 Task: Create a fashion magazine cover using Canva. Edit the text to include the date '17 July 2023' and the title 'Fashion Magazine'.
Action: Mouse moved to (665, 28)
Screenshot: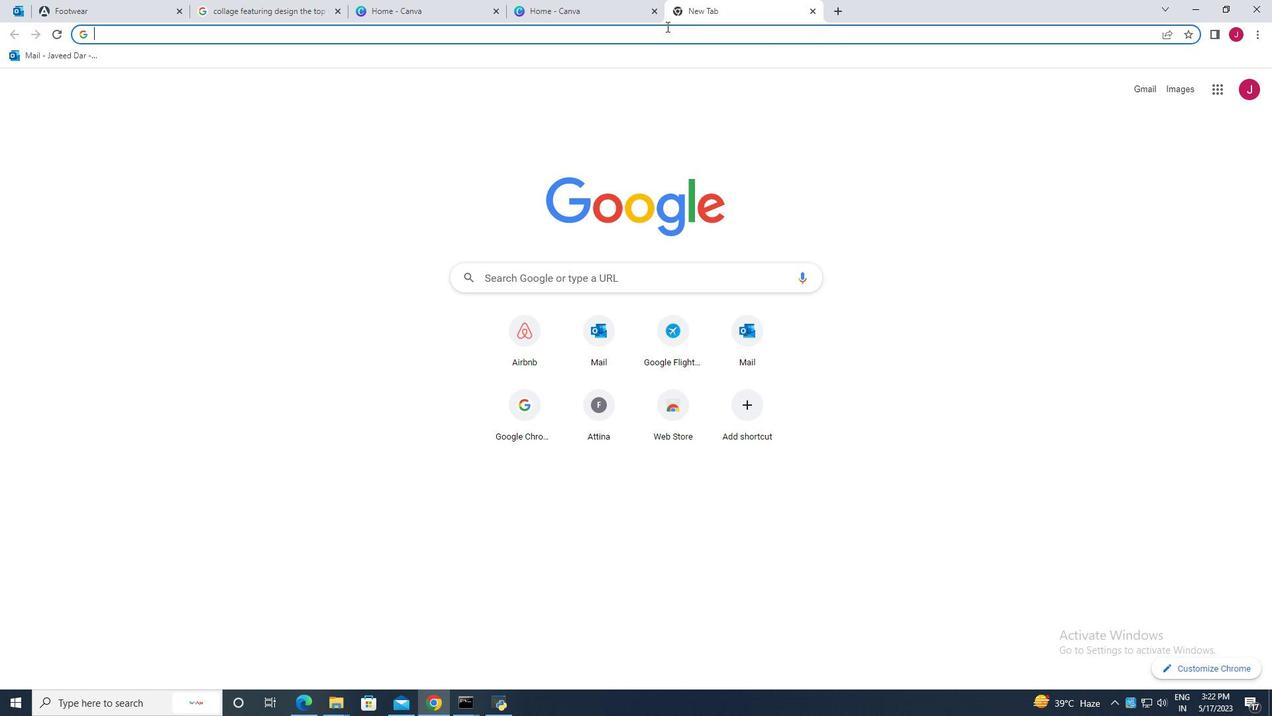 
Action: Key pressed canva
Screenshot: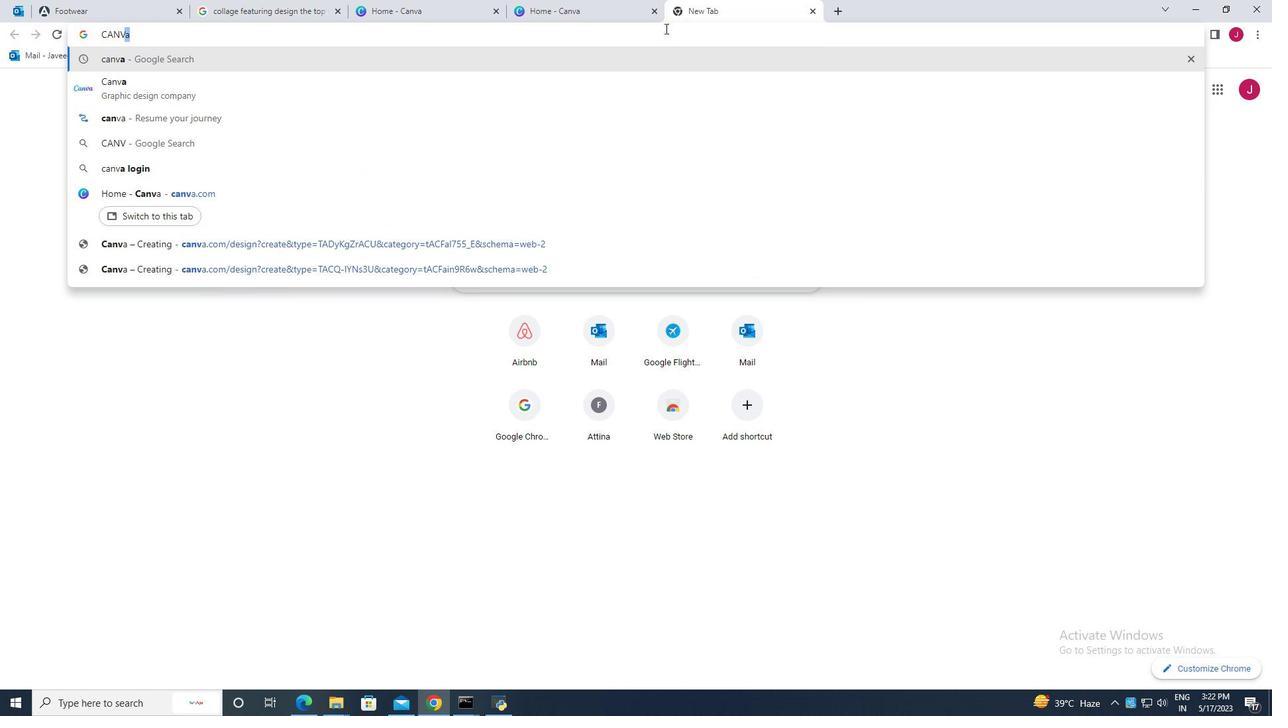 
Action: Mouse moved to (647, 73)
Screenshot: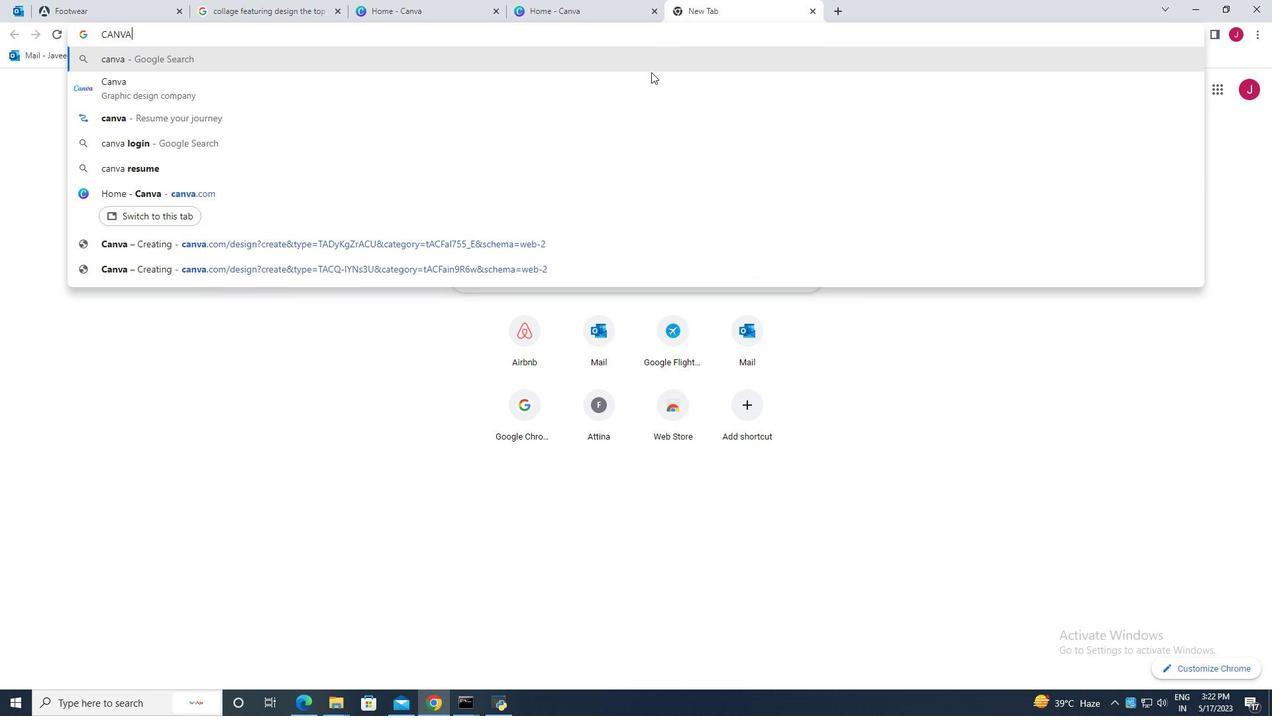 
Action: Mouse pressed left at (647, 73)
Screenshot: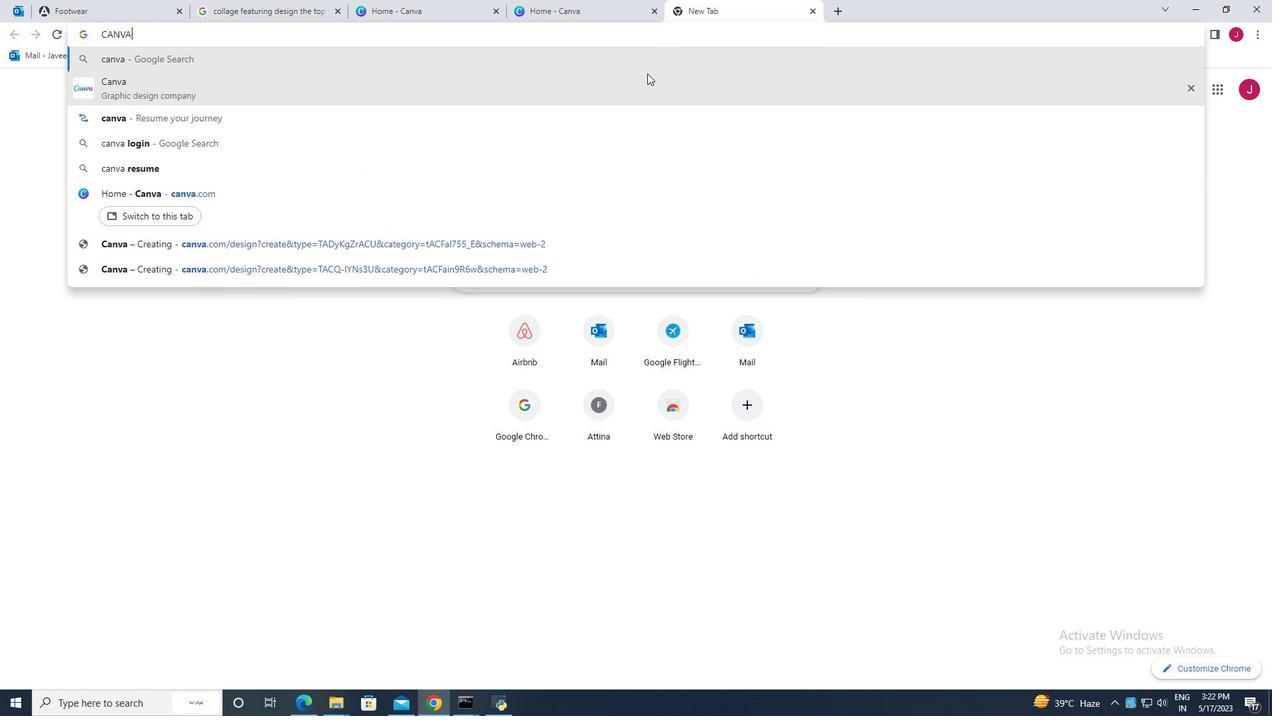 
Action: Mouse moved to (324, 202)
Screenshot: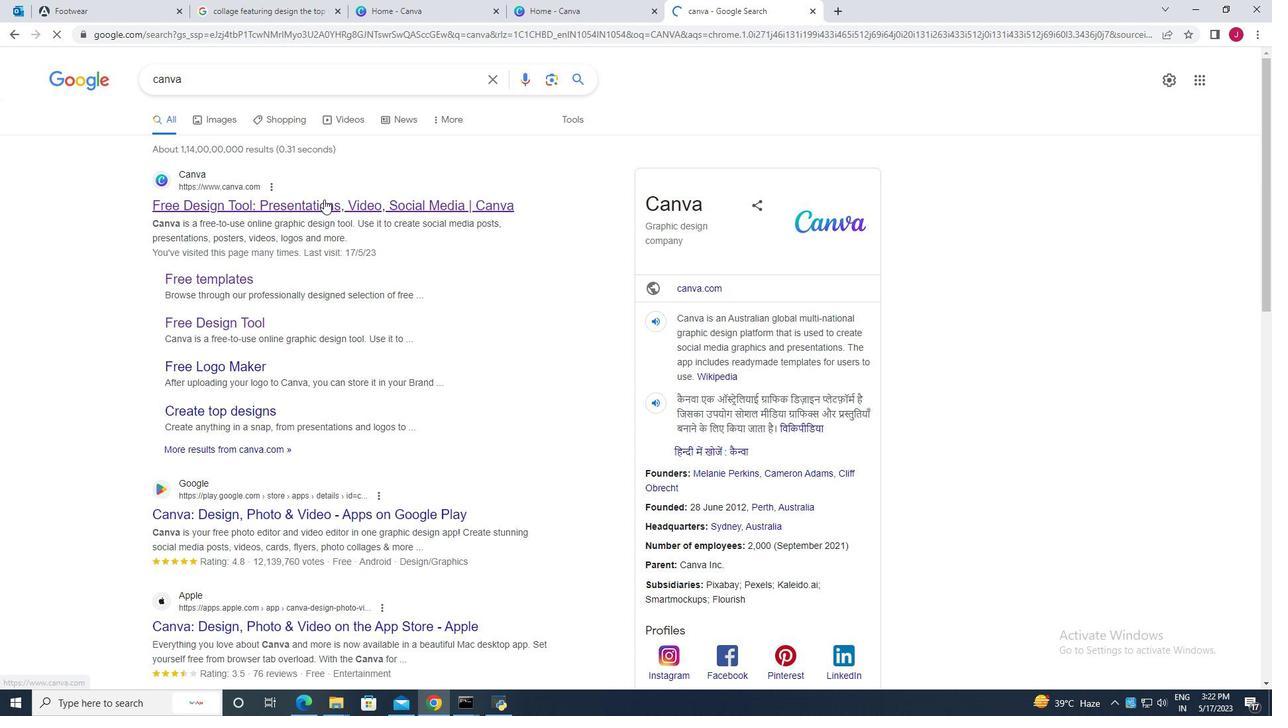 
Action: Mouse pressed left at (324, 202)
Screenshot: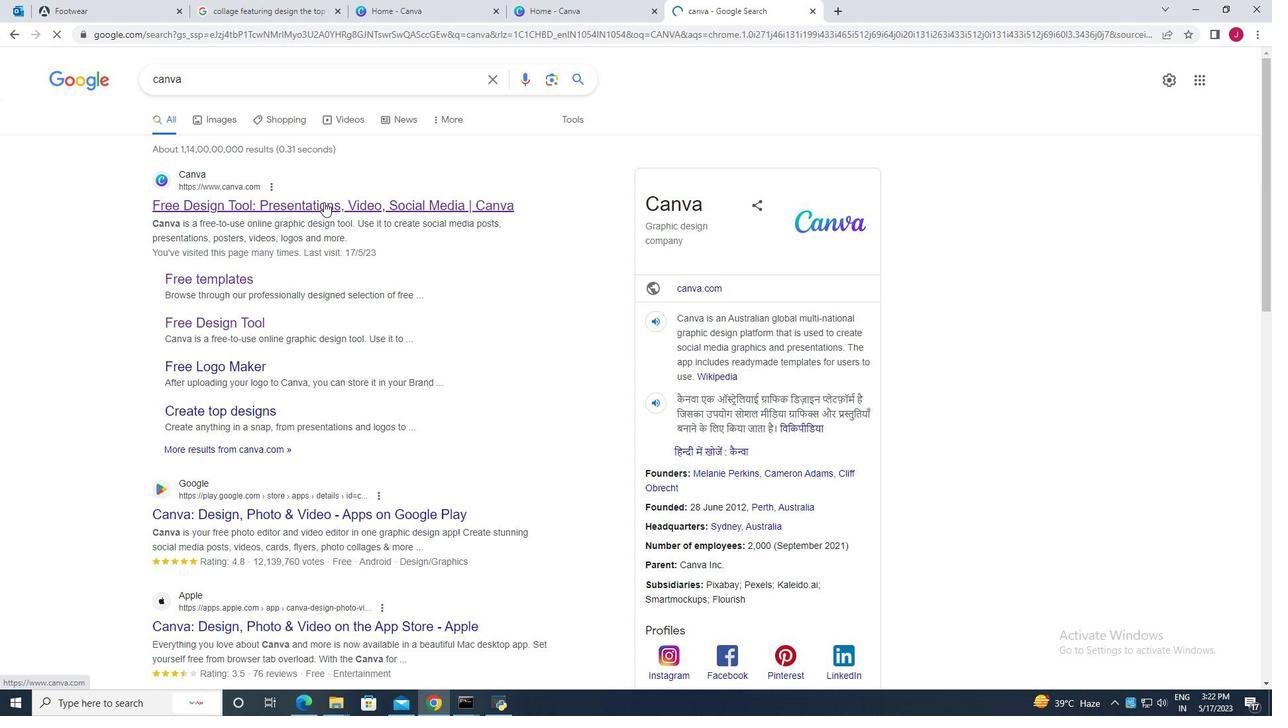
Action: Mouse moved to (1170, 67)
Screenshot: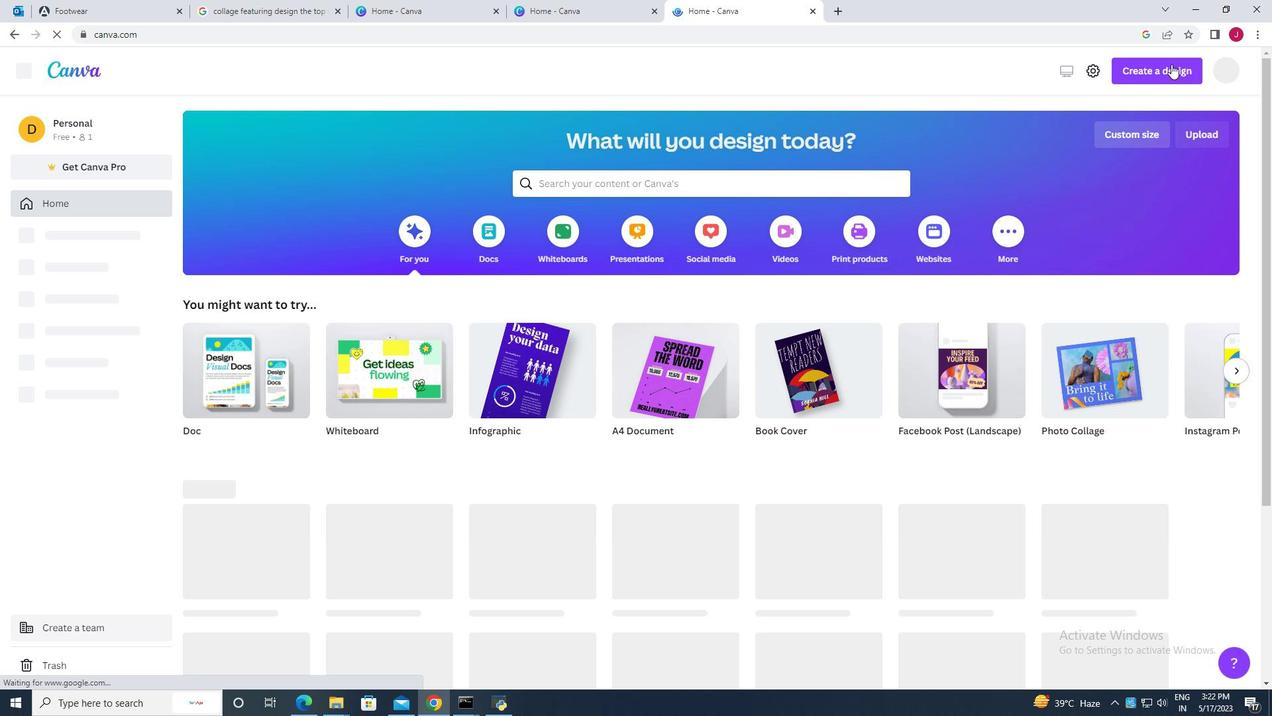 
Action: Mouse pressed left at (1170, 67)
Screenshot: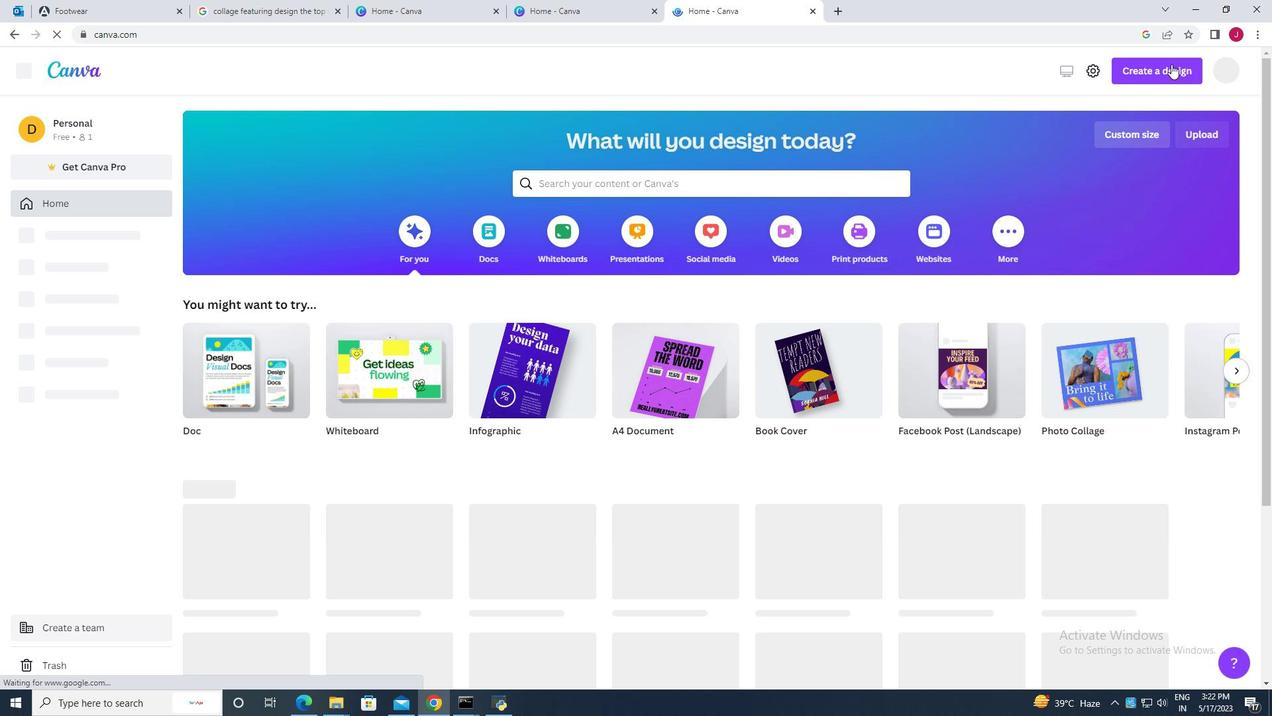 
Action: Mouse moved to (1056, 141)
Screenshot: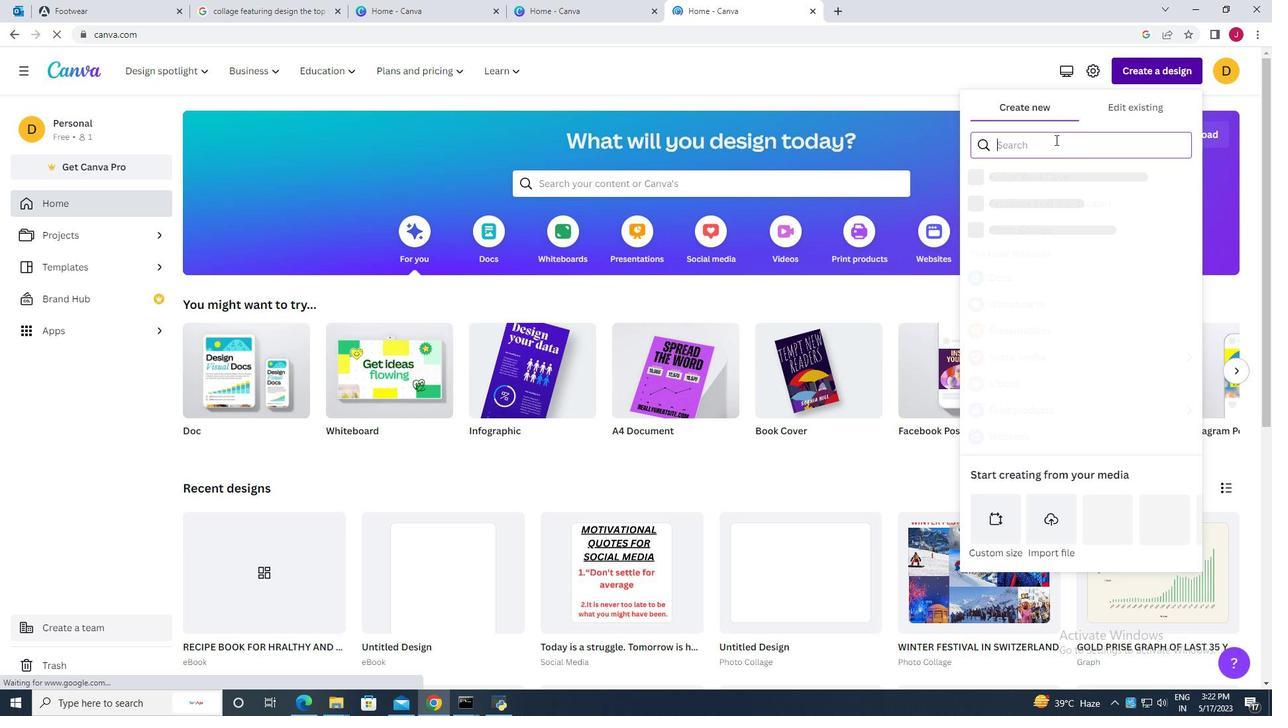 
Action: Key pressed magazine<Key.space>cover<Key.space>for<Key.space>fasj<Key.backspace>hon
Screenshot: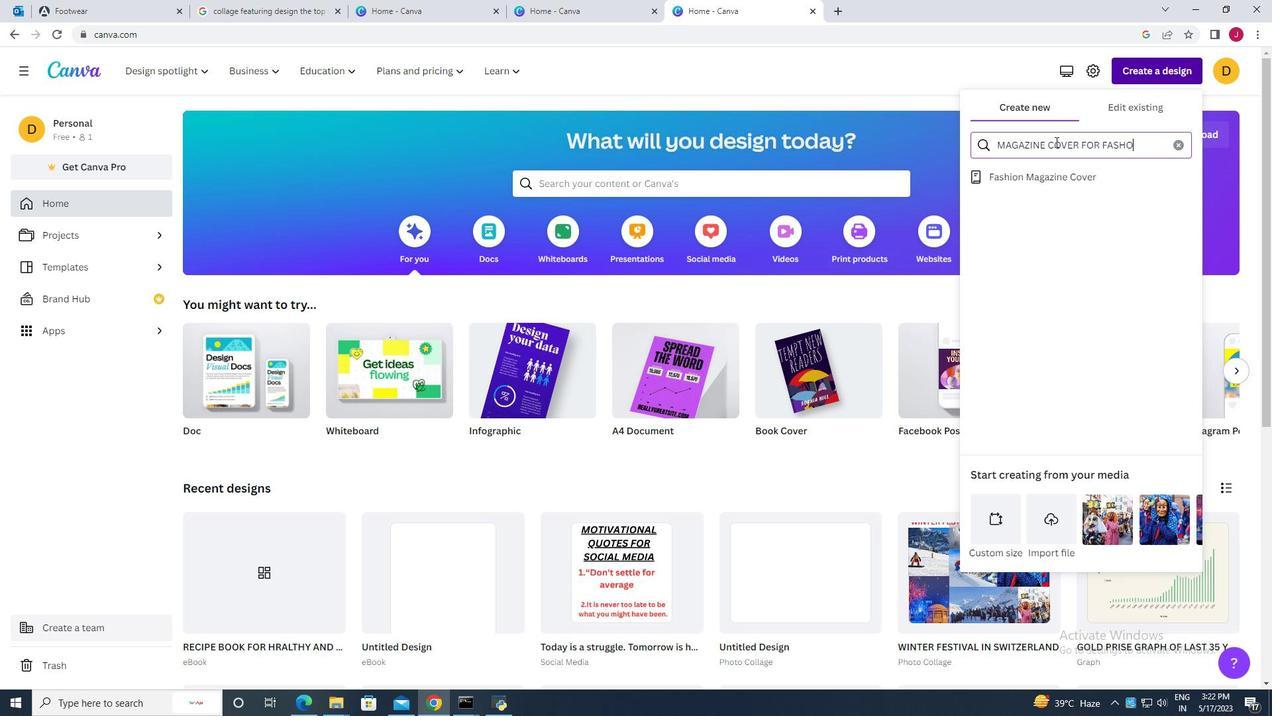 
Action: Mouse moved to (1068, 184)
Screenshot: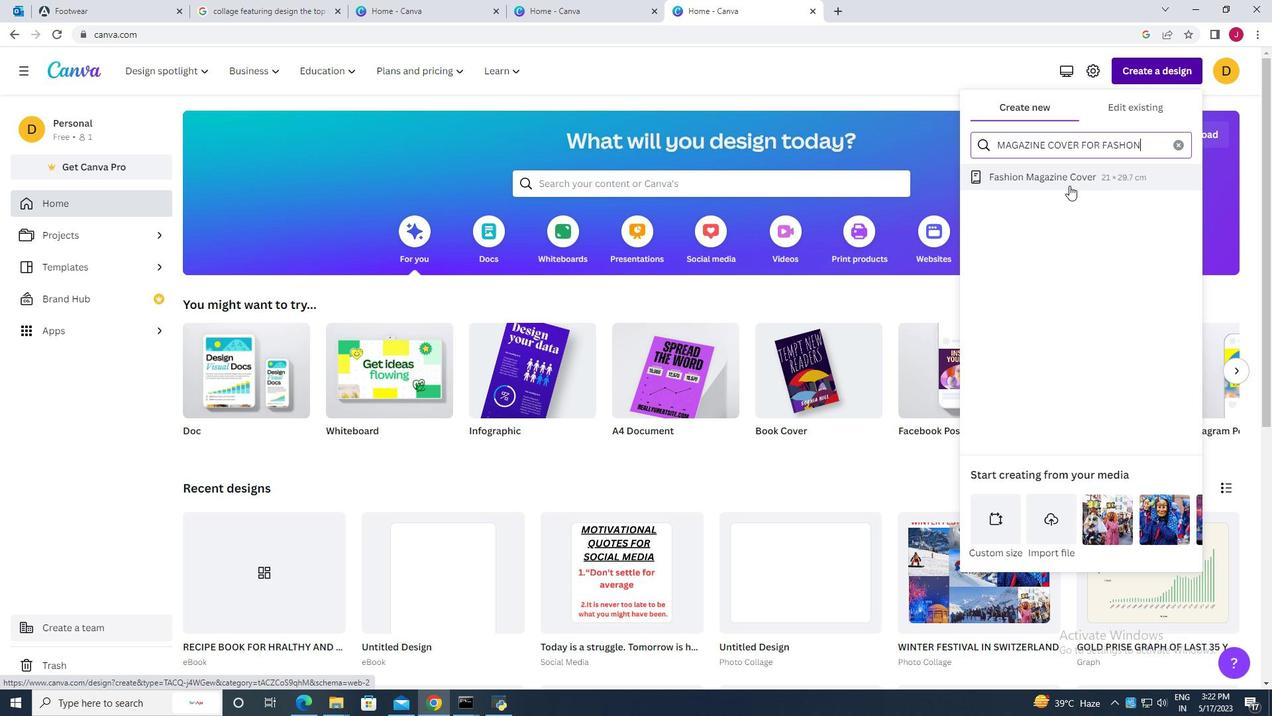 
Action: Mouse pressed left at (1068, 184)
Screenshot: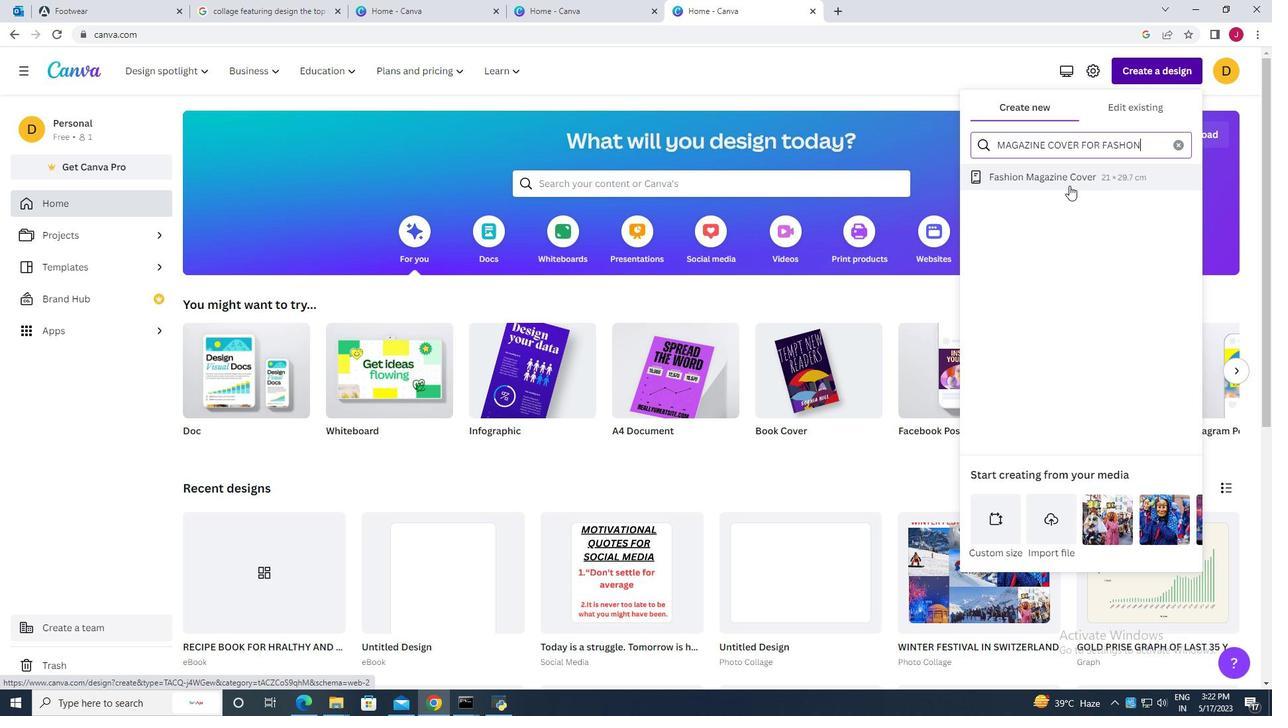 
Action: Mouse moved to (127, 364)
Screenshot: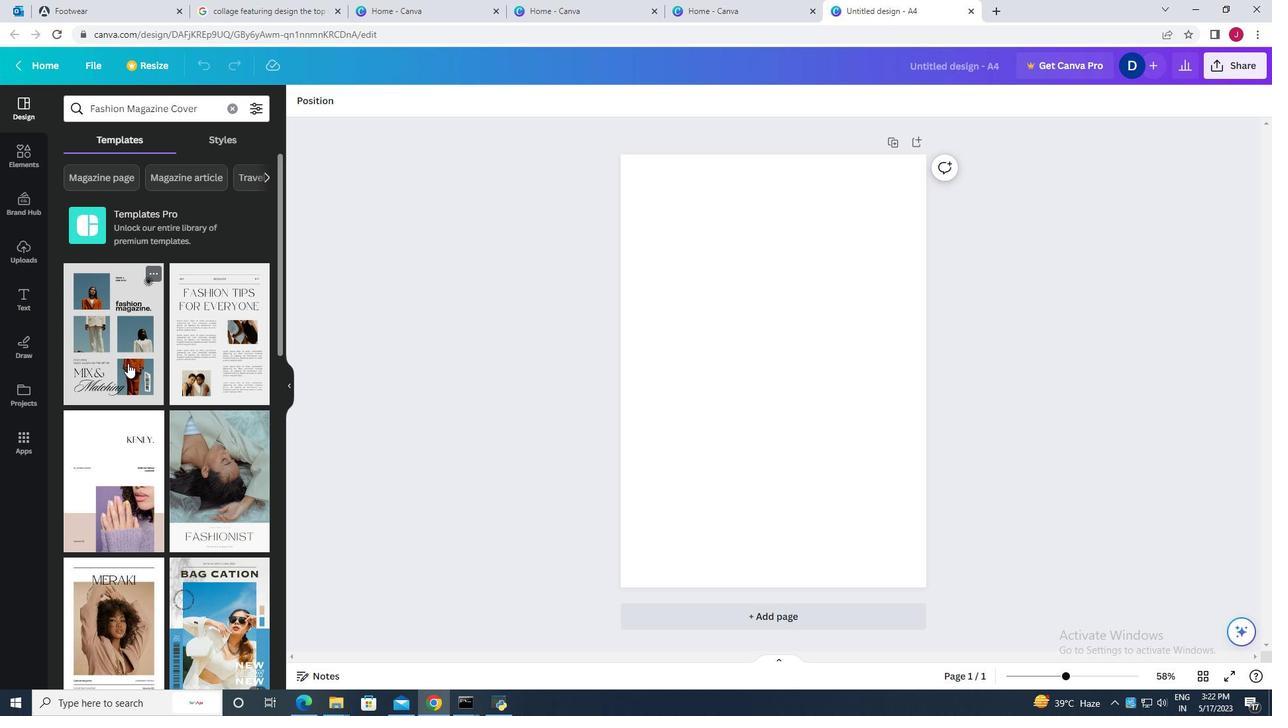 
Action: Mouse scrolled (127, 363) with delta (0, 0)
Screenshot: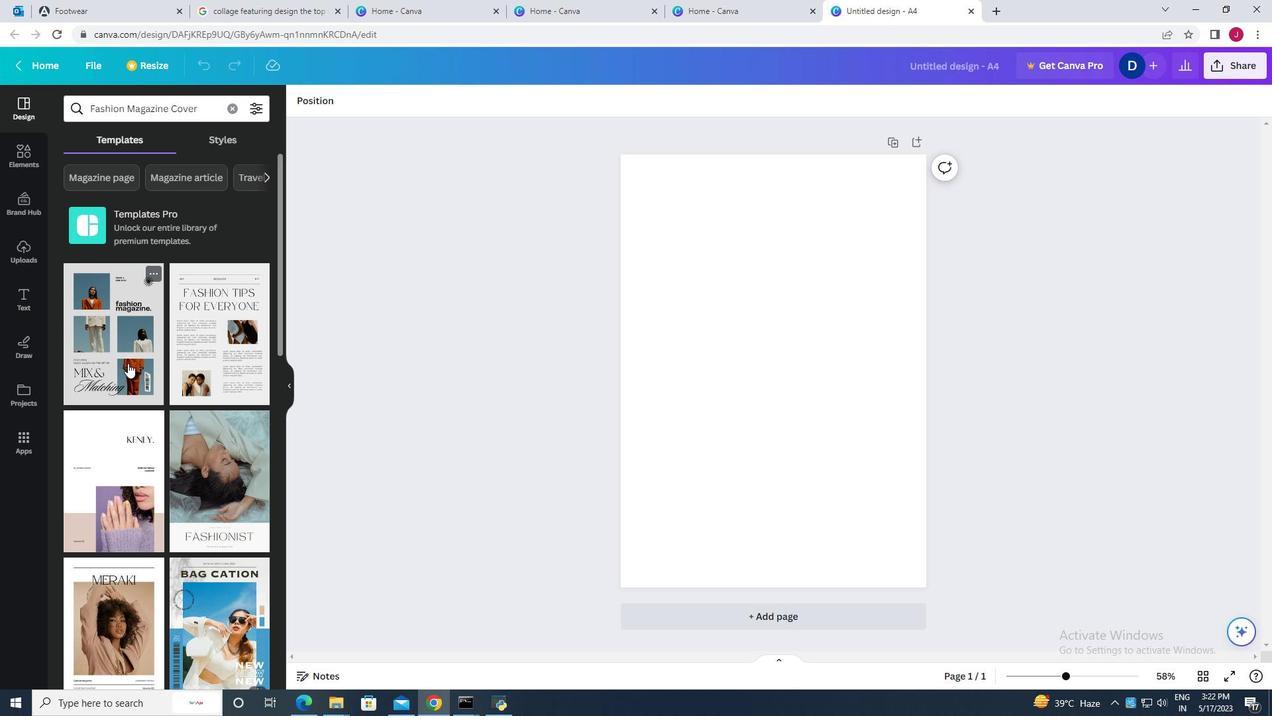 
Action: Mouse scrolled (127, 363) with delta (0, 0)
Screenshot: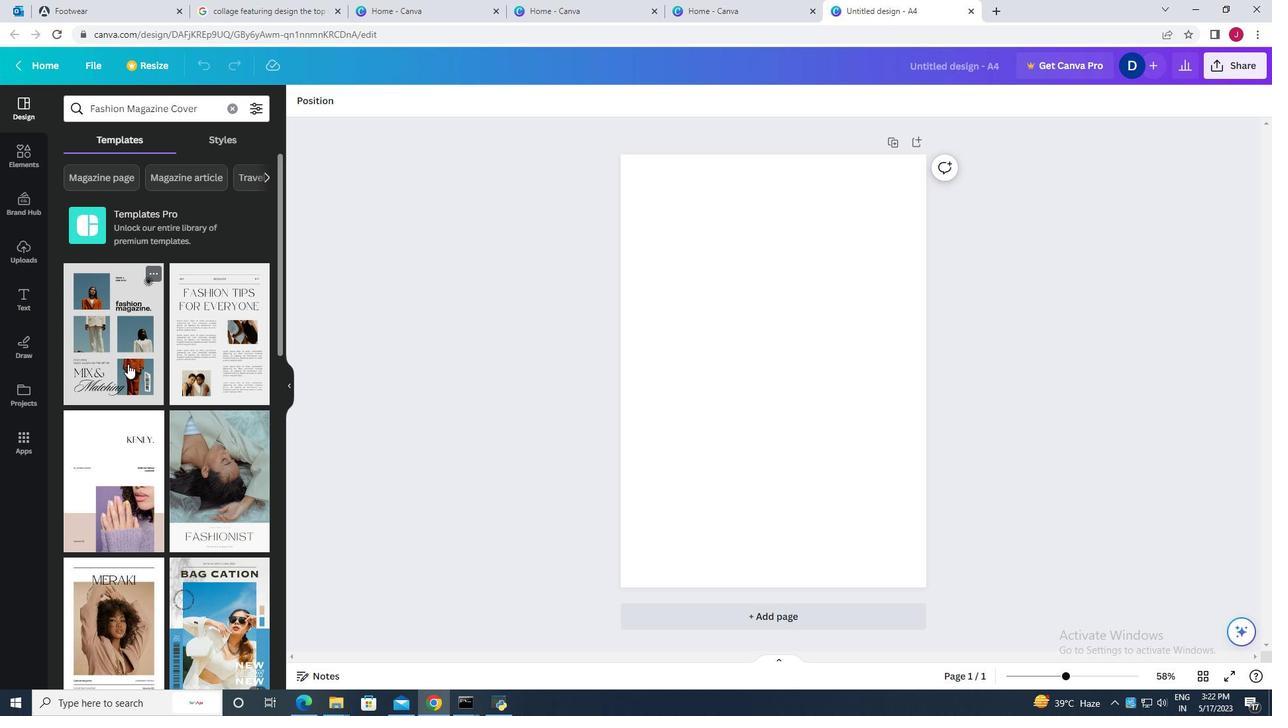
Action: Mouse scrolled (127, 363) with delta (0, 0)
Screenshot: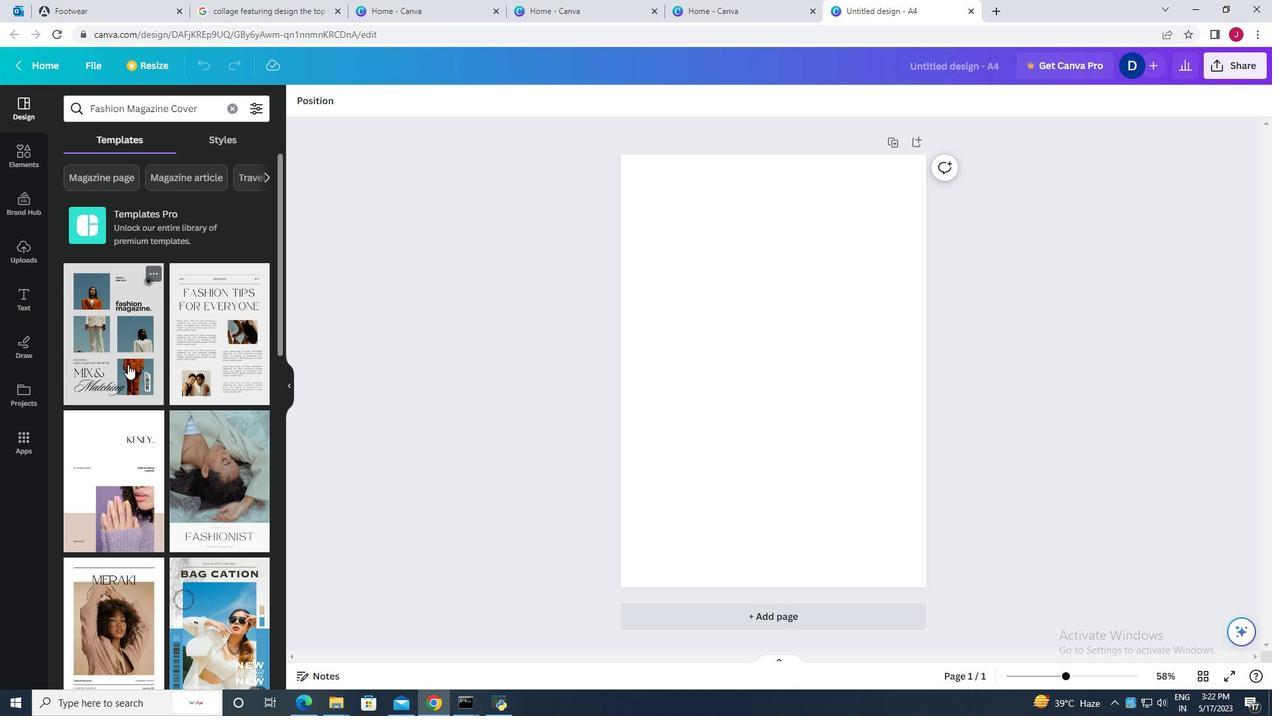 
Action: Mouse scrolled (127, 363) with delta (0, 0)
Screenshot: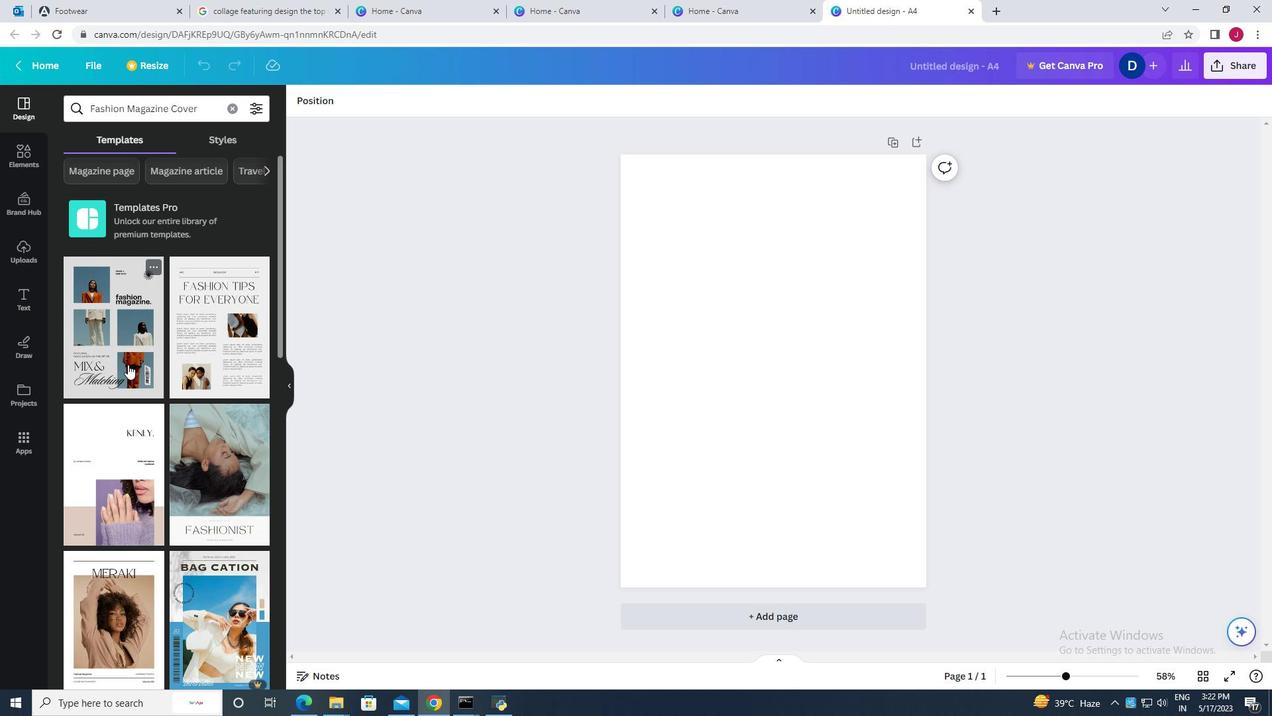 
Action: Mouse scrolled (127, 365) with delta (0, 0)
Screenshot: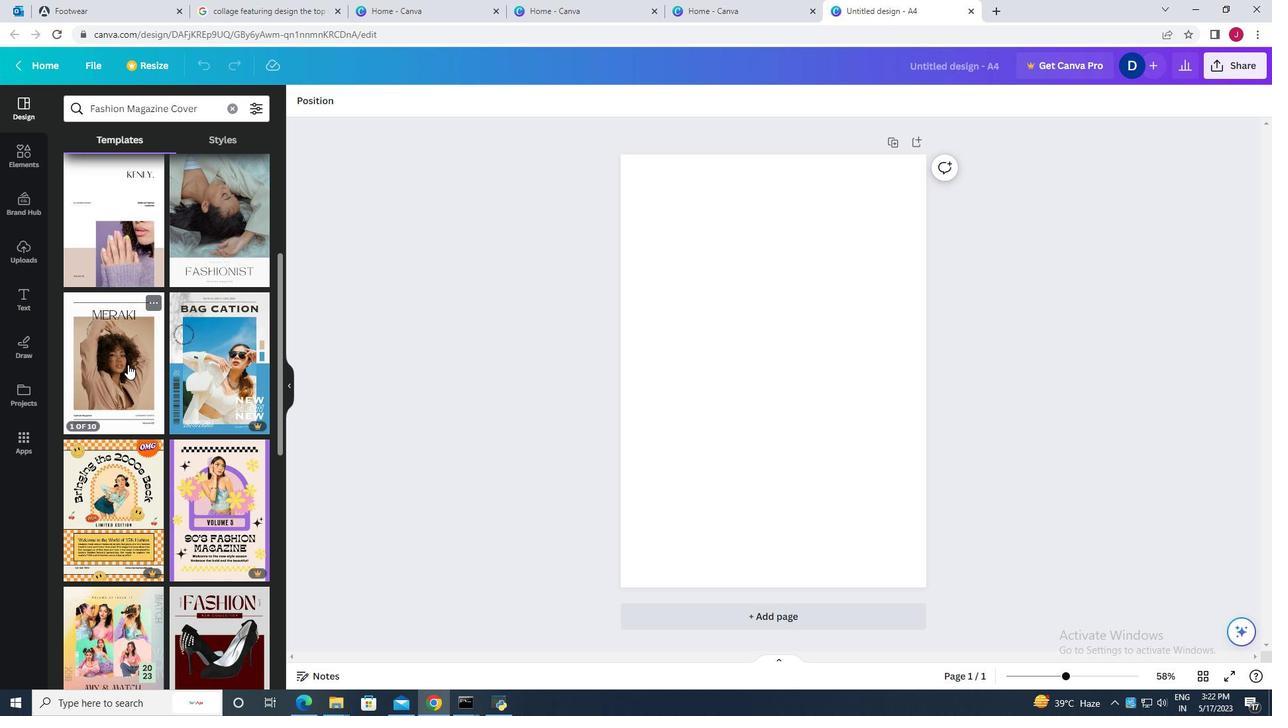 
Action: Mouse scrolled (127, 365) with delta (0, 0)
Screenshot: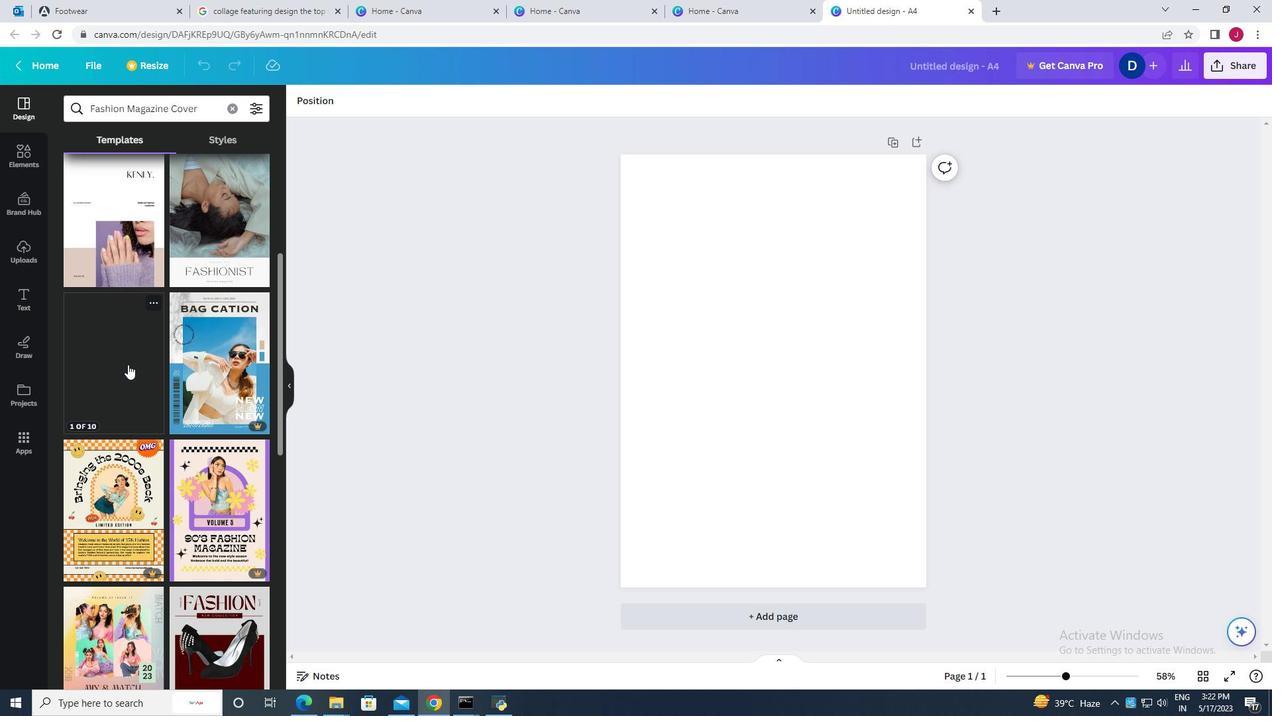
Action: Mouse moved to (127, 364)
Screenshot: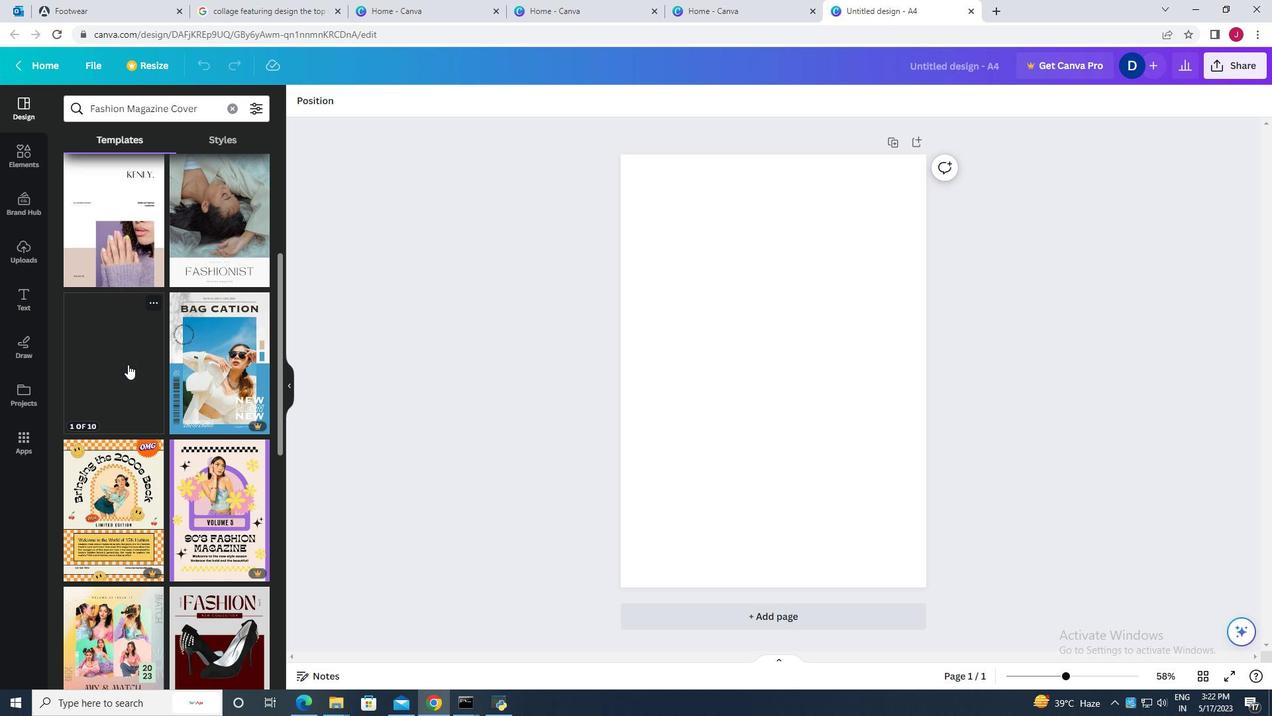 
Action: Mouse scrolled (127, 365) with delta (0, 0)
Screenshot: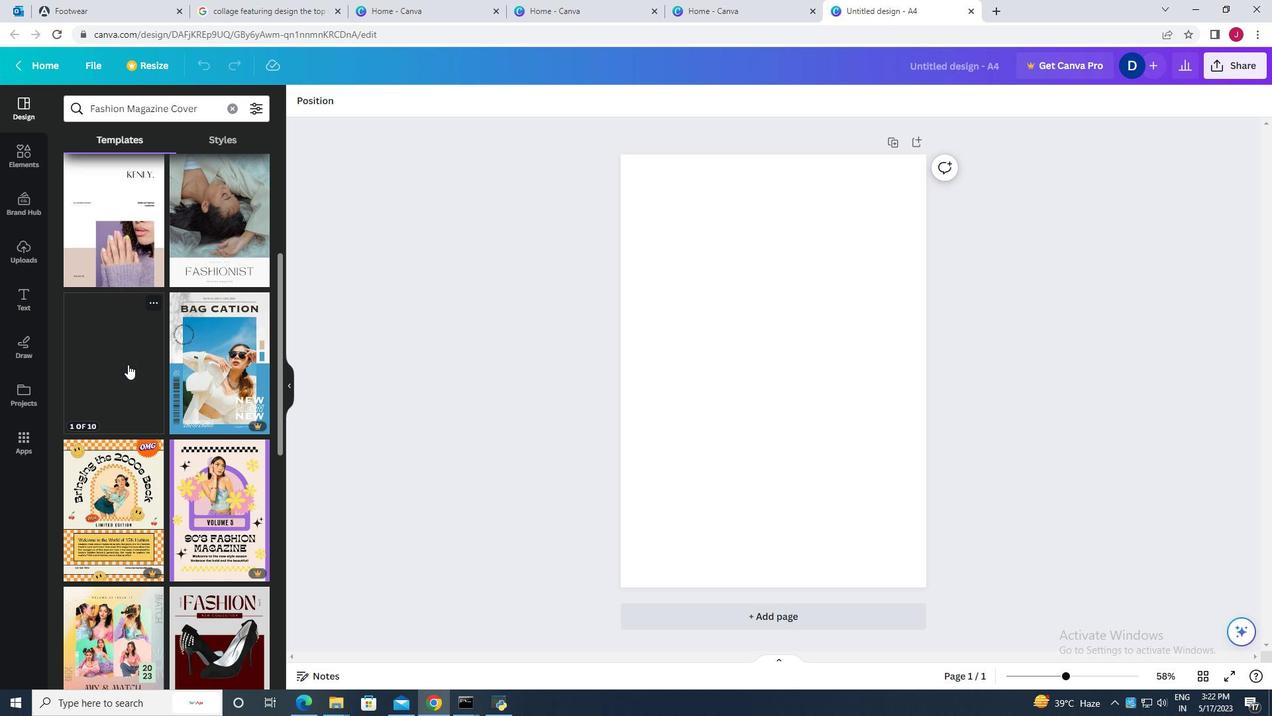 
Action: Mouse scrolled (127, 365) with delta (0, 0)
Screenshot: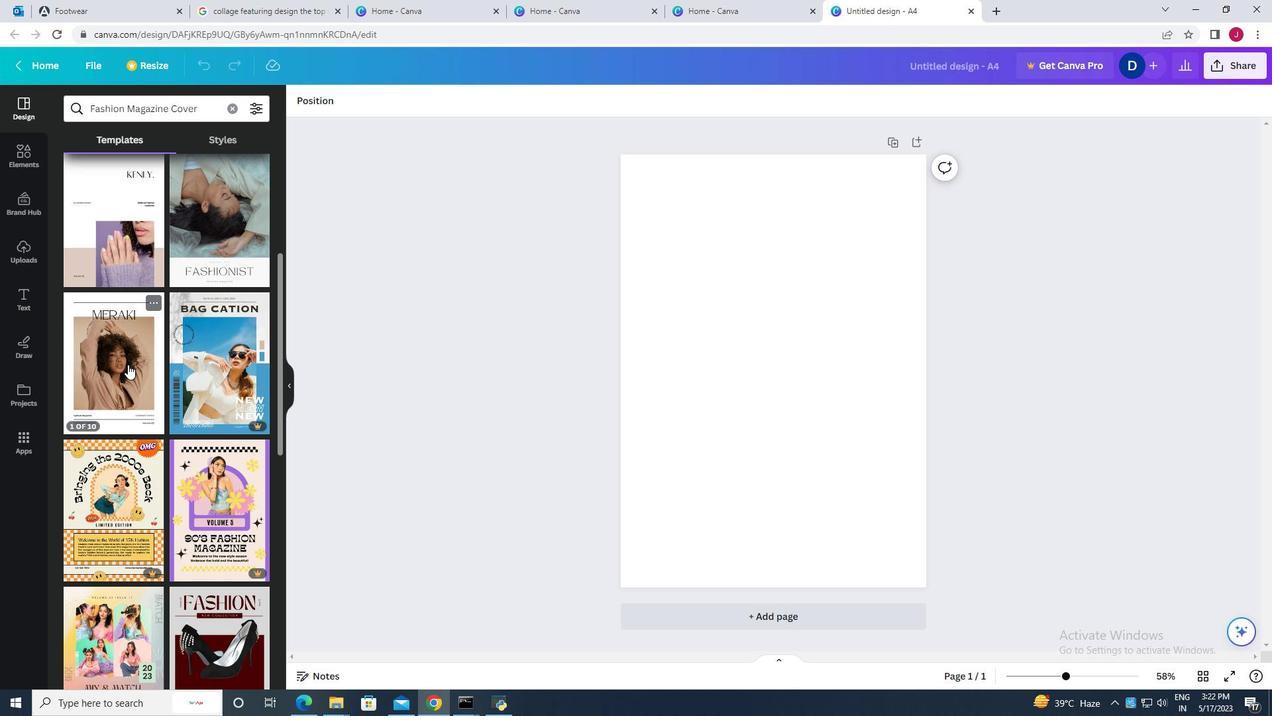 
Action: Mouse moved to (123, 383)
Screenshot: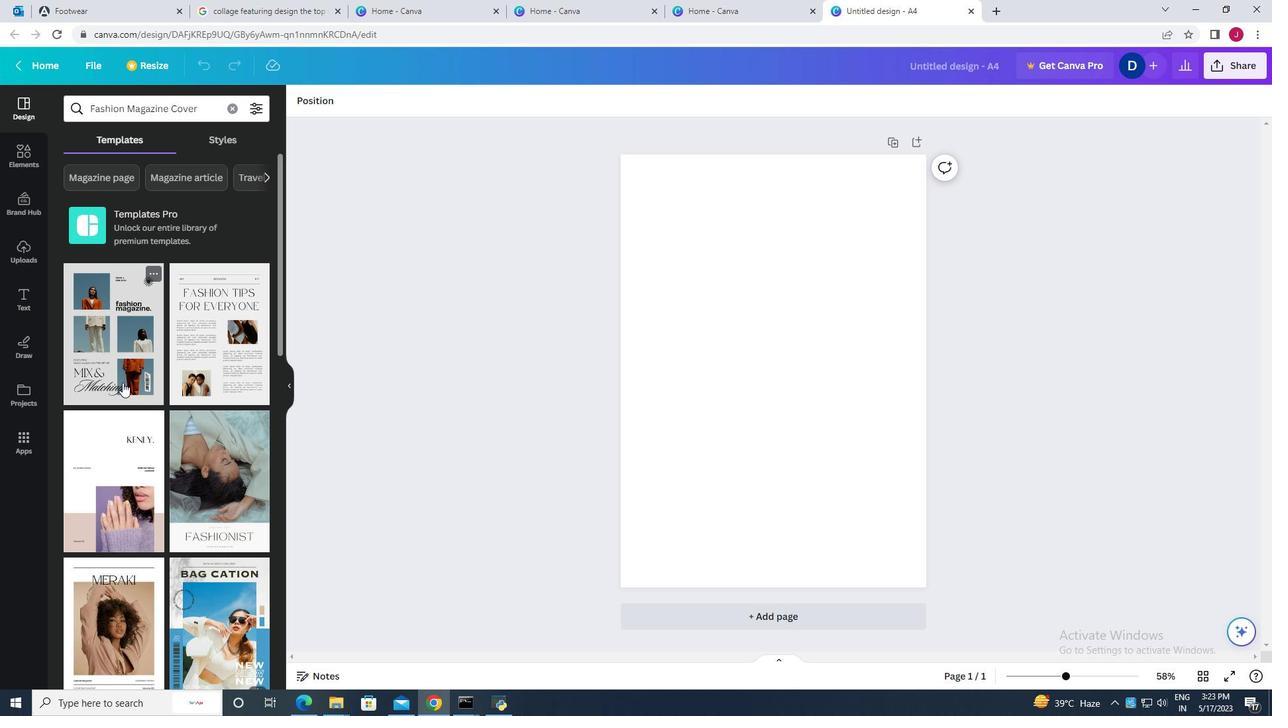 
Action: Mouse scrolled (123, 383) with delta (0, 0)
Screenshot: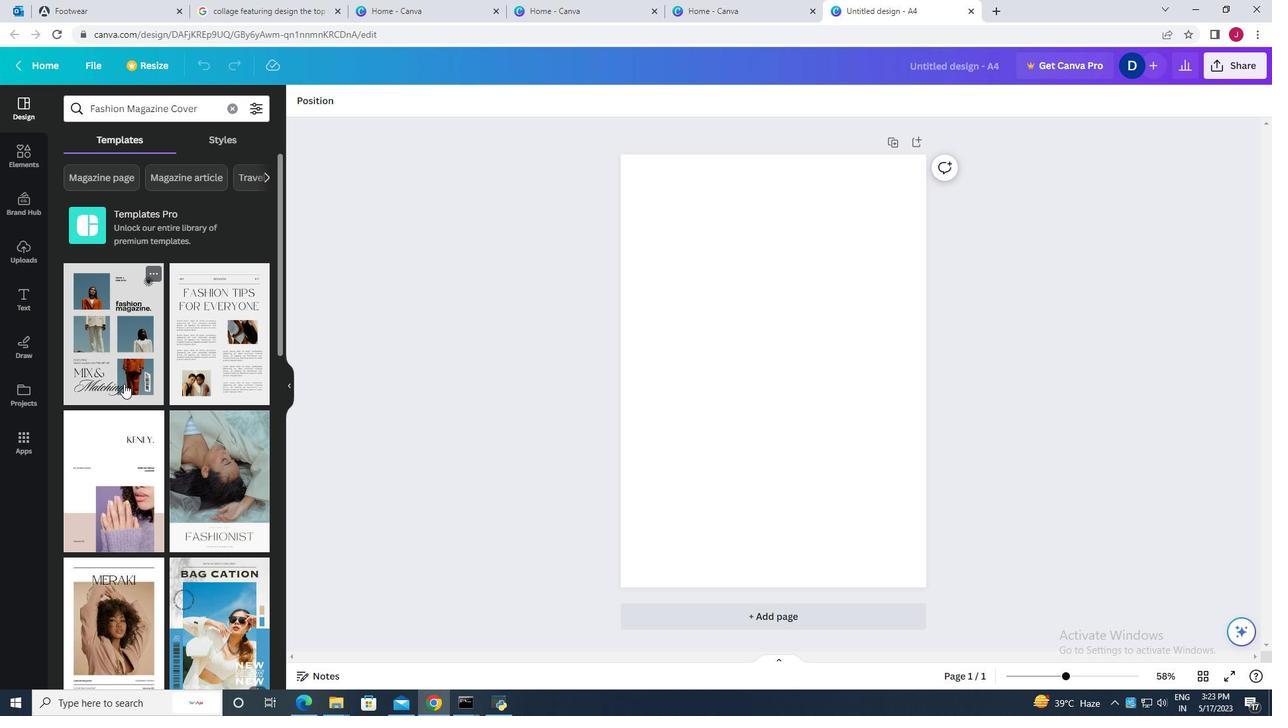 
Action: Mouse scrolled (123, 383) with delta (0, 0)
Screenshot: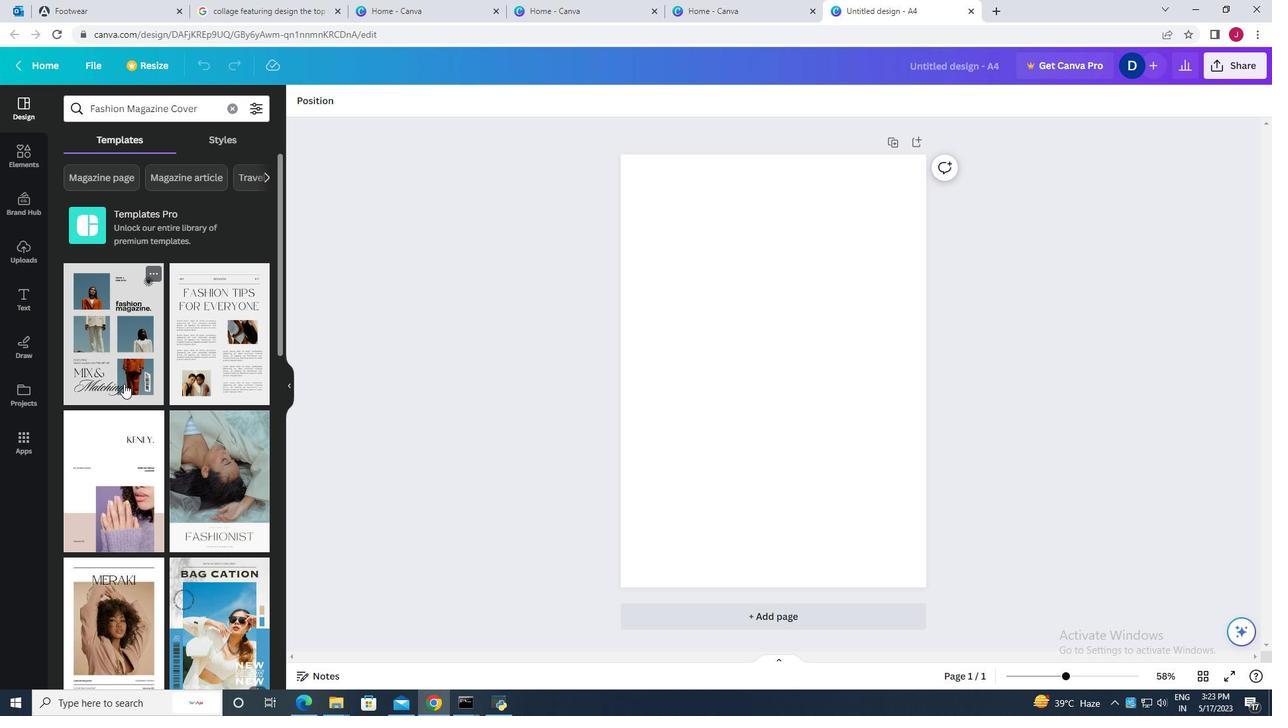 
Action: Mouse scrolled (123, 383) with delta (0, 0)
Screenshot: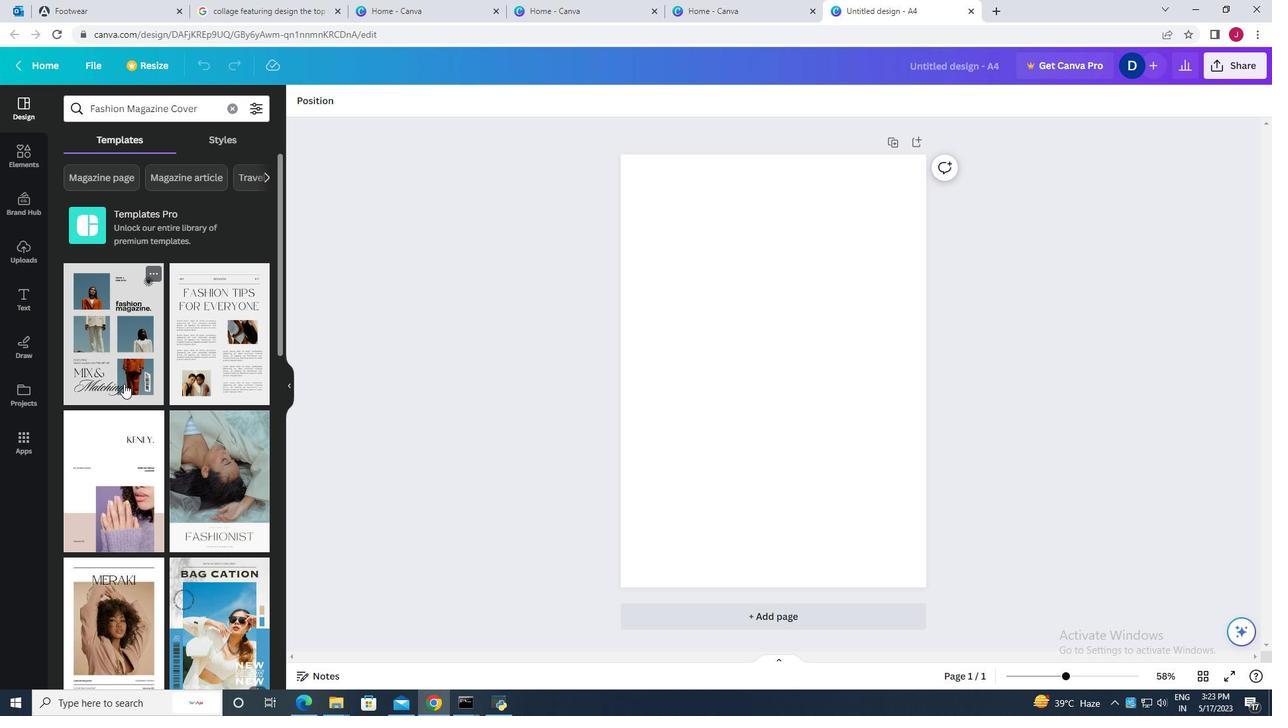 
Action: Mouse scrolled (123, 383) with delta (0, 0)
Screenshot: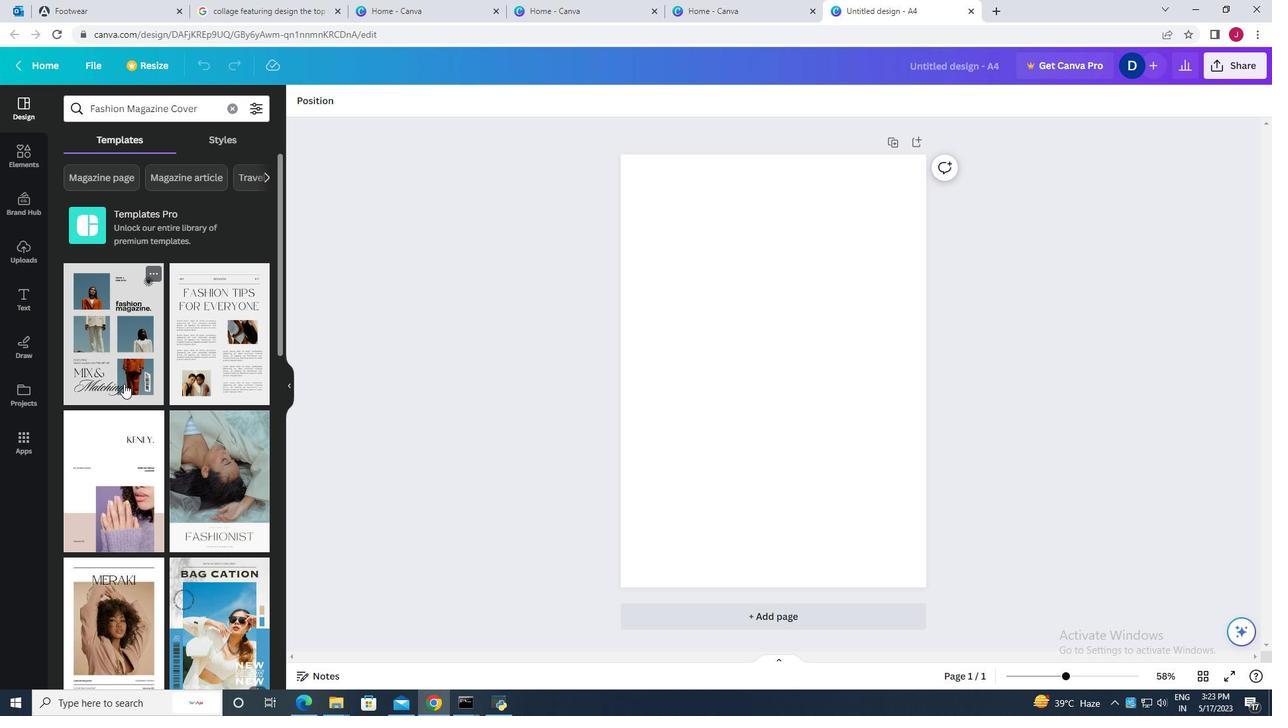
Action: Mouse scrolled (123, 383) with delta (0, 0)
Screenshot: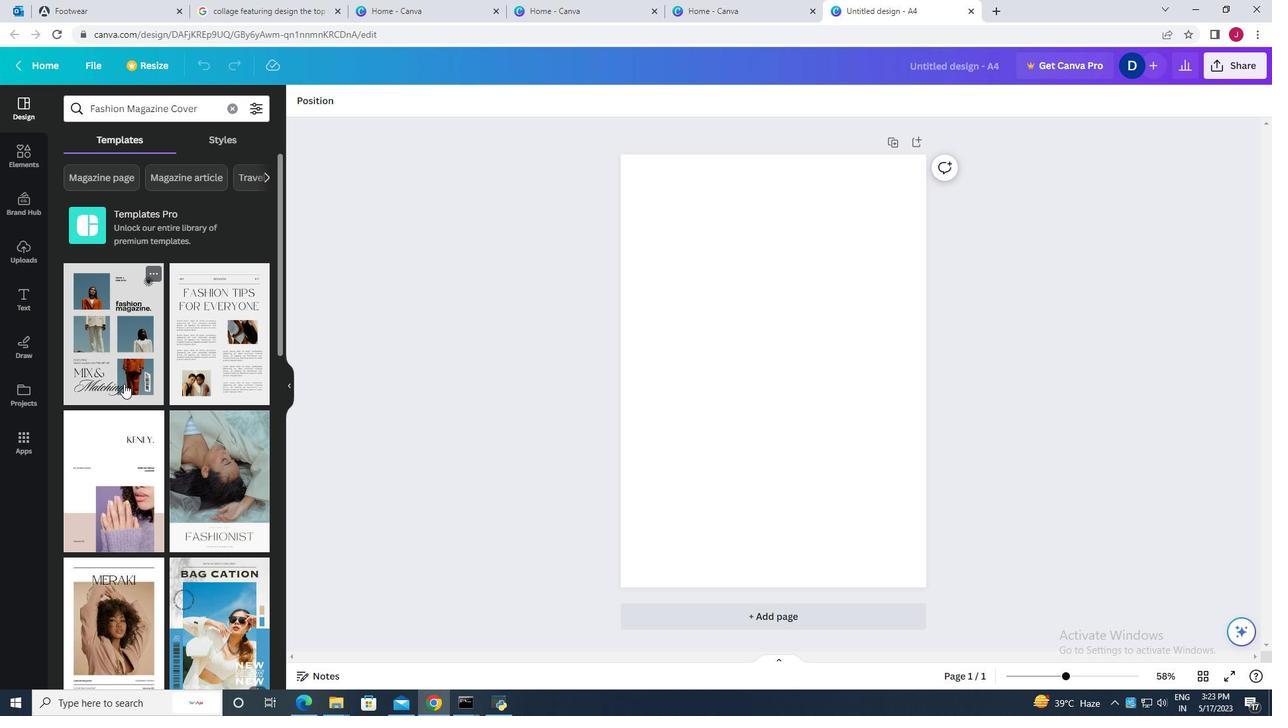 
Action: Mouse moved to (123, 384)
Screenshot: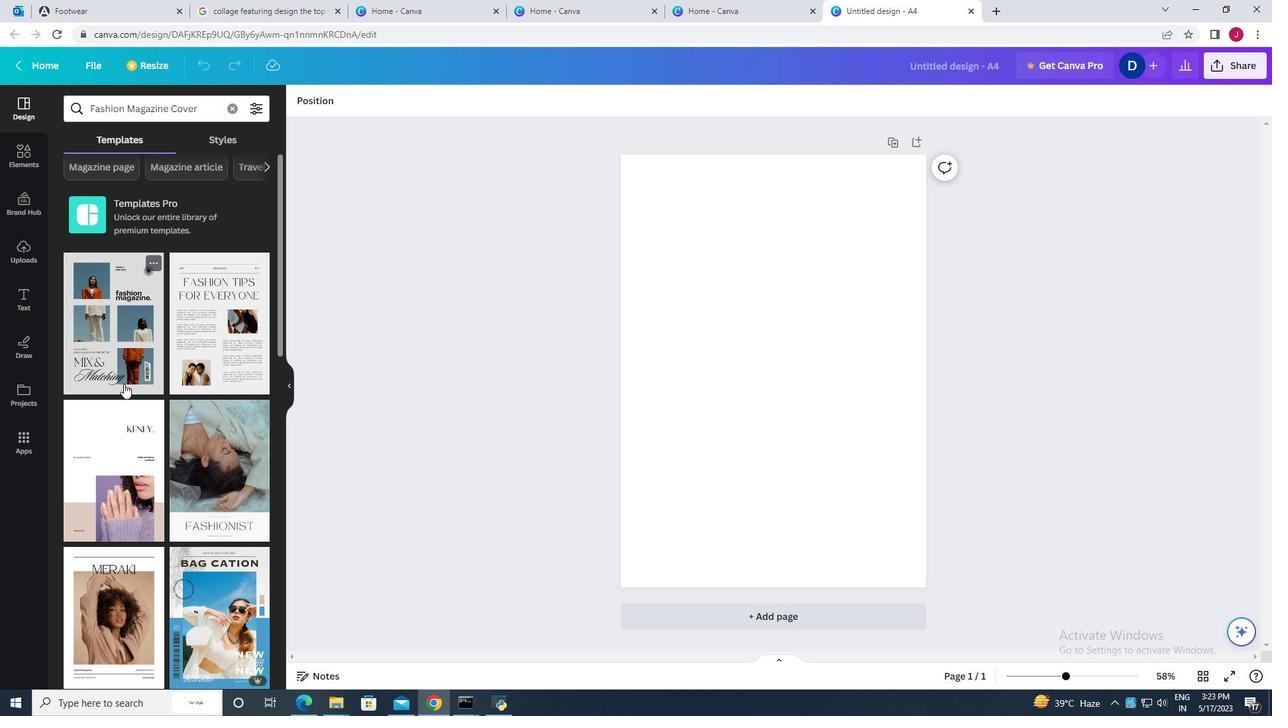 
Action: Mouse scrolled (123, 383) with delta (0, 0)
Screenshot: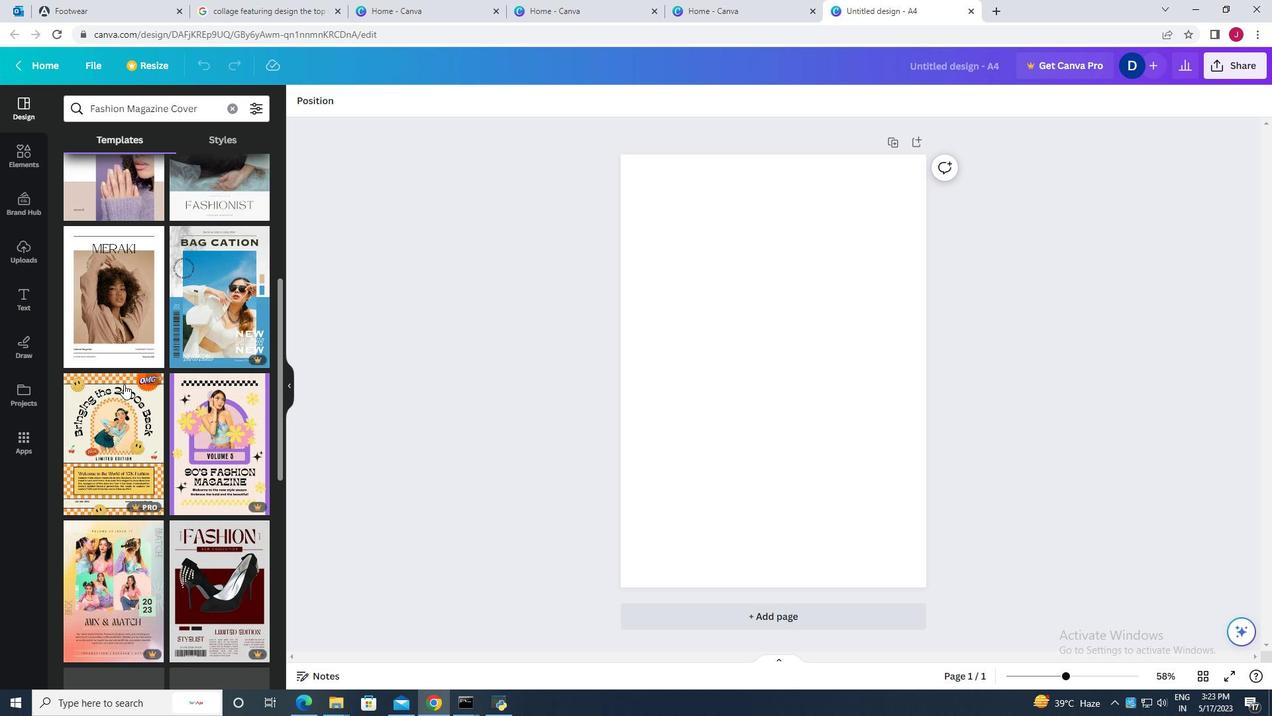 
Action: Mouse scrolled (123, 383) with delta (0, 0)
Screenshot: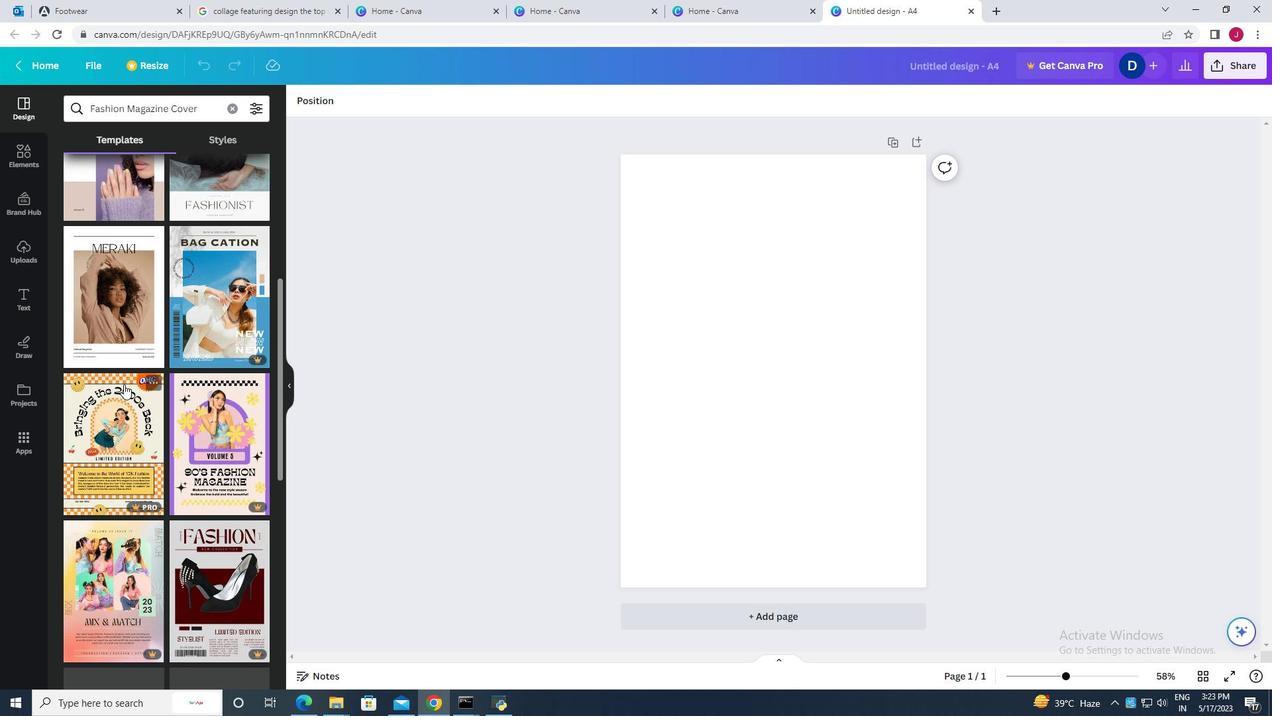 
Action: Mouse scrolled (123, 383) with delta (0, 0)
Screenshot: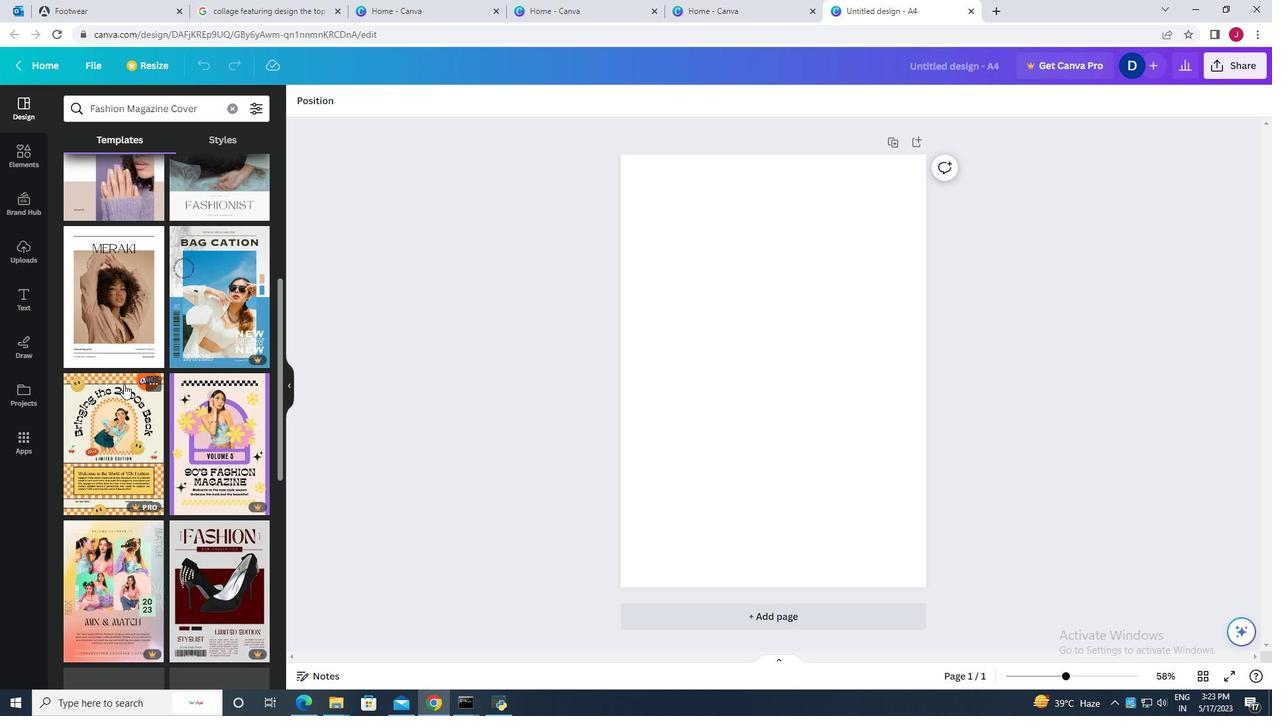 
Action: Mouse scrolled (123, 383) with delta (0, 0)
Screenshot: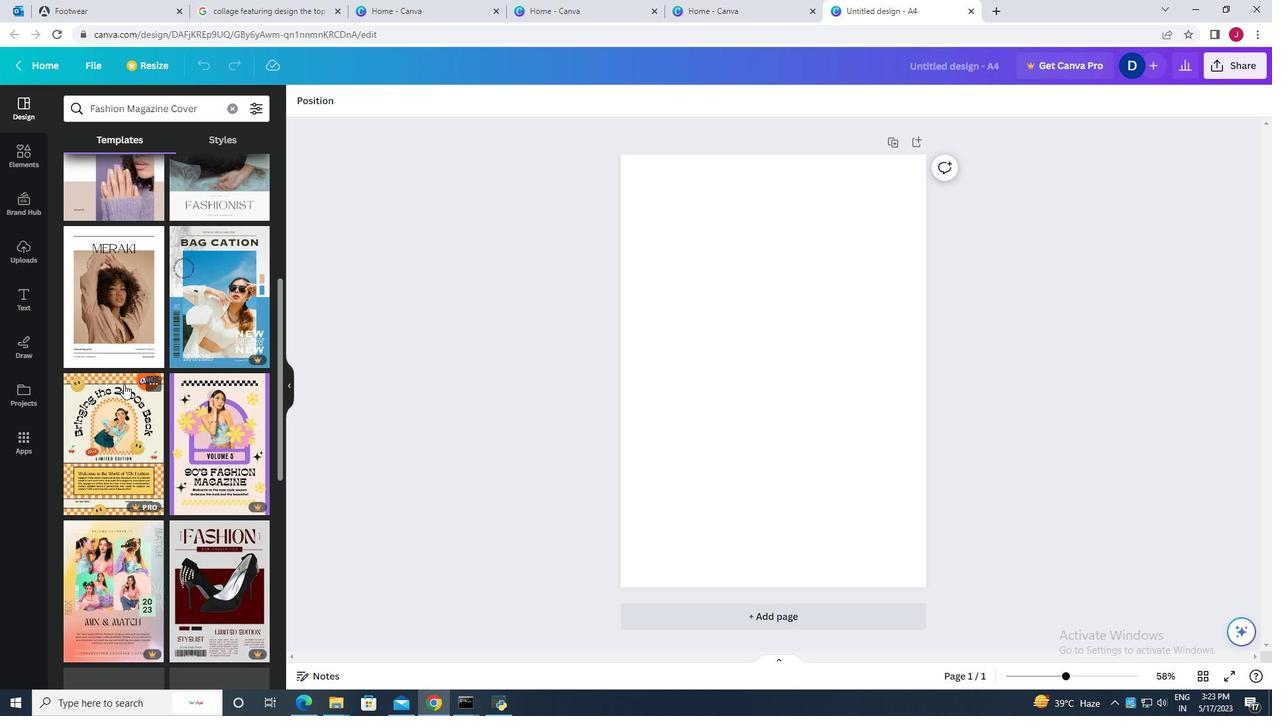 
Action: Mouse scrolled (123, 385) with delta (0, 0)
Screenshot: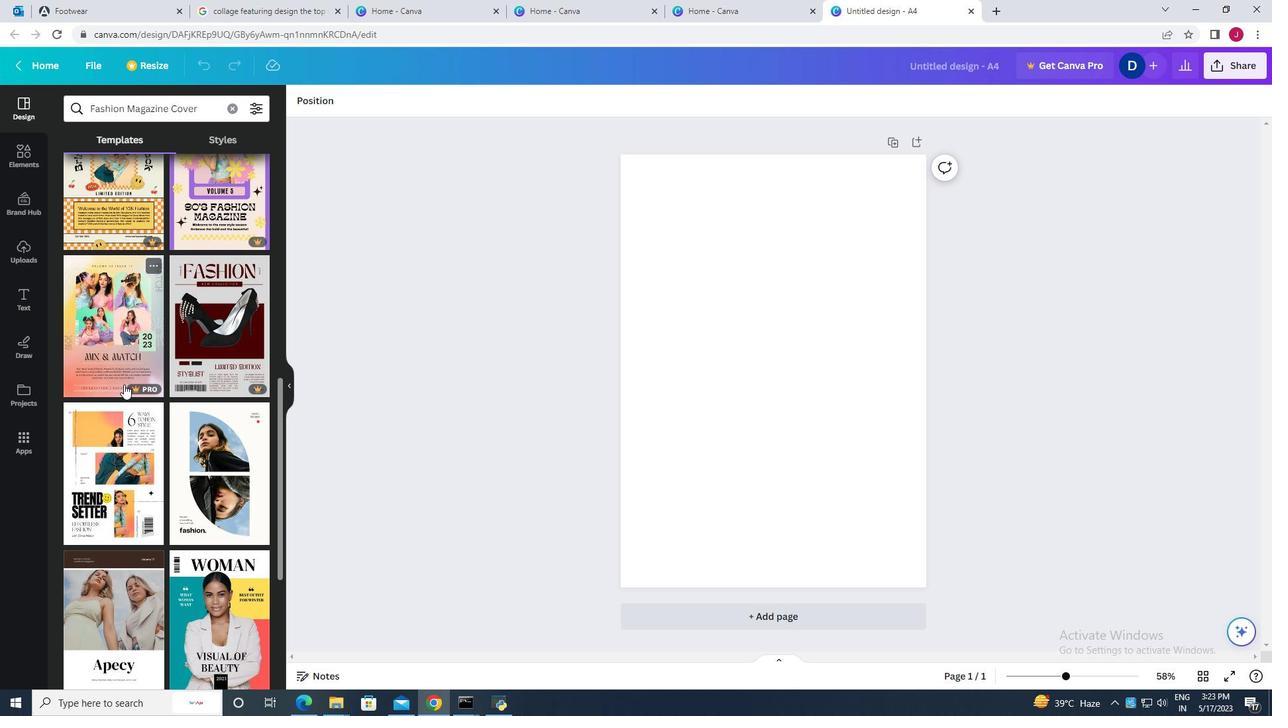 
Action: Mouse scrolled (123, 385) with delta (0, 0)
Screenshot: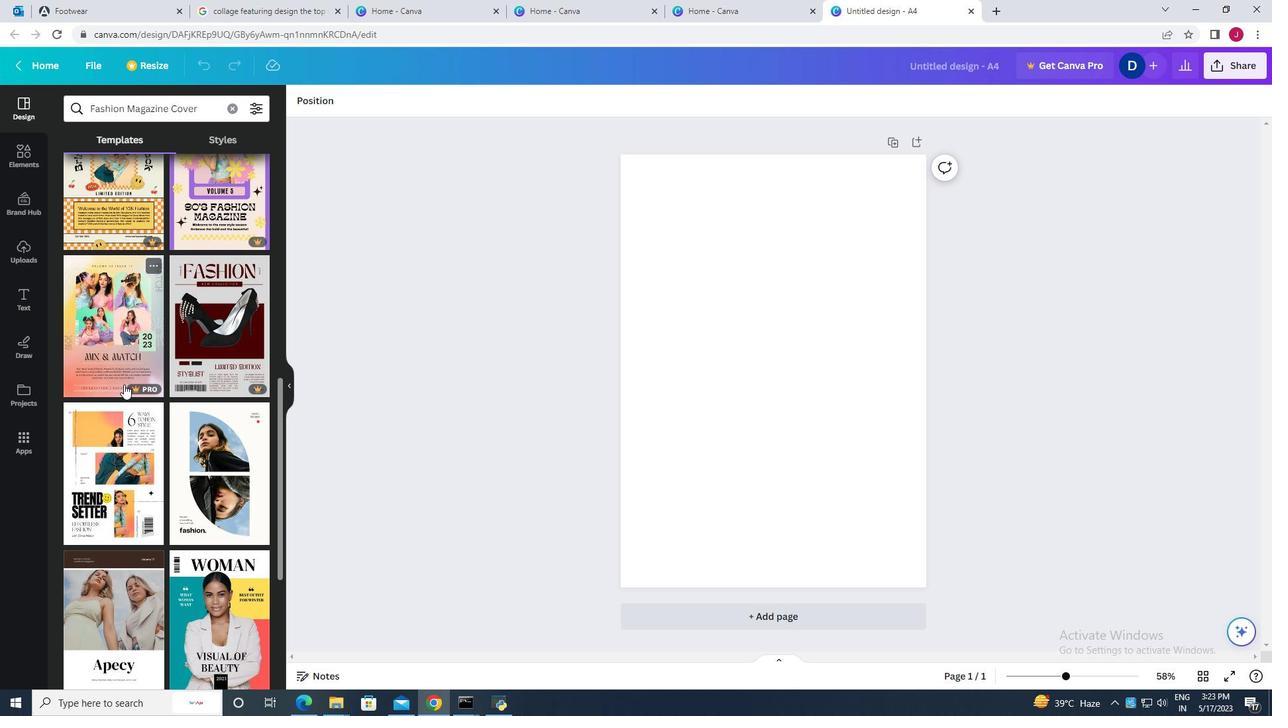 
Action: Mouse scrolled (123, 385) with delta (0, 0)
Screenshot: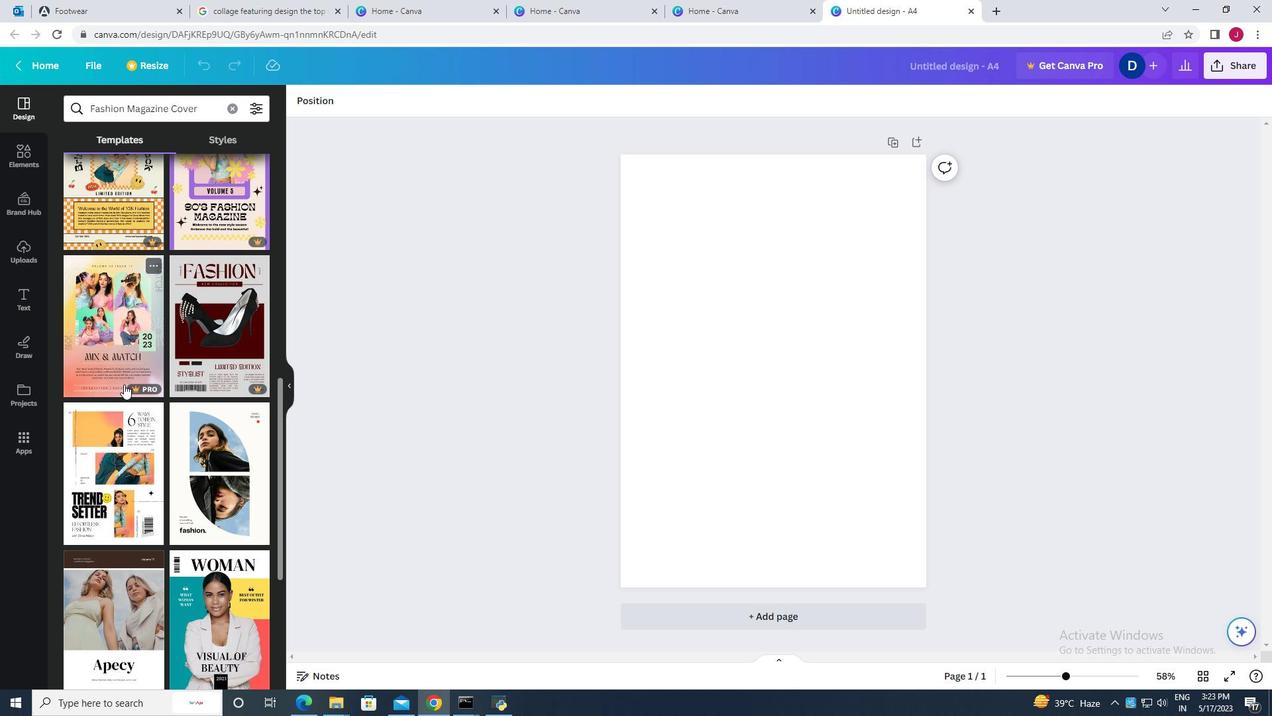 
Action: Mouse scrolled (123, 385) with delta (0, 0)
Screenshot: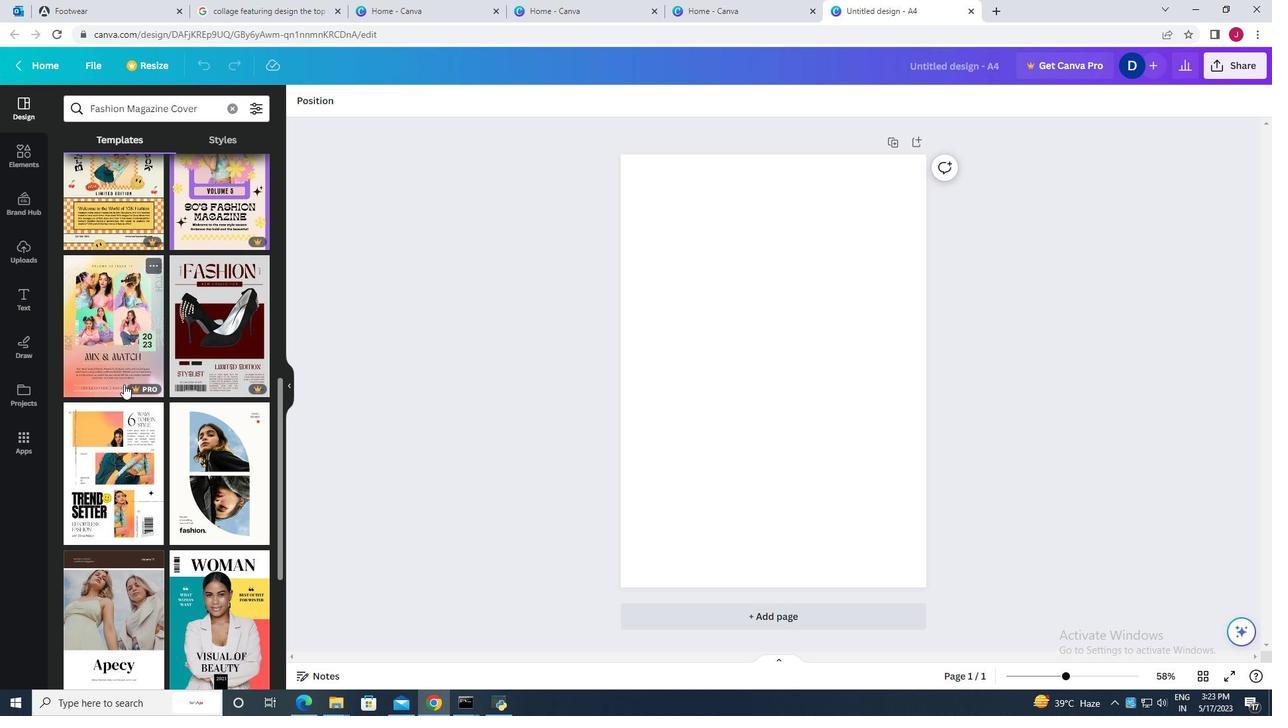 
Action: Mouse scrolled (123, 385) with delta (0, 0)
Screenshot: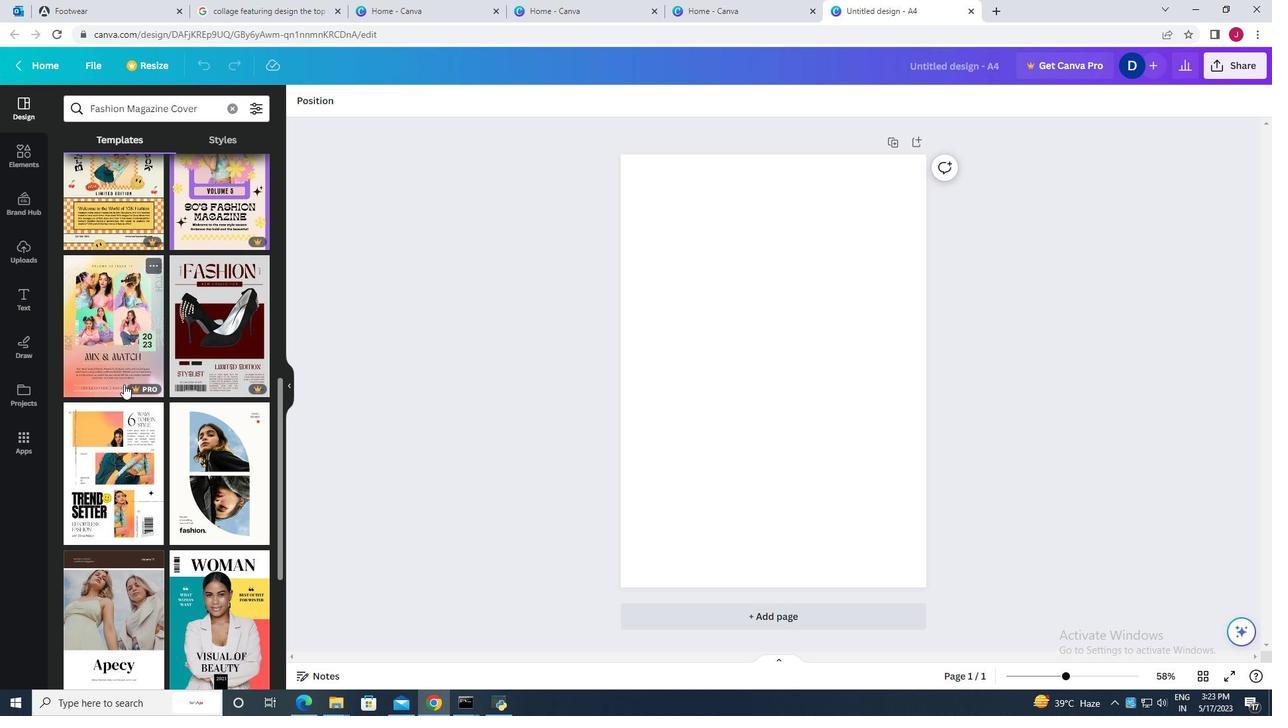 
Action: Mouse moved to (123, 384)
Screenshot: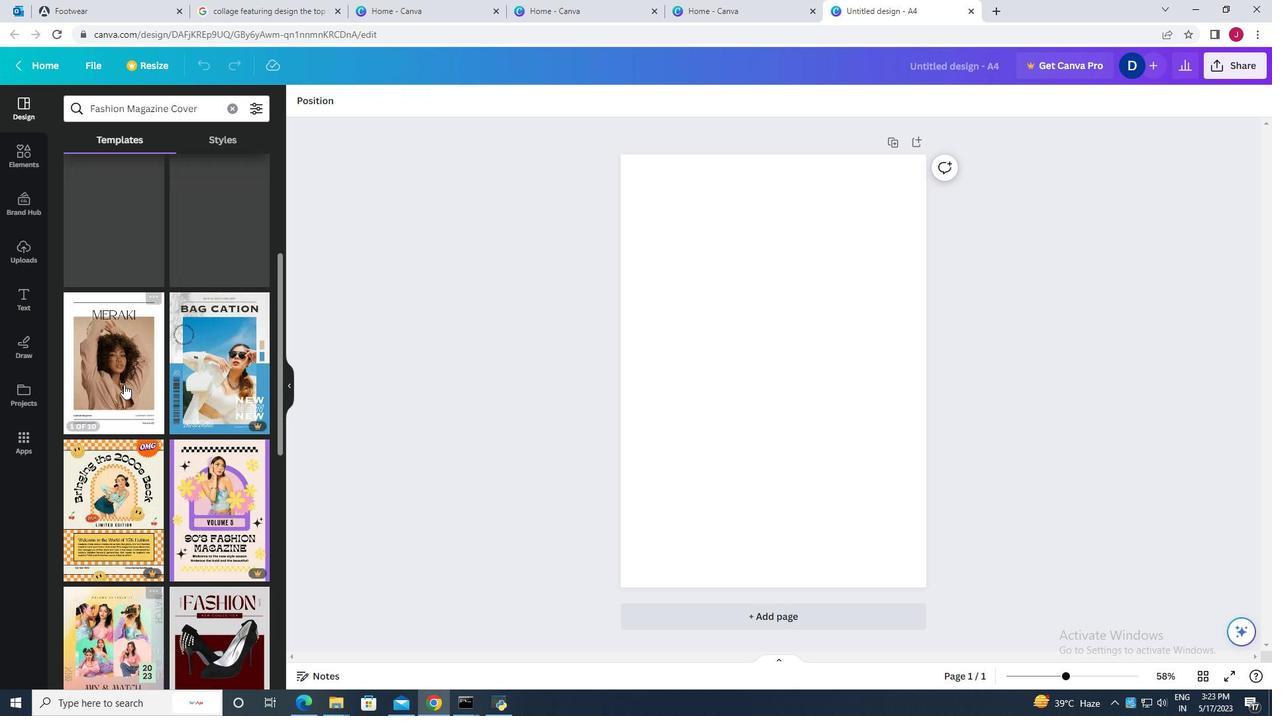 
Action: Mouse scrolled (123, 385) with delta (0, 0)
Screenshot: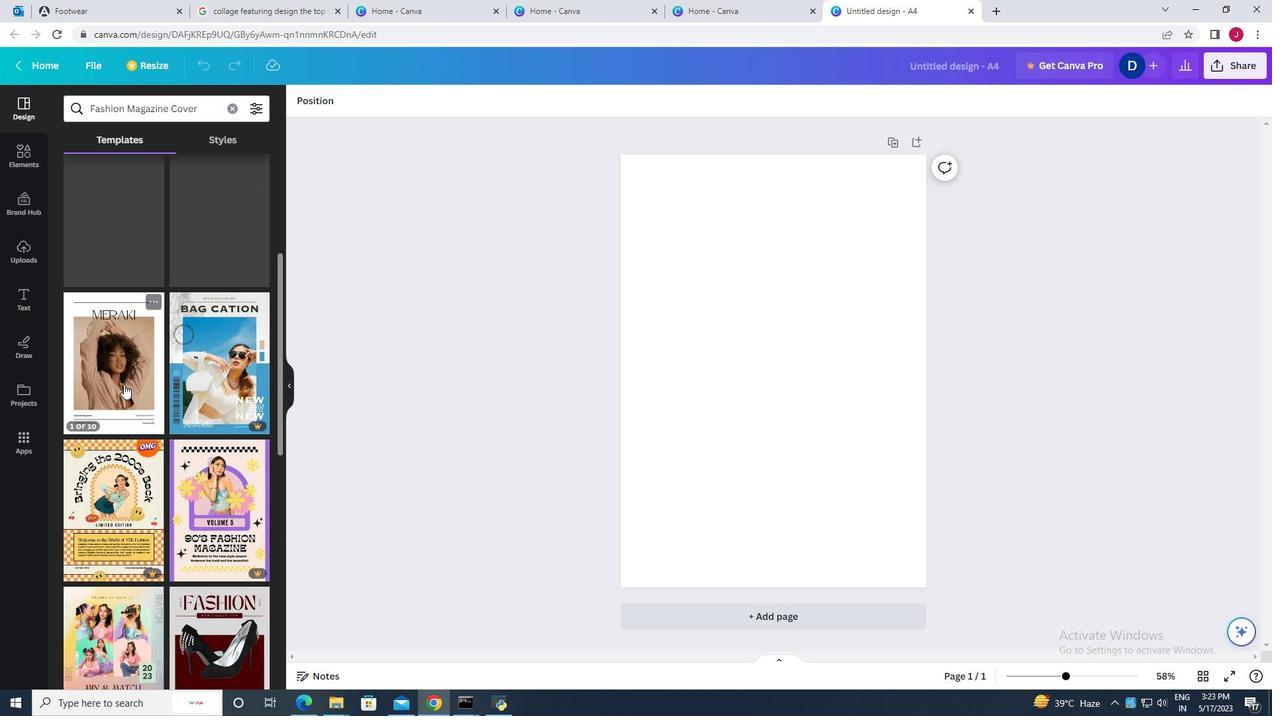 
Action: Mouse scrolled (123, 385) with delta (0, 0)
Screenshot: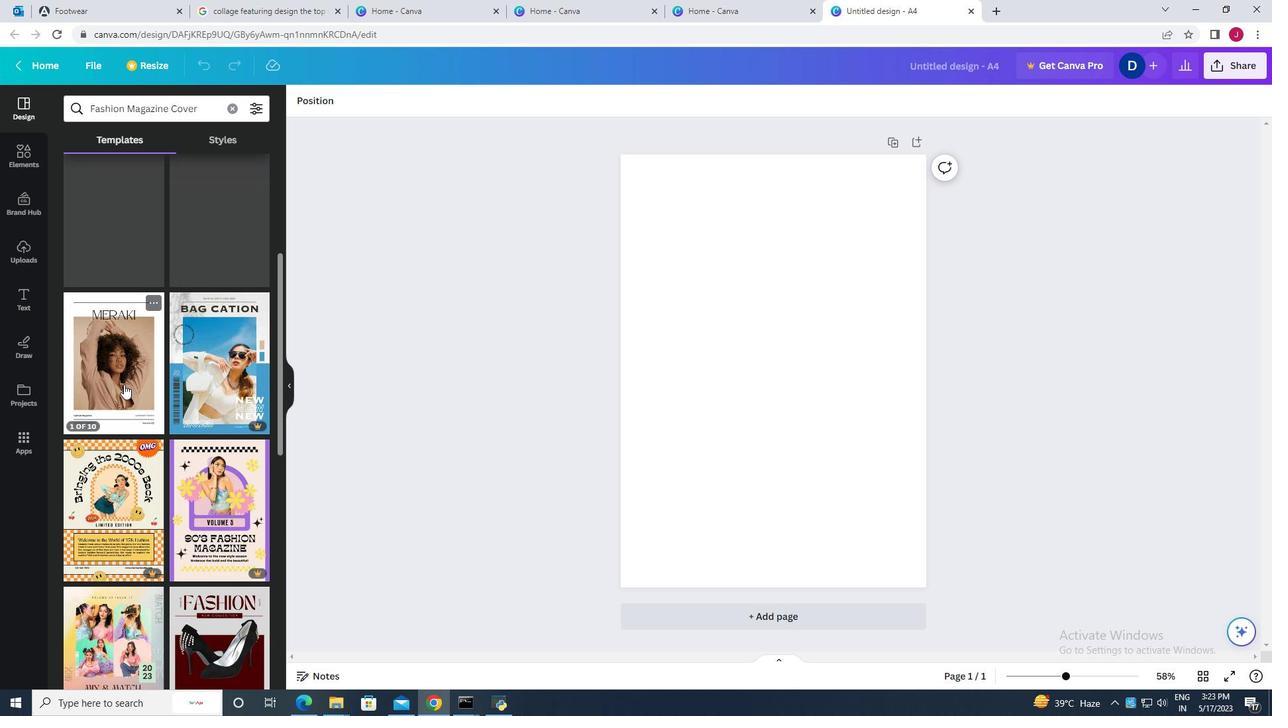 
Action: Mouse scrolled (123, 385) with delta (0, 0)
Screenshot: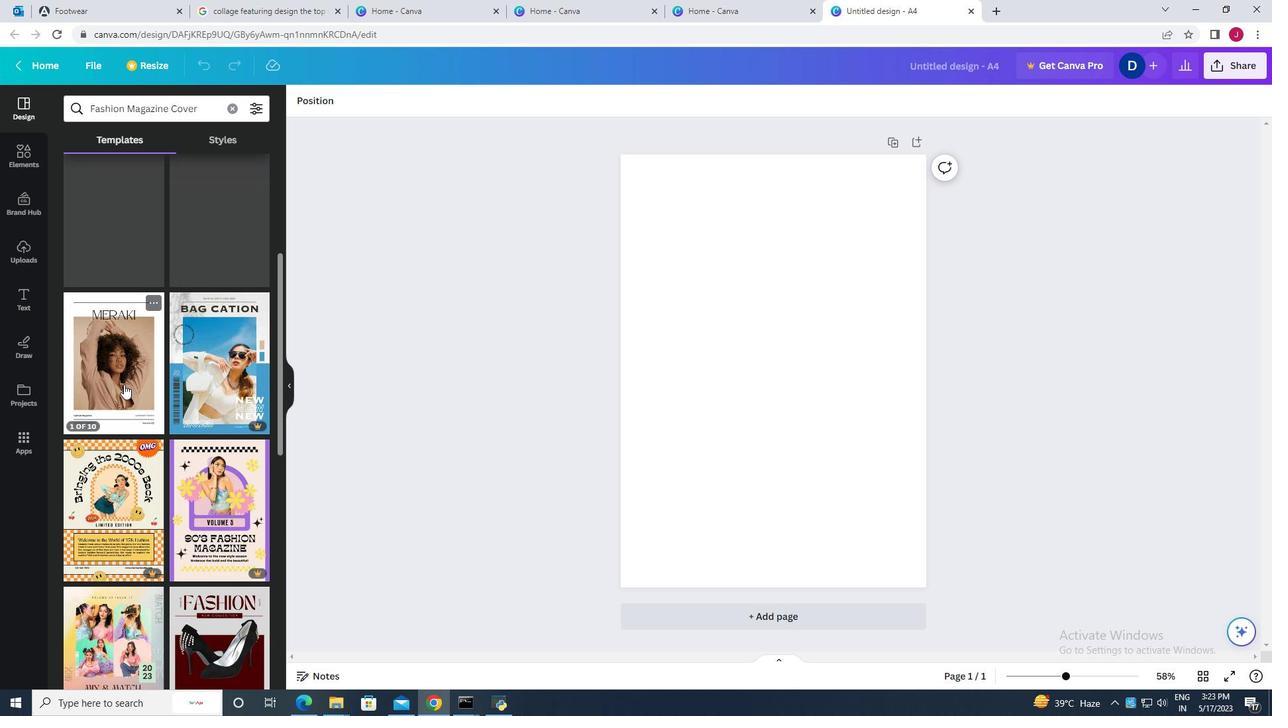 
Action: Mouse scrolled (123, 385) with delta (0, 0)
Screenshot: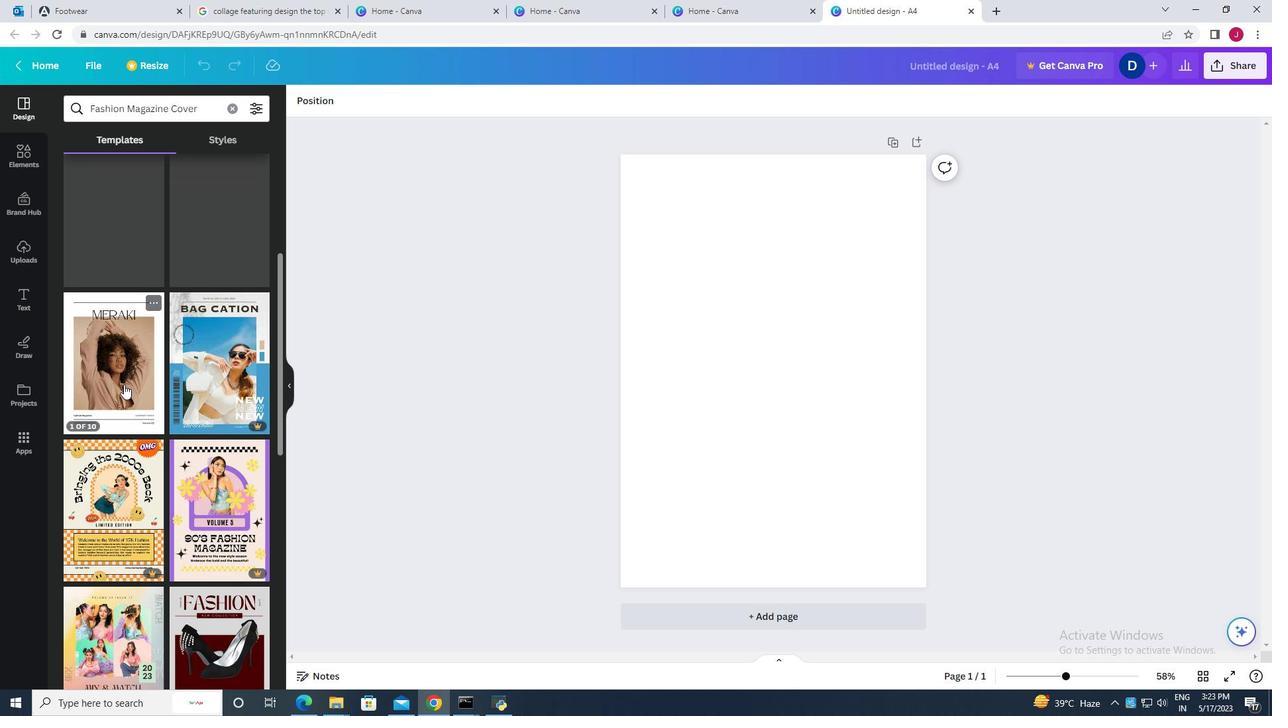
Action: Mouse scrolled (123, 385) with delta (0, 0)
Screenshot: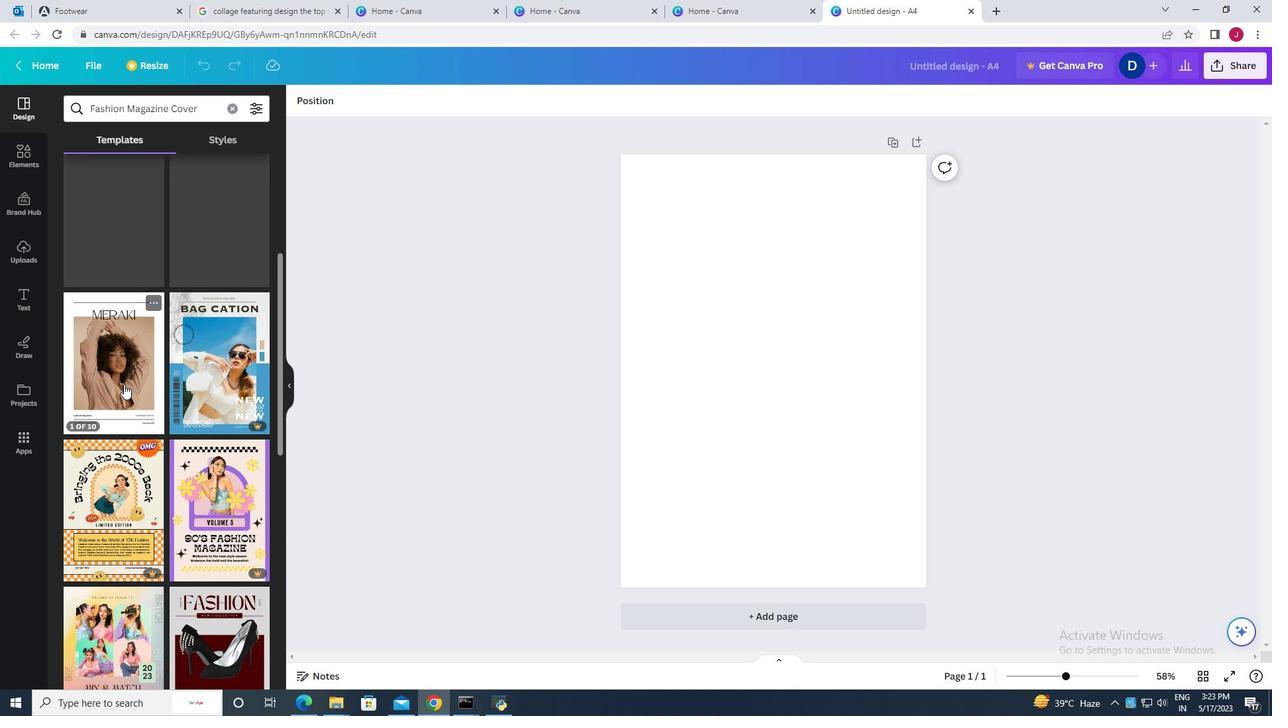 
Action: Mouse moved to (122, 380)
Screenshot: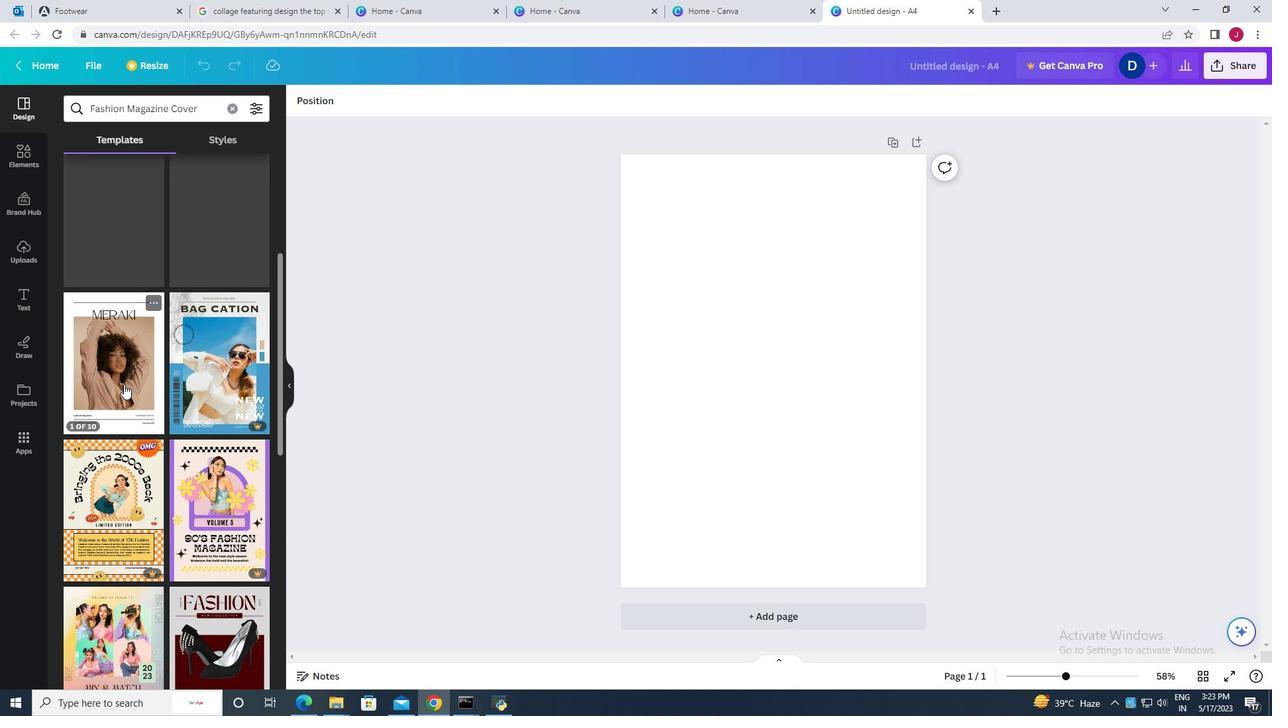 
Action: Mouse scrolled (122, 381) with delta (0, 0)
Screenshot: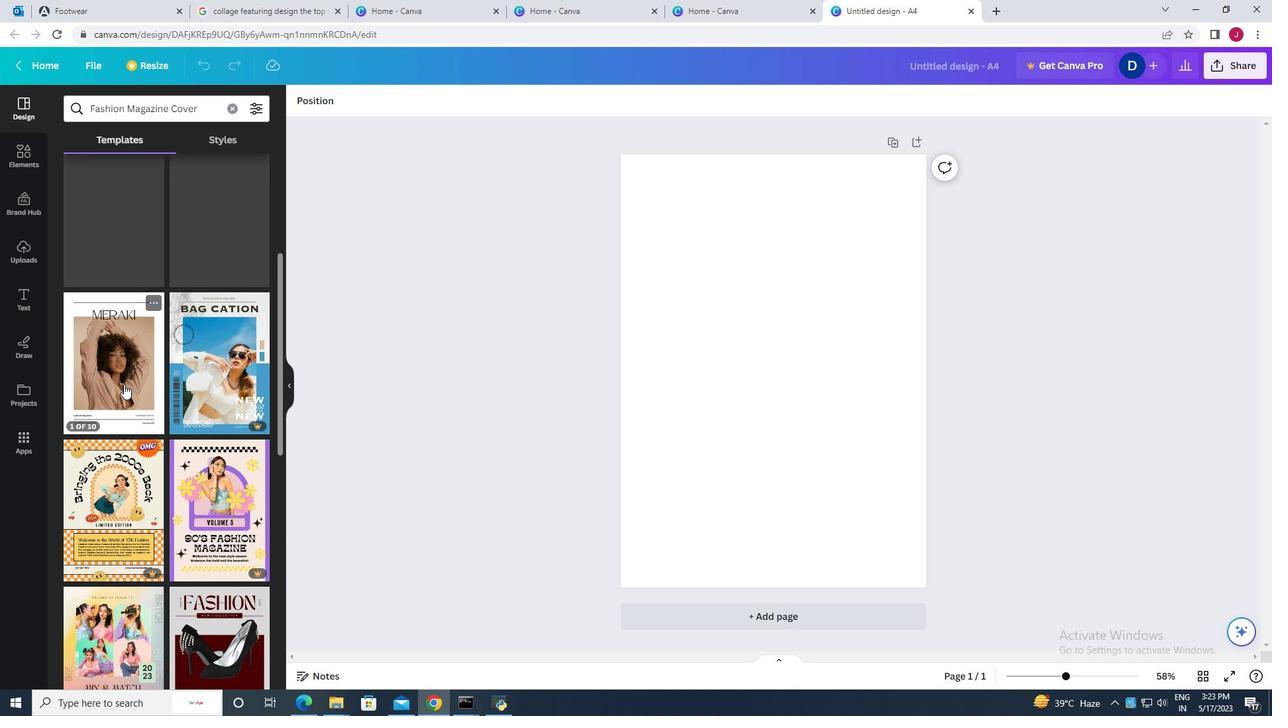 
Action: Mouse moved to (106, 308)
Screenshot: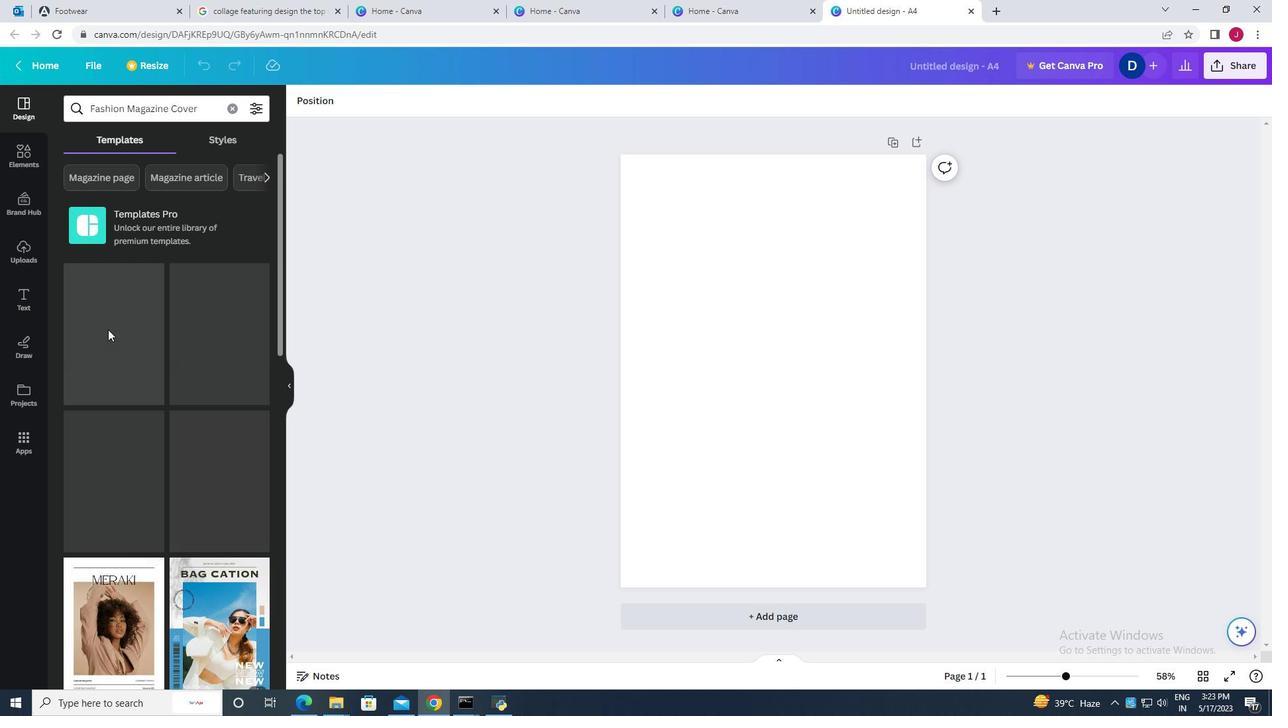 
Action: Mouse scrolled (106, 308) with delta (0, 0)
Screenshot: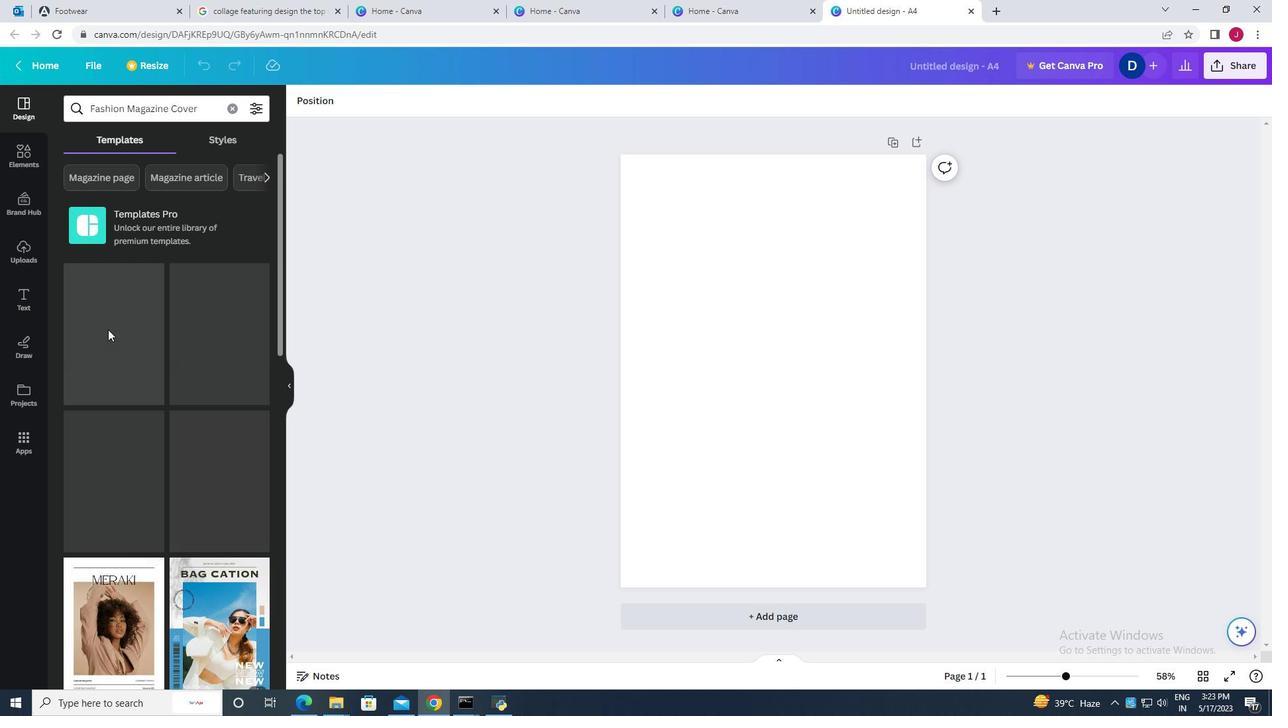 
Action: Mouse moved to (106, 304)
Screenshot: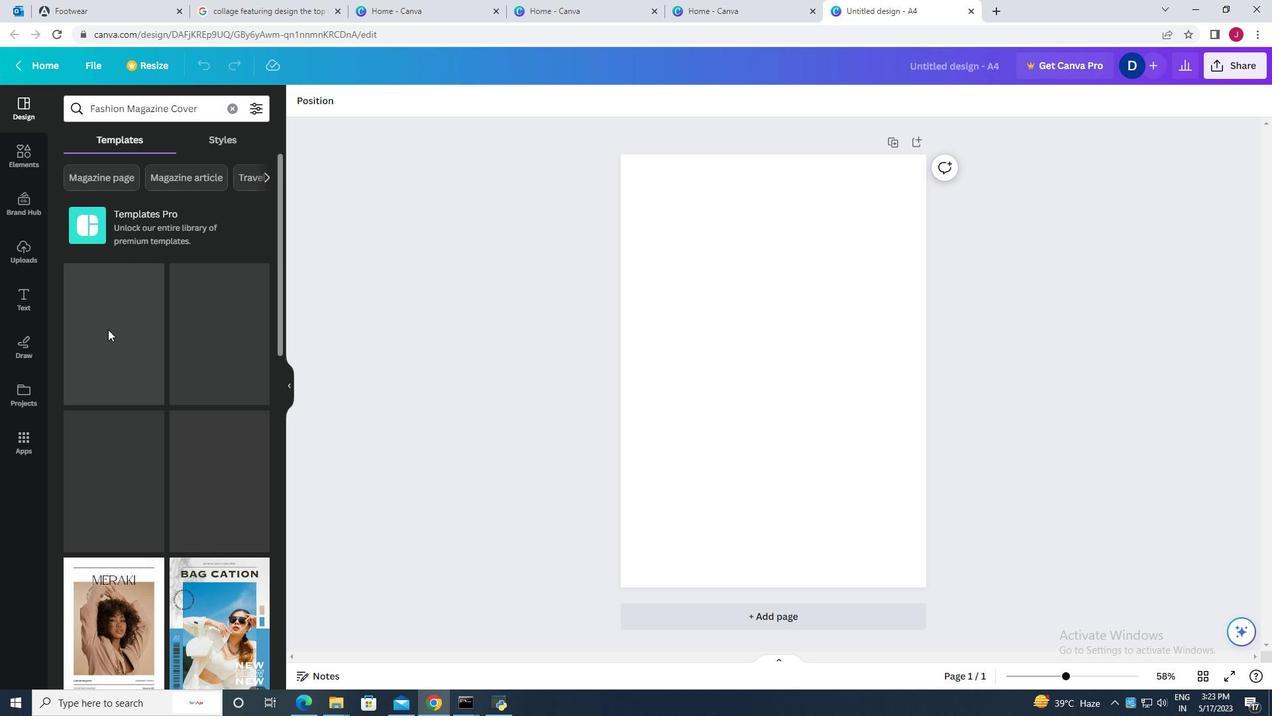 
Action: Mouse scrolled (106, 304) with delta (0, 0)
Screenshot: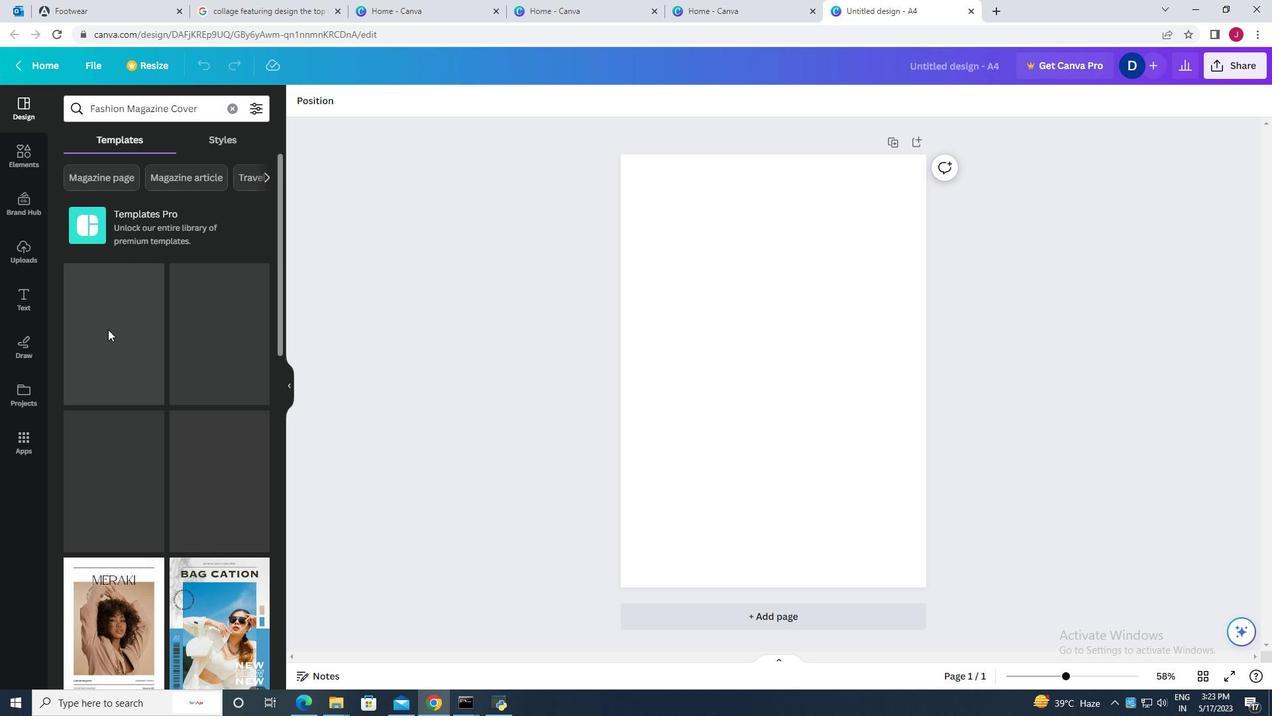 
Action: Mouse moved to (106, 296)
Screenshot: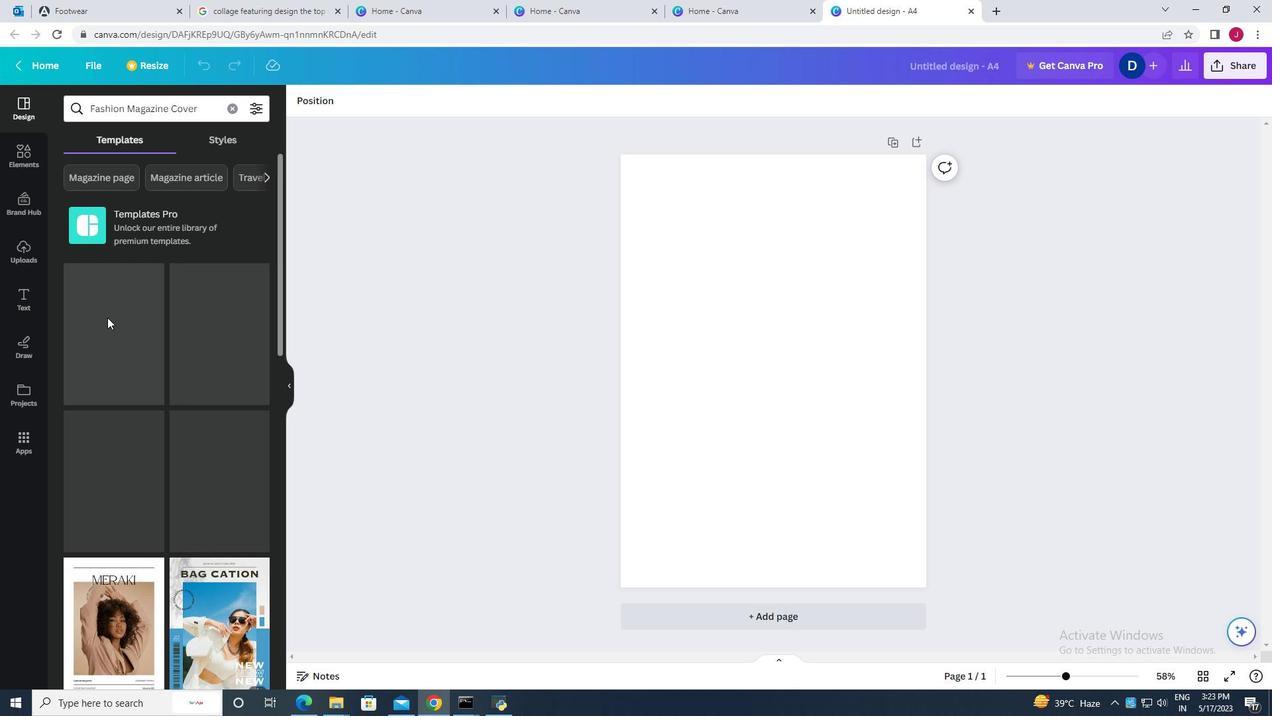 
Action: Mouse scrolled (106, 300) with delta (0, 0)
Screenshot: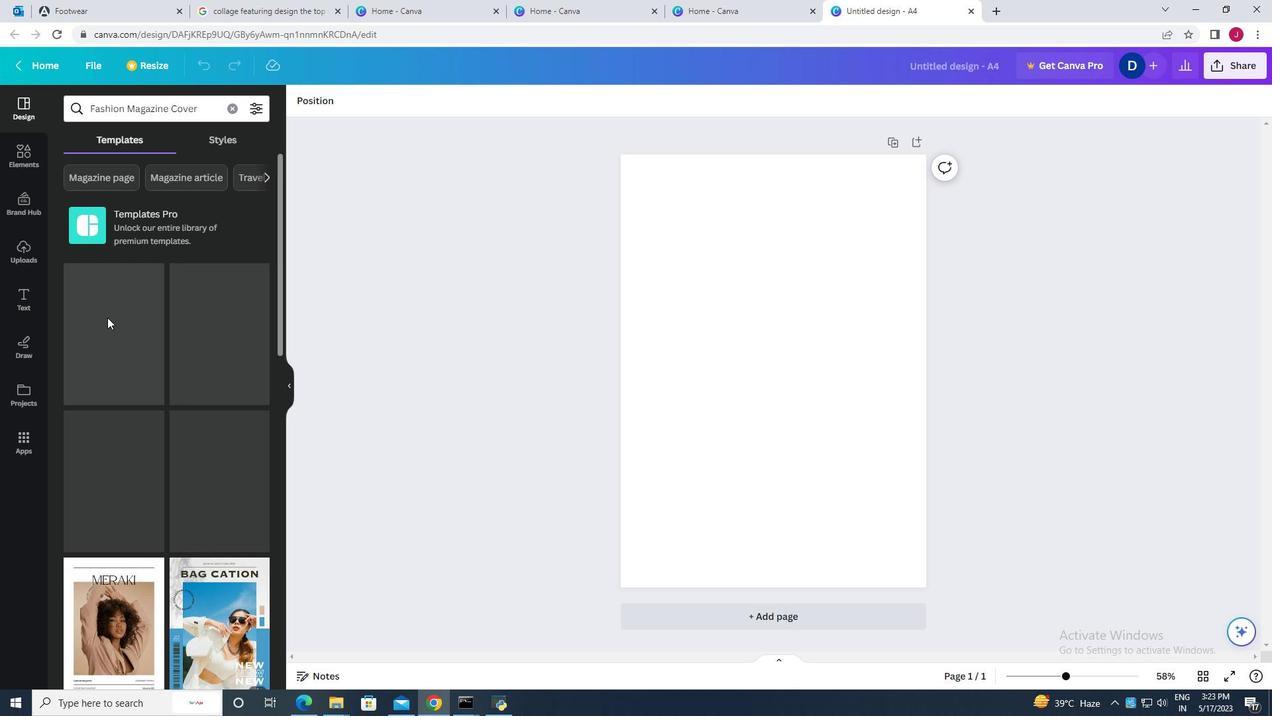 
Action: Mouse moved to (106, 284)
Screenshot: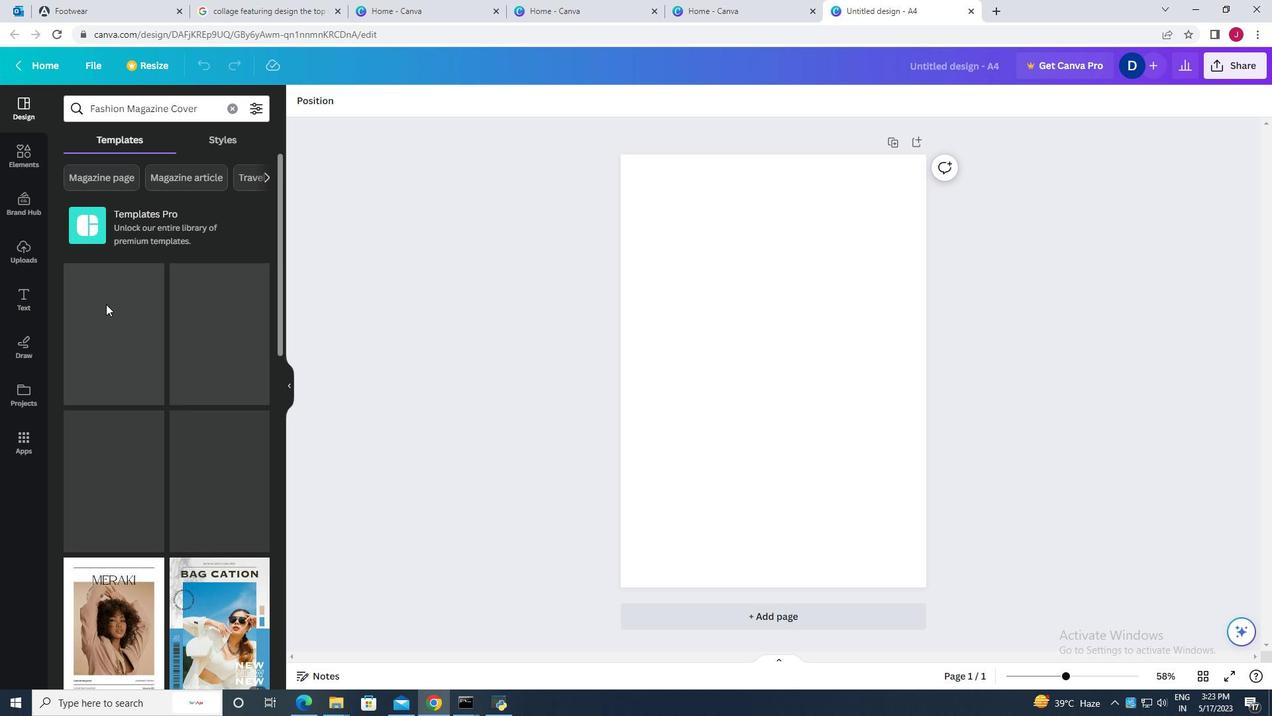 
Action: Mouse scrolled (106, 293) with delta (0, 0)
Screenshot: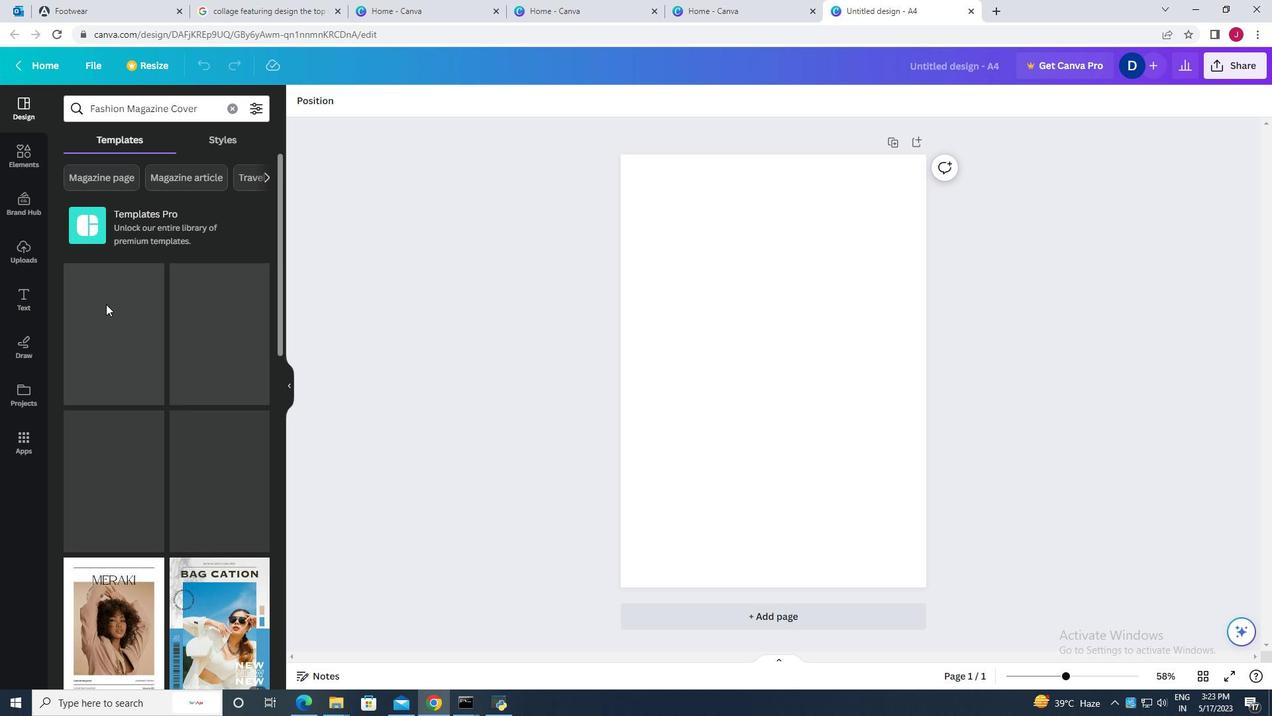 
Action: Mouse moved to (195, 104)
Screenshot: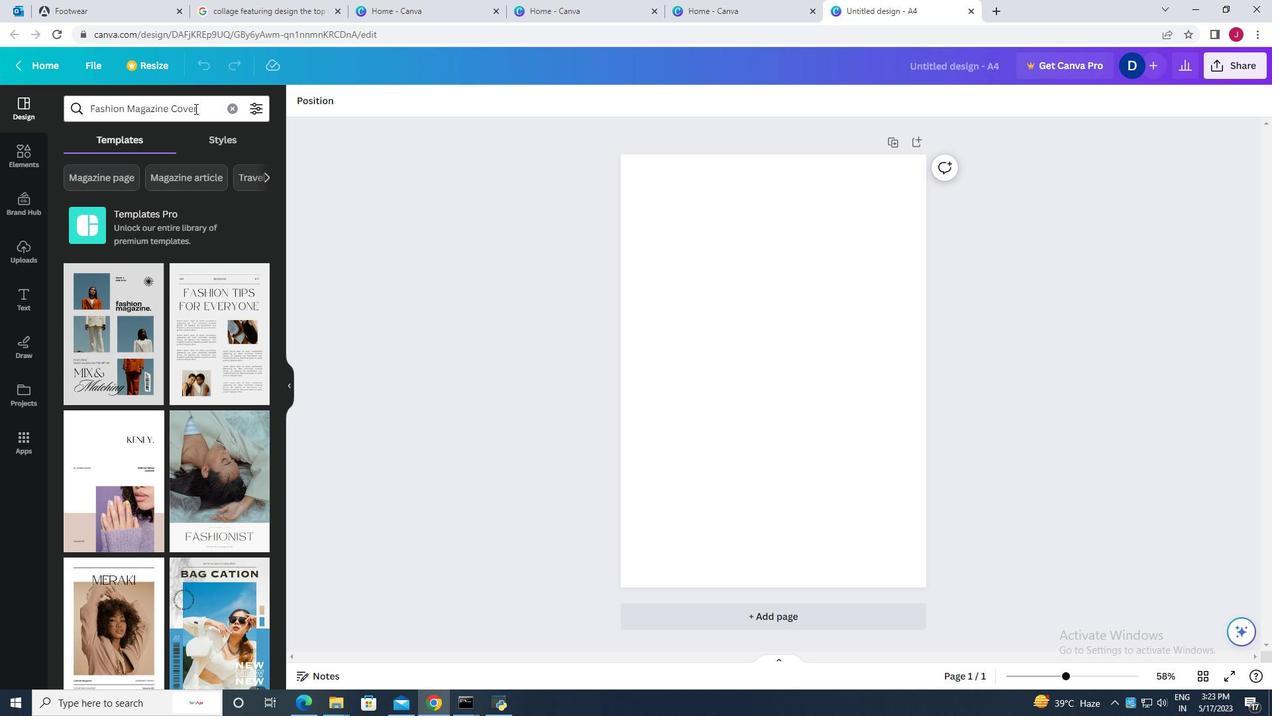 
Action: Mouse pressed left at (195, 104)
Screenshot: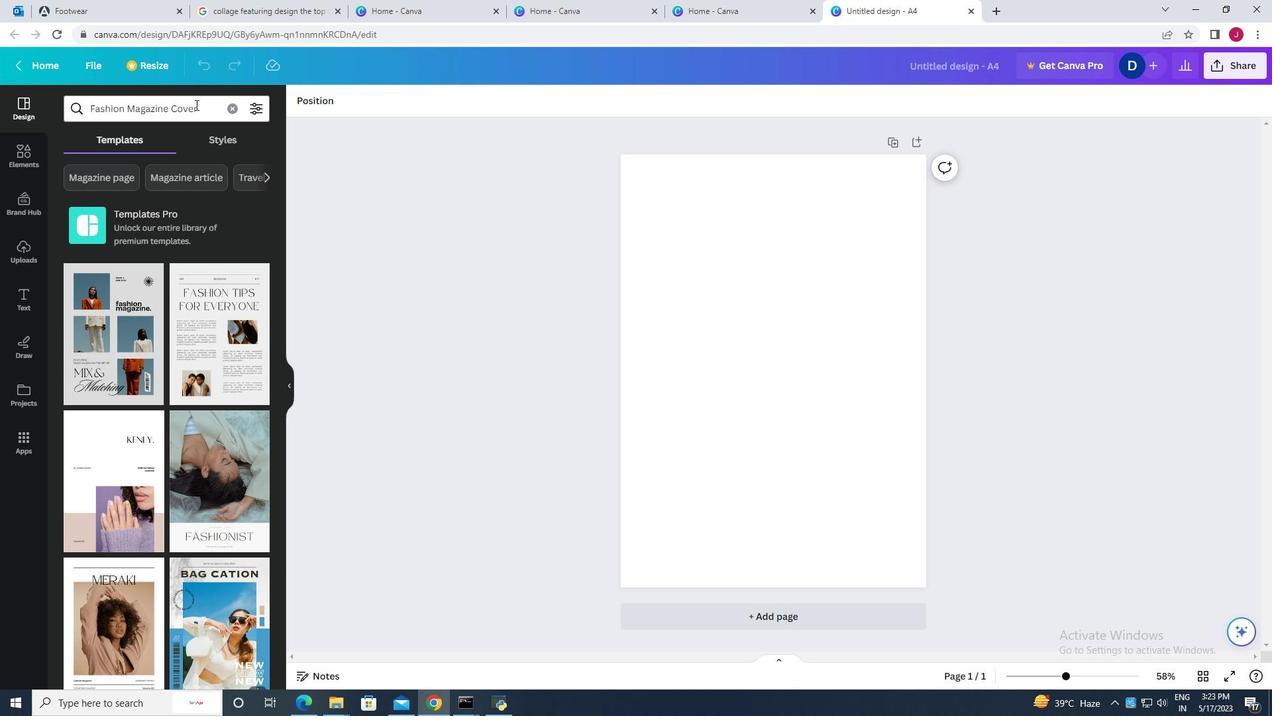 
Action: Mouse moved to (206, 116)
Screenshot: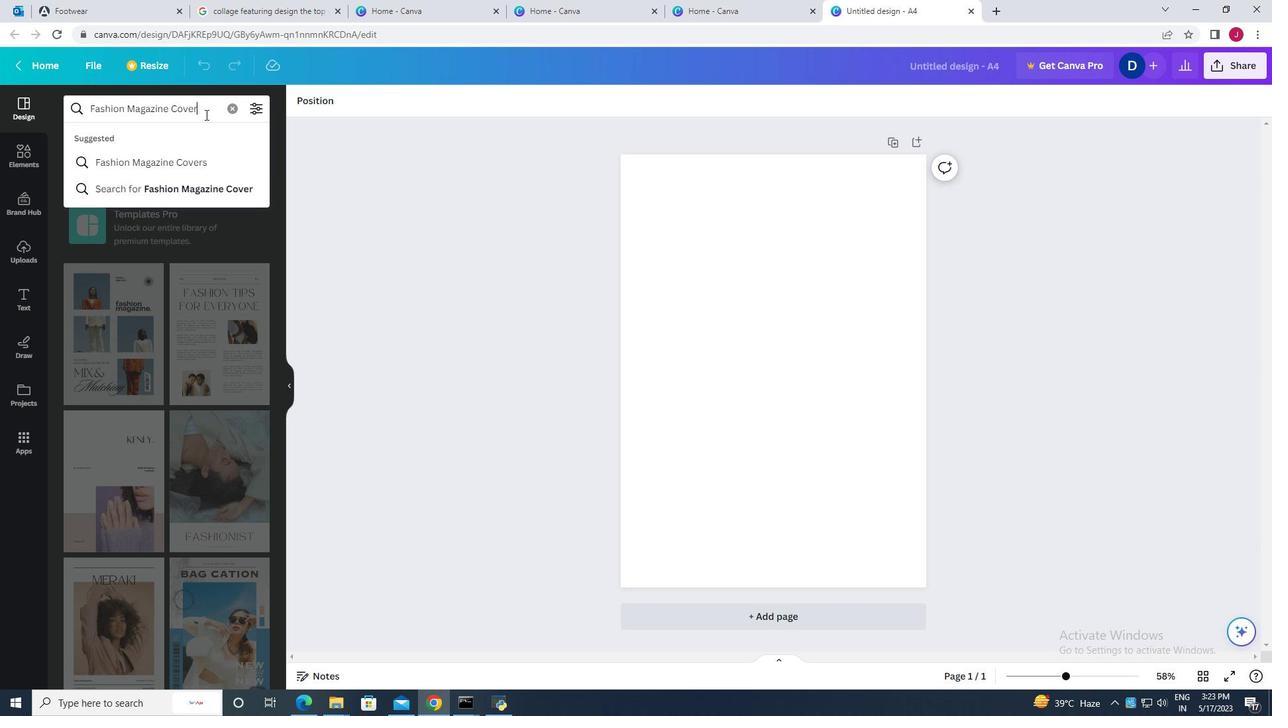 
Action: Key pressed <Key.space>fashon<Key.space>or<Key.space>life<Key.space>style<Key.enter>
Screenshot: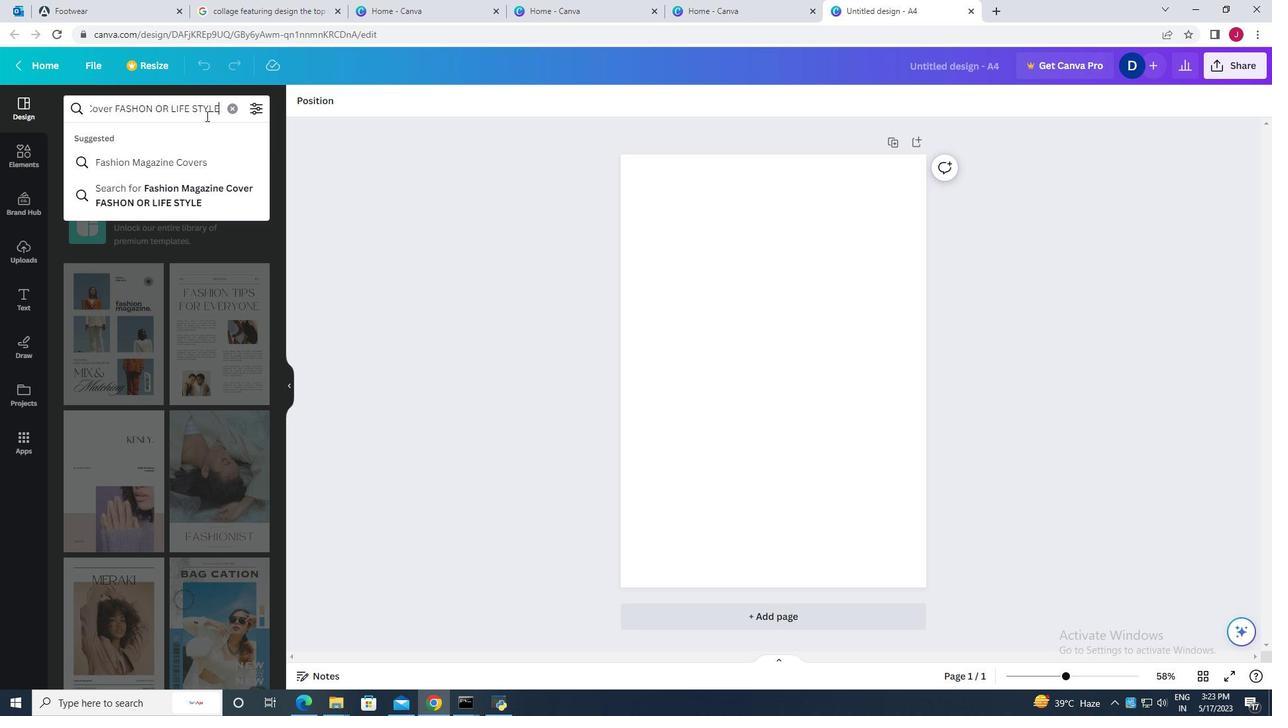 
Action: Mouse moved to (186, 327)
Screenshot: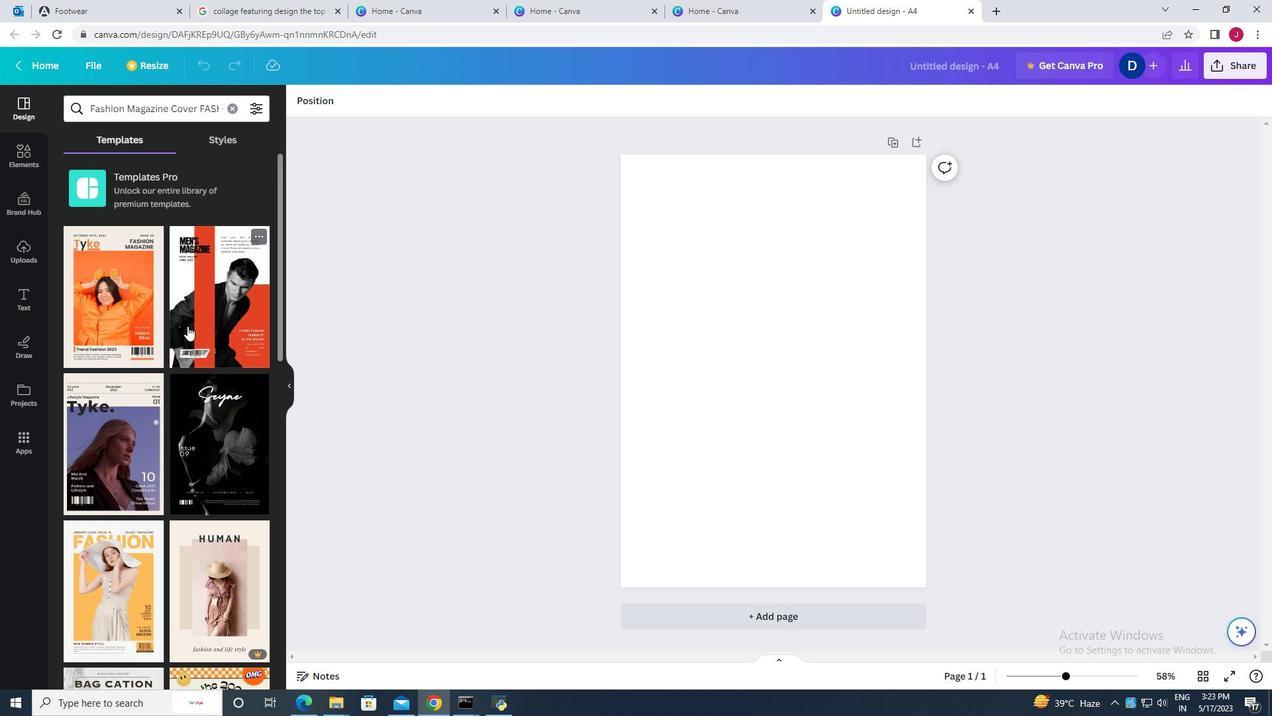 
Action: Mouse scrolled (186, 326) with delta (0, 0)
Screenshot: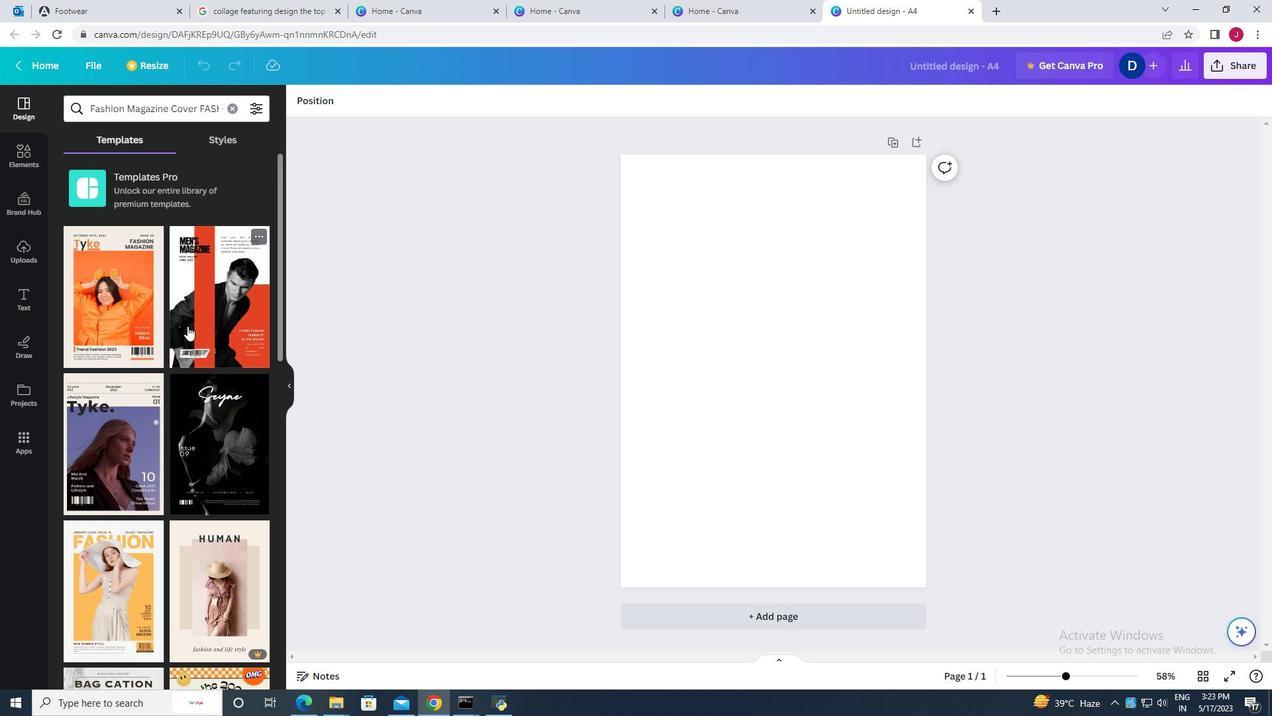 
Action: Mouse moved to (186, 328)
Screenshot: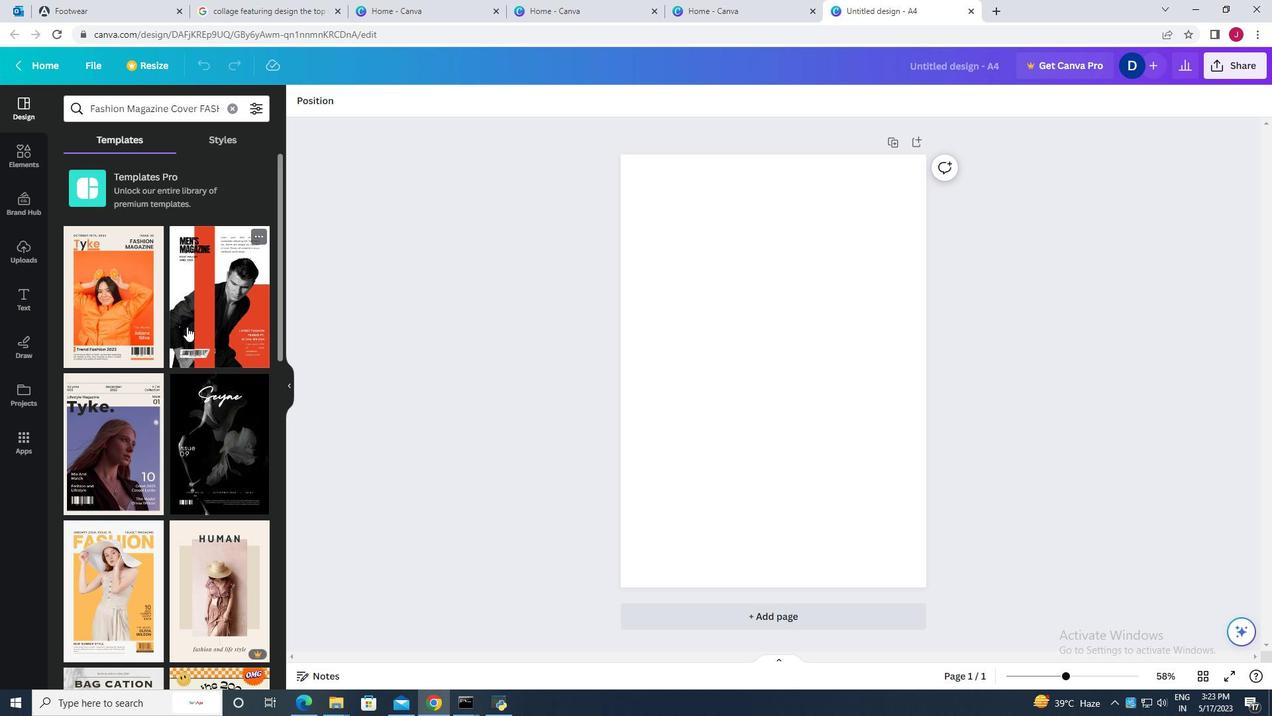 
Action: Mouse scrolled (186, 328) with delta (0, 0)
Screenshot: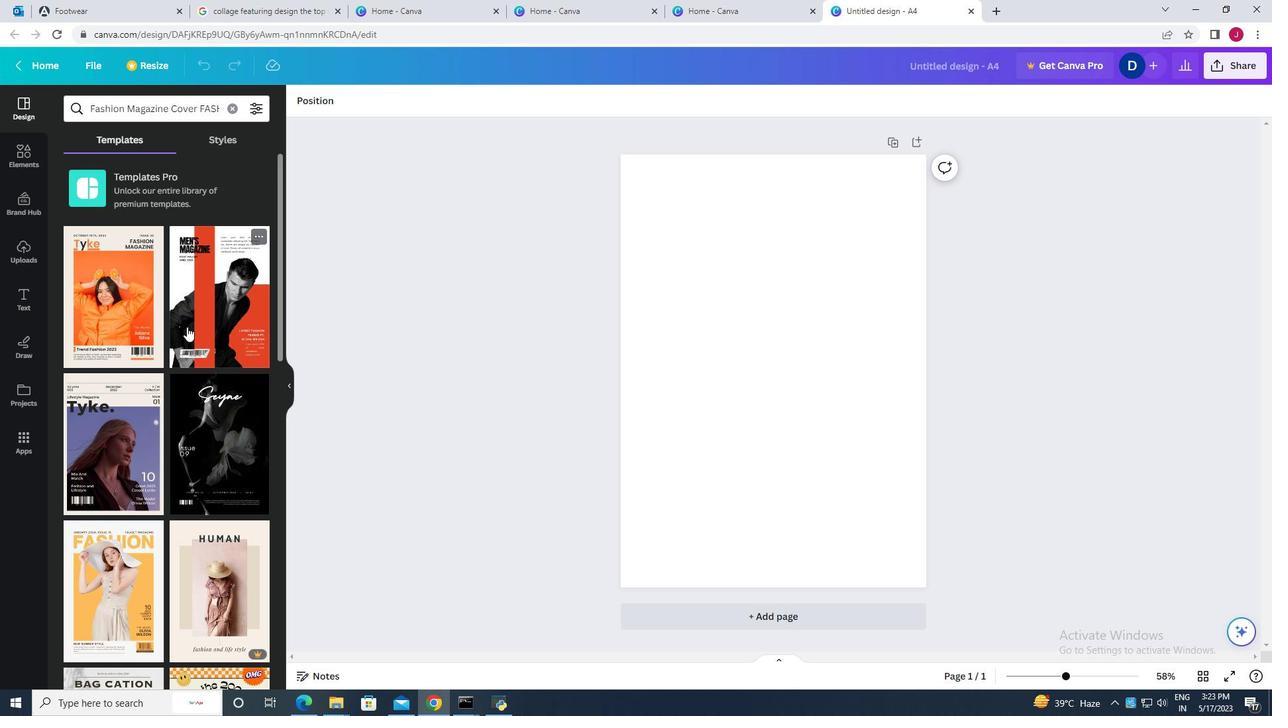 
Action: Mouse moved to (186, 329)
Screenshot: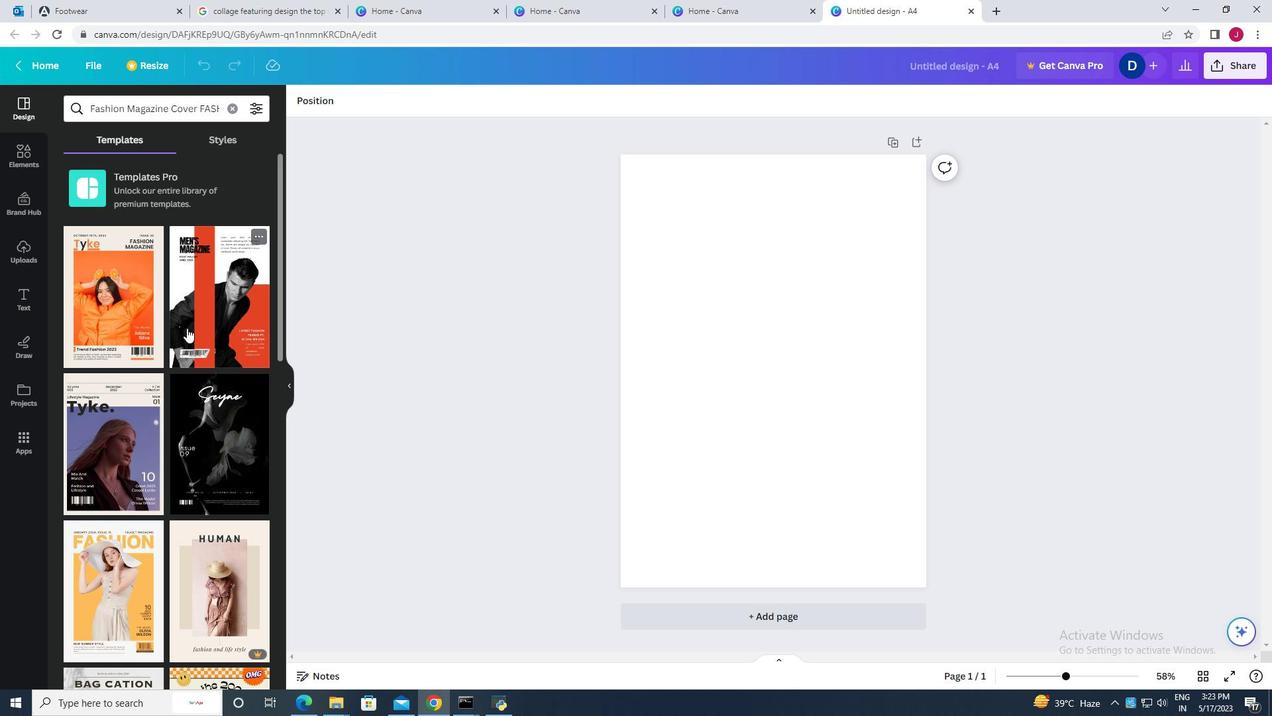 
Action: Mouse scrolled (186, 328) with delta (0, 0)
Screenshot: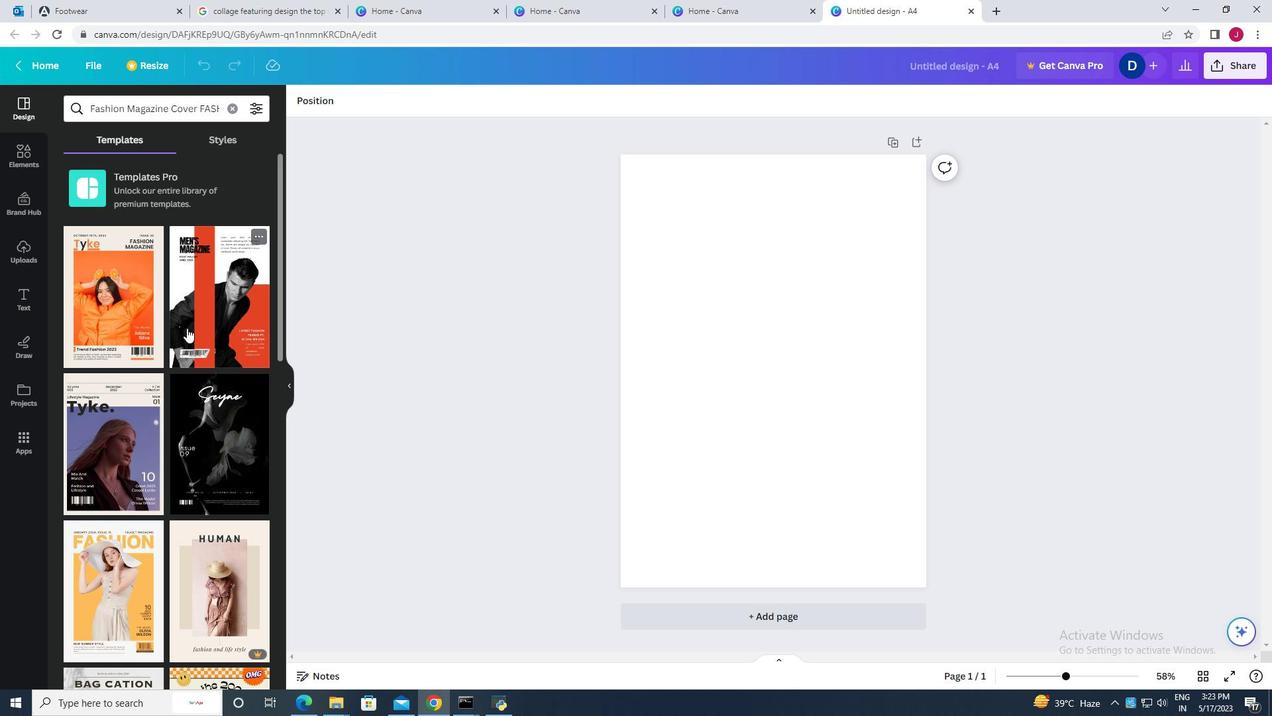 
Action: Mouse moved to (186, 334)
Screenshot: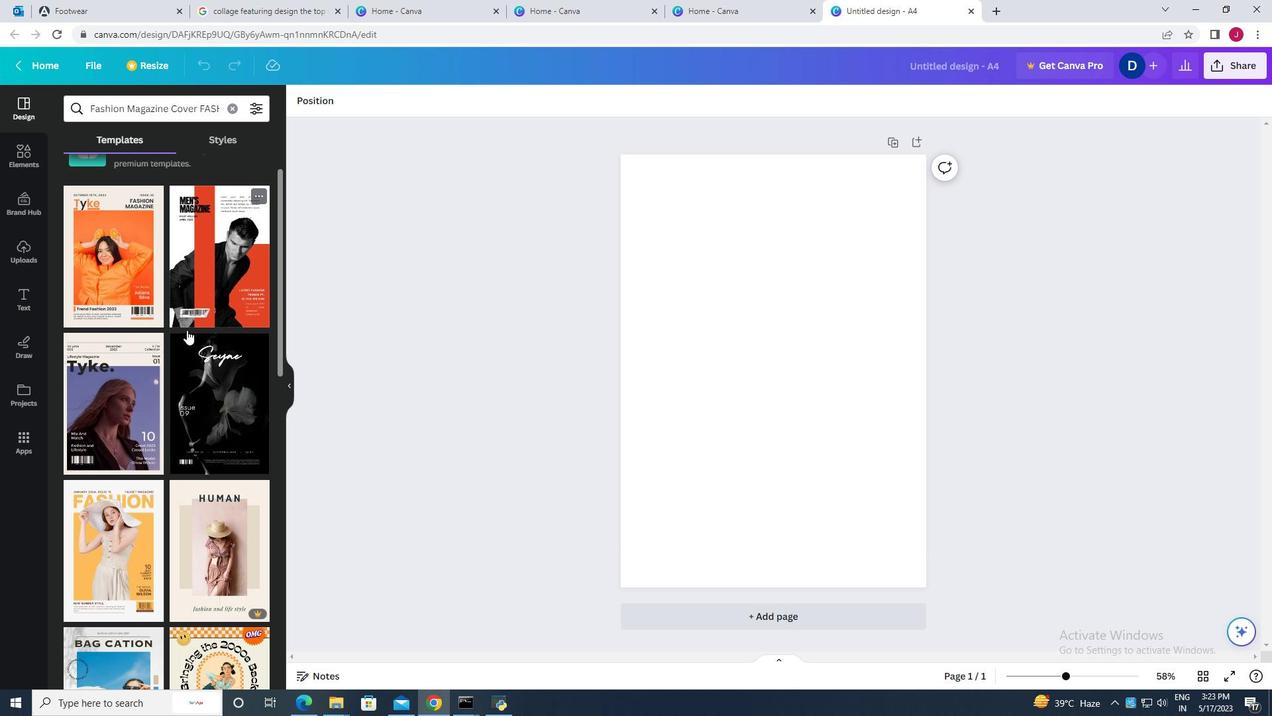 
Action: Mouse scrolled (186, 333) with delta (0, 0)
Screenshot: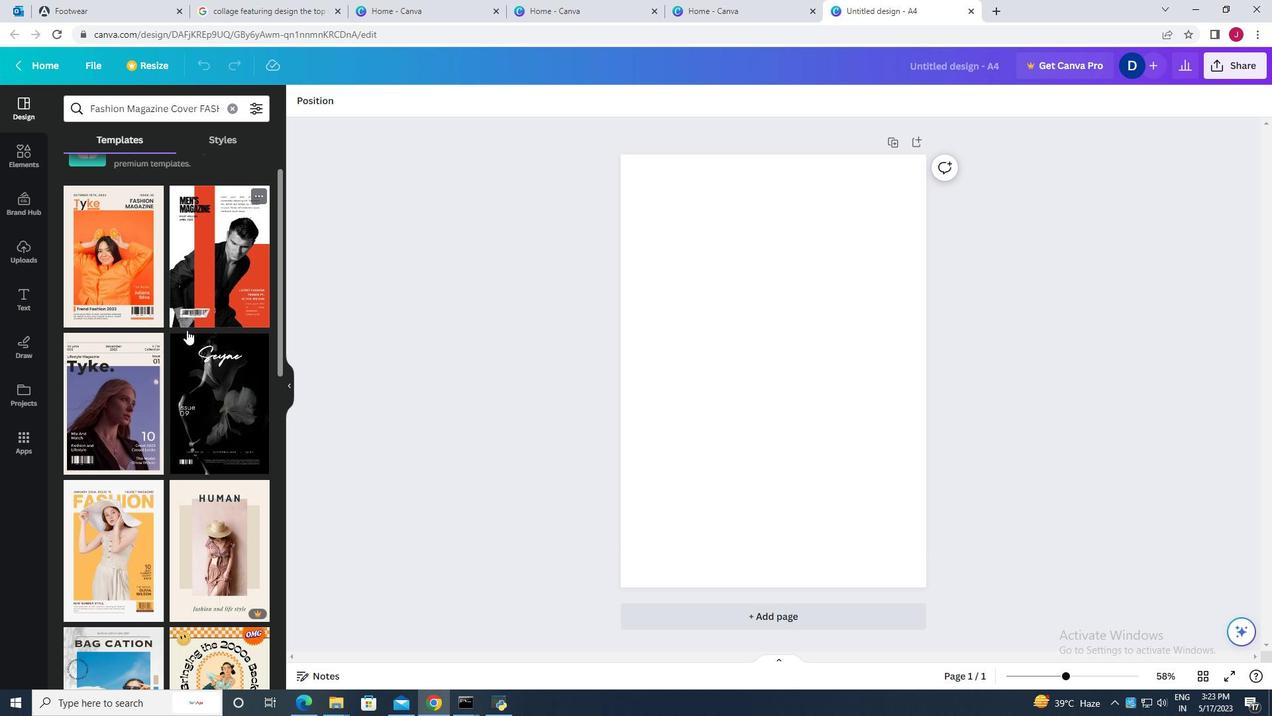 
Action: Mouse moved to (186, 334)
Screenshot: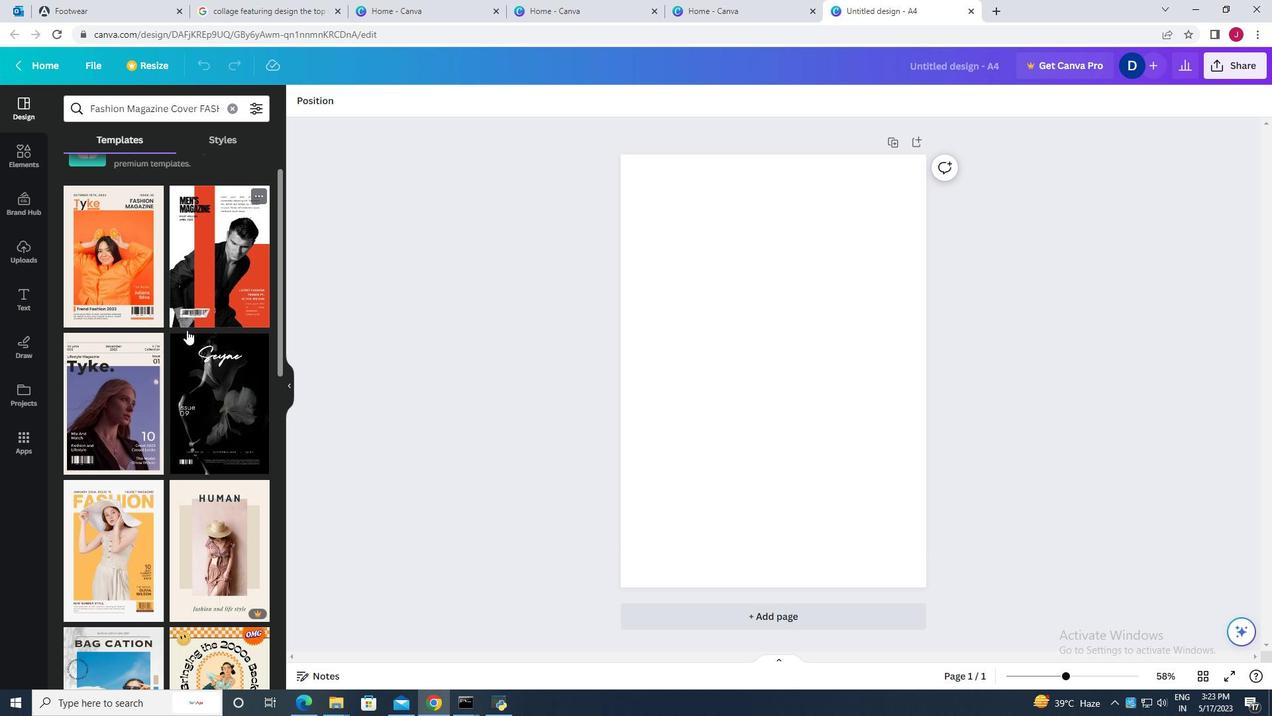 
Action: Mouse scrolled (186, 334) with delta (0, 0)
Screenshot: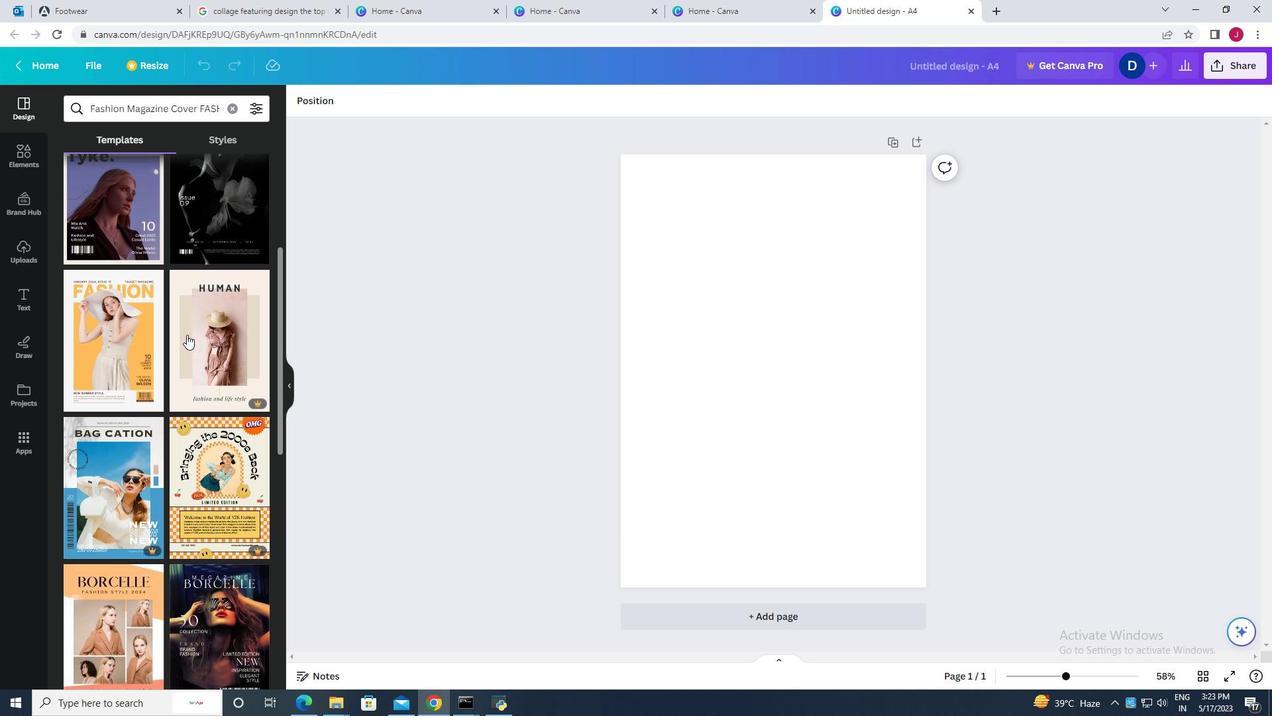 
Action: Mouse scrolled (186, 334) with delta (0, 0)
Screenshot: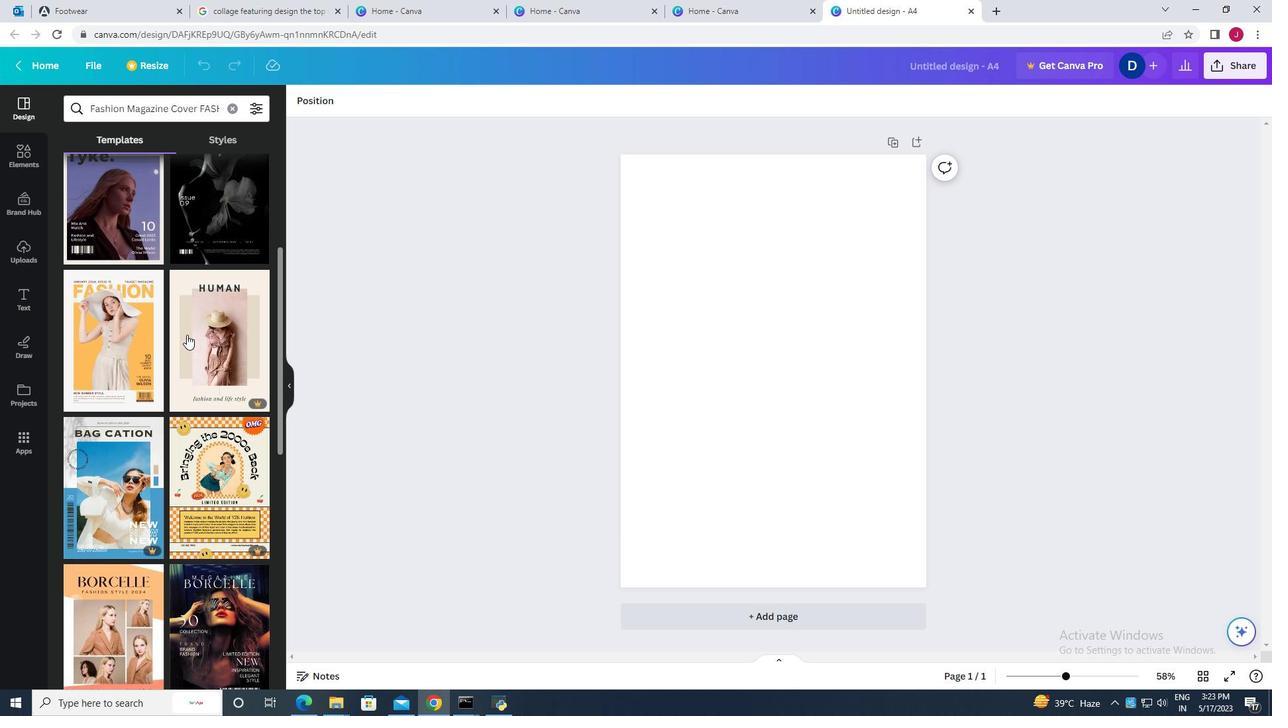 
Action: Mouse scrolled (186, 334) with delta (0, 0)
Screenshot: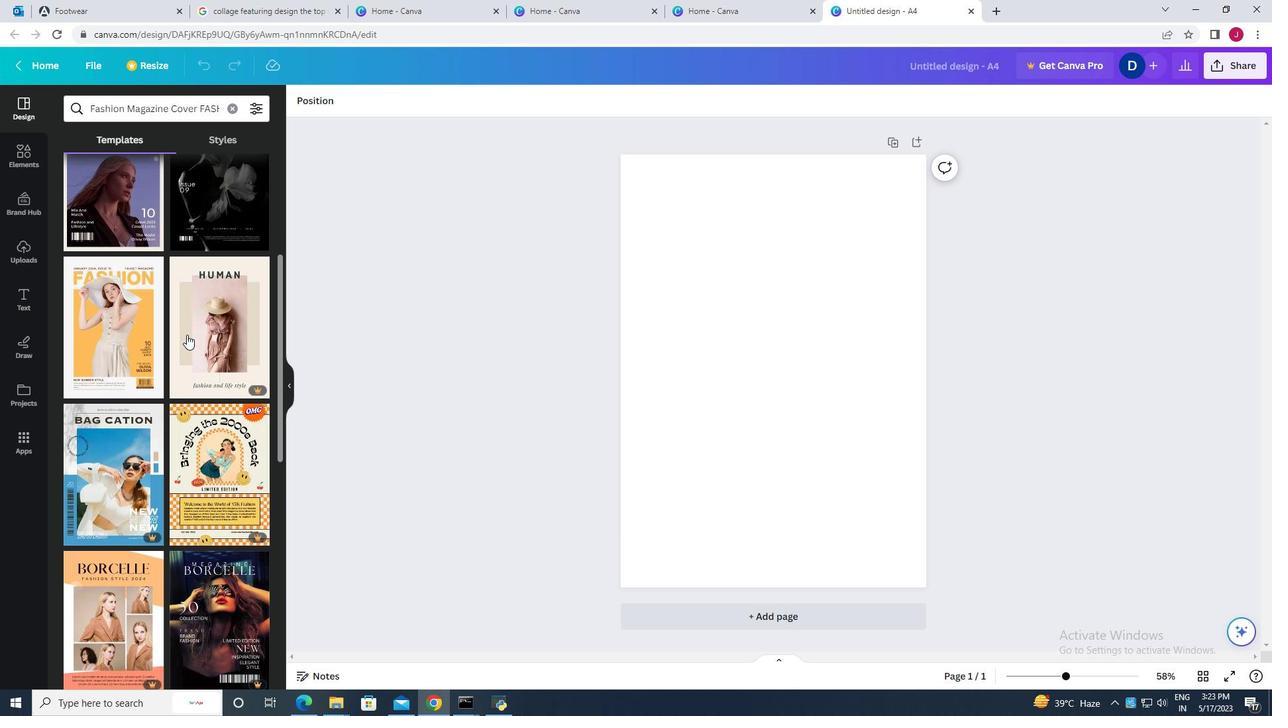 
Action: Mouse scrolled (186, 334) with delta (0, 0)
Screenshot: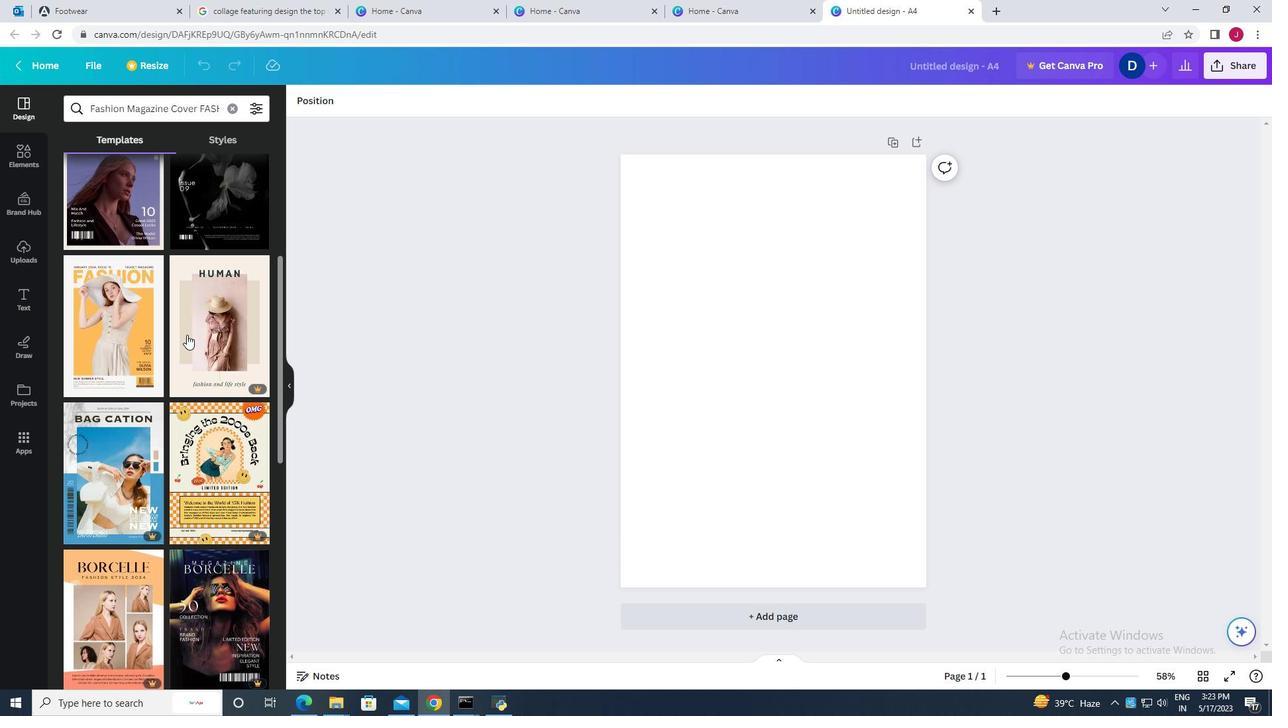 
Action: Mouse moved to (206, 273)
Screenshot: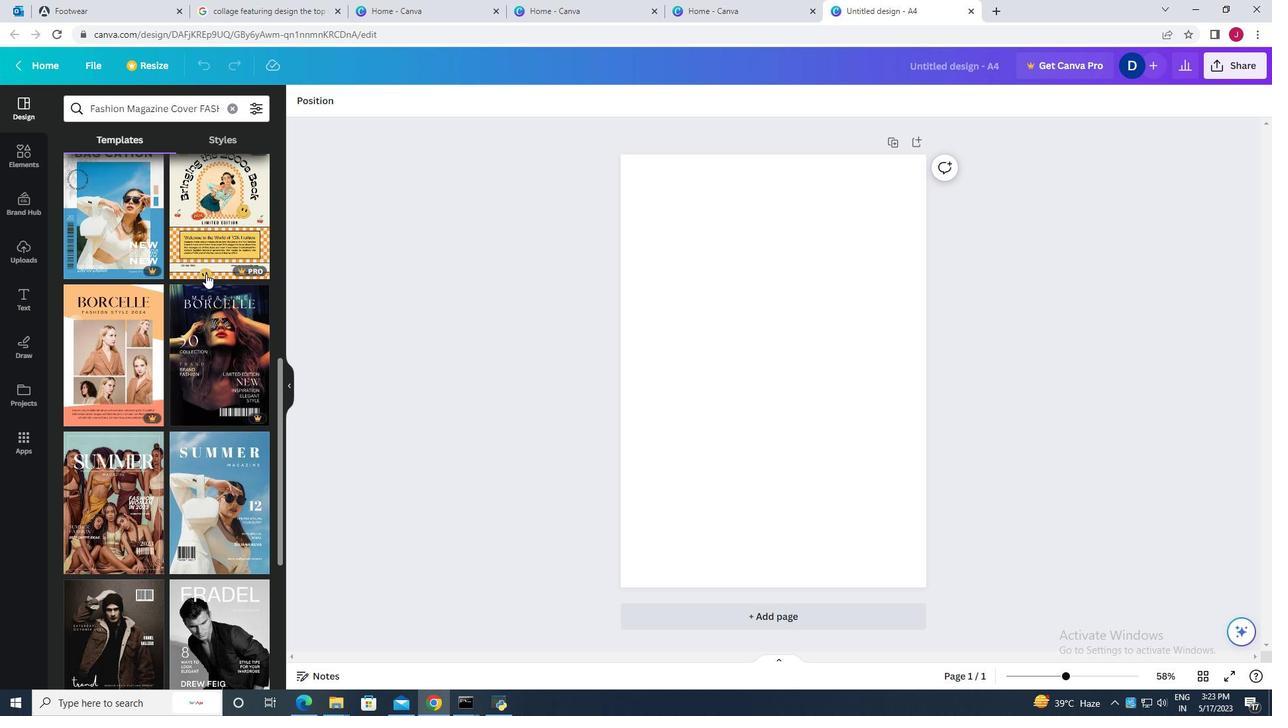 
Action: Mouse scrolled (206, 273) with delta (0, 0)
Screenshot: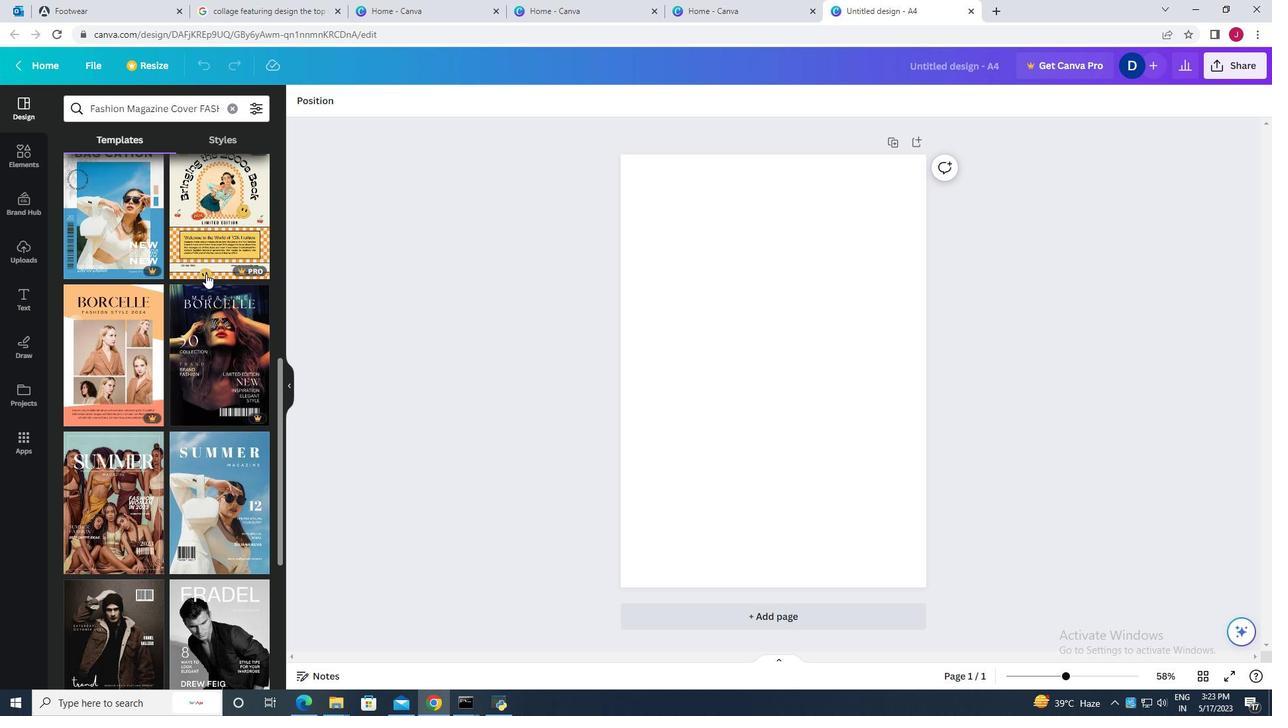 
Action: Mouse scrolled (206, 273) with delta (0, 0)
Screenshot: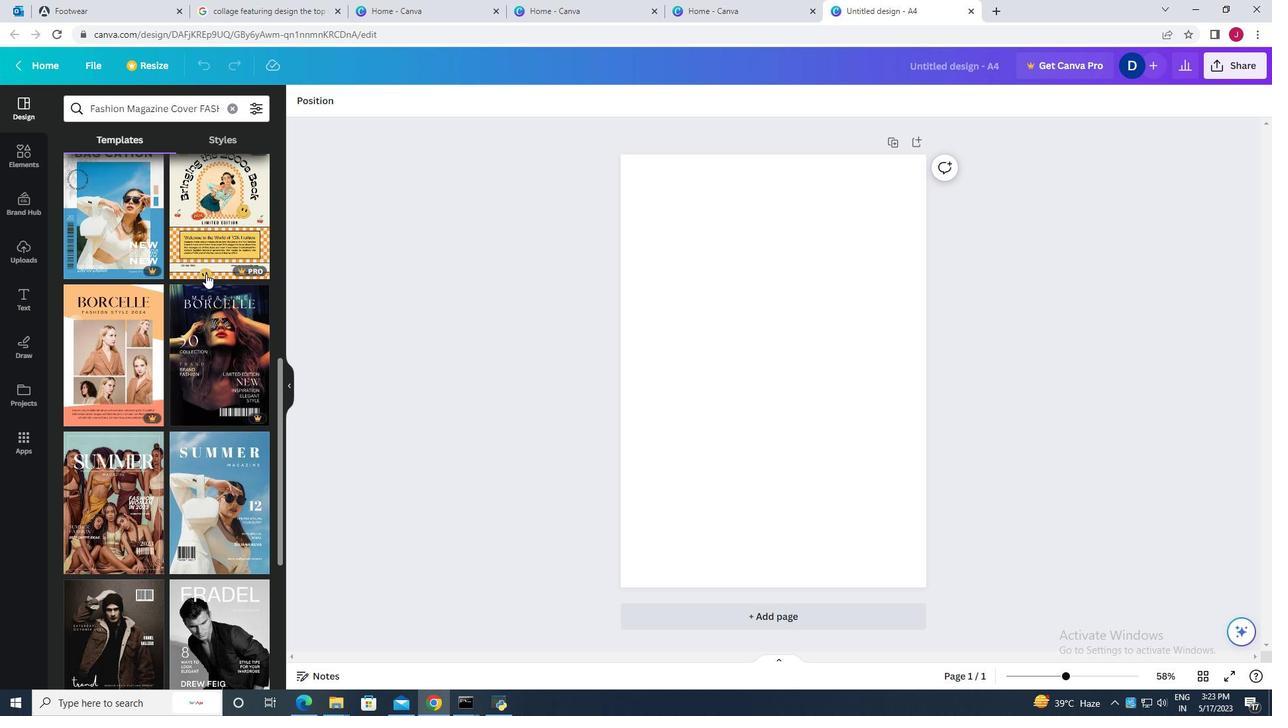 
Action: Mouse scrolled (206, 273) with delta (0, 0)
Screenshot: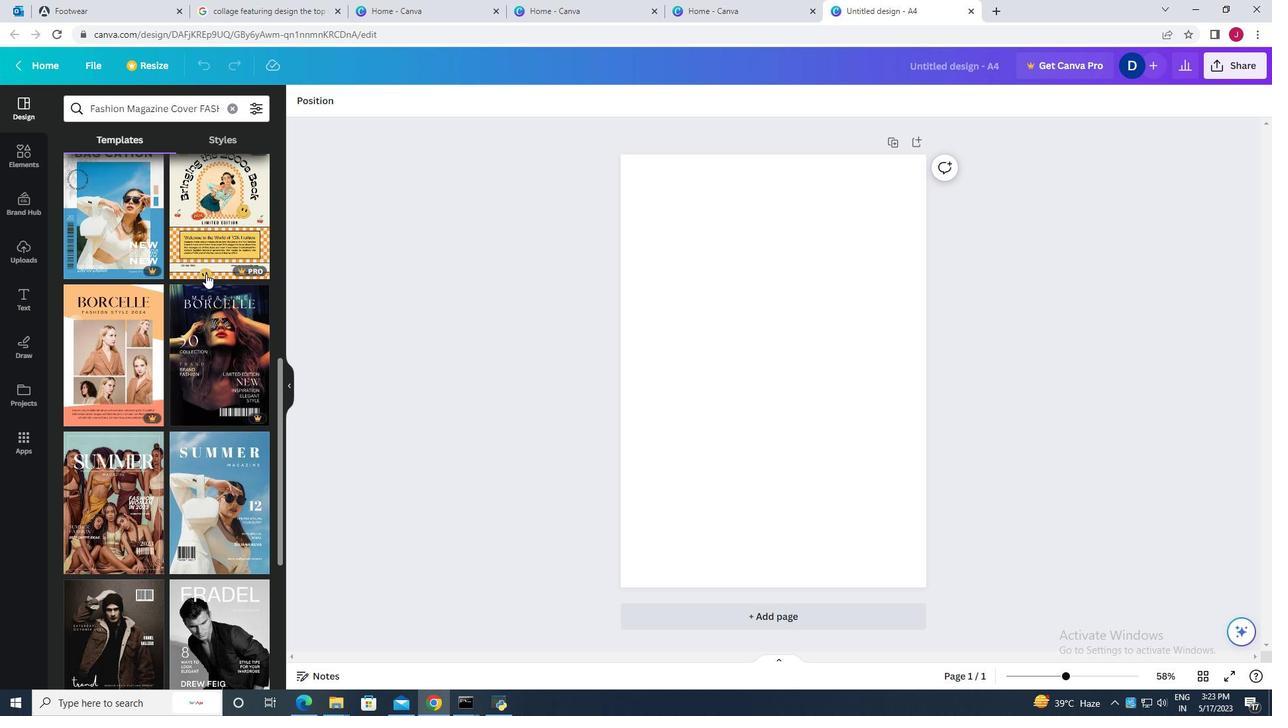 
Action: Mouse scrolled (206, 273) with delta (0, 0)
Screenshot: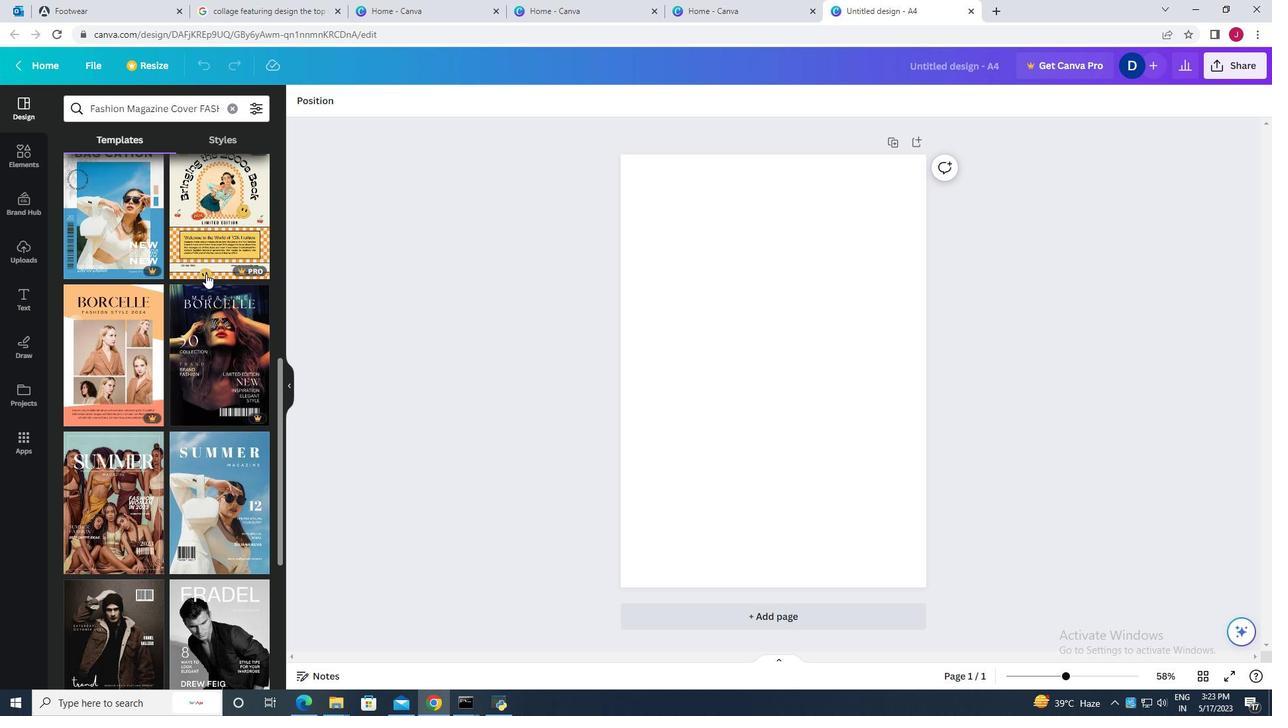 
Action: Mouse moved to (205, 273)
Screenshot: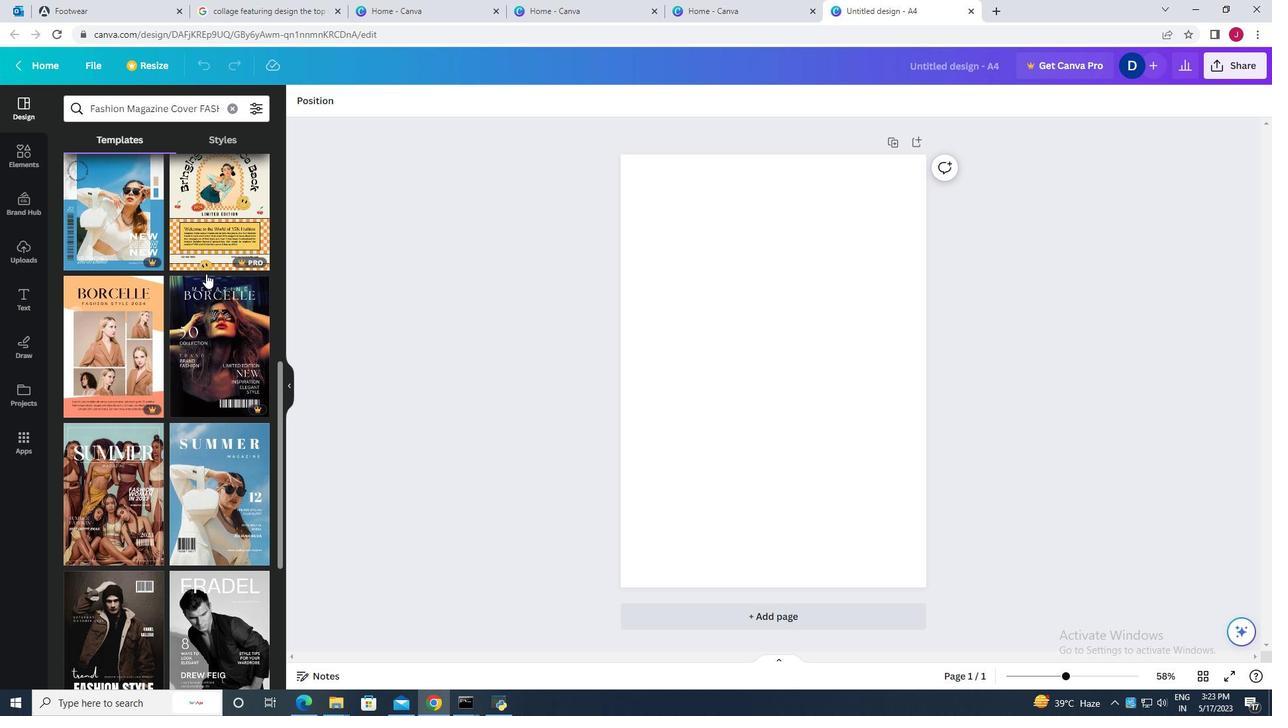 
Action: Mouse scrolled (205, 273) with delta (0, 0)
Screenshot: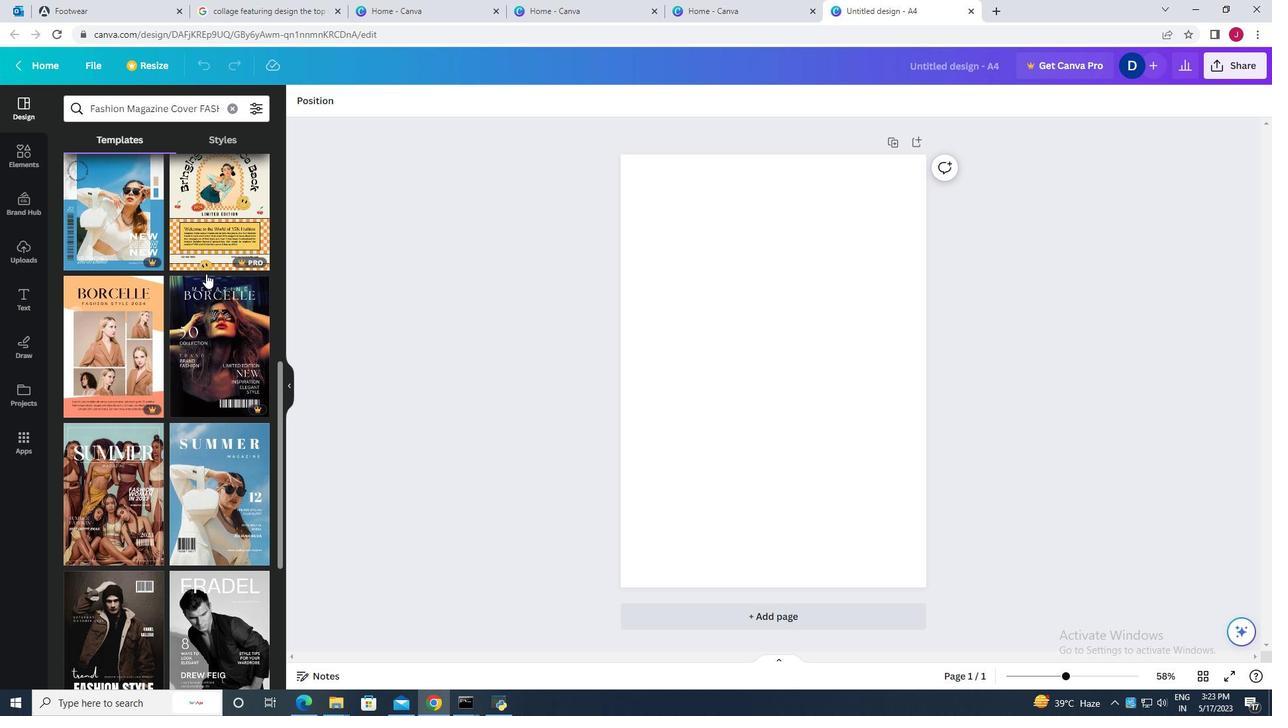 
Action: Mouse moved to (177, 346)
Screenshot: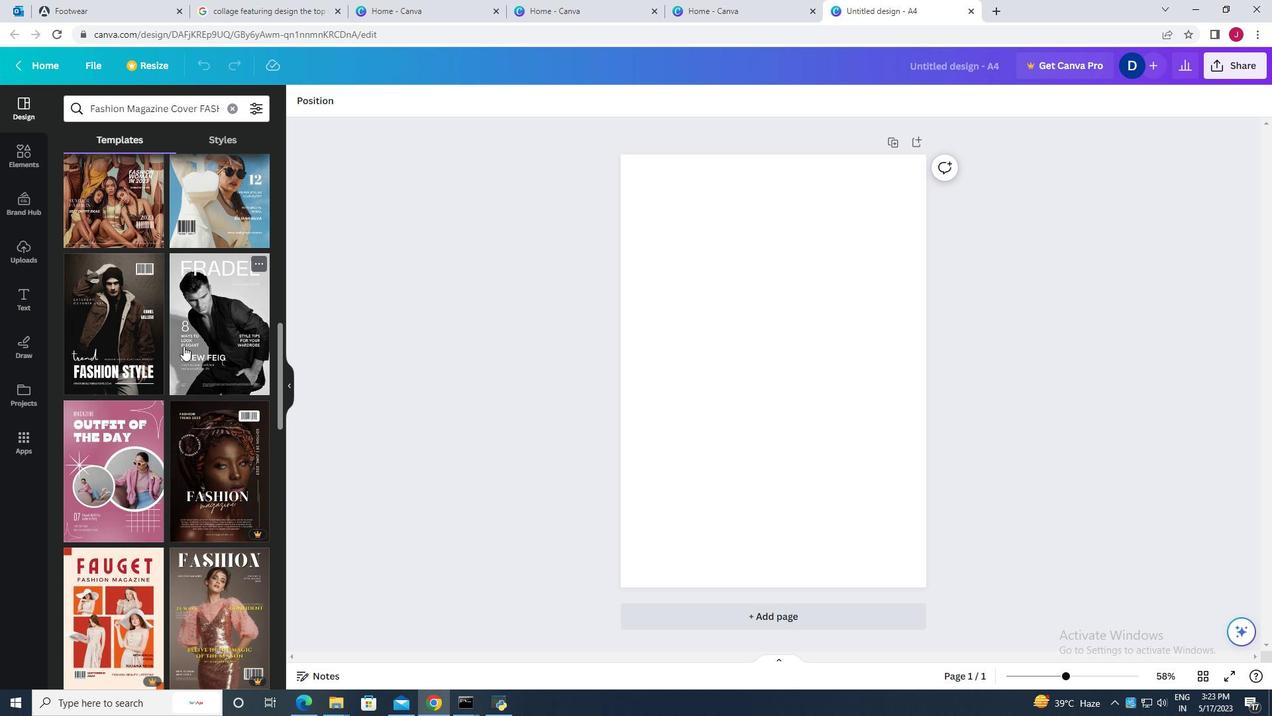 
Action: Mouse scrolled (177, 345) with delta (0, 0)
Screenshot: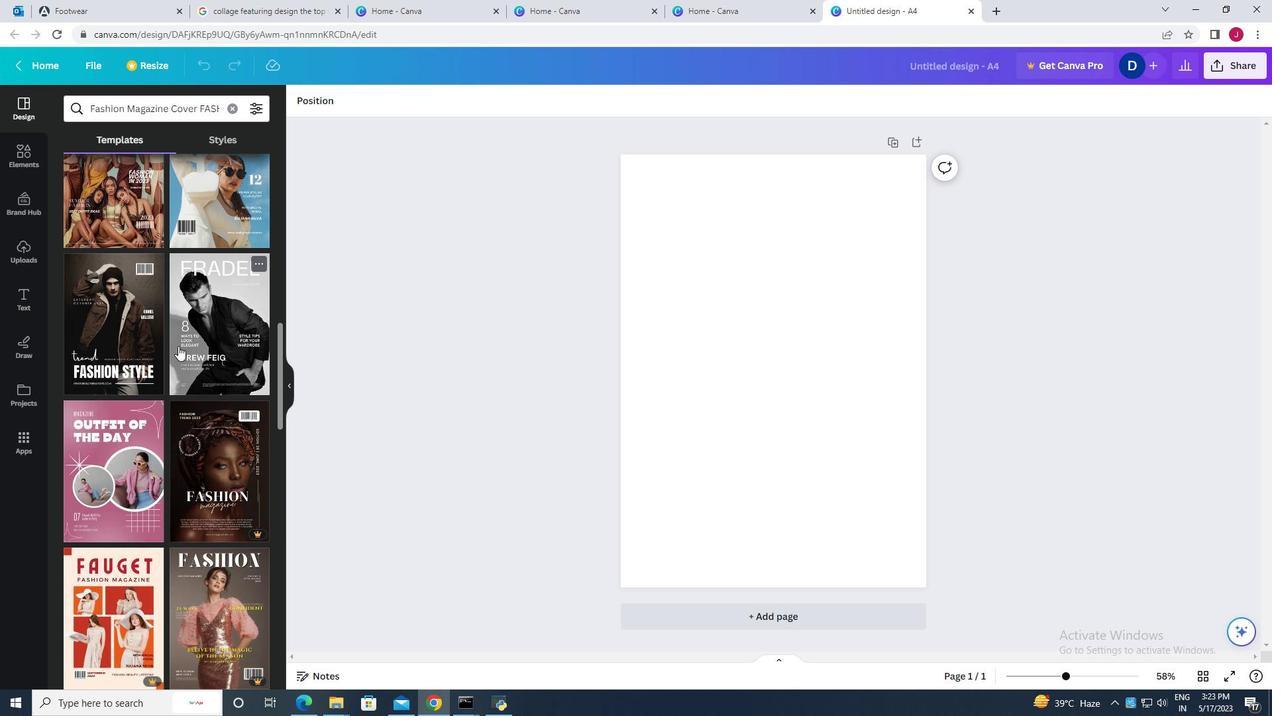 
Action: Mouse scrolled (177, 345) with delta (0, 0)
Screenshot: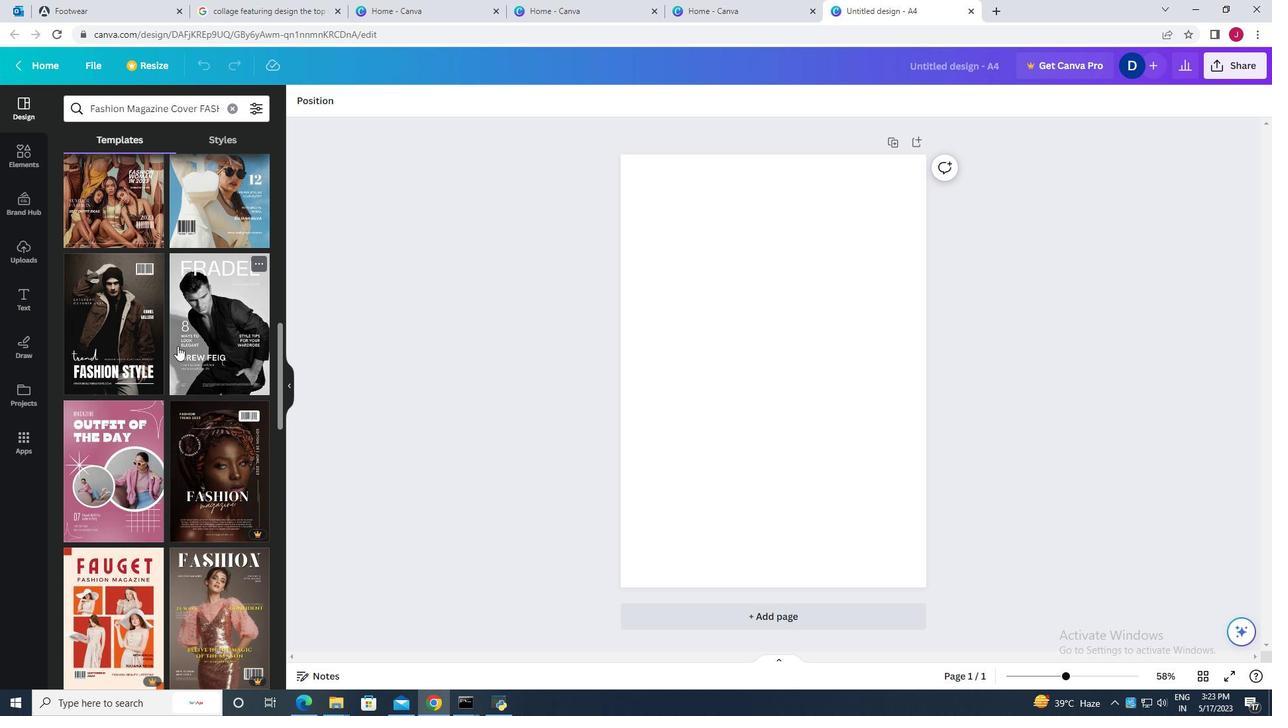 
Action: Mouse scrolled (177, 345) with delta (0, 0)
Screenshot: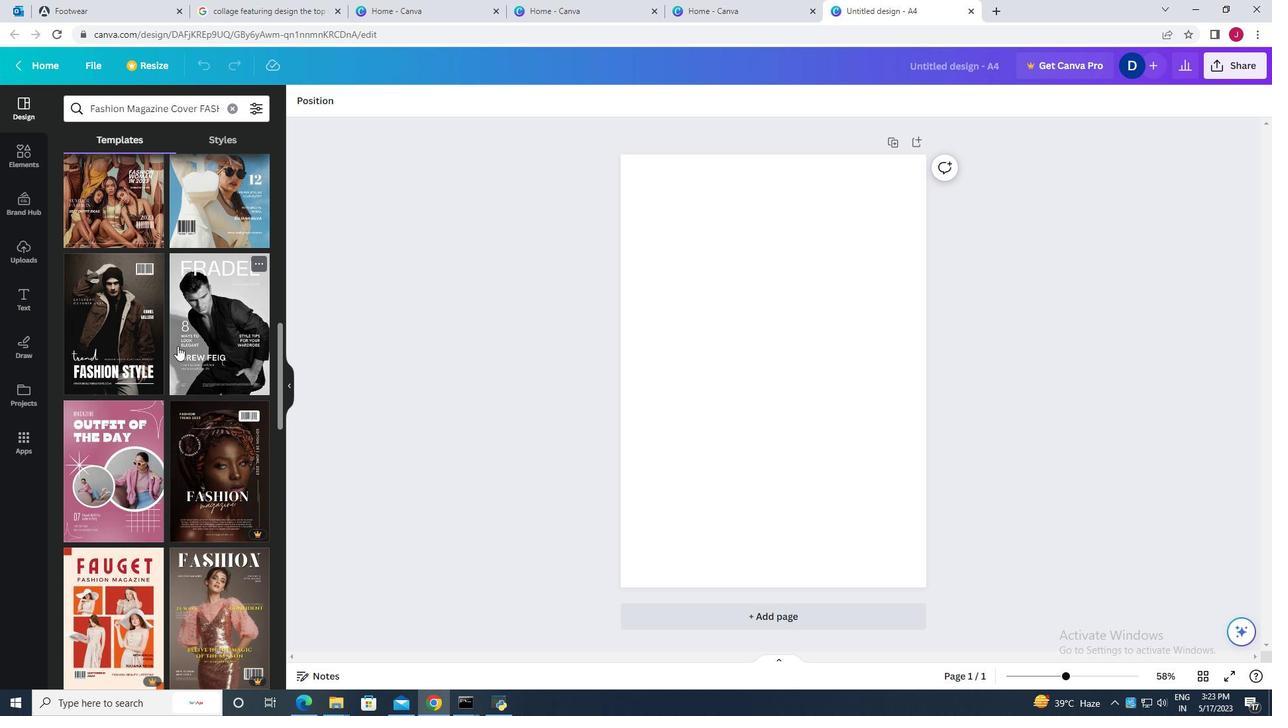 
Action: Mouse scrolled (177, 345) with delta (0, 0)
Screenshot: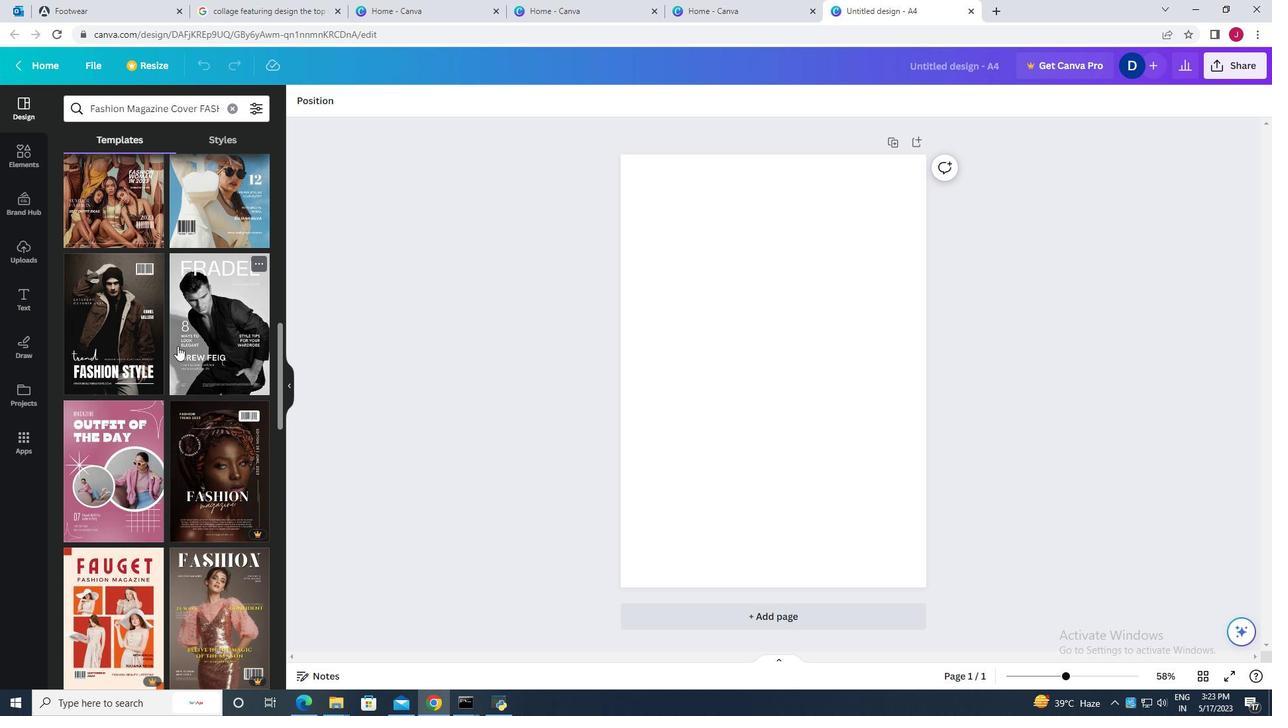 
Action: Mouse moved to (177, 346)
Screenshot: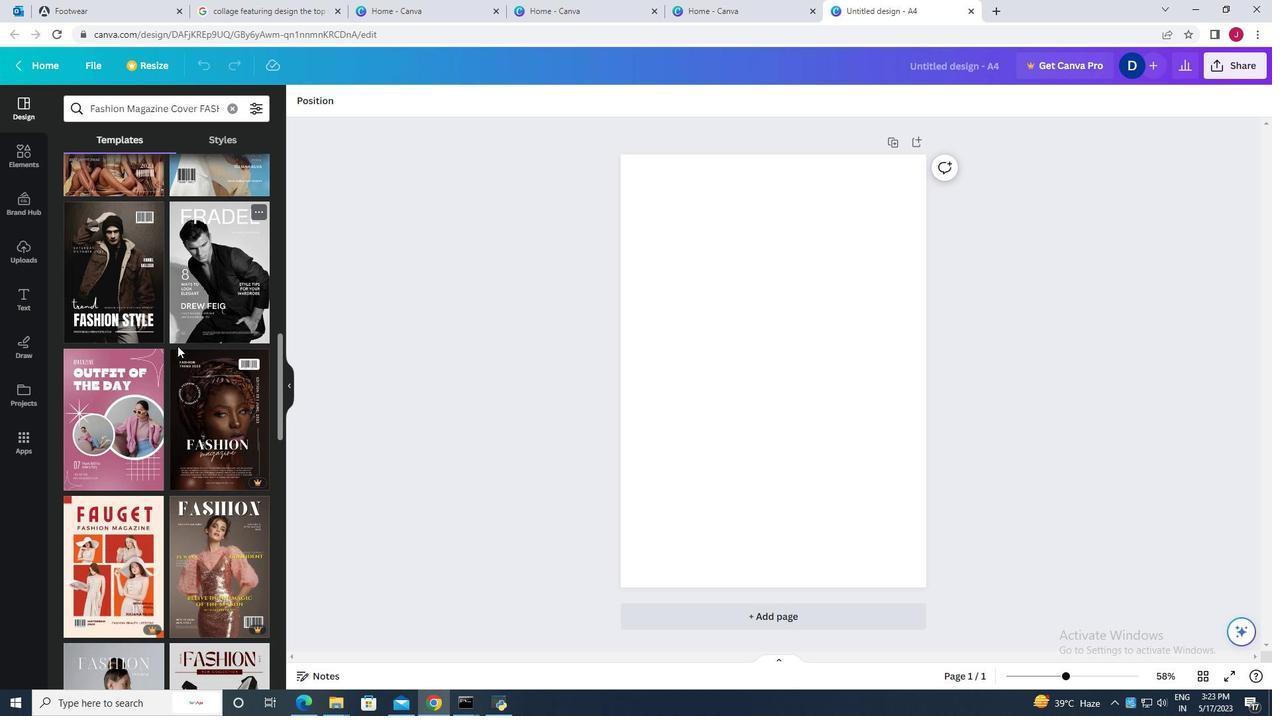 
Action: Mouse scrolled (177, 345) with delta (0, 0)
Screenshot: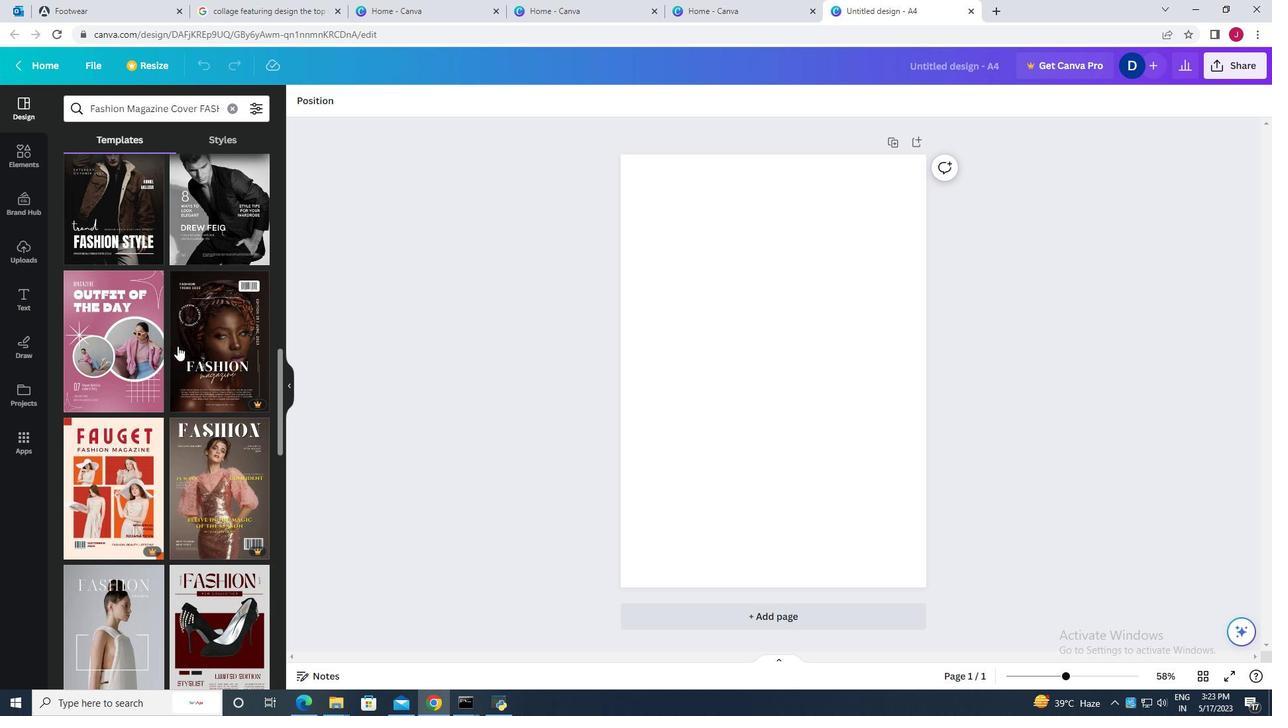 
Action: Mouse scrolled (177, 345) with delta (0, 0)
Screenshot: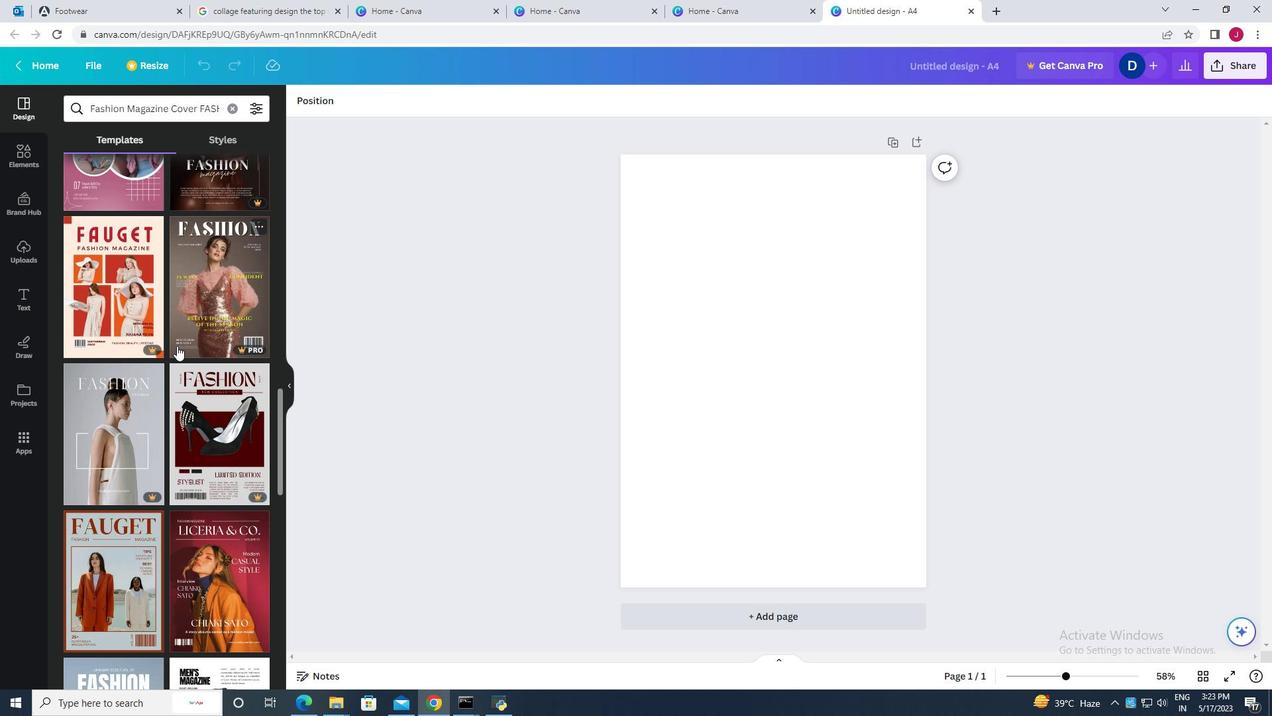 
Action: Mouse scrolled (177, 345) with delta (0, 0)
Screenshot: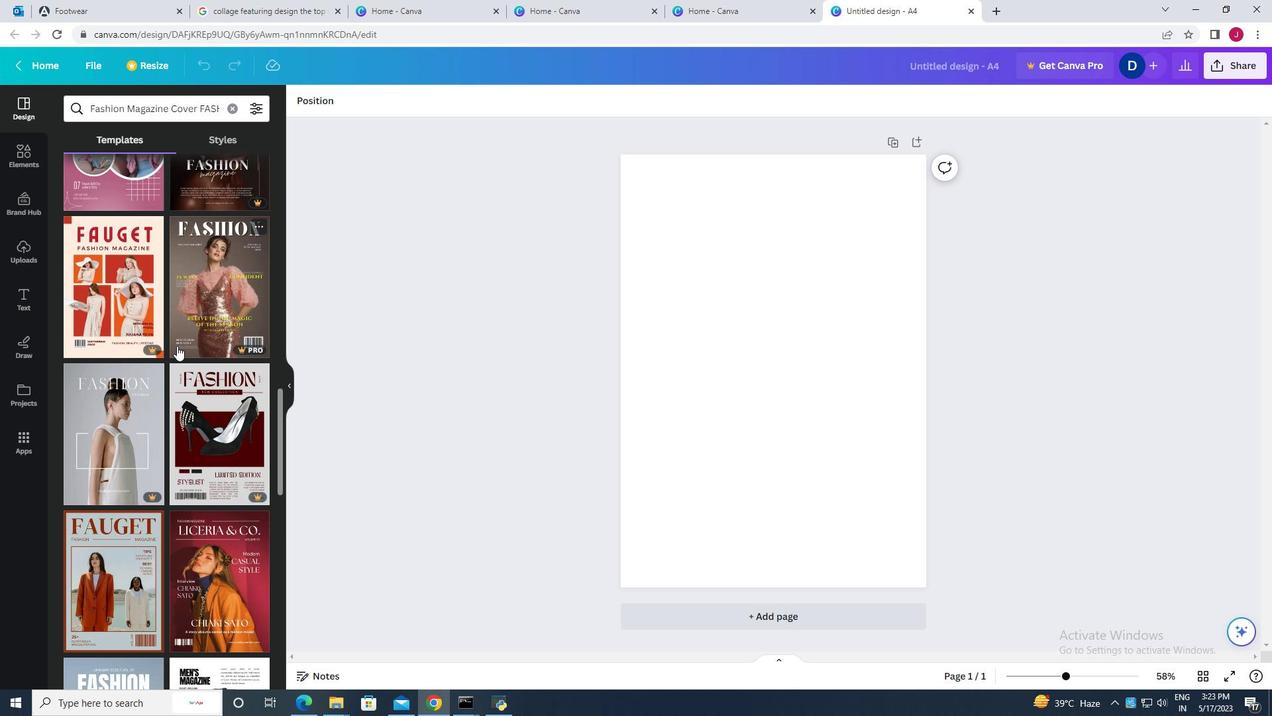 
Action: Mouse scrolled (177, 345) with delta (0, 0)
Screenshot: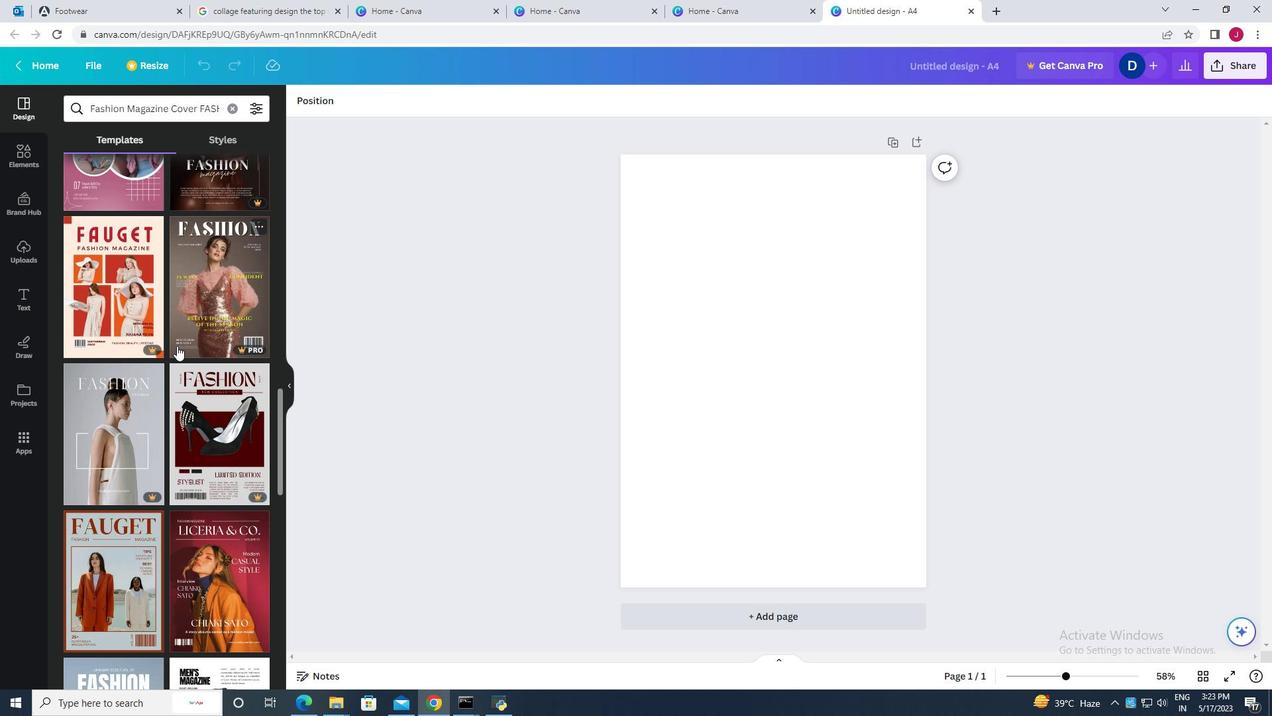 
Action: Mouse scrolled (177, 345) with delta (0, 0)
Screenshot: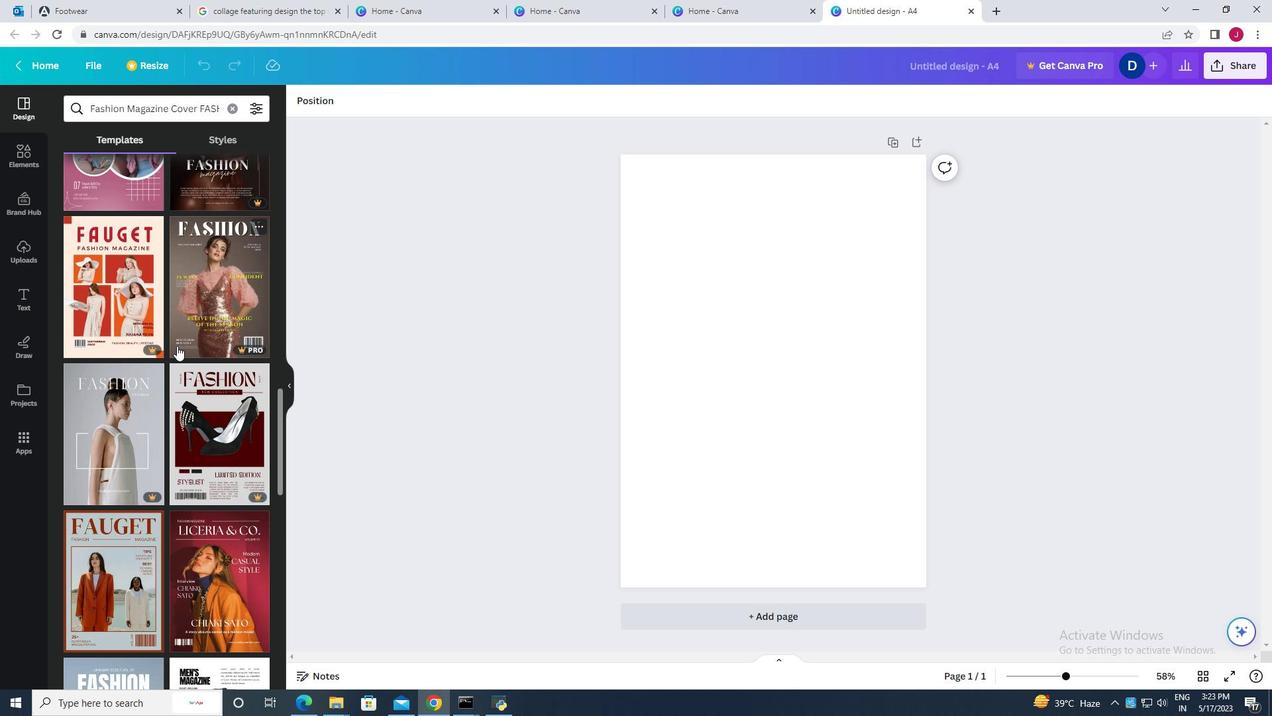 
Action: Mouse scrolled (177, 345) with delta (0, 0)
Screenshot: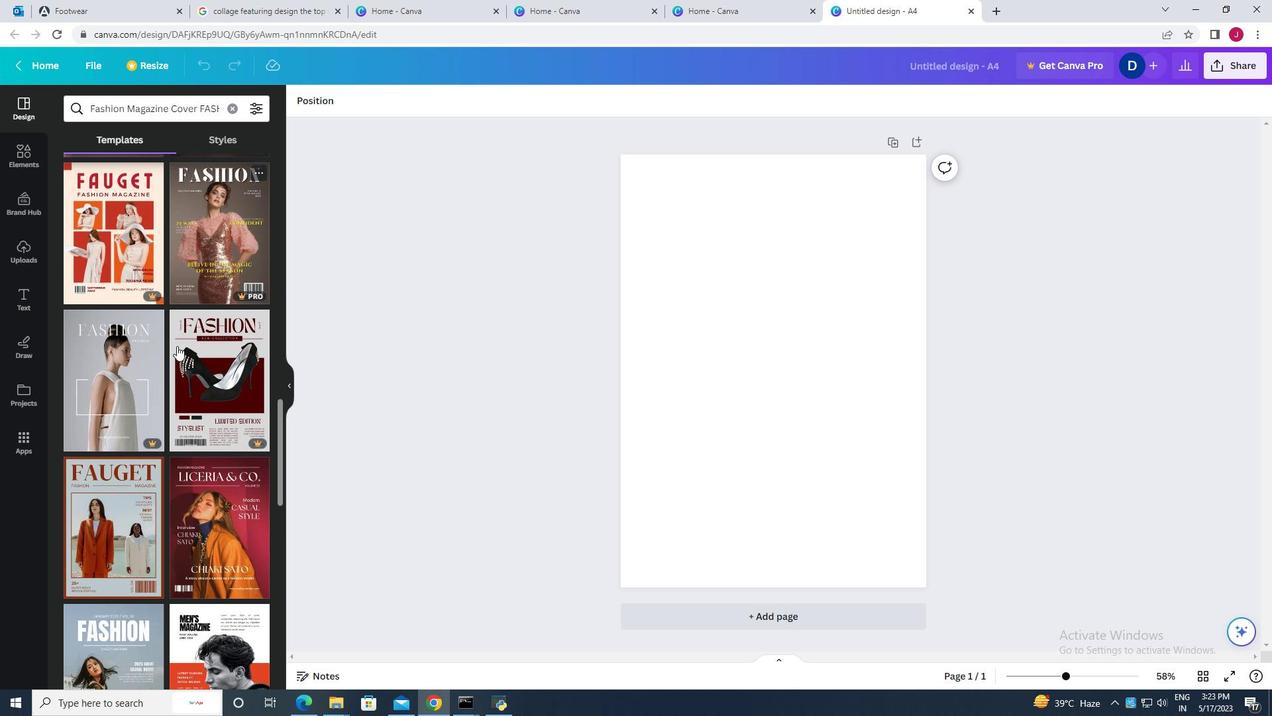 
Action: Mouse moved to (136, 374)
Screenshot: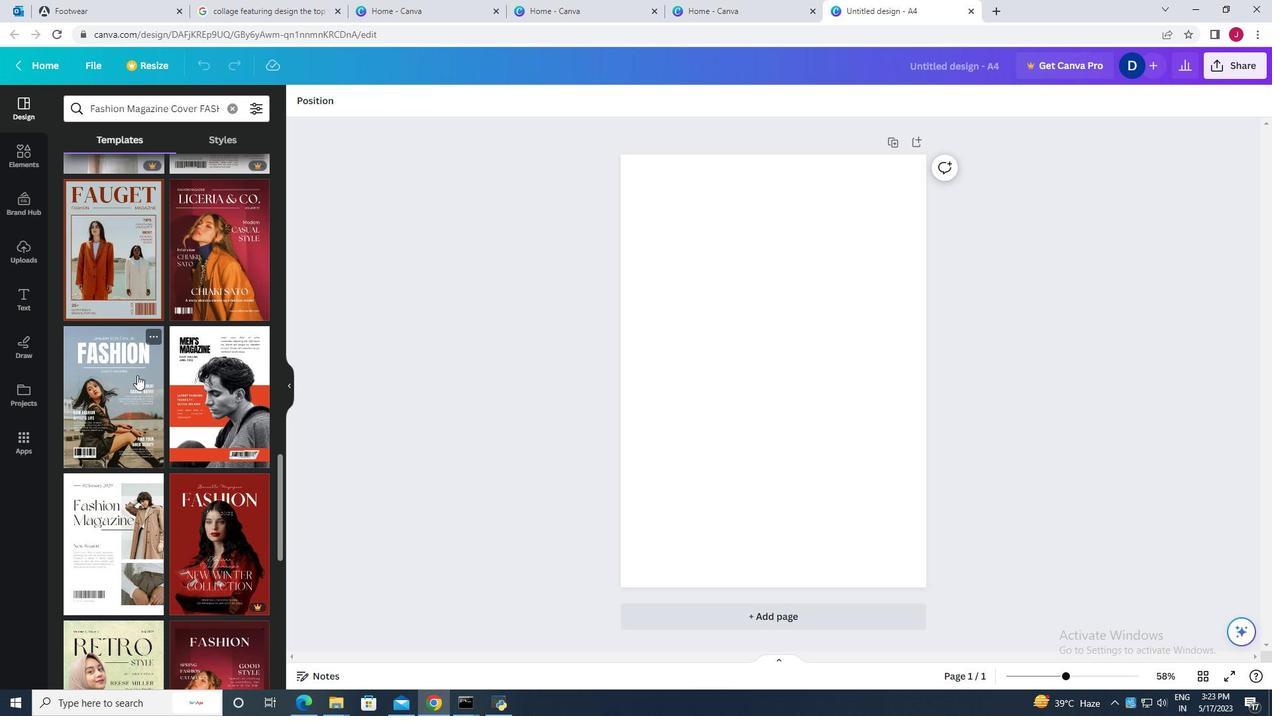 
Action: Mouse scrolled (136, 373) with delta (0, 0)
Screenshot: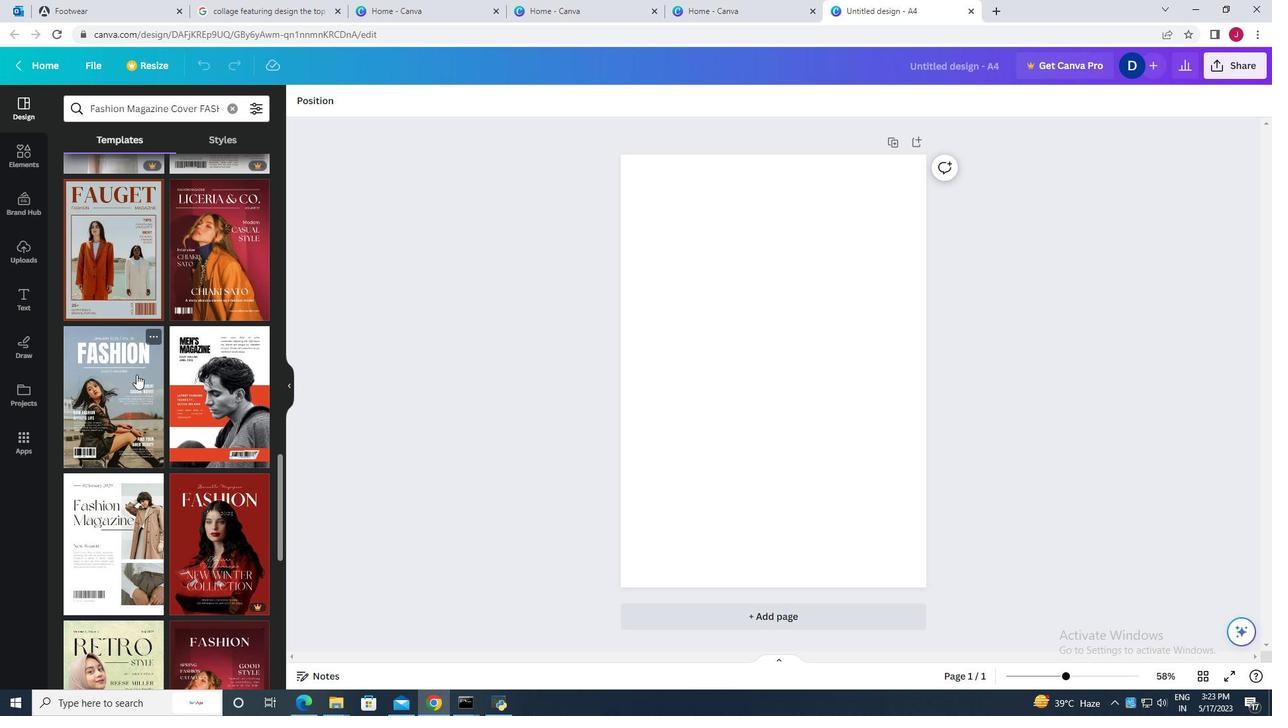 
Action: Mouse scrolled (136, 373) with delta (0, 0)
Screenshot: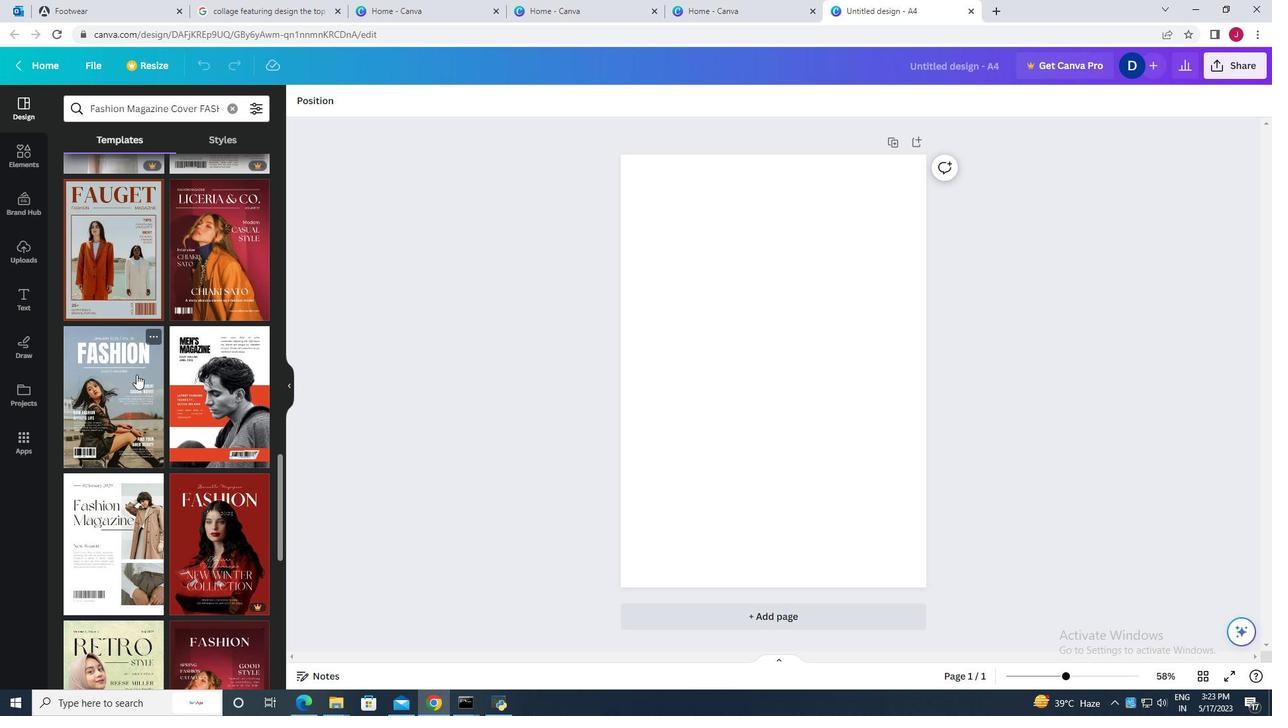 
Action: Mouse scrolled (136, 373) with delta (0, 0)
Screenshot: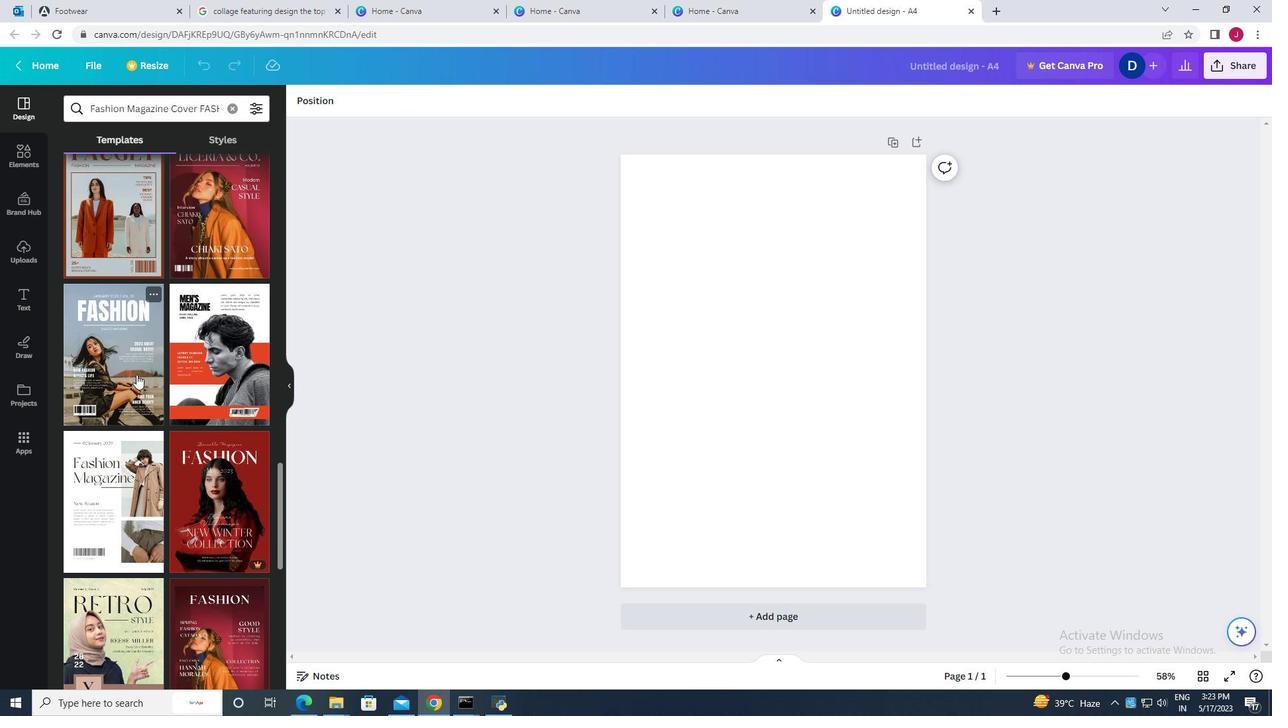 
Action: Mouse moved to (133, 331)
Screenshot: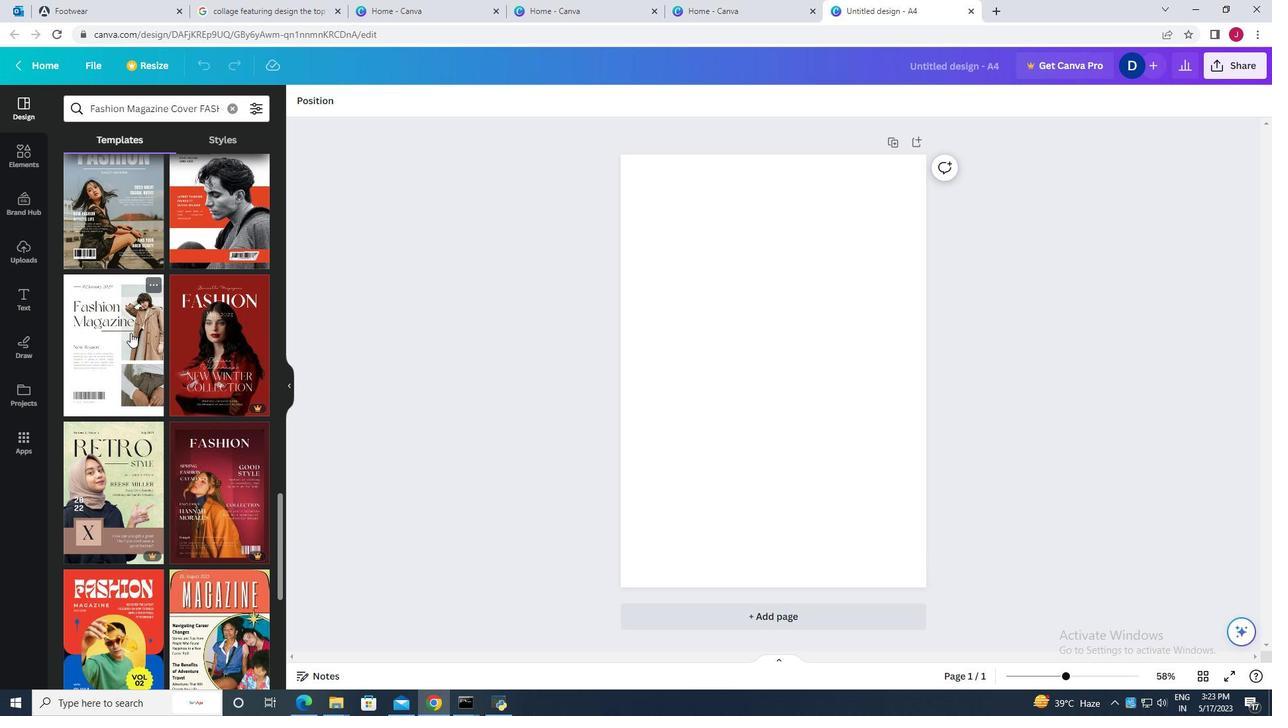 
Action: Mouse pressed left at (133, 331)
Screenshot: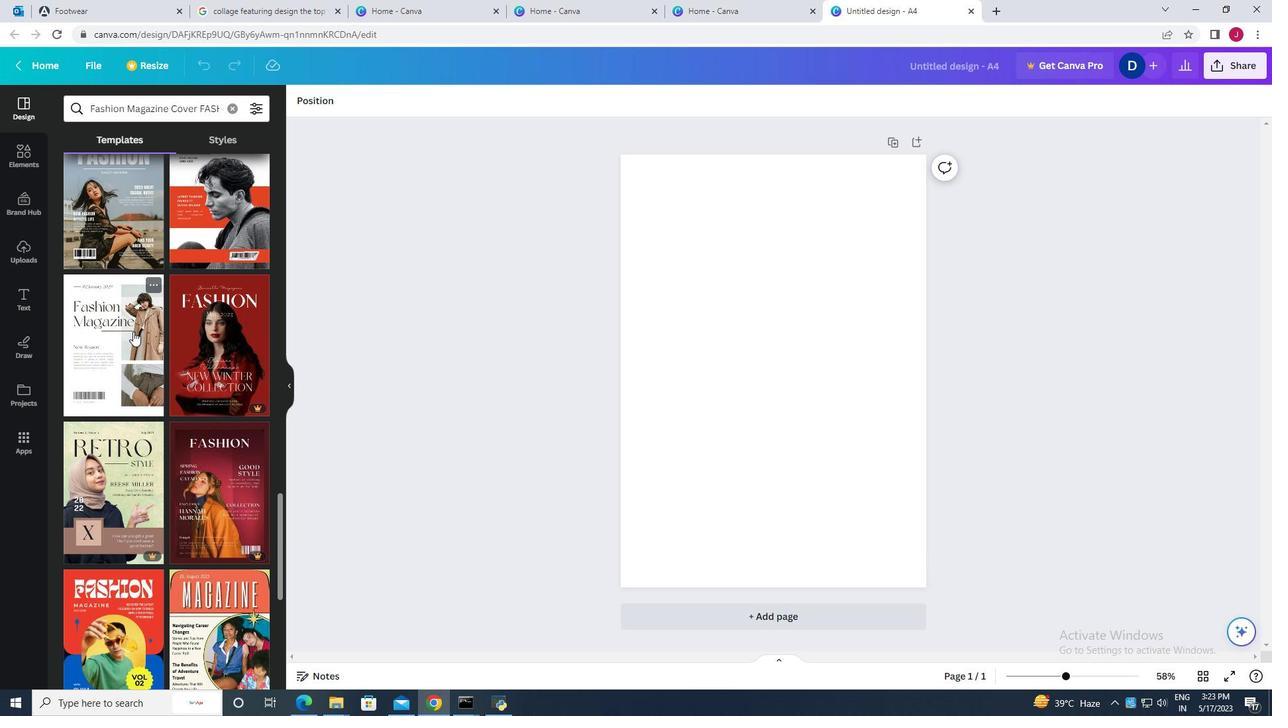 
Action: Mouse moved to (751, 364)
Screenshot: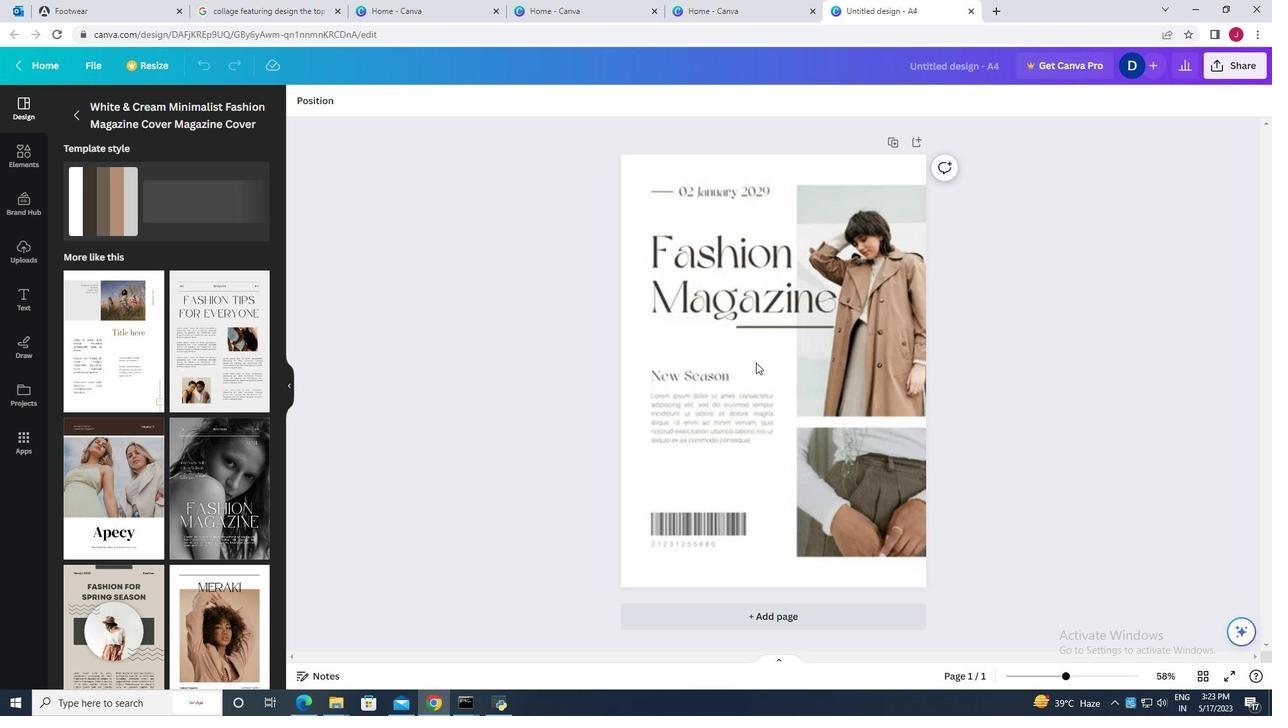 
Action: Mouse pressed left at (751, 364)
Screenshot: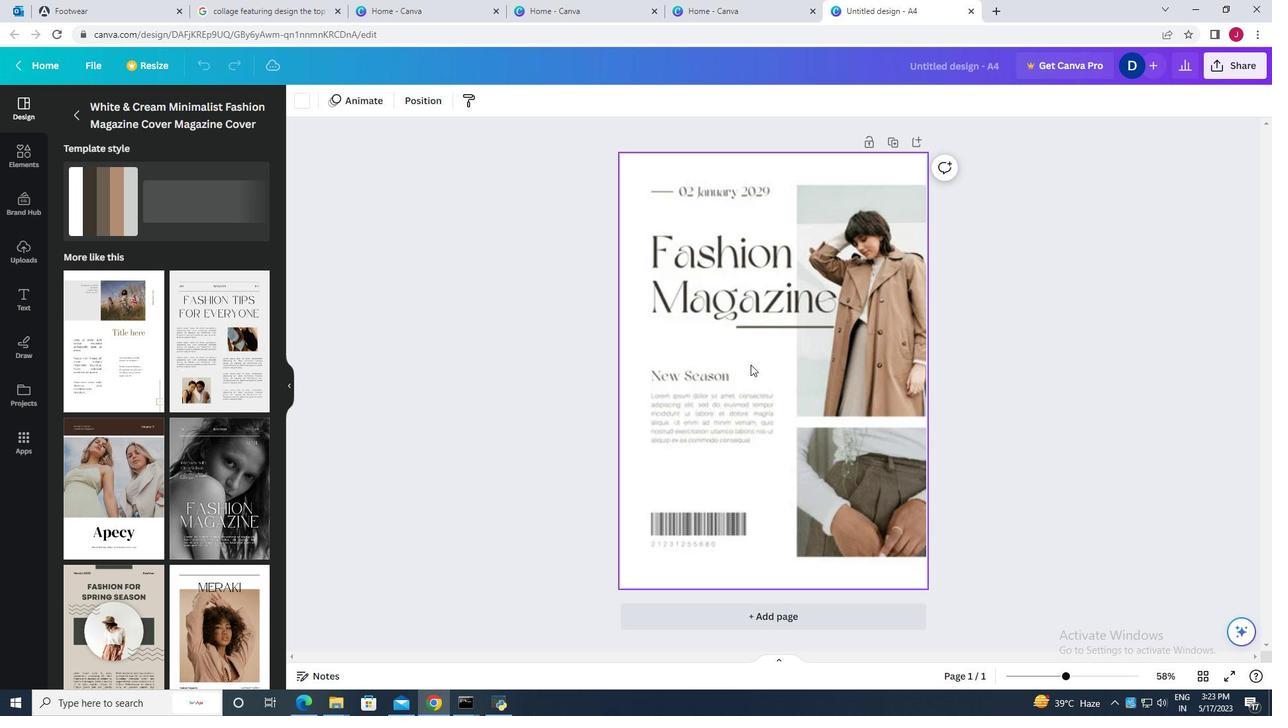 
Action: Mouse moved to (749, 187)
Screenshot: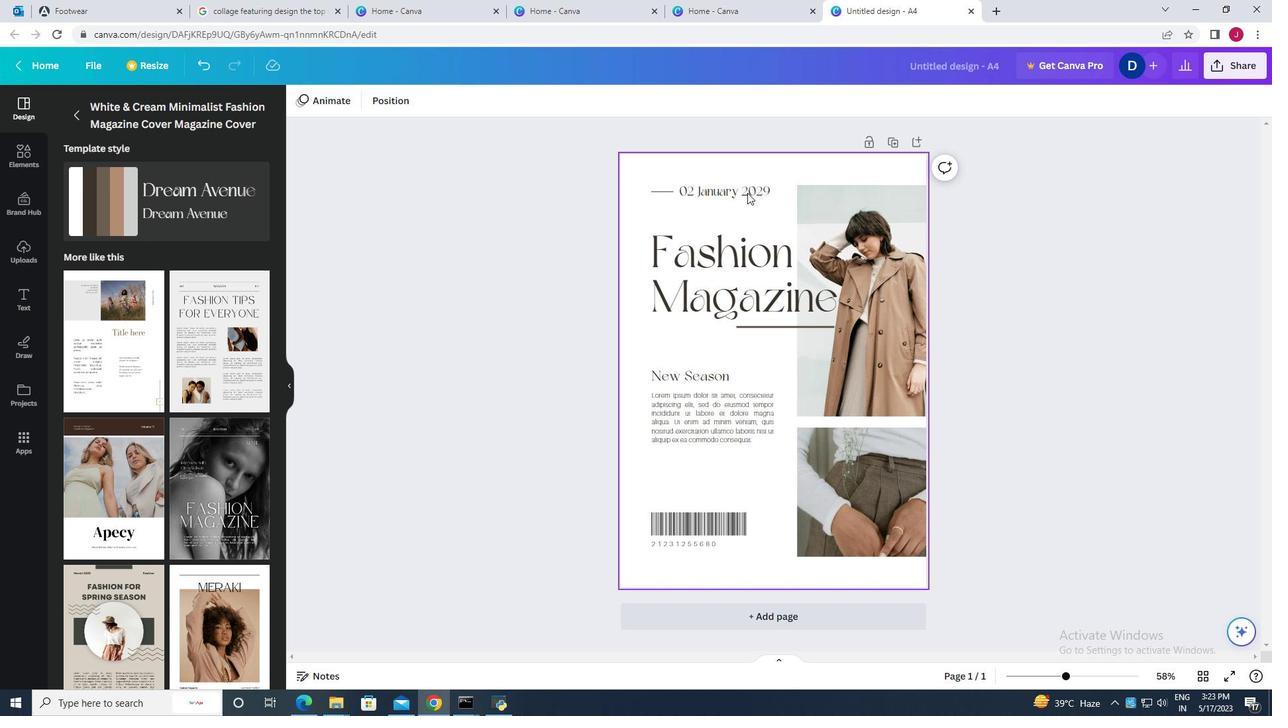 
Action: Mouse pressed left at (749, 187)
Screenshot: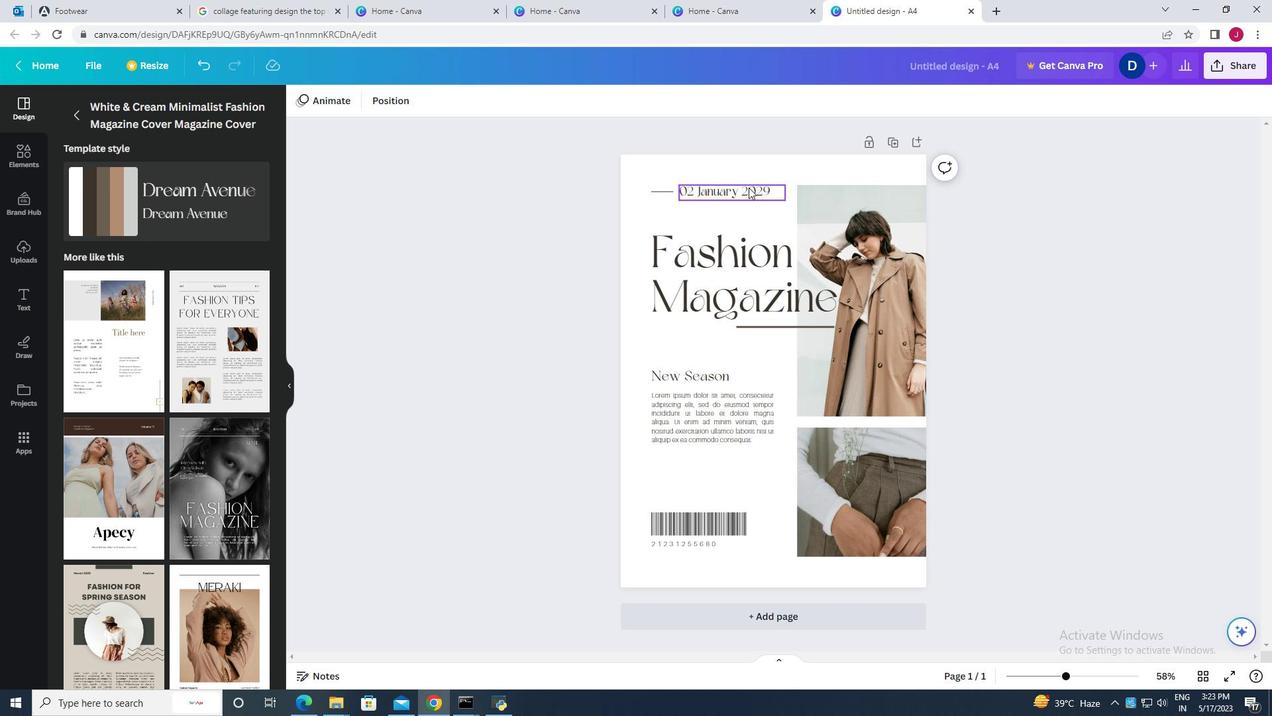 
Action: Mouse pressed left at (749, 187)
Screenshot: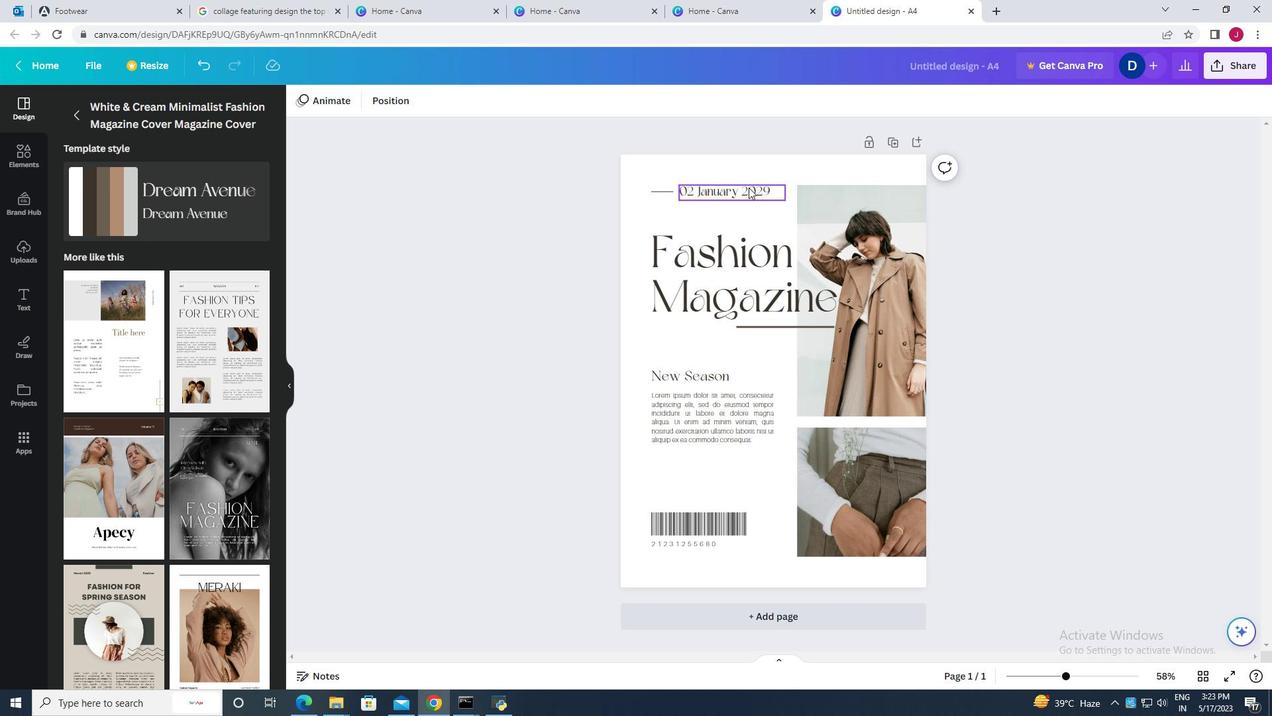 
Action: Mouse moved to (695, 190)
Screenshot: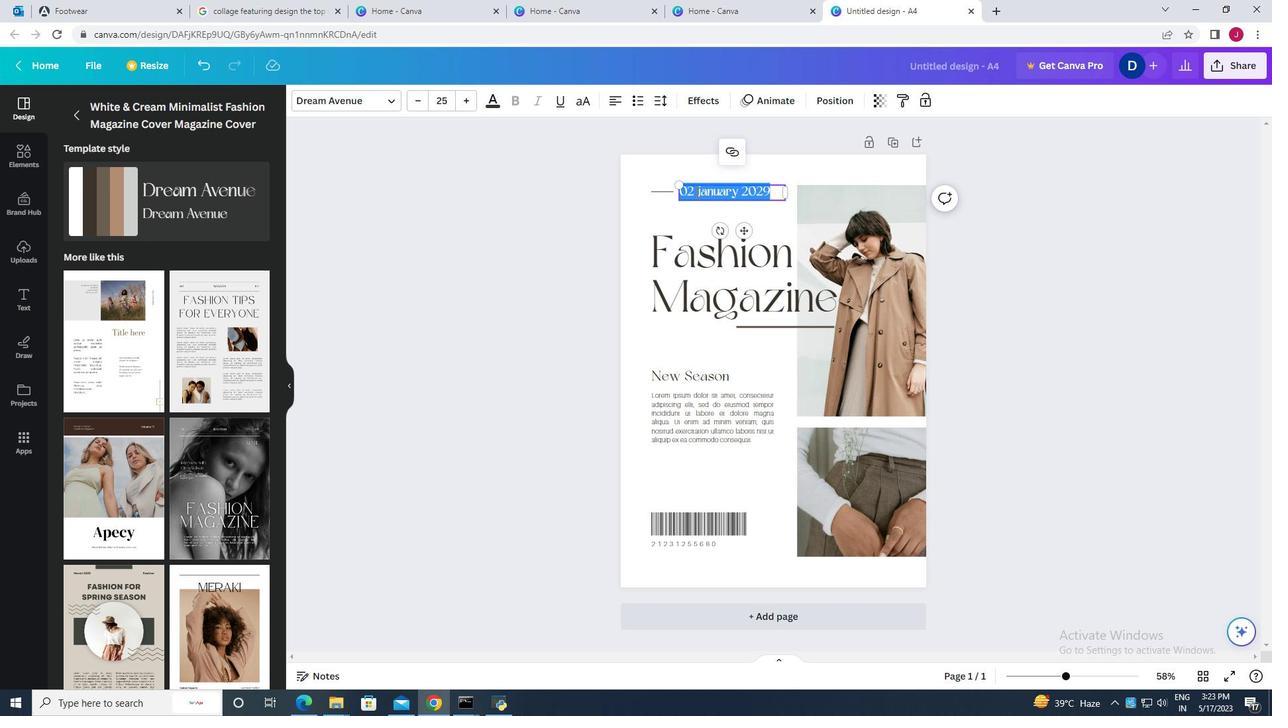 
Action: Mouse pressed left at (695, 190)
Screenshot: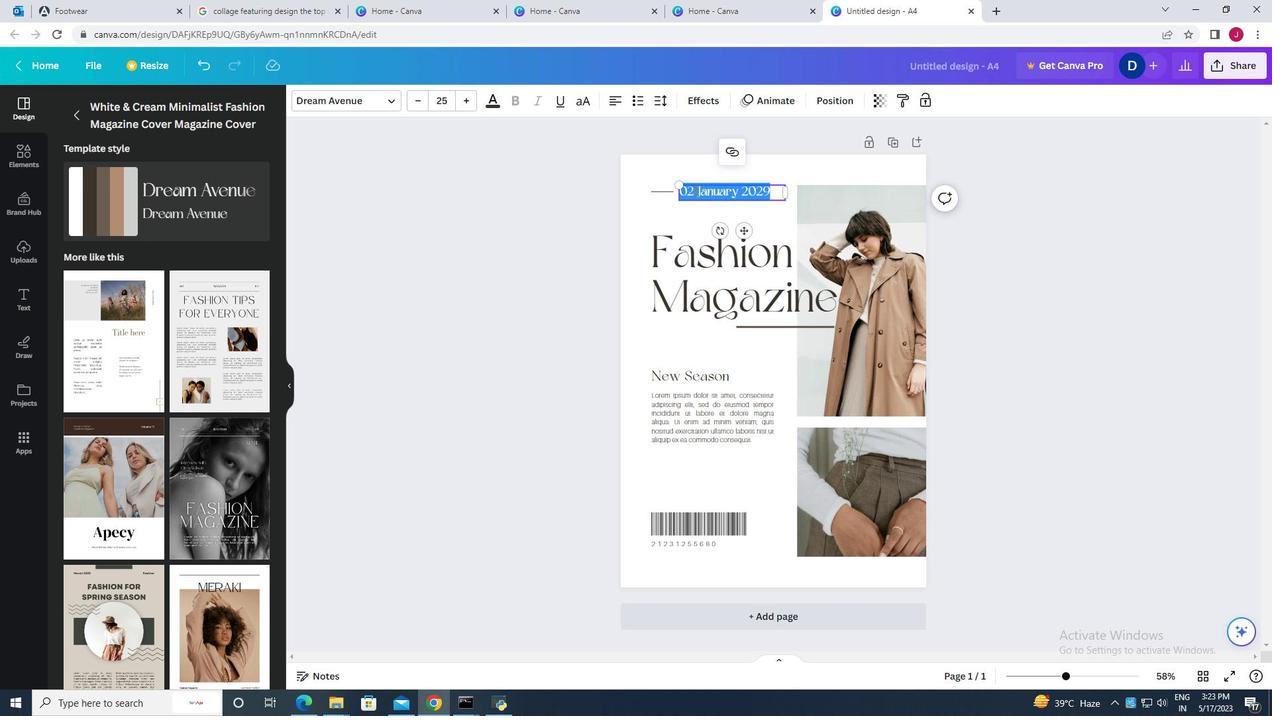 
Action: Key pressed <Key.backspace><Key.backspace>17<Key.right><Key.right><Key.right>
Screenshot: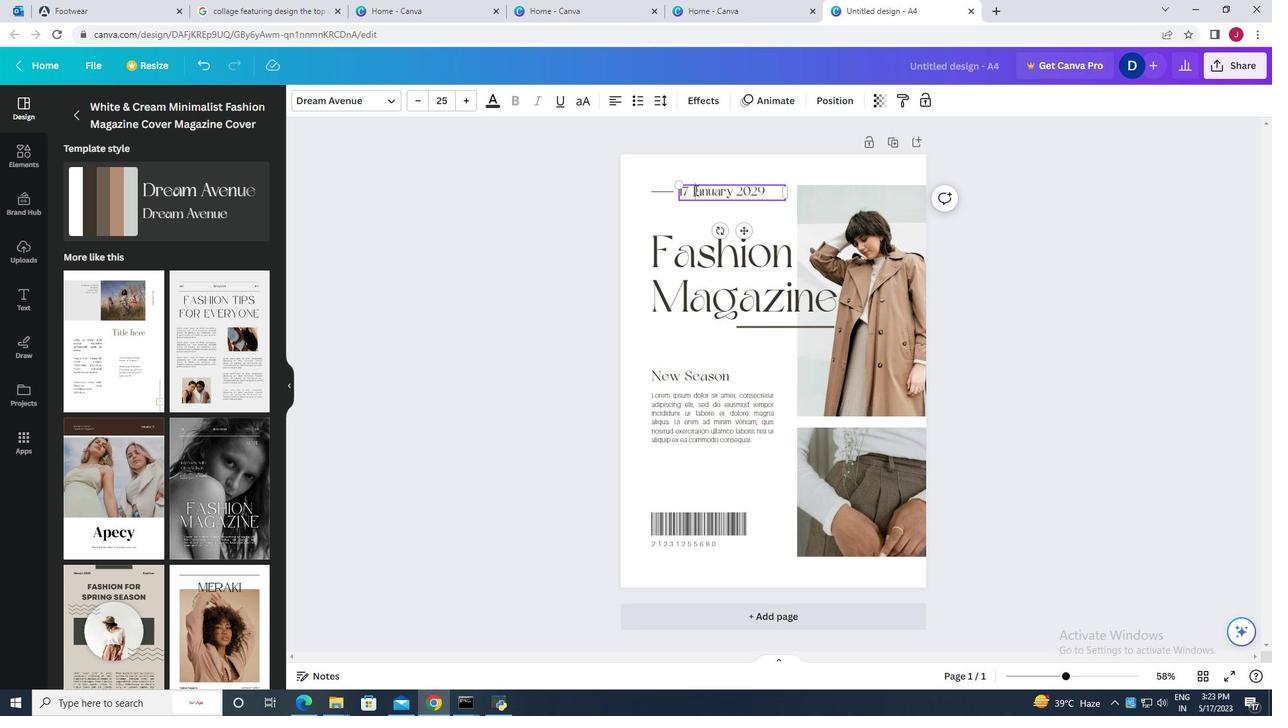
Action: Mouse moved to (700, 192)
Screenshot: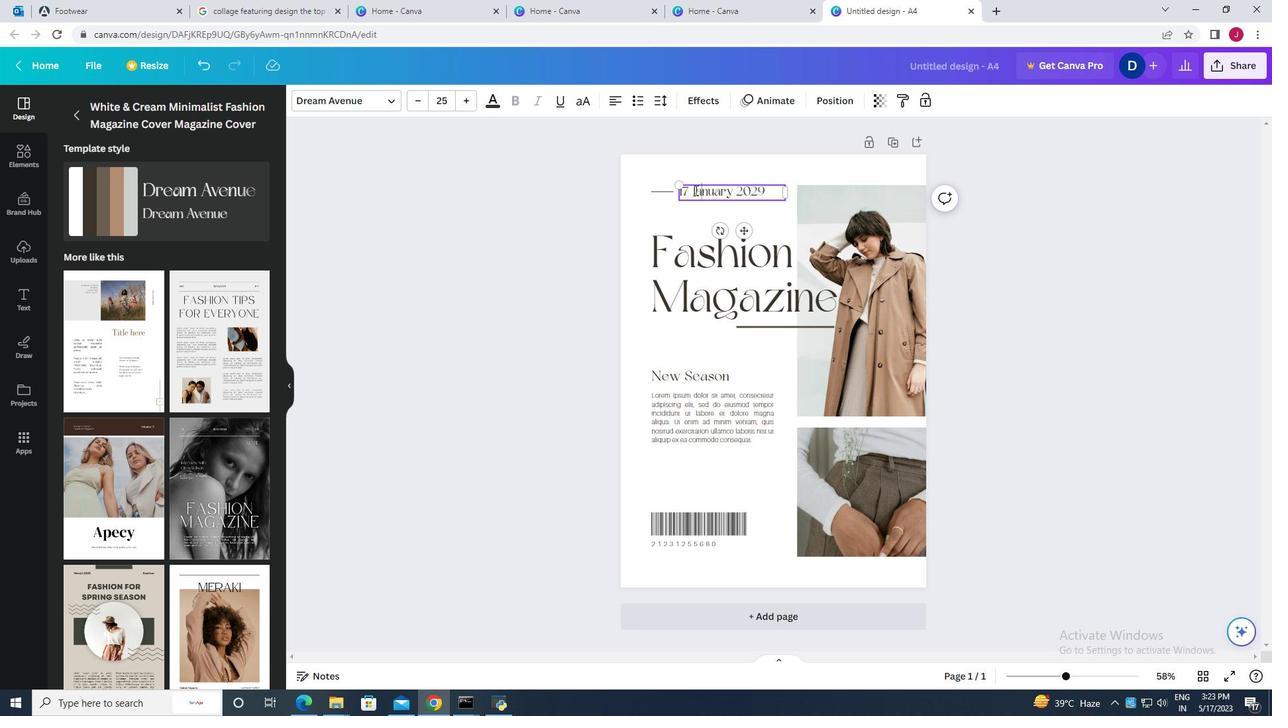 
Action: Key pressed <Key.right>
Screenshot: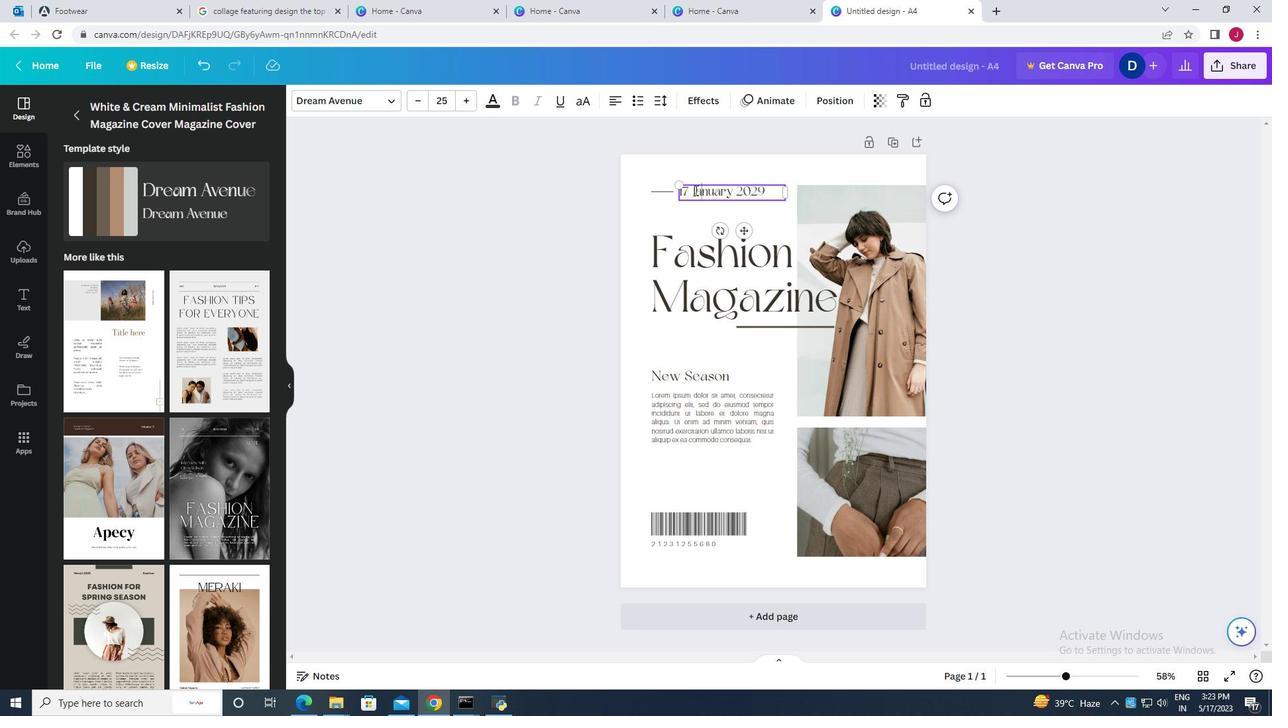 
Action: Mouse moved to (704, 193)
Screenshot: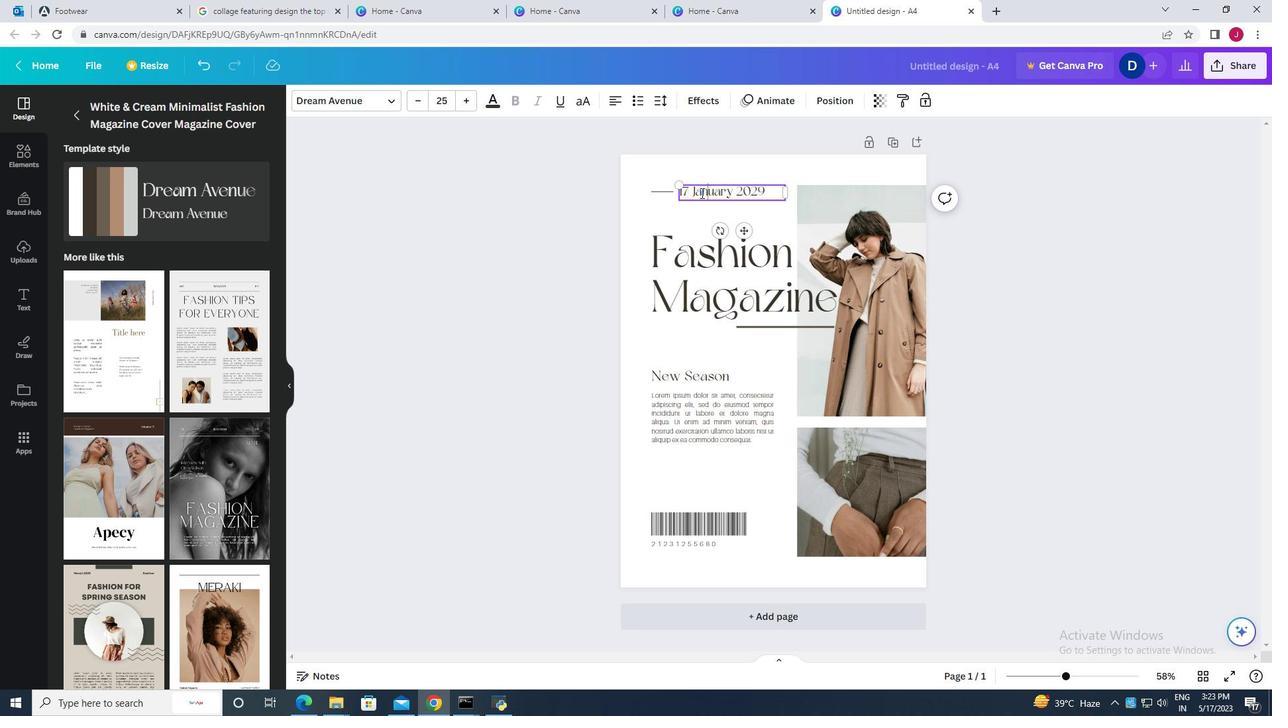 
Action: Key pressed <Key.right>
Screenshot: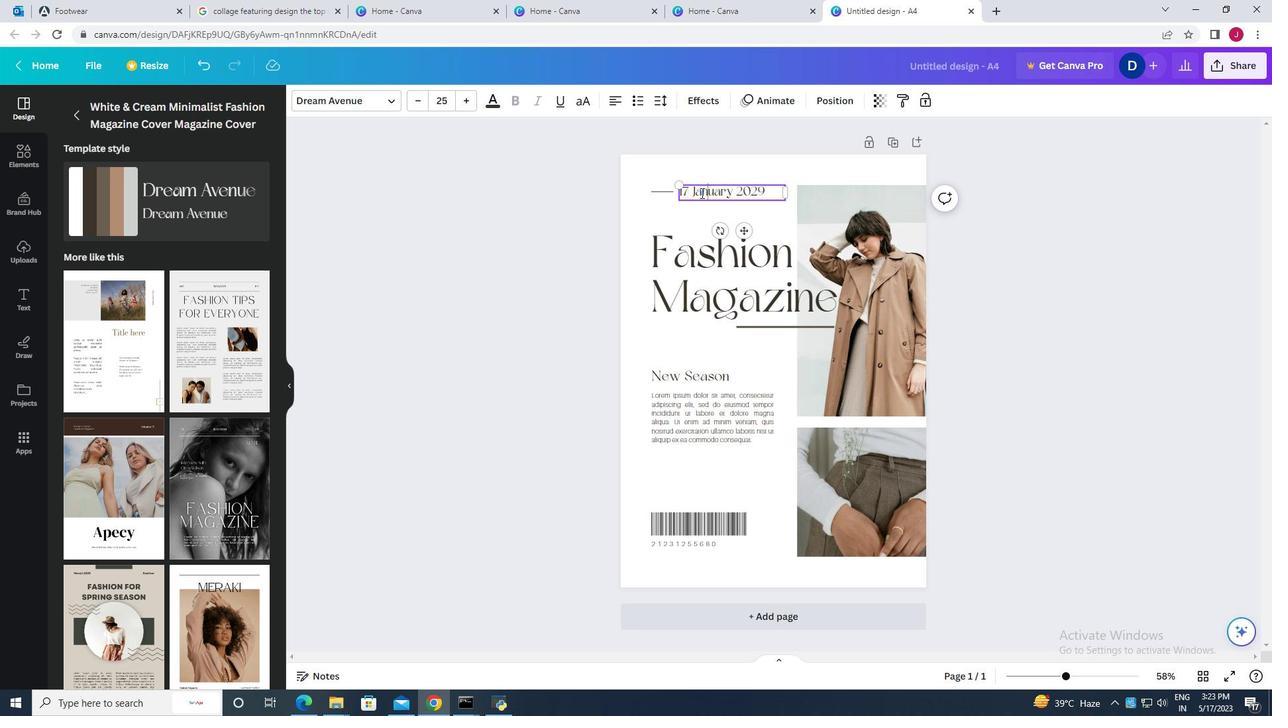 
Action: Mouse moved to (741, 197)
Screenshot: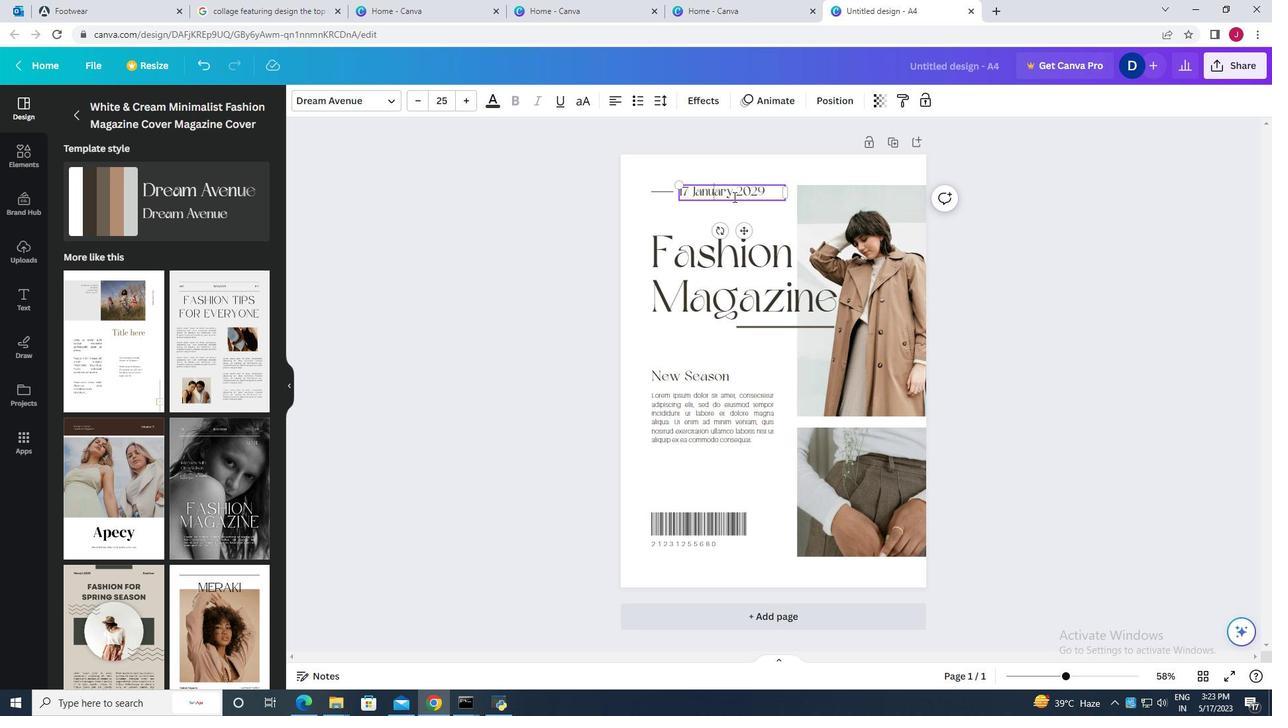 
Action: Key pressed <Key.right>
Screenshot: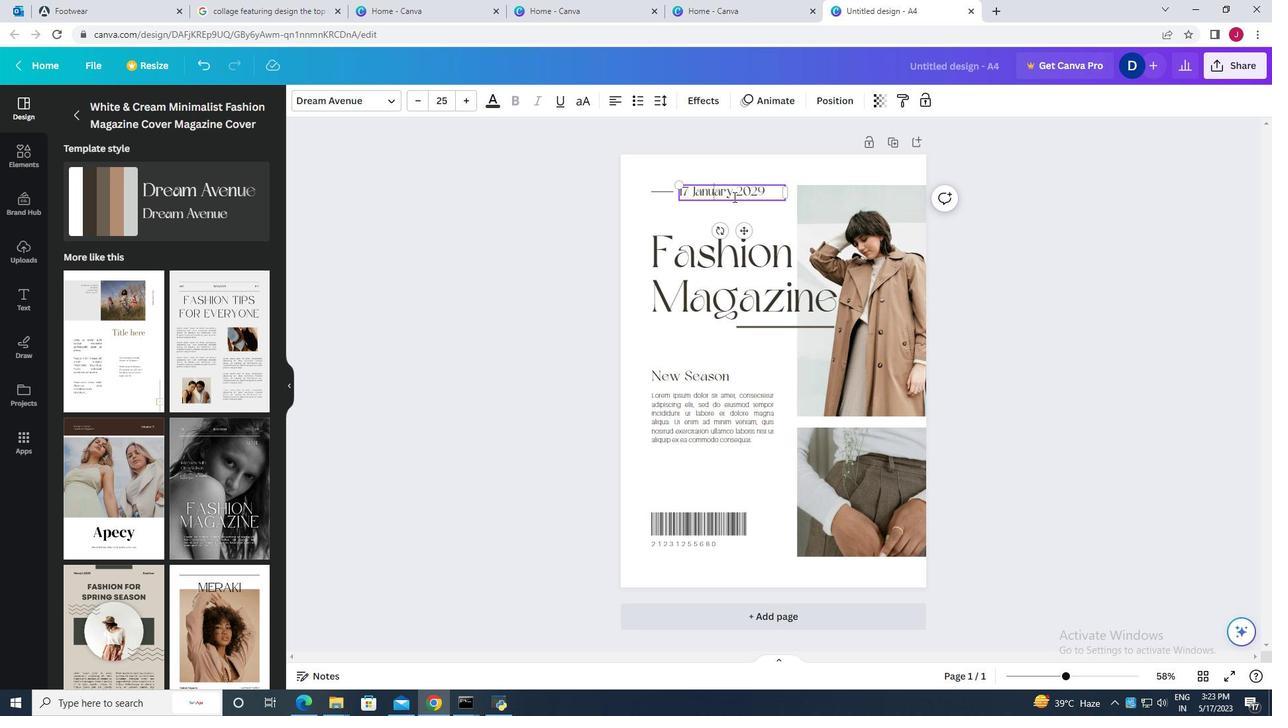 
Action: Mouse moved to (745, 198)
Screenshot: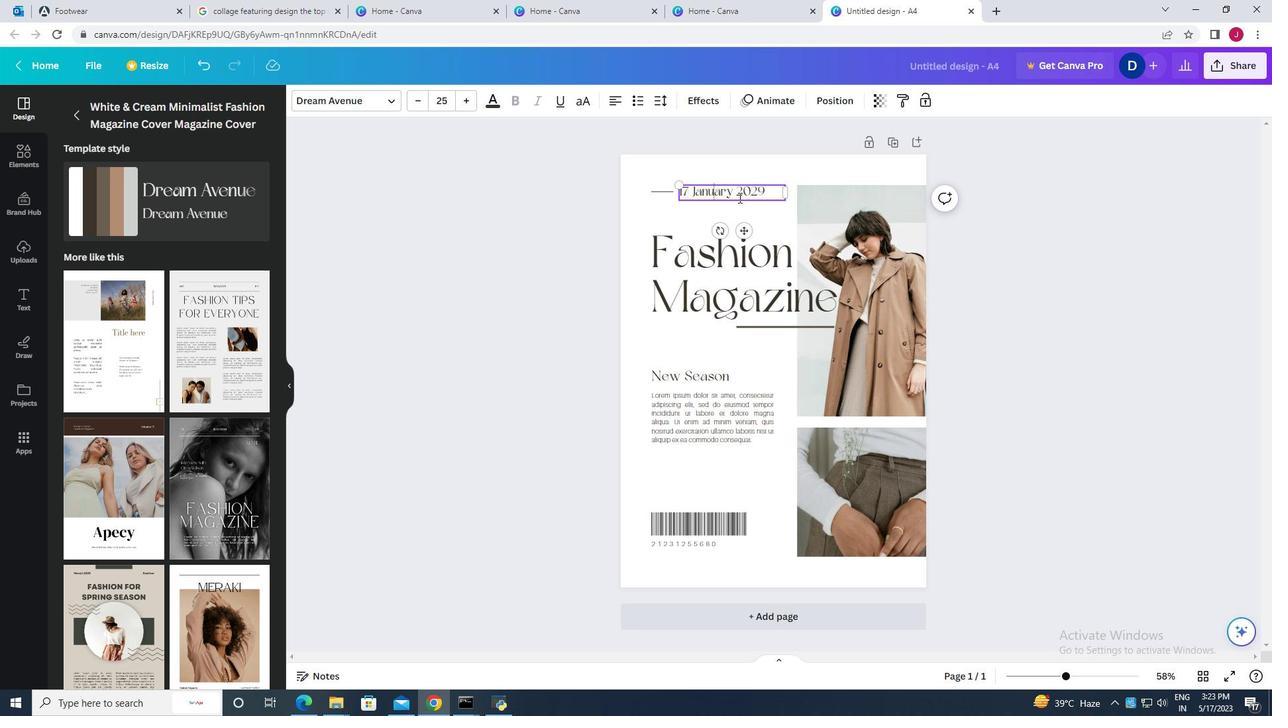 
Action: Key pressed <Key.right>
Screenshot: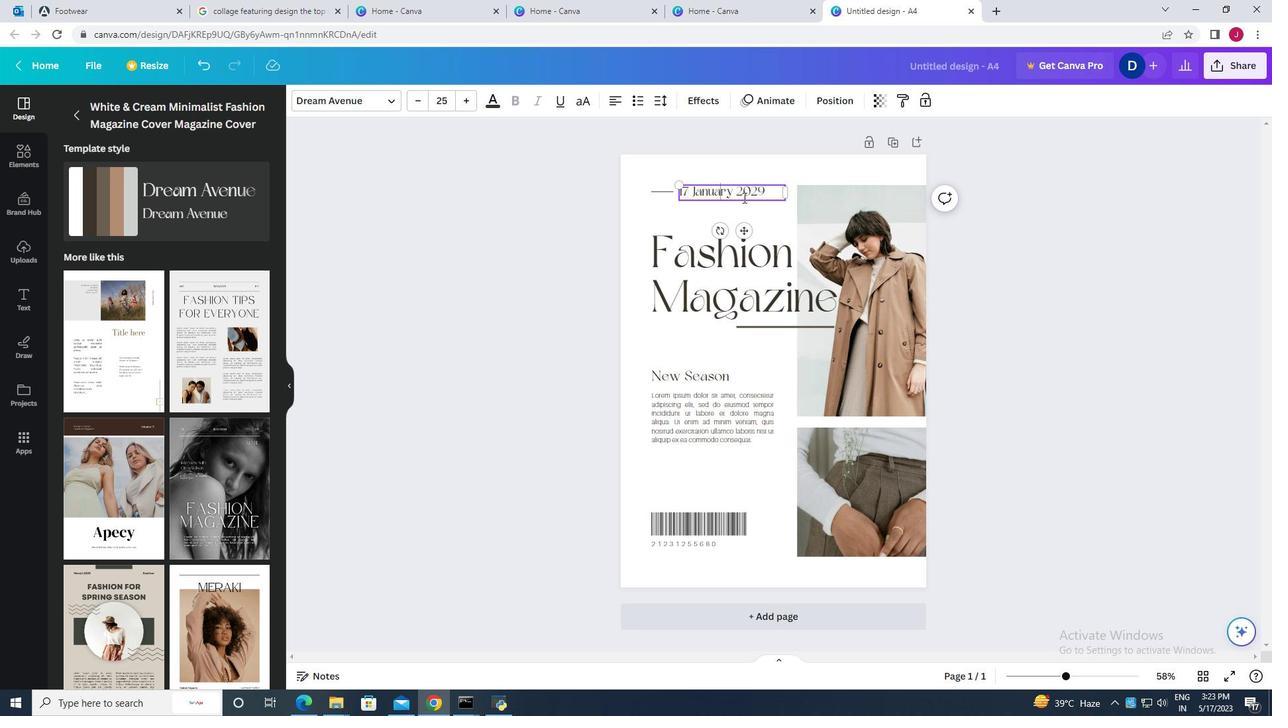 
Action: Mouse moved to (751, 199)
Screenshot: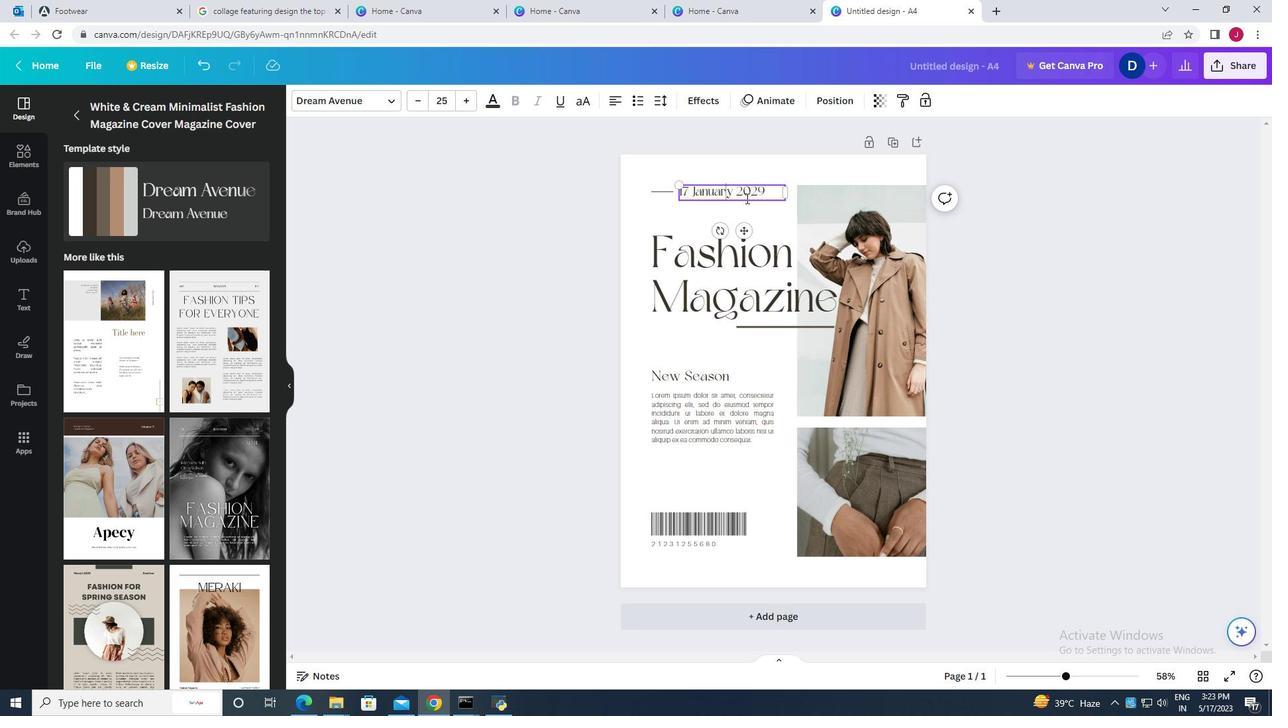 
Action: Key pressed <Key.right>
Screenshot: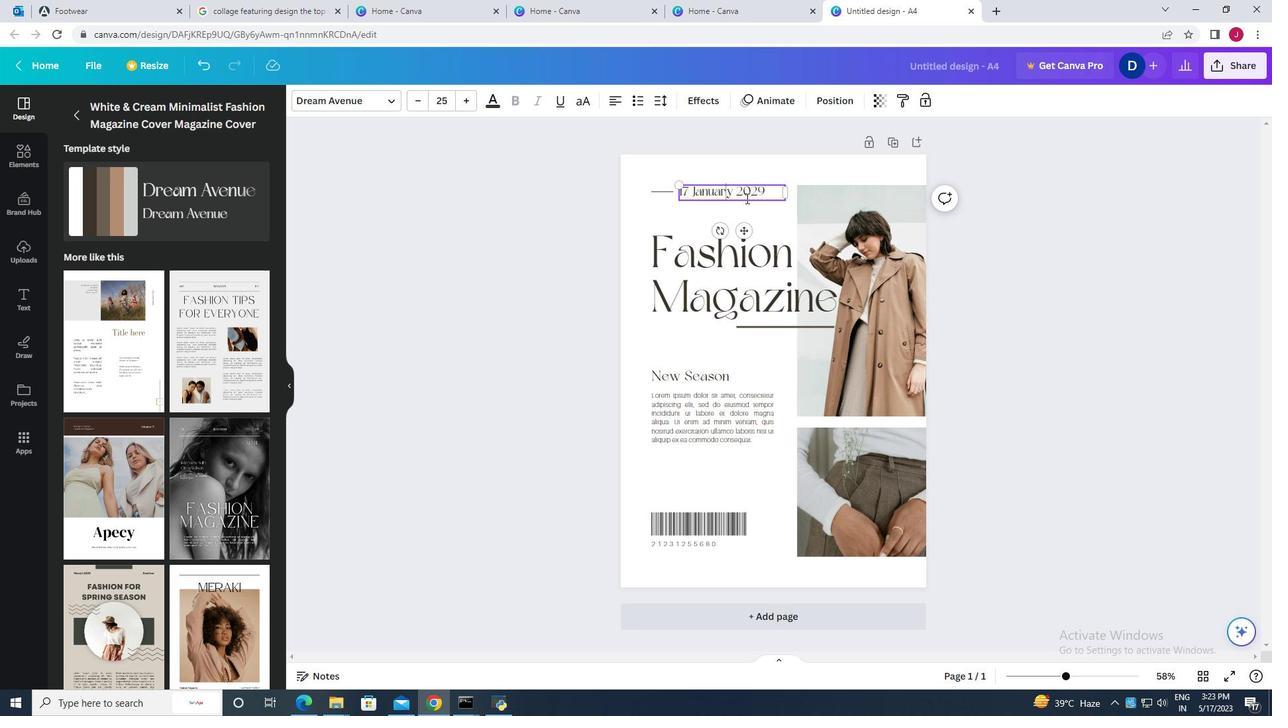 
Action: Mouse moved to (757, 198)
Screenshot: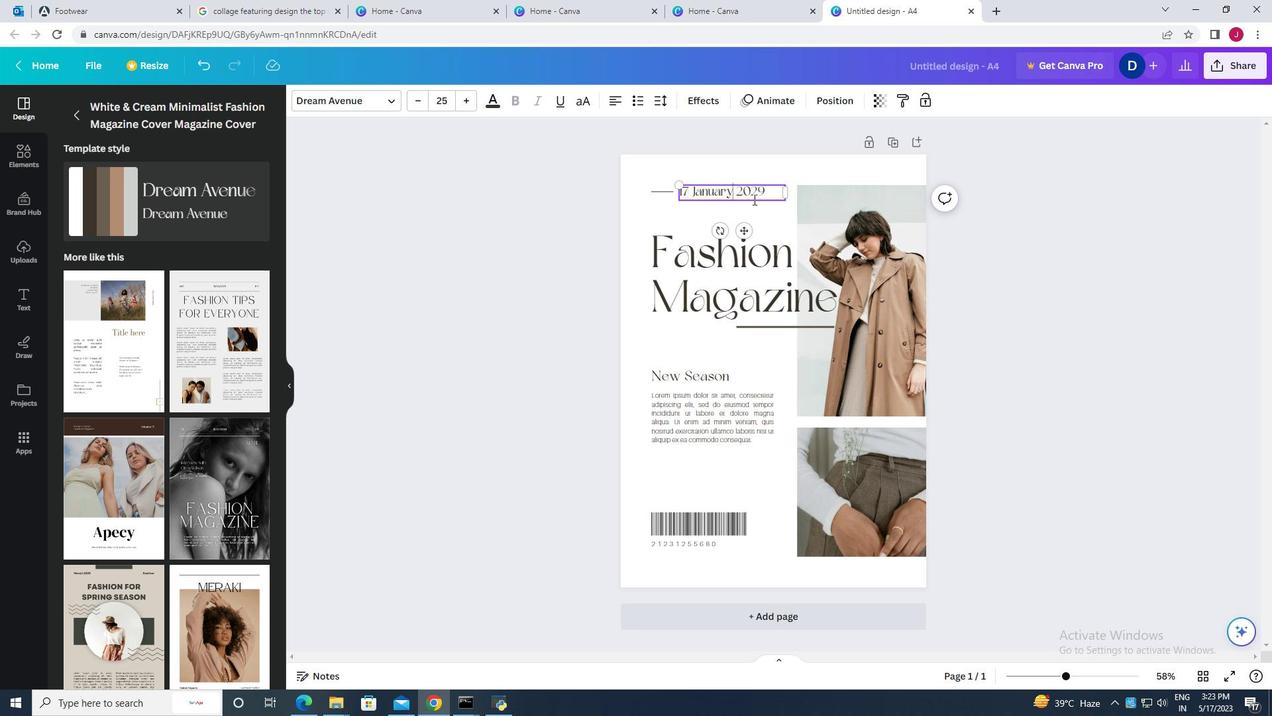 
Action: Key pressed <Key.right>
Screenshot: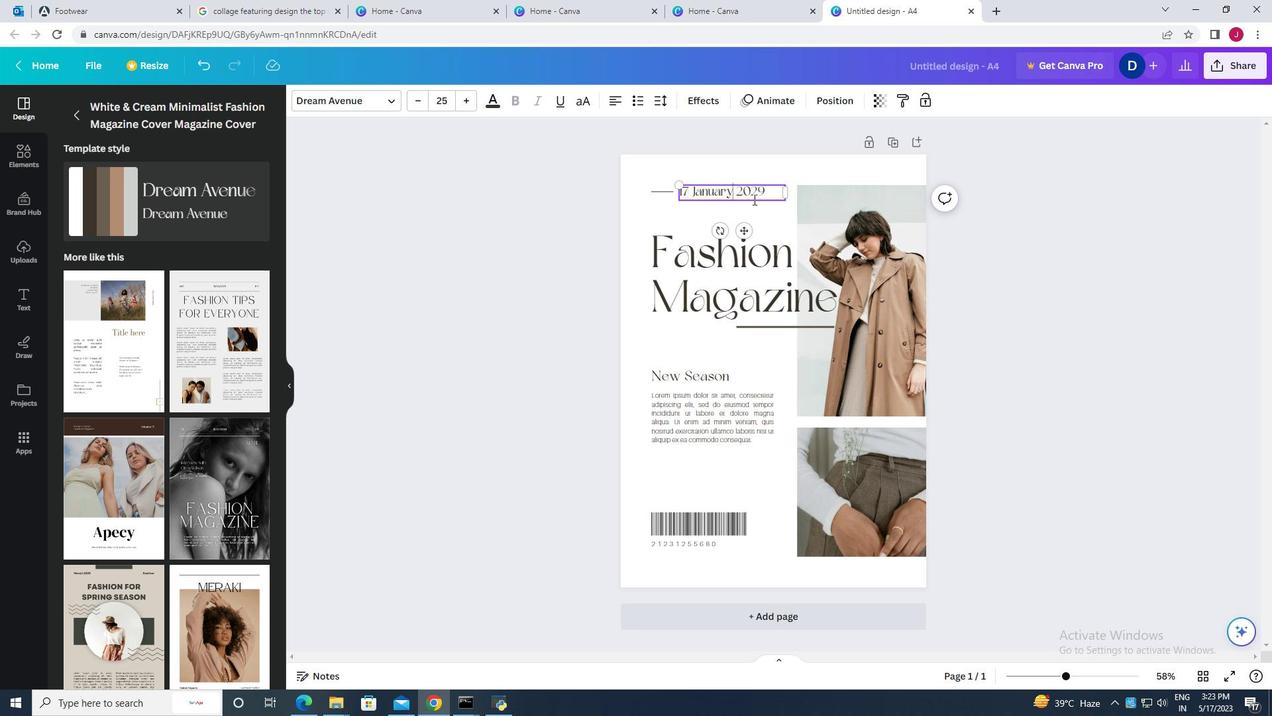 
Action: Mouse moved to (761, 196)
Screenshot: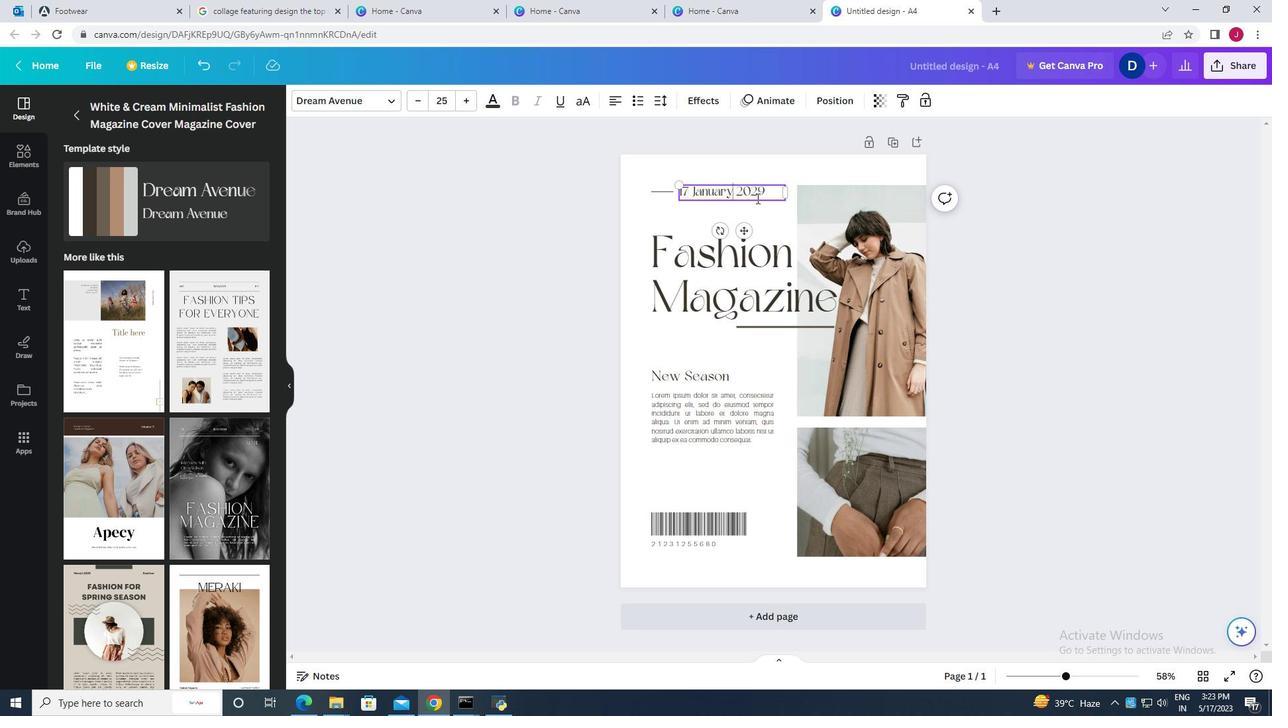 
Action: Key pressed <Key.right>
Screenshot: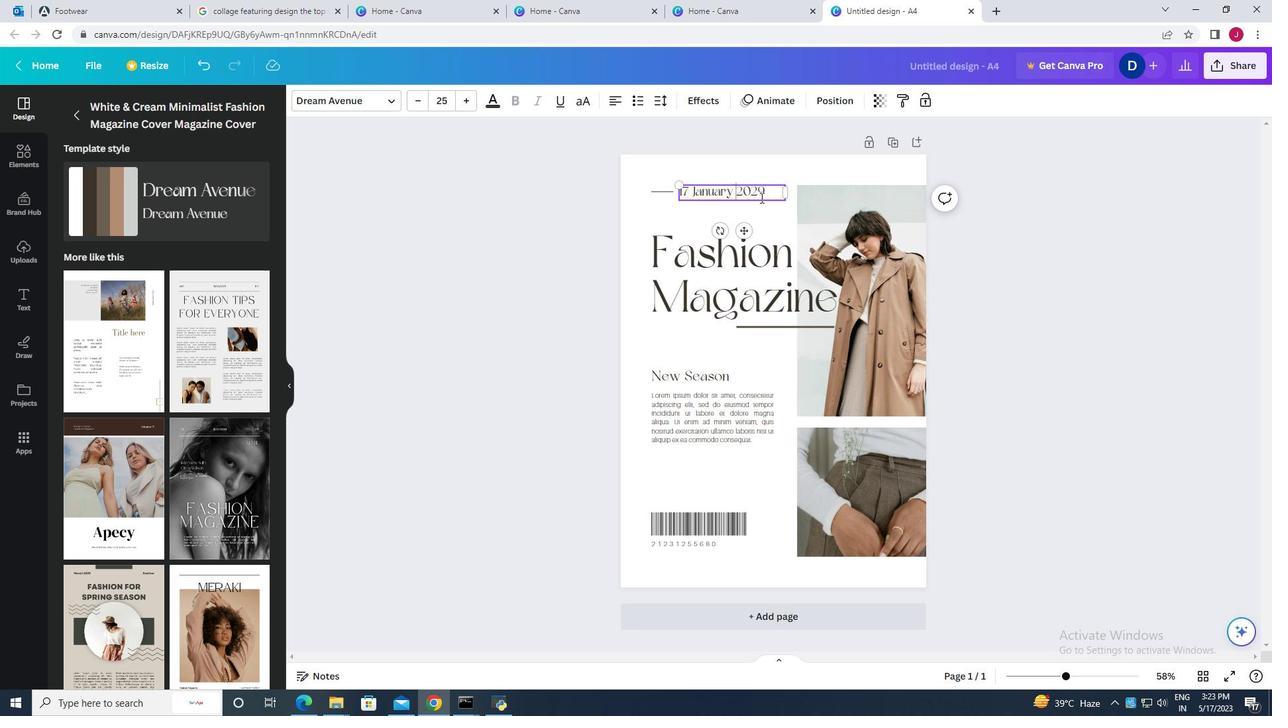 
Action: Mouse moved to (763, 195)
Screenshot: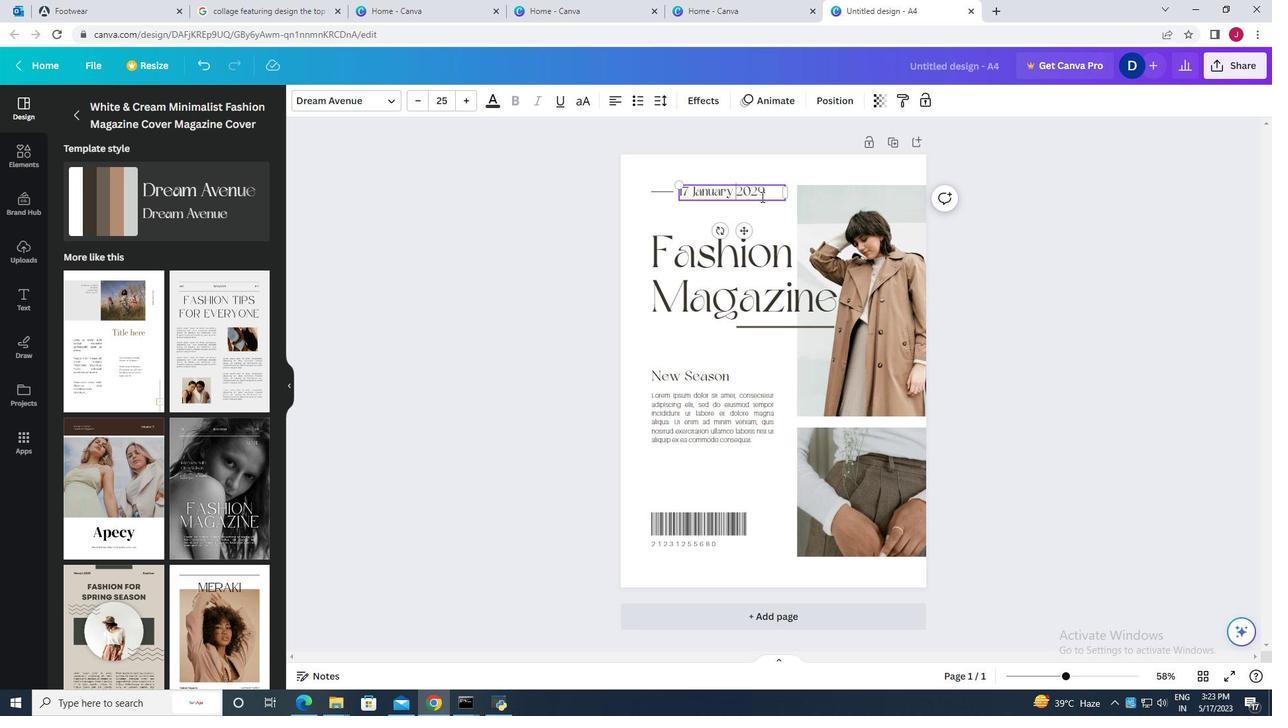 
Action: Key pressed <Key.right>
Screenshot: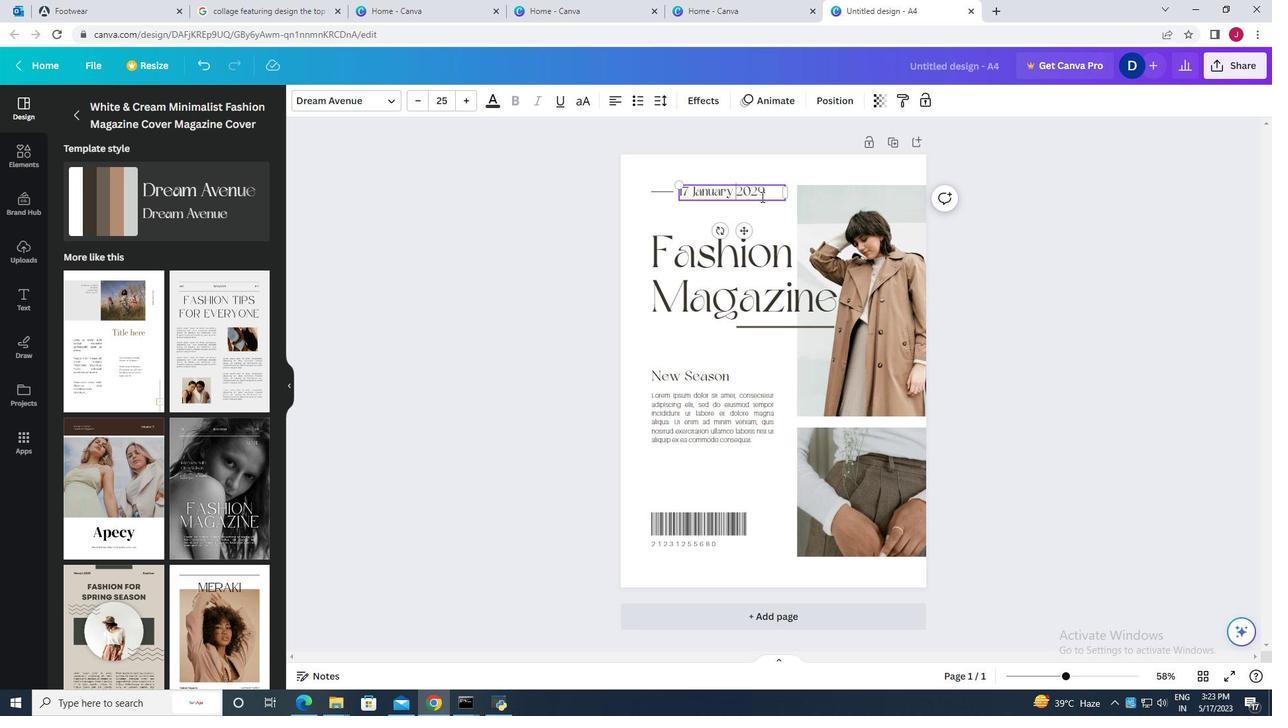 
Action: Mouse moved to (765, 194)
Screenshot: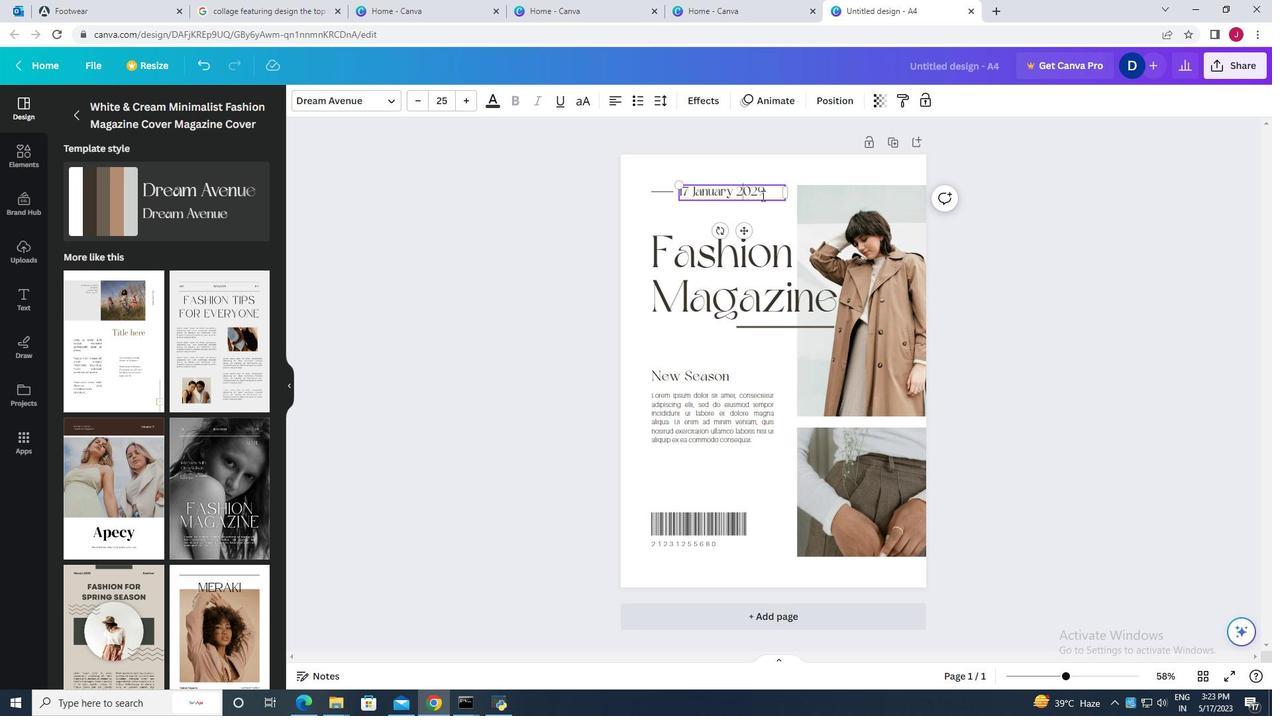 
Action: Key pressed <Key.right><Key.right><Key.right><Key.backspace><Key.backspace><Key.backspace><Key.backspace><Key.backspace><Key.backspace><Key.backspace><Key.backspace><Key.backspace><Key.backspace><Key.backspace><Key.backspace>july<Key.space>203<Key.backspace>23
Screenshot: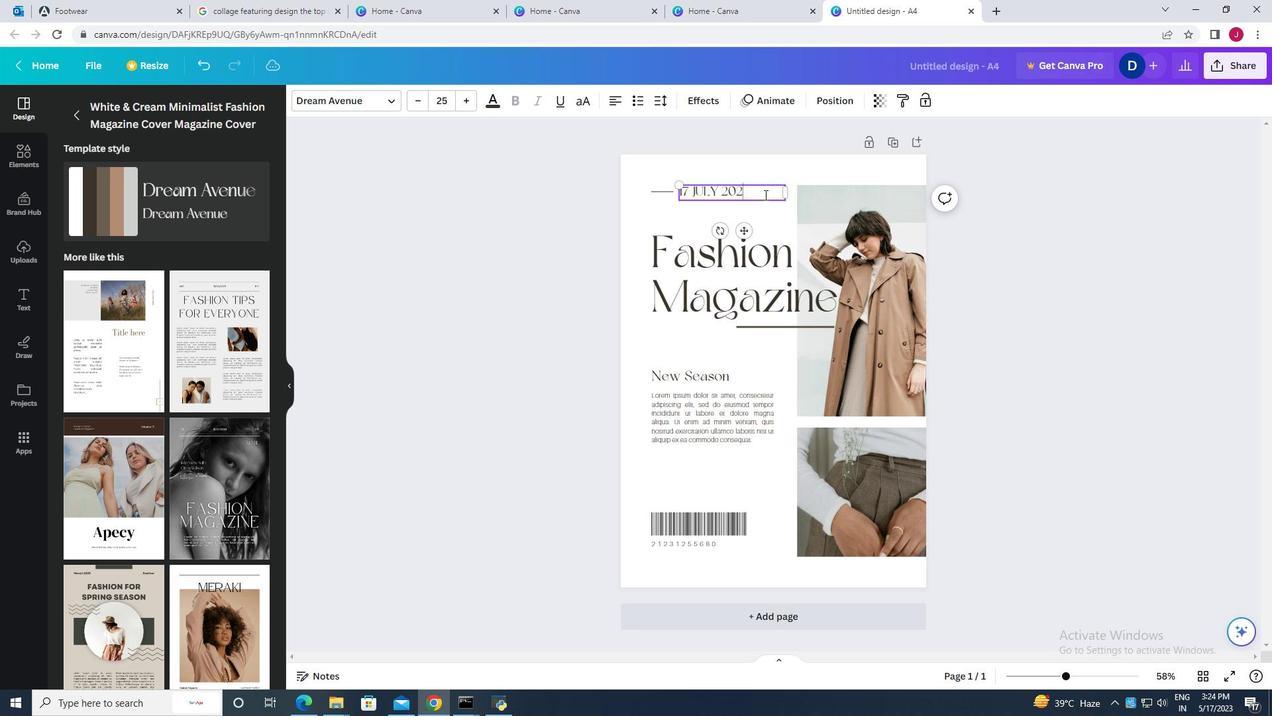 
Action: Mouse moved to (720, 193)
Screenshot: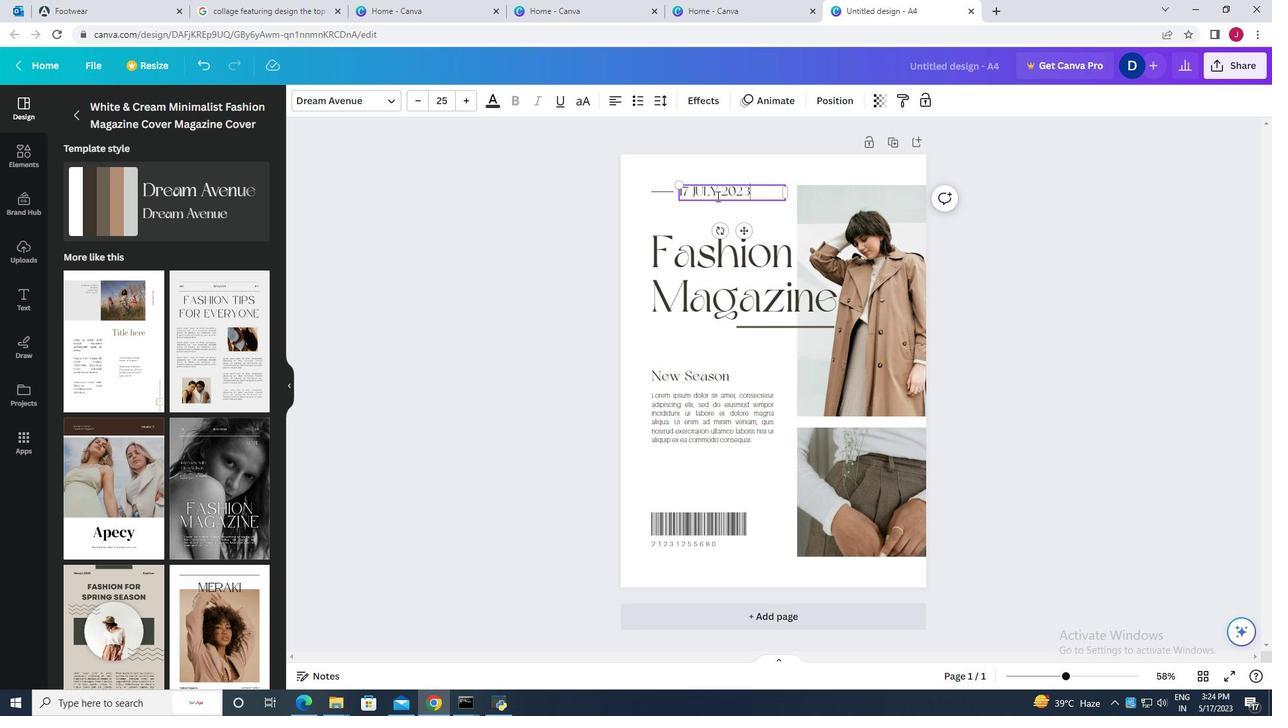 
Action: Mouse pressed left at (720, 193)
Screenshot: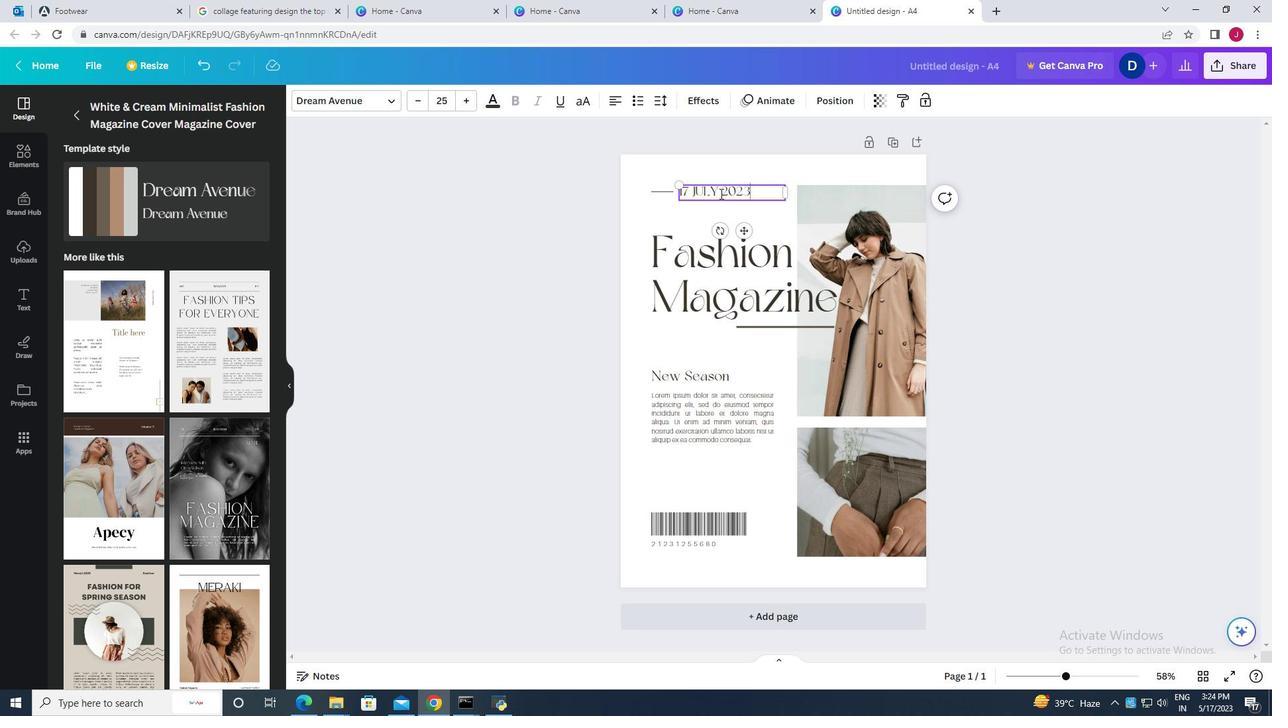 
Action: Mouse pressed left at (720, 193)
Screenshot: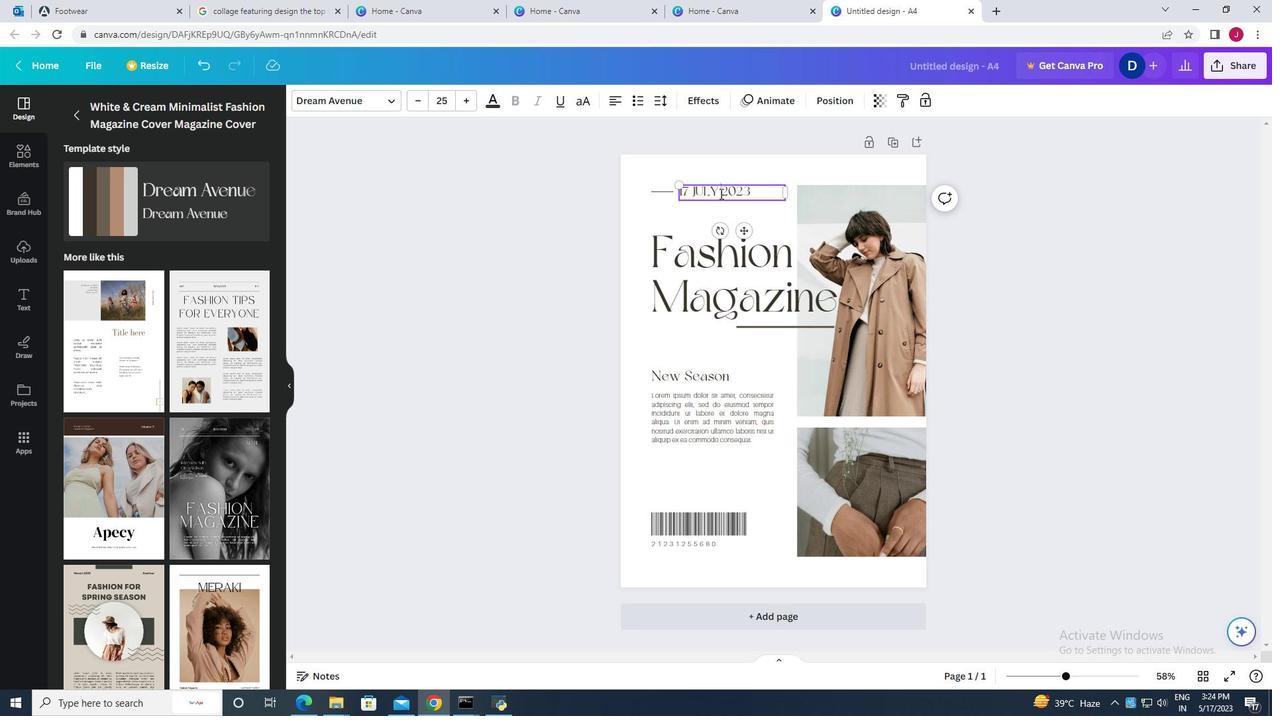 
Action: Mouse pressed left at (720, 193)
Screenshot: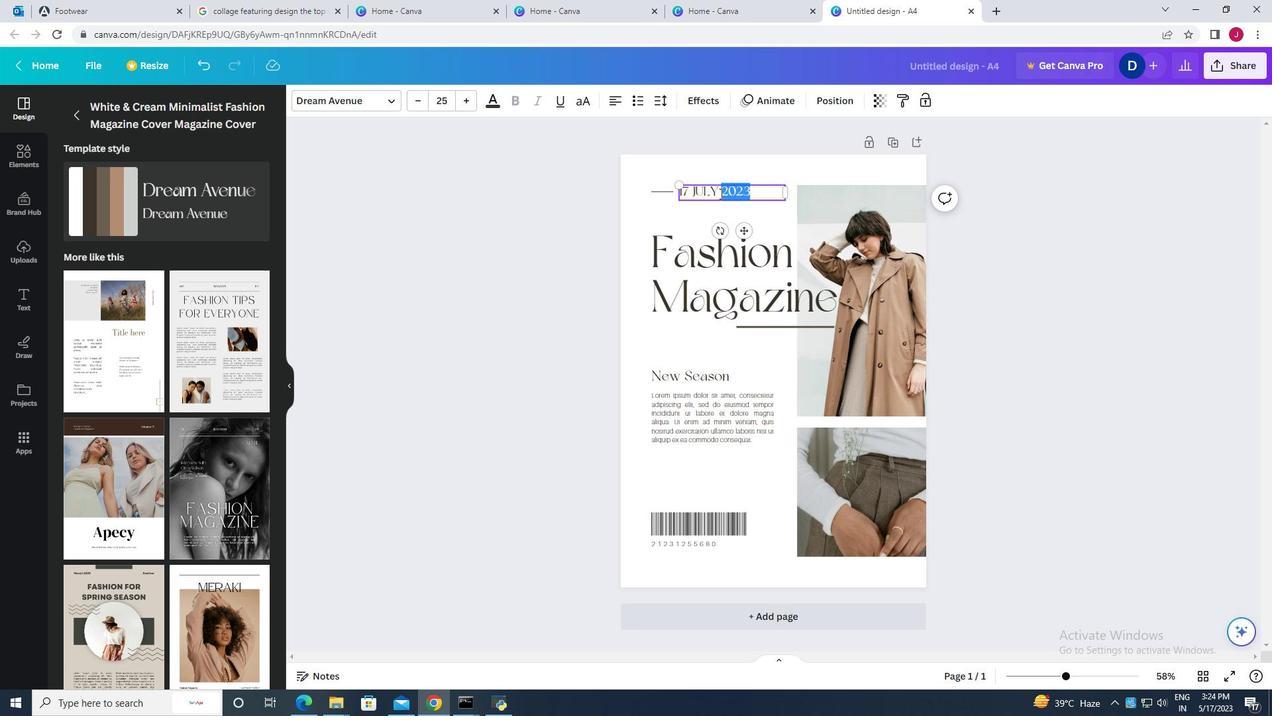 
Action: Mouse moved to (495, 106)
Screenshot: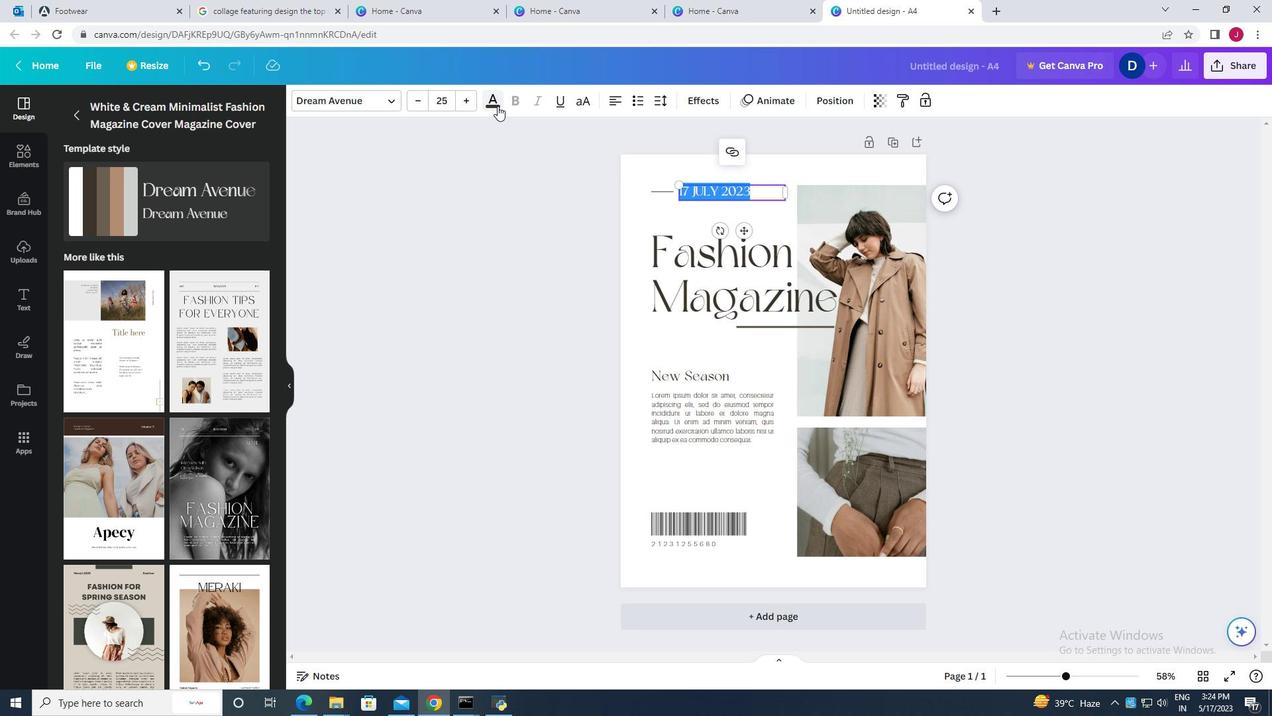 
Action: Mouse pressed left at (495, 106)
Screenshot: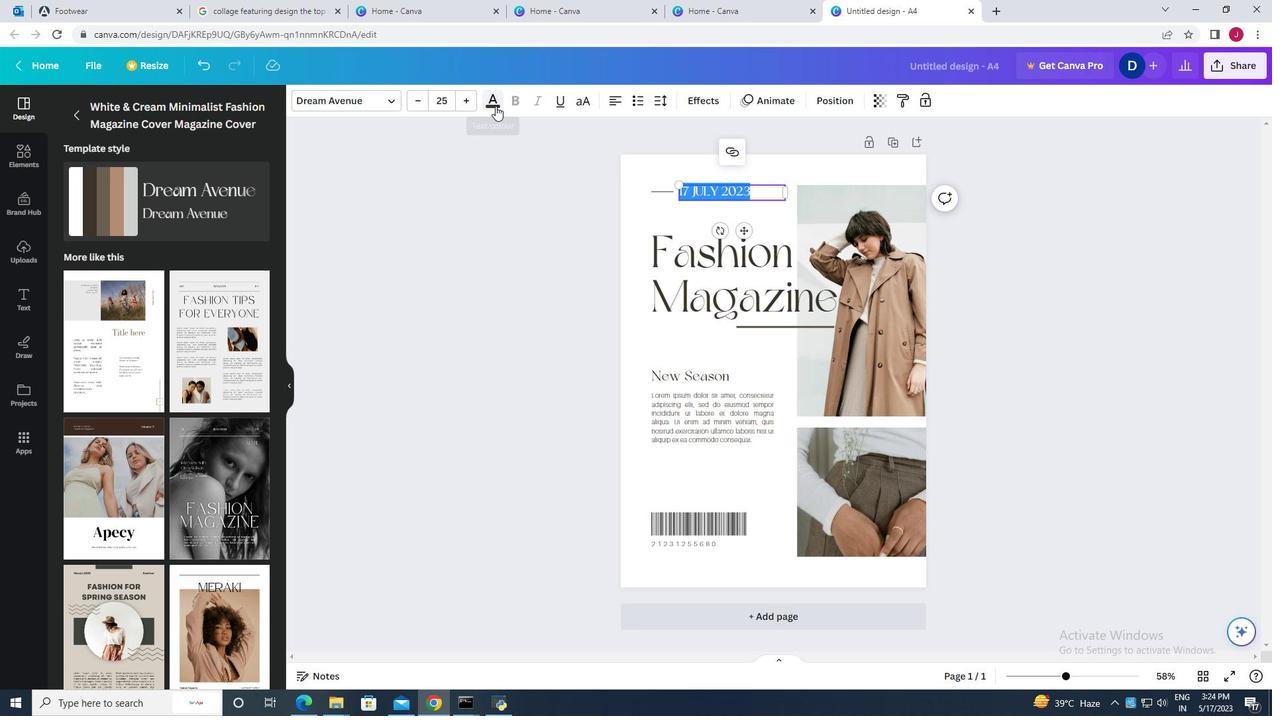 
Action: Mouse moved to (70, 539)
Screenshot: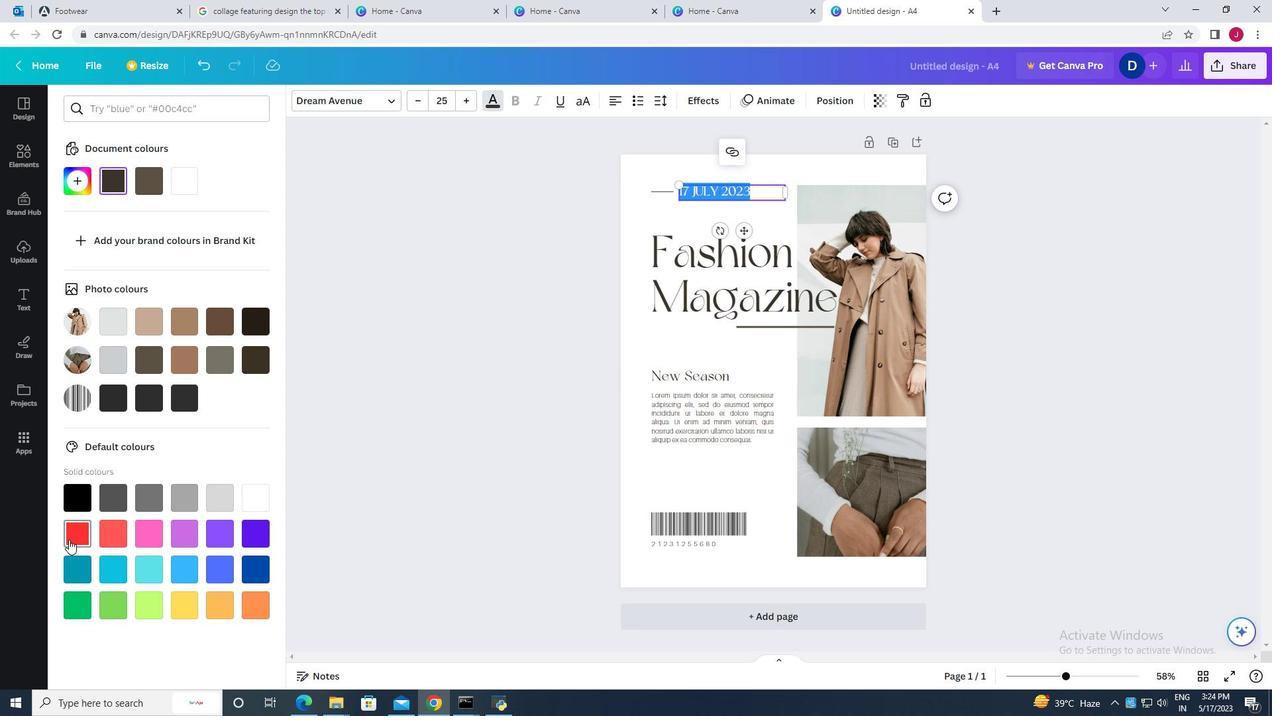 
Action: Mouse pressed left at (70, 539)
Screenshot: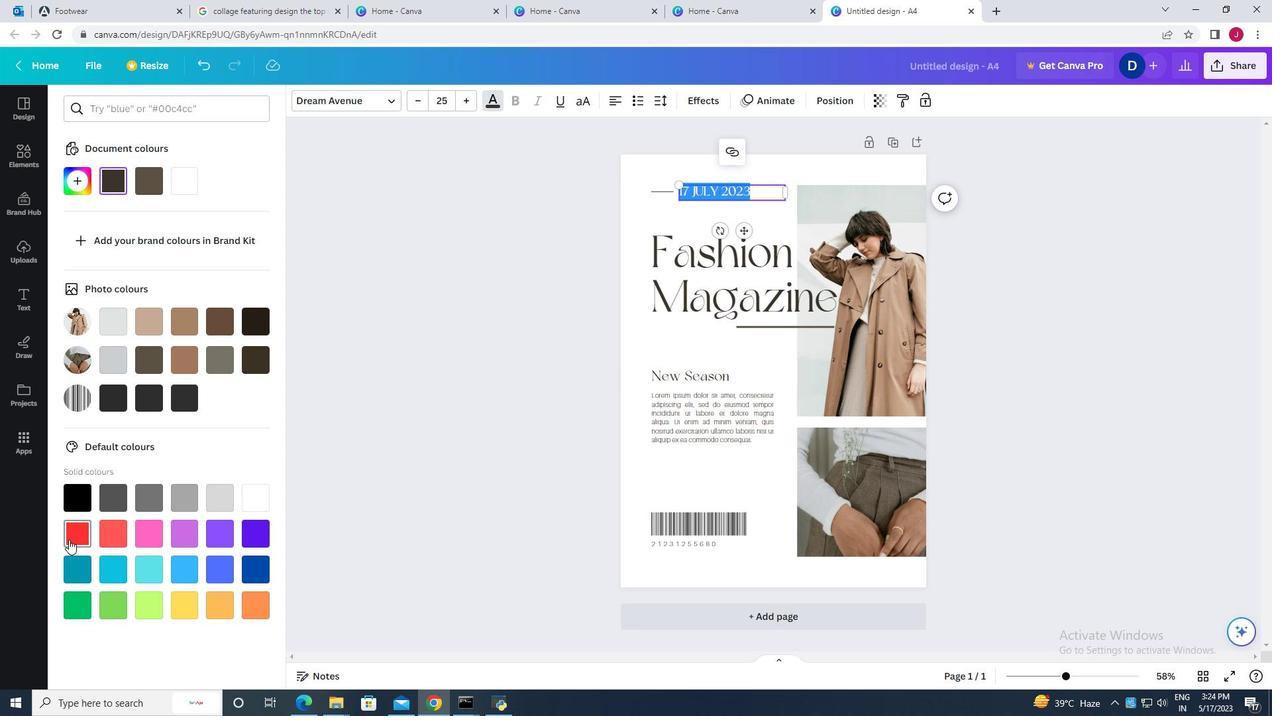 
Action: Mouse moved to (724, 192)
Screenshot: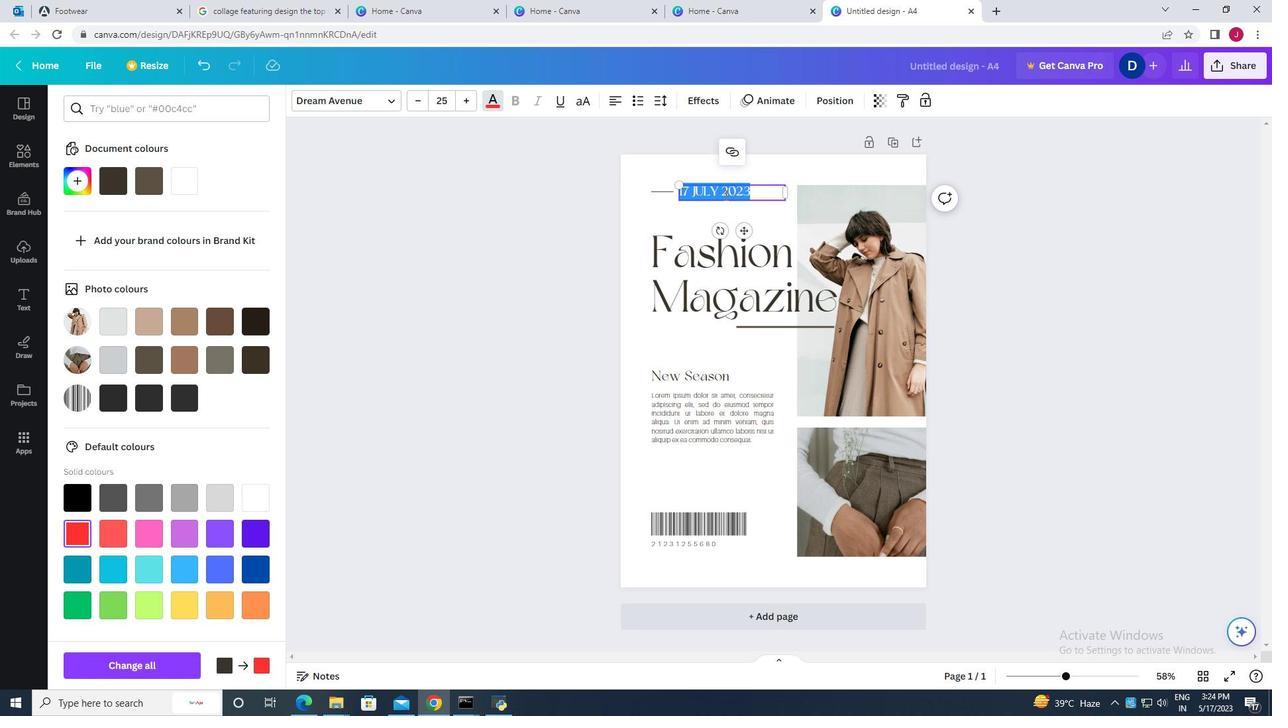 
Action: Mouse pressed left at (724, 192)
Screenshot: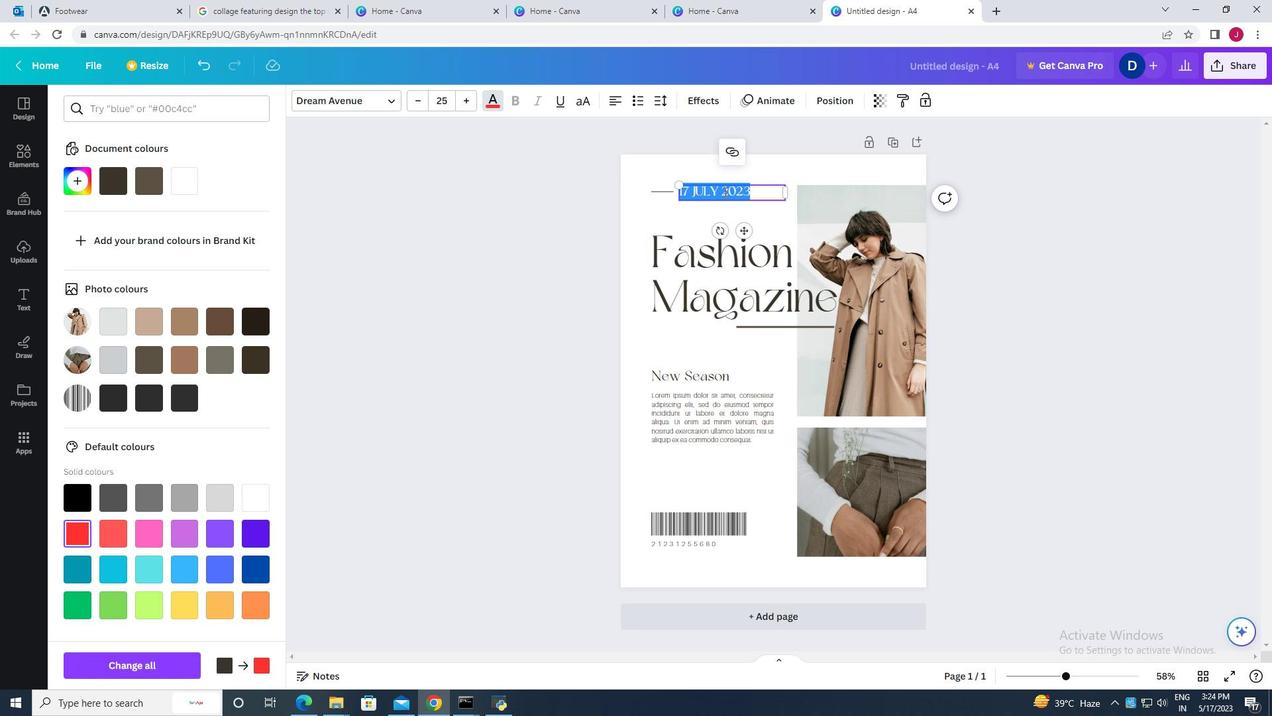 
Action: Mouse moved to (688, 212)
Screenshot: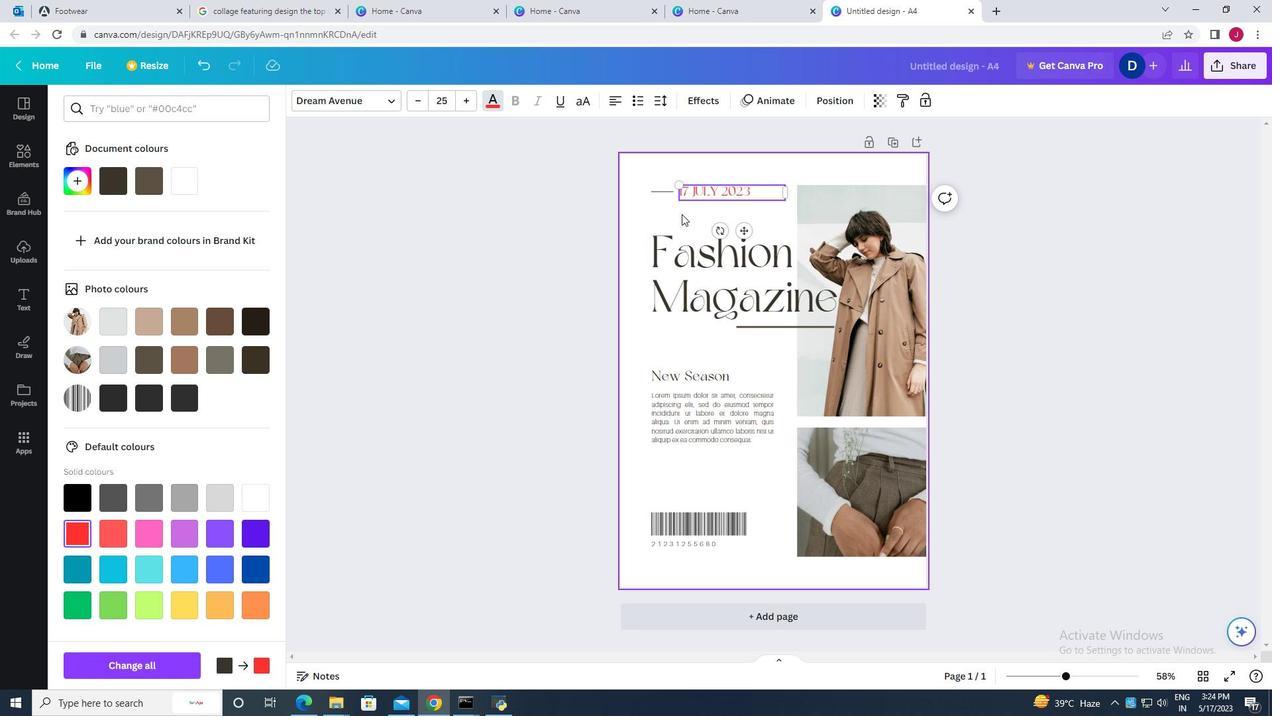 
Action: Mouse pressed left at (688, 212)
Screenshot: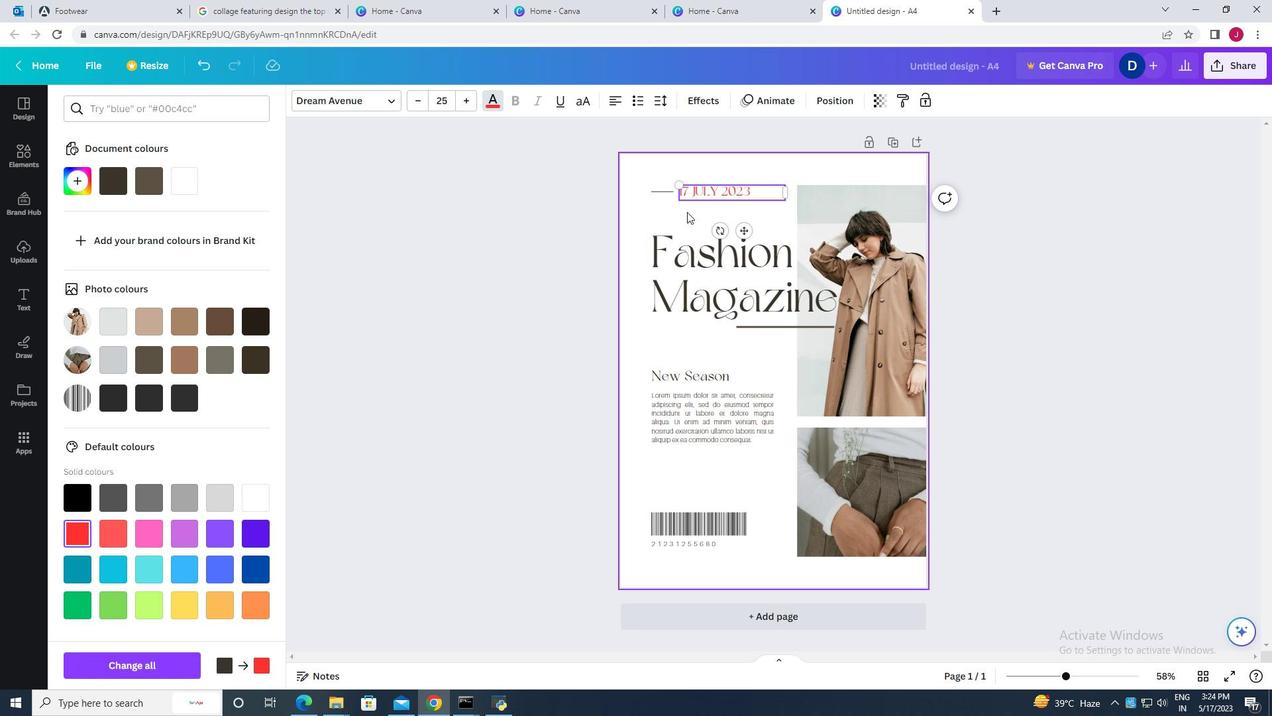 
Action: Mouse moved to (717, 191)
Screenshot: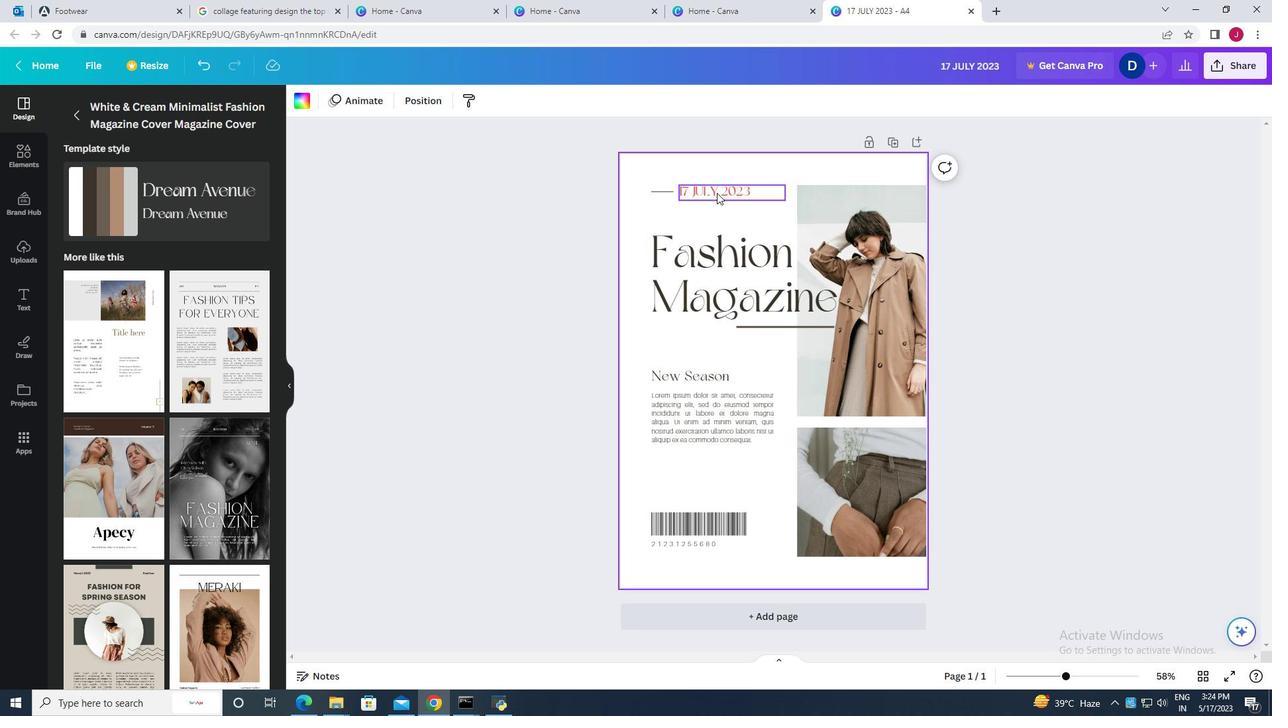 
Action: Mouse pressed left at (717, 191)
Screenshot: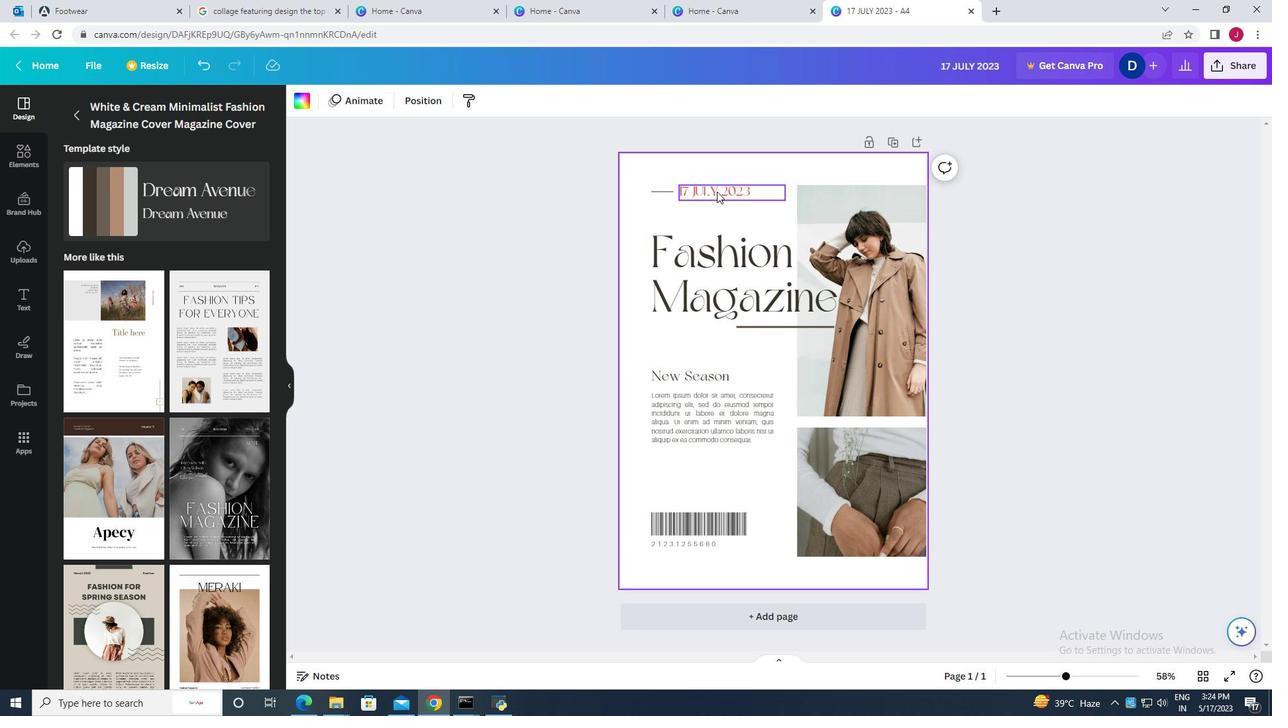 
Action: Mouse moved to (784, 182)
Screenshot: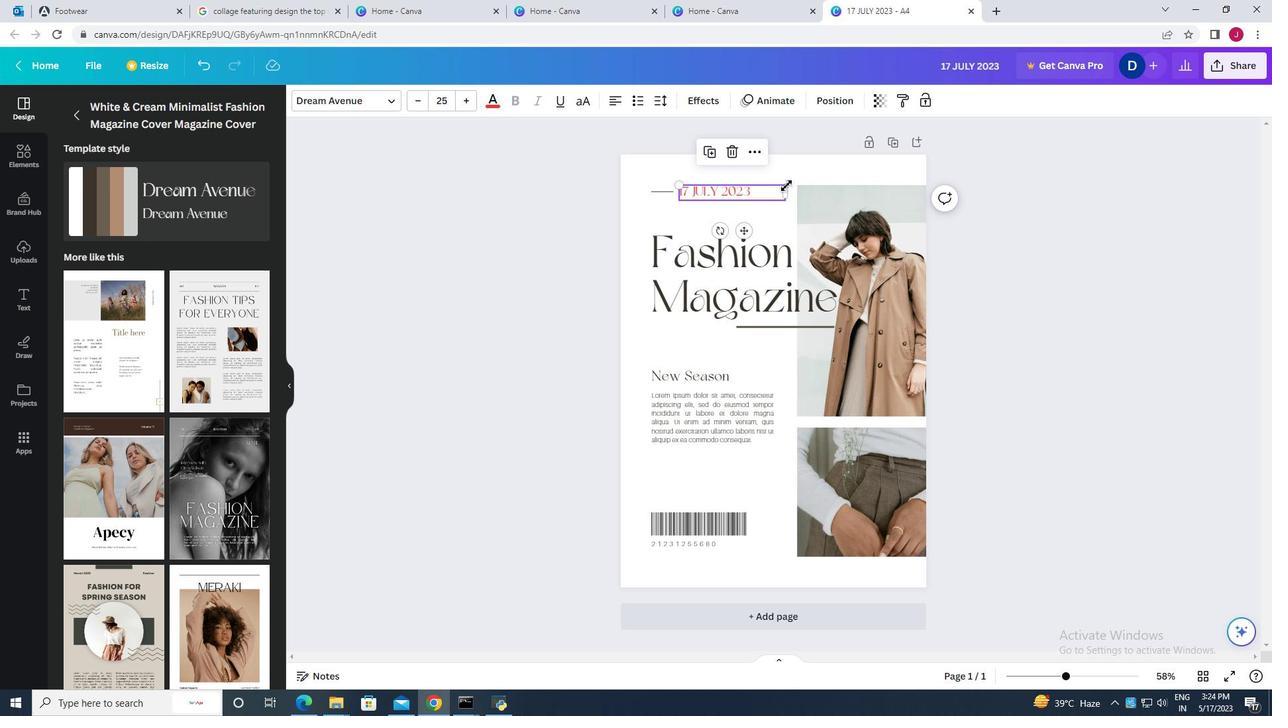 
Action: Mouse pressed left at (784, 182)
Screenshot: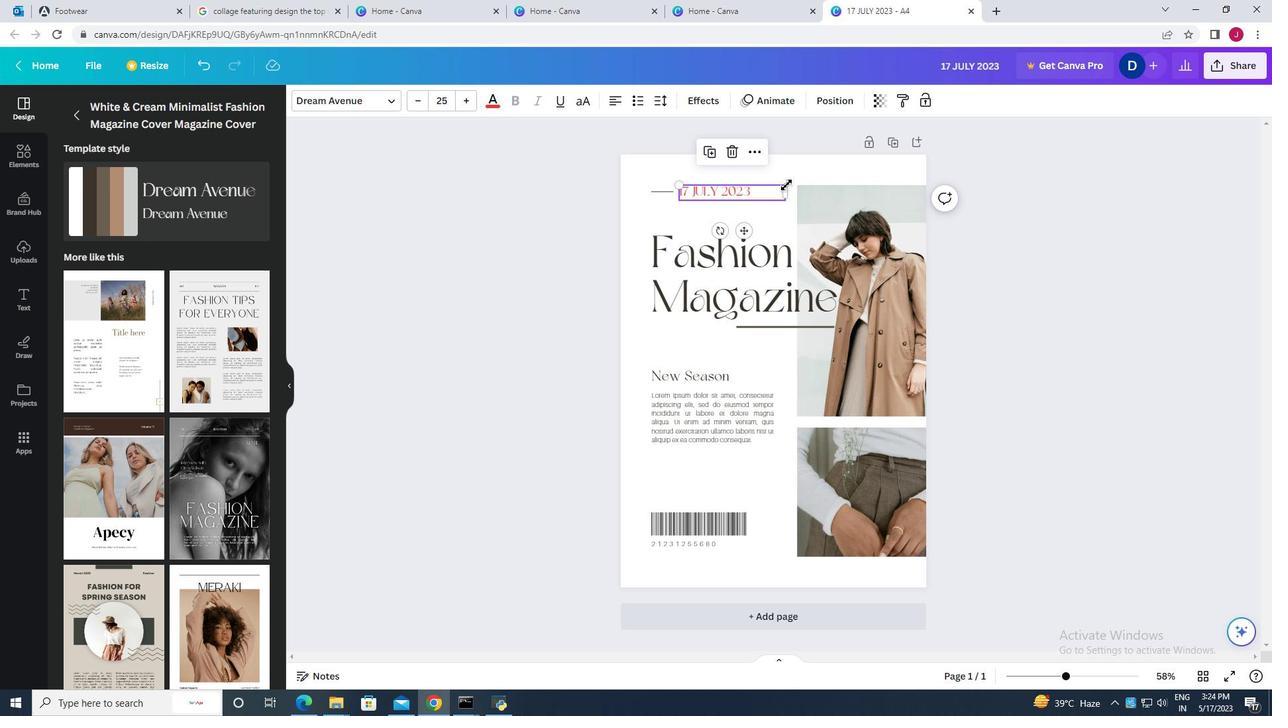 
Action: Mouse moved to (781, 188)
Screenshot: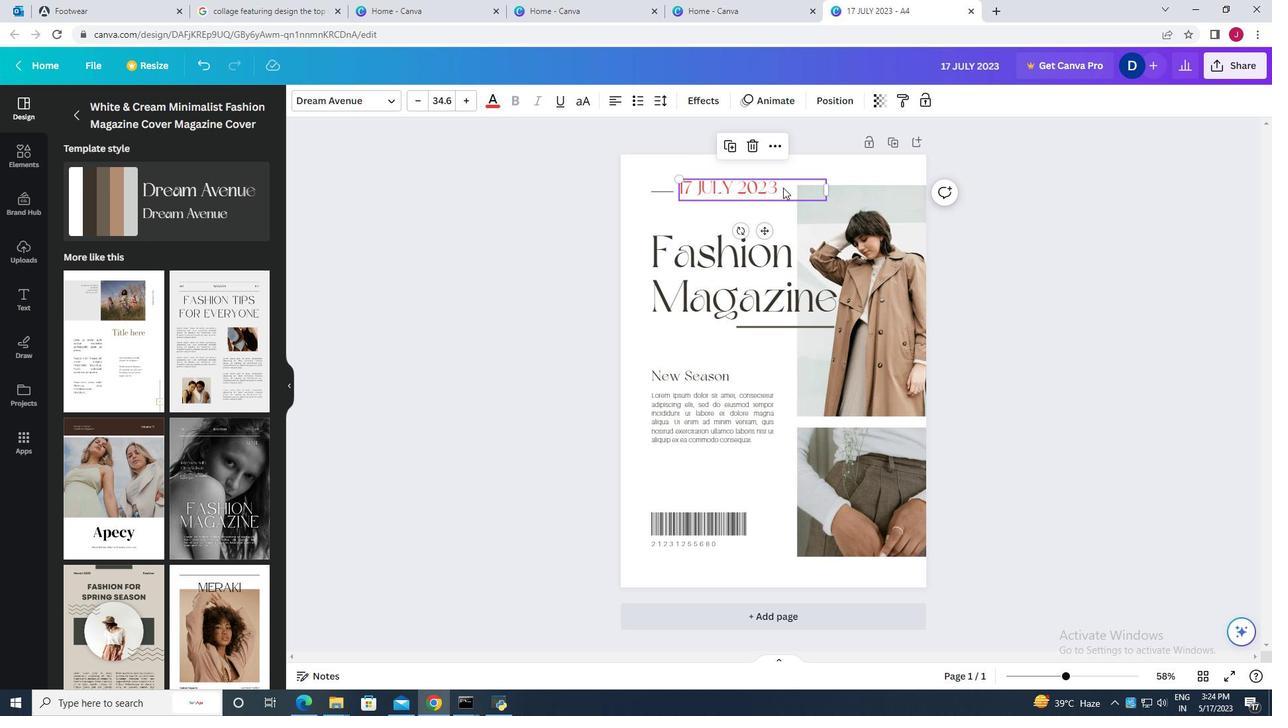 
Action: Mouse pressed left at (781, 188)
Screenshot: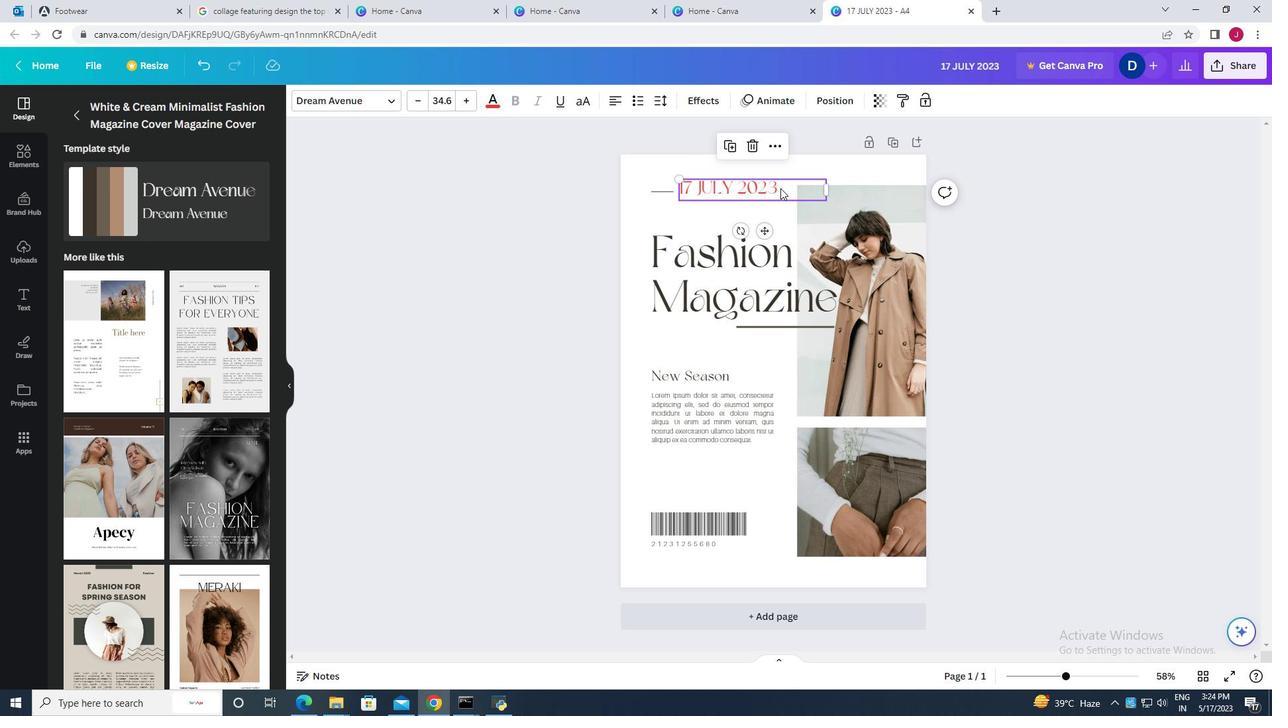 
Action: Mouse moved to (680, 202)
Screenshot: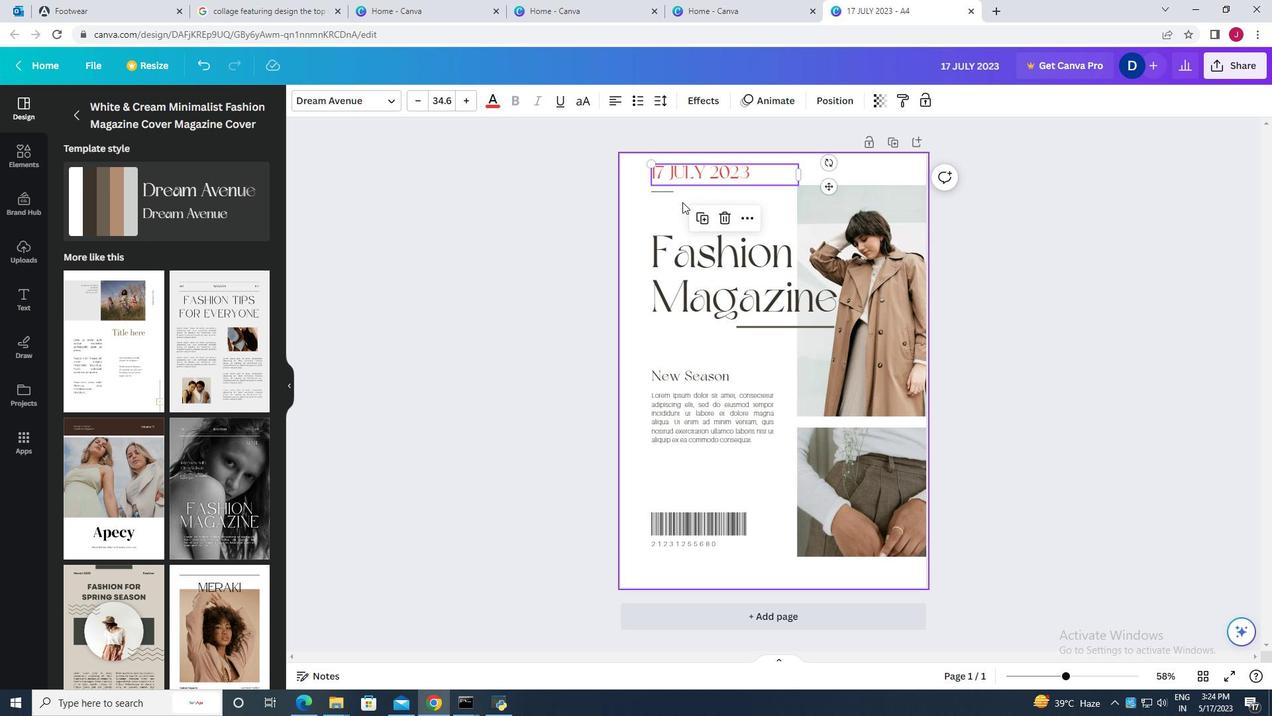 
Action: Mouse pressed left at (680, 202)
Screenshot: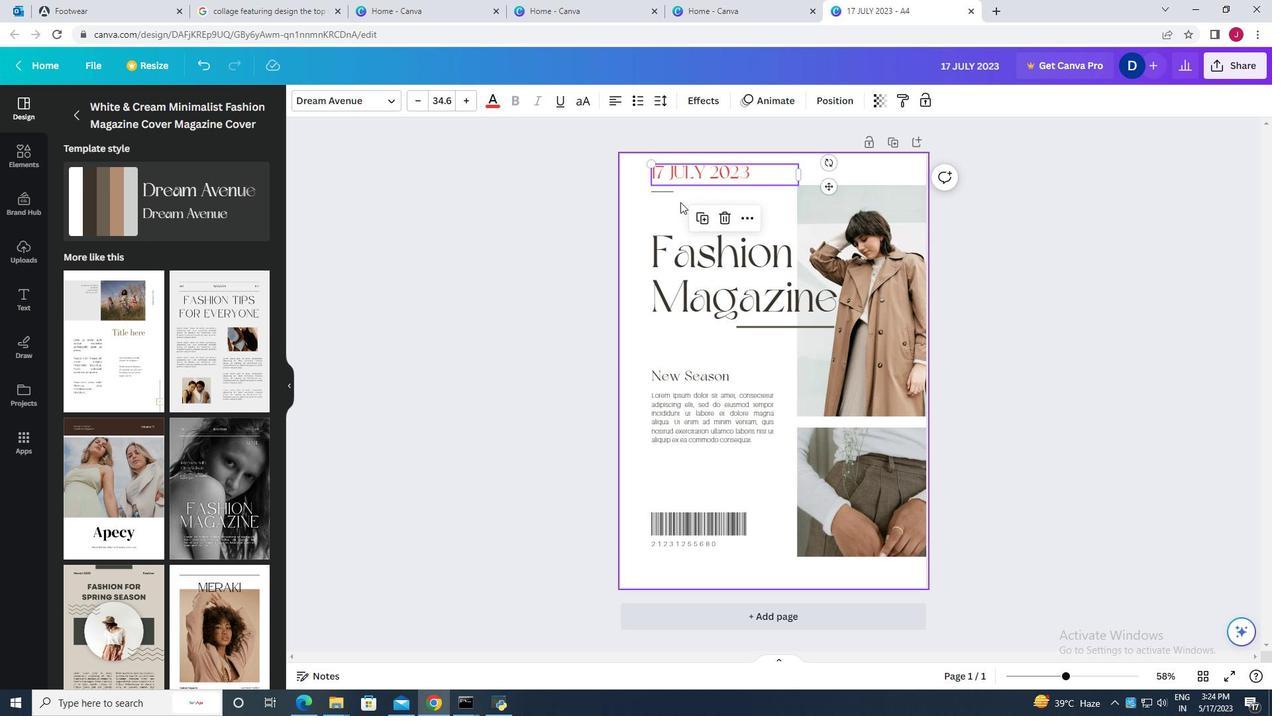 
Action: Mouse moved to (693, 277)
Screenshot: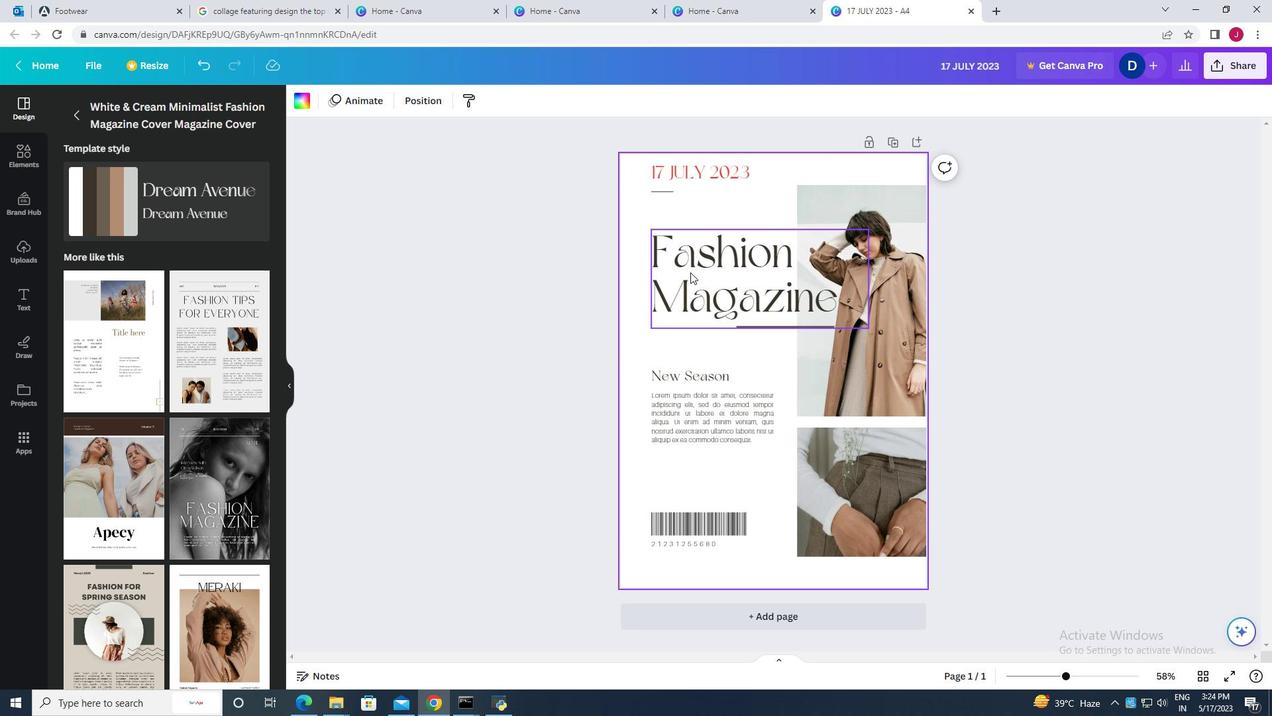 
Action: Mouse scrolled (693, 277) with delta (0, 0)
Screenshot: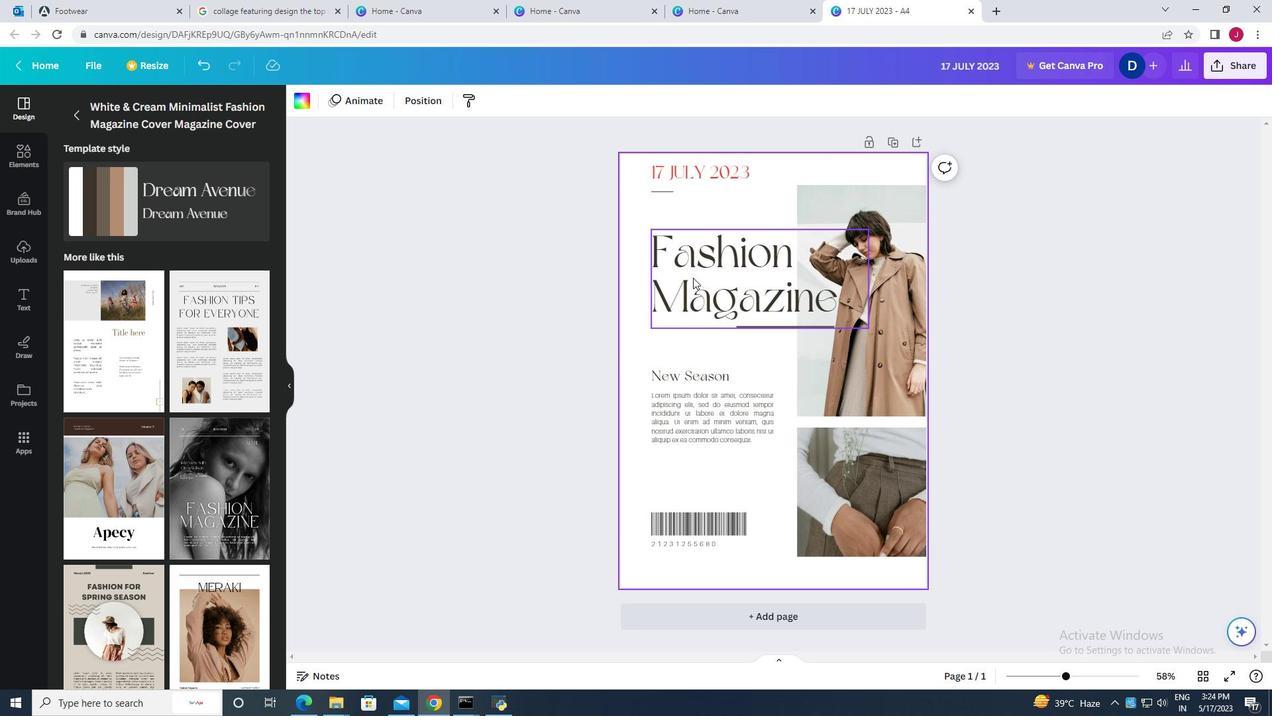 
Action: Mouse scrolled (693, 277) with delta (0, 0)
Screenshot: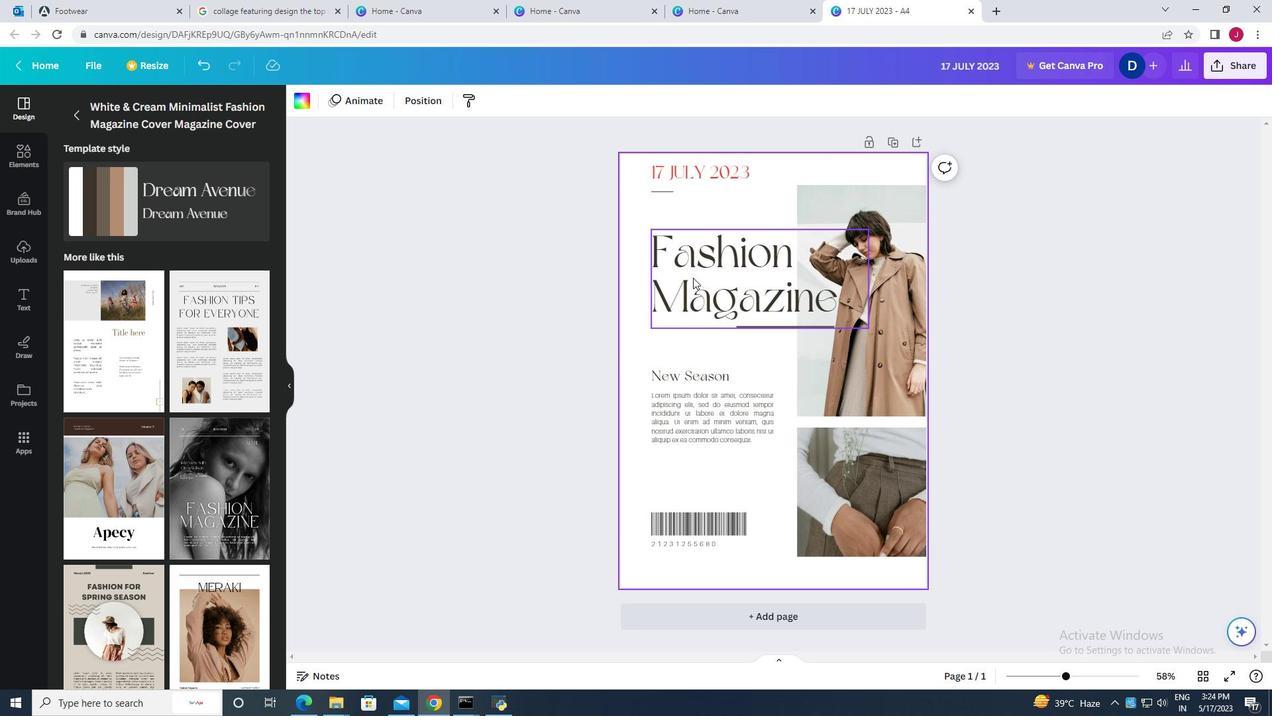 
Action: Mouse moved to (706, 421)
Screenshot: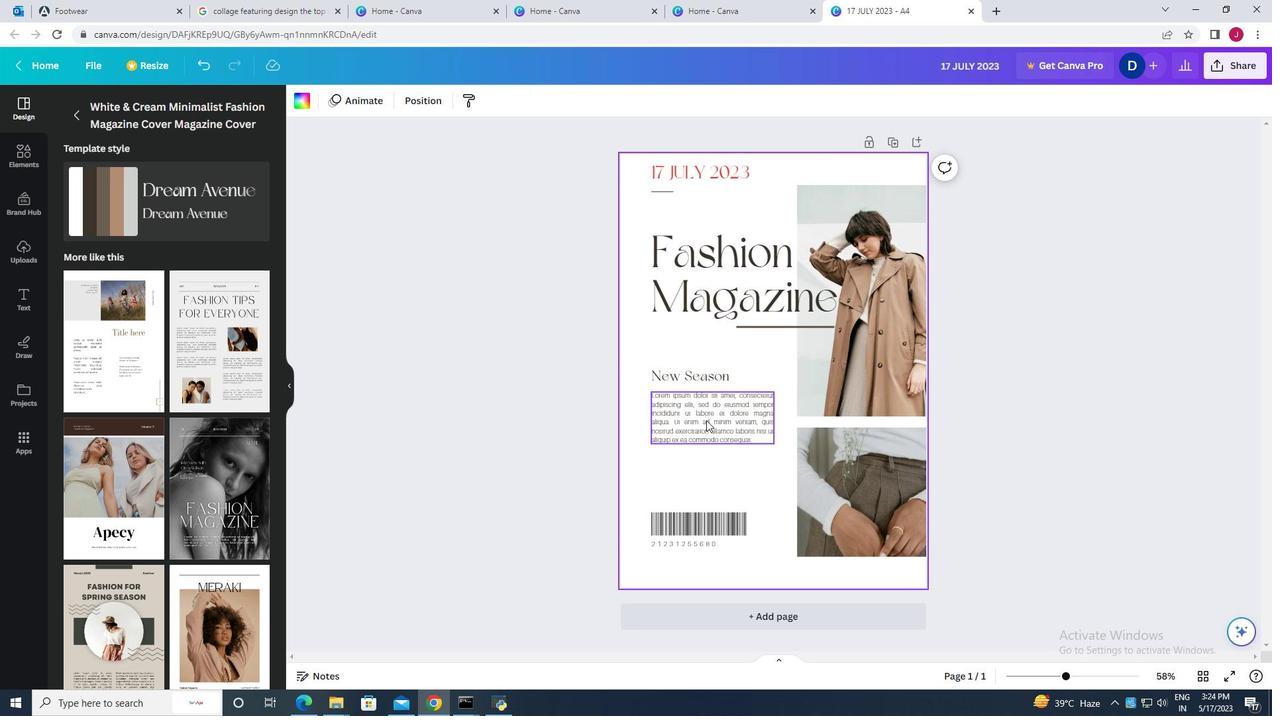 
Action: Mouse scrolled (706, 420) with delta (0, 0)
Screenshot: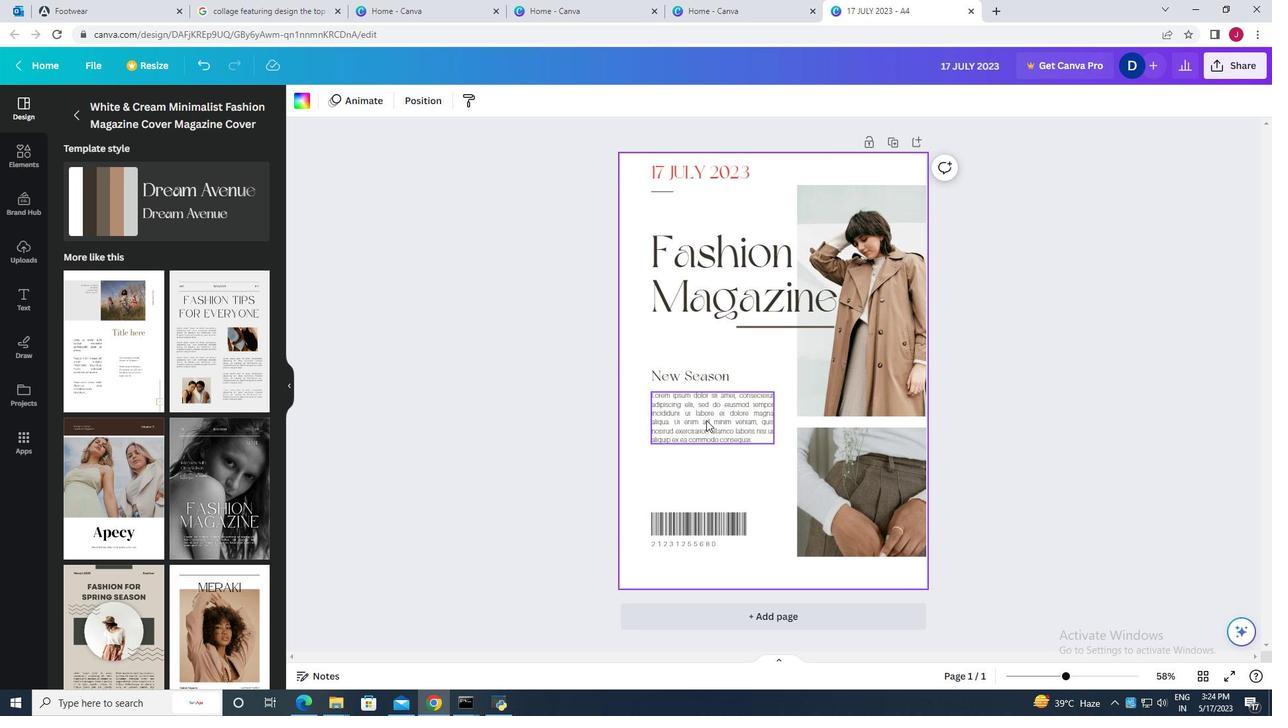 
Action: Mouse scrolled (706, 420) with delta (0, 0)
Screenshot: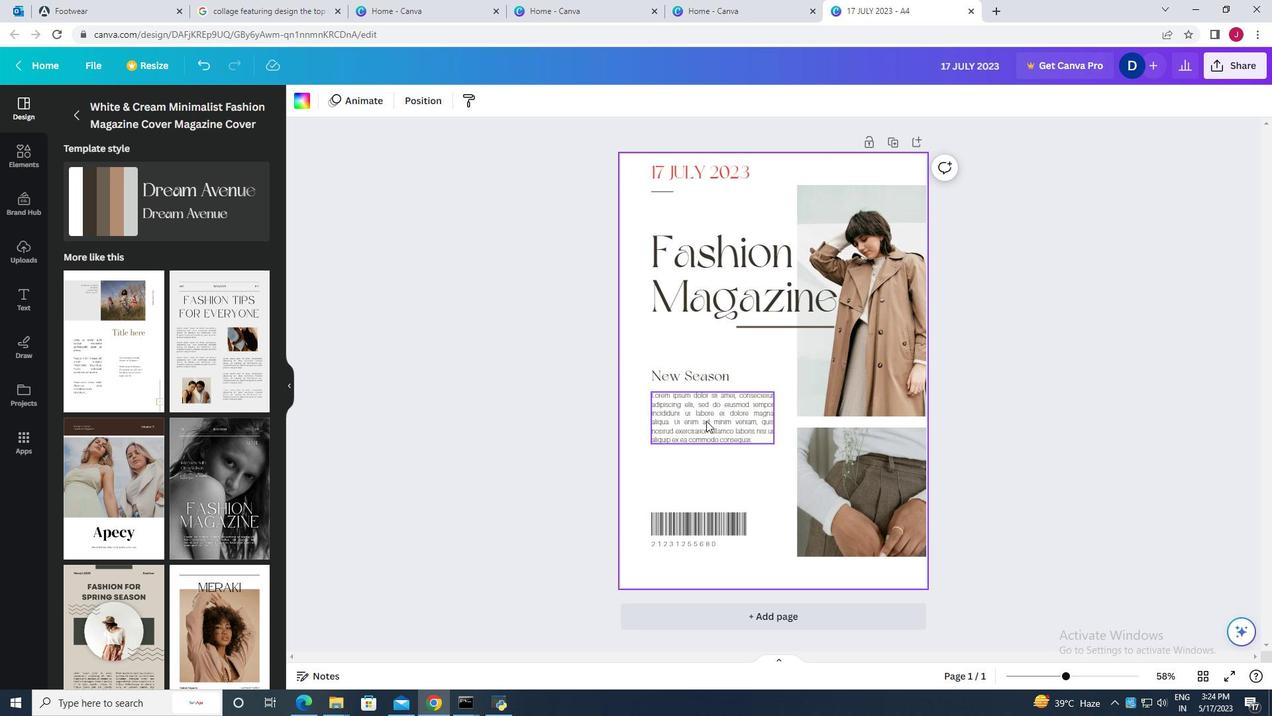
Action: Mouse scrolled (706, 420) with delta (0, 0)
Screenshot: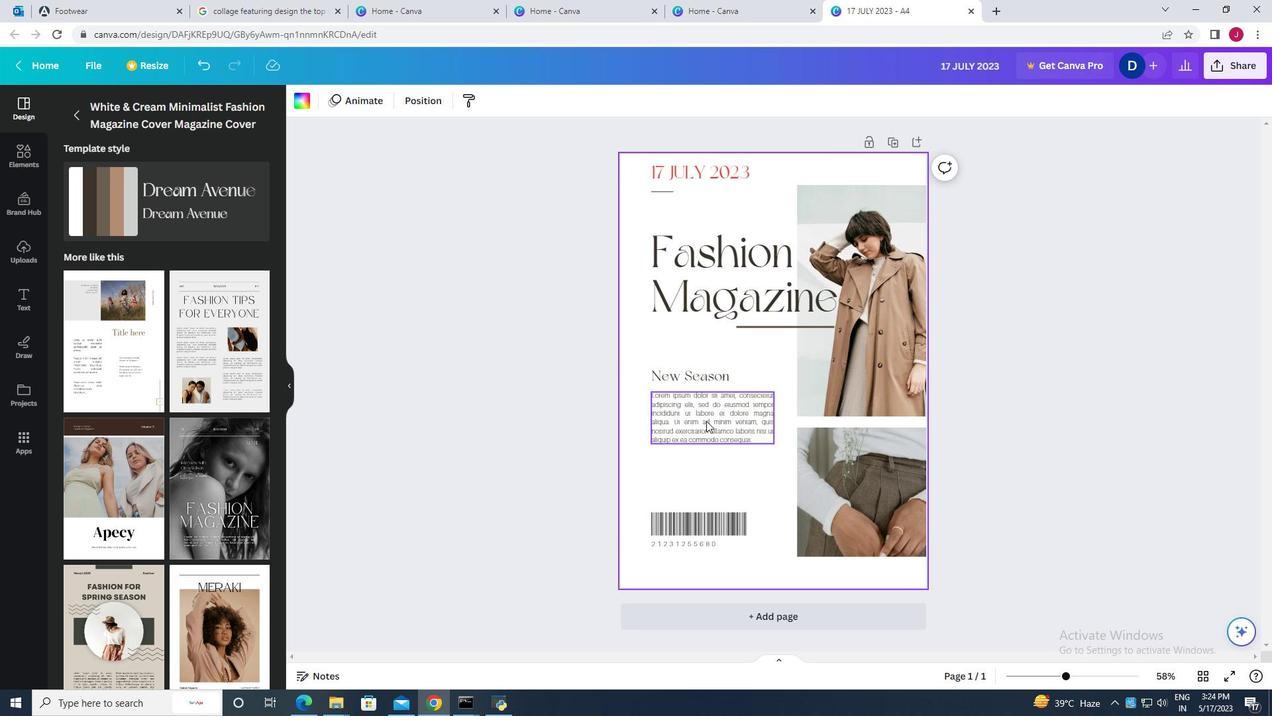 
Action: Mouse scrolled (706, 420) with delta (0, 0)
Screenshot: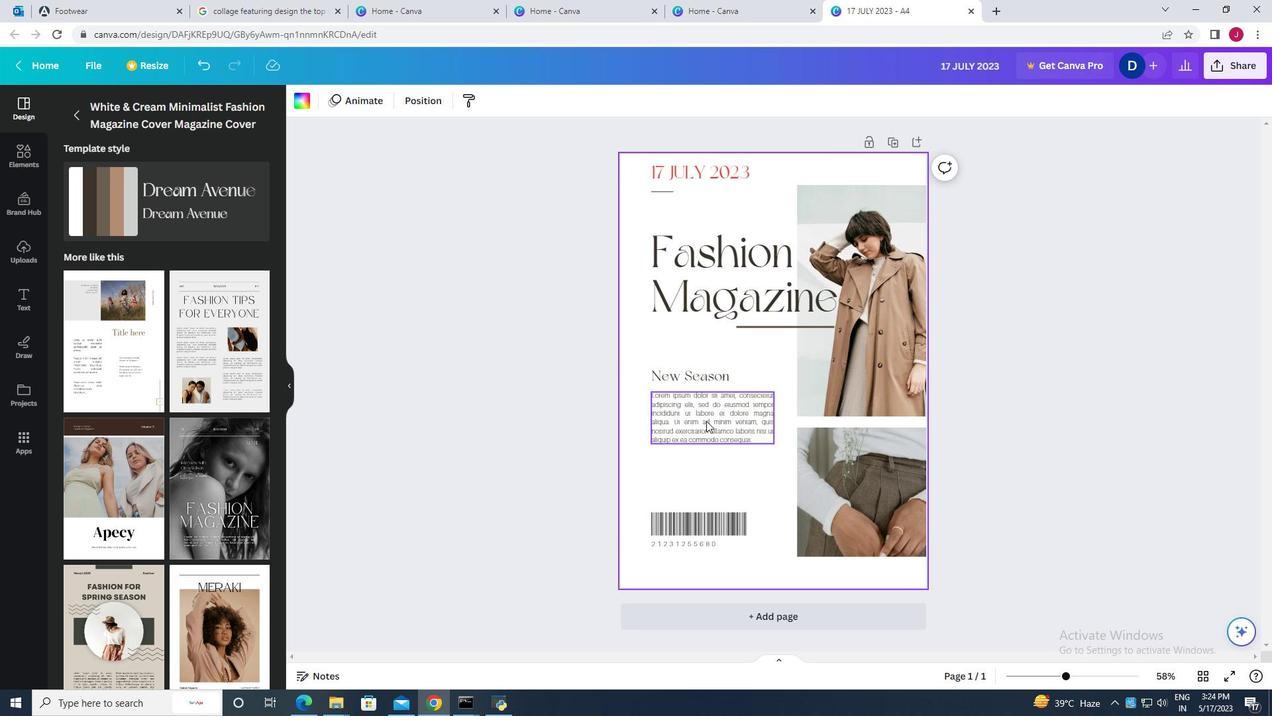 
Action: Mouse moved to (689, 412)
Screenshot: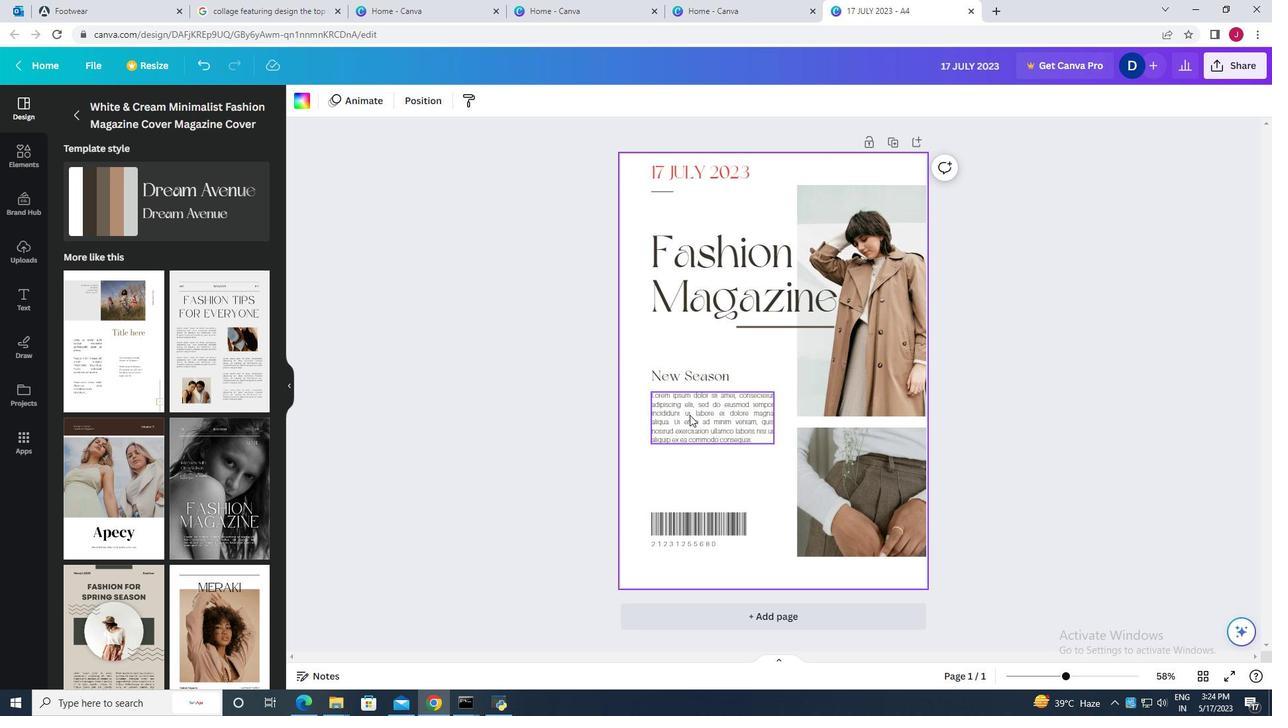 
Action: Mouse pressed left at (689, 412)
Screenshot: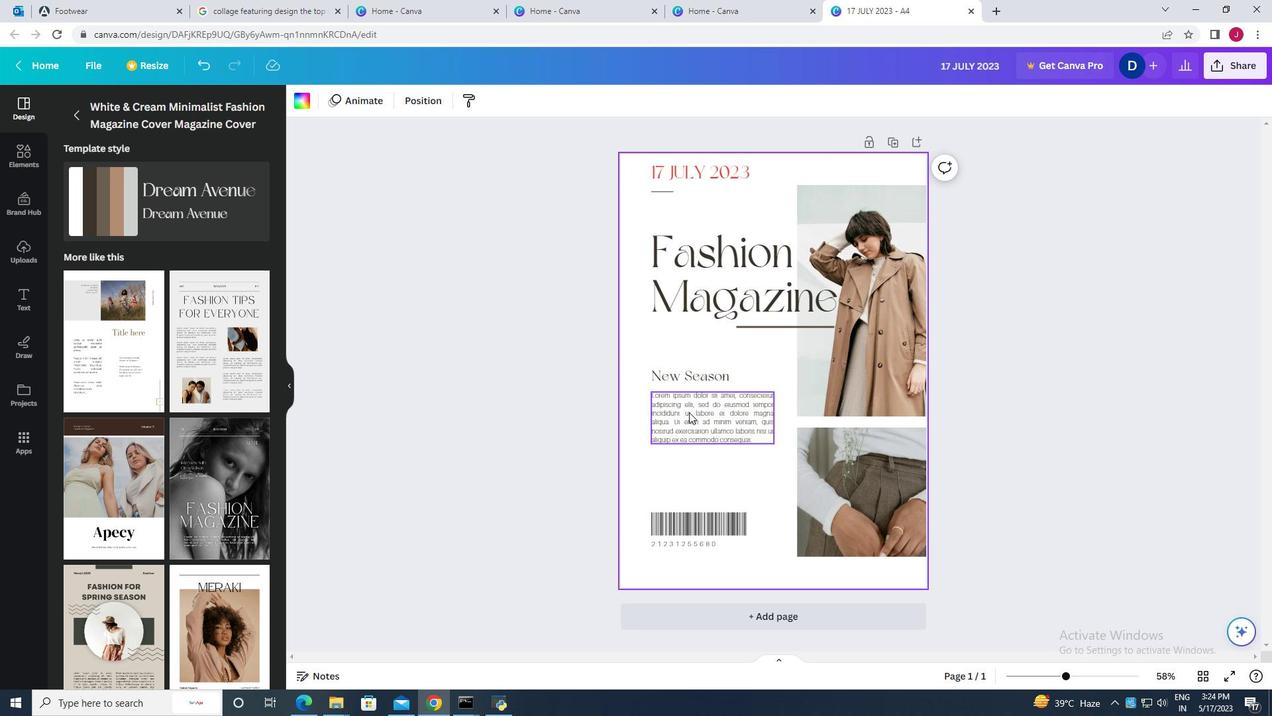 
Action: Mouse moved to (649, 419)
Screenshot: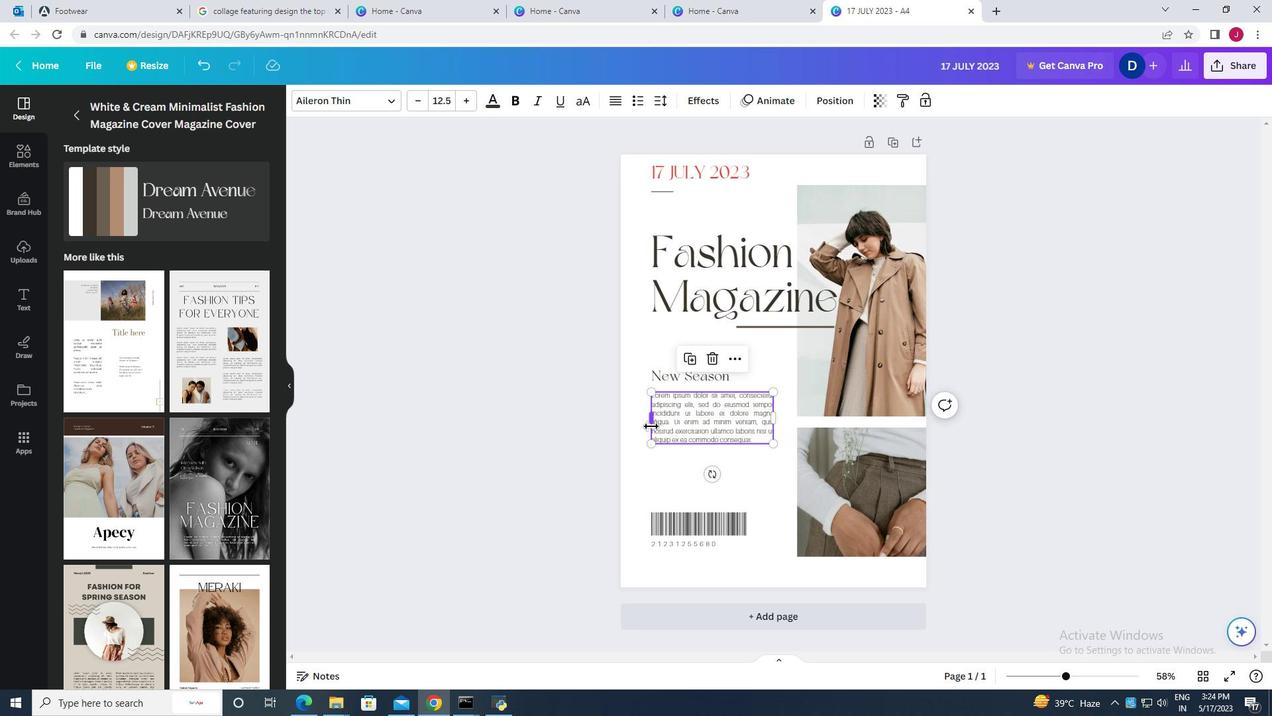 
Action: Mouse pressed left at (649, 419)
Screenshot: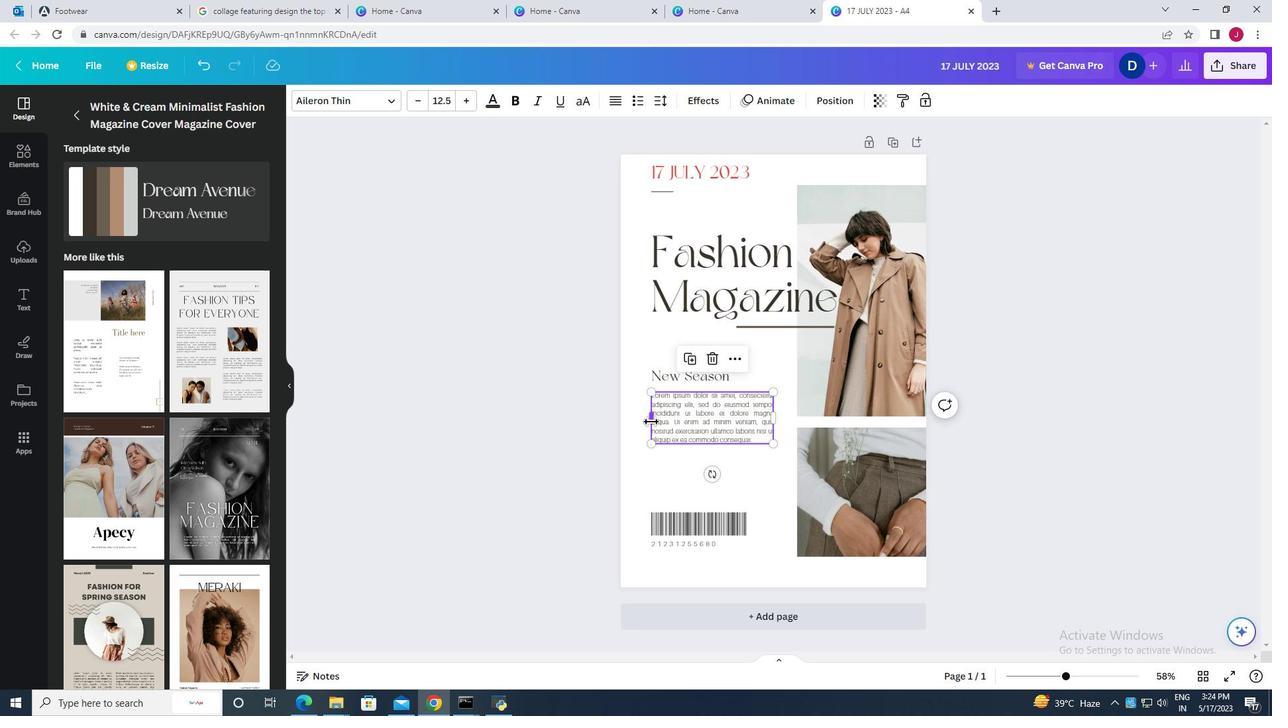 
Action: Mouse moved to (695, 440)
Screenshot: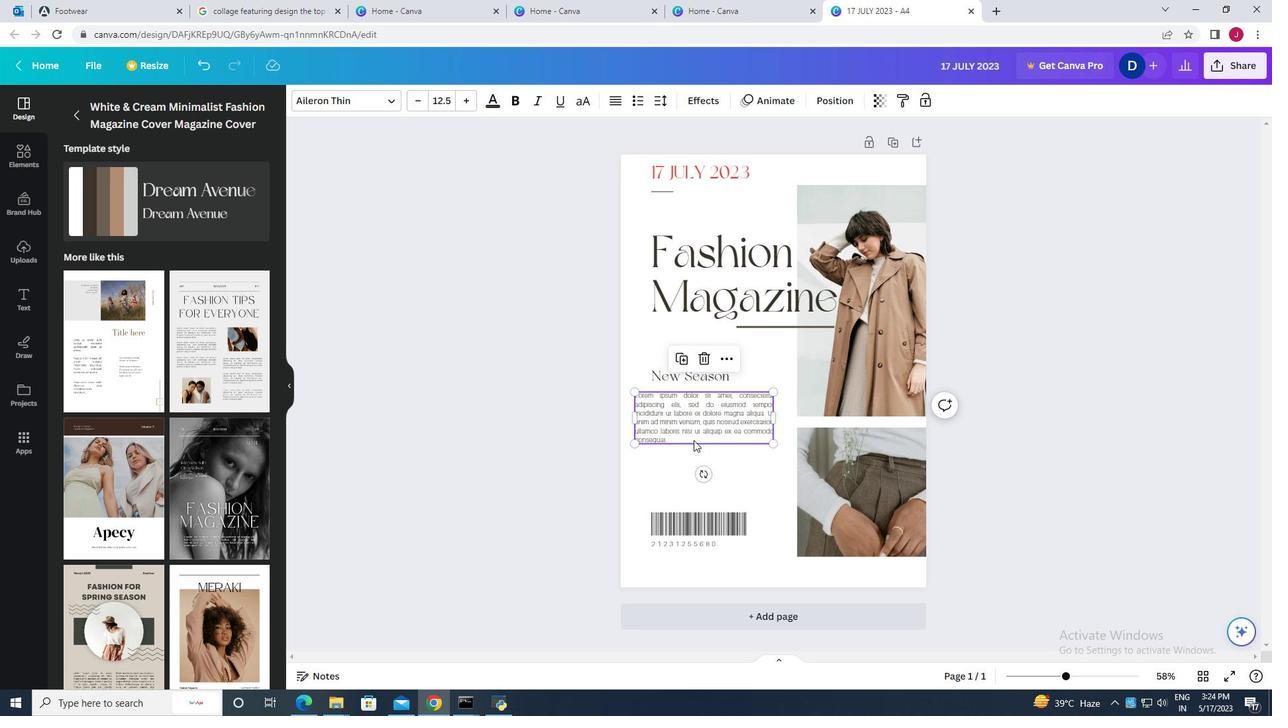 
Action: Mouse pressed left at (695, 440)
Screenshot: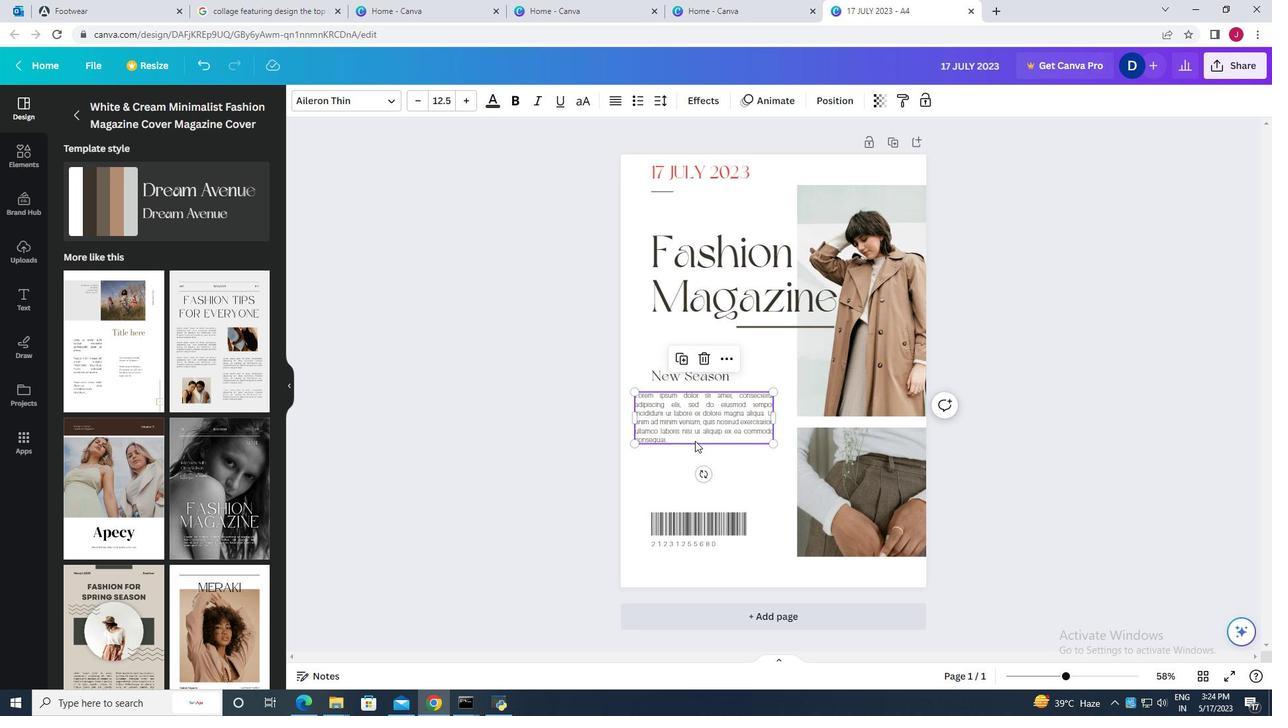 
Action: Mouse moved to (694, 440)
Screenshot: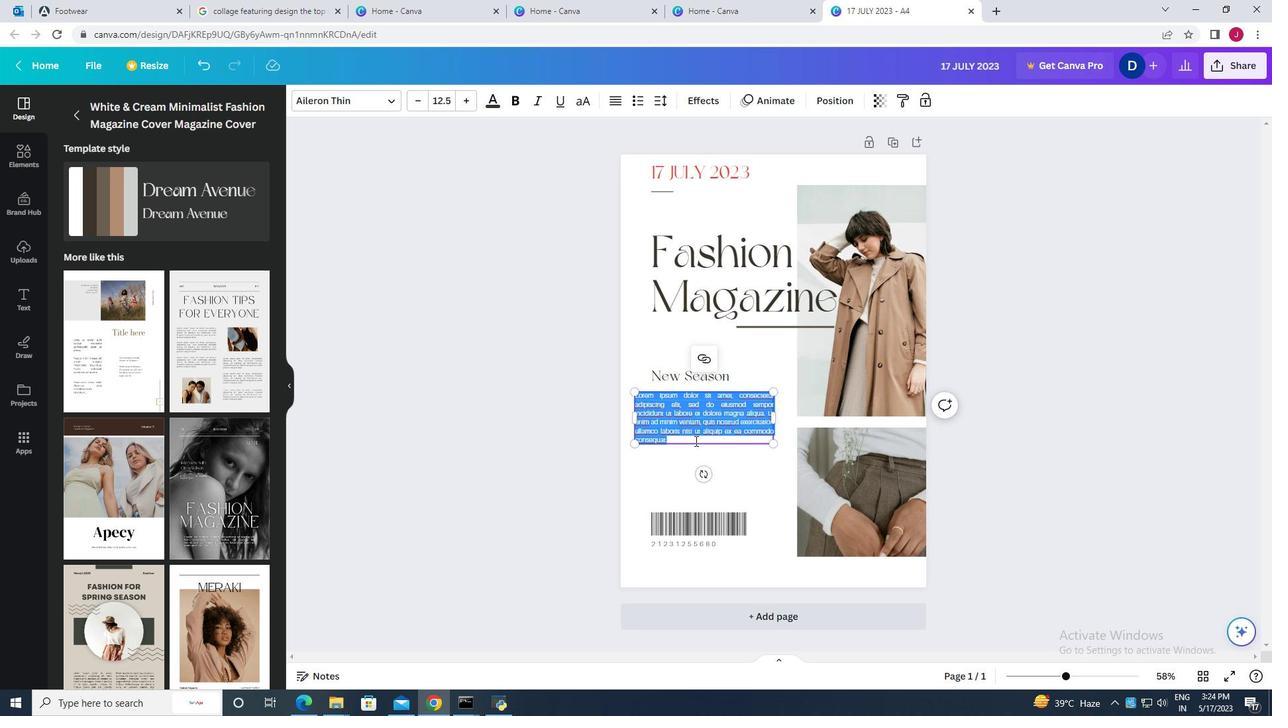 
Action: Mouse pressed left at (694, 440)
Screenshot: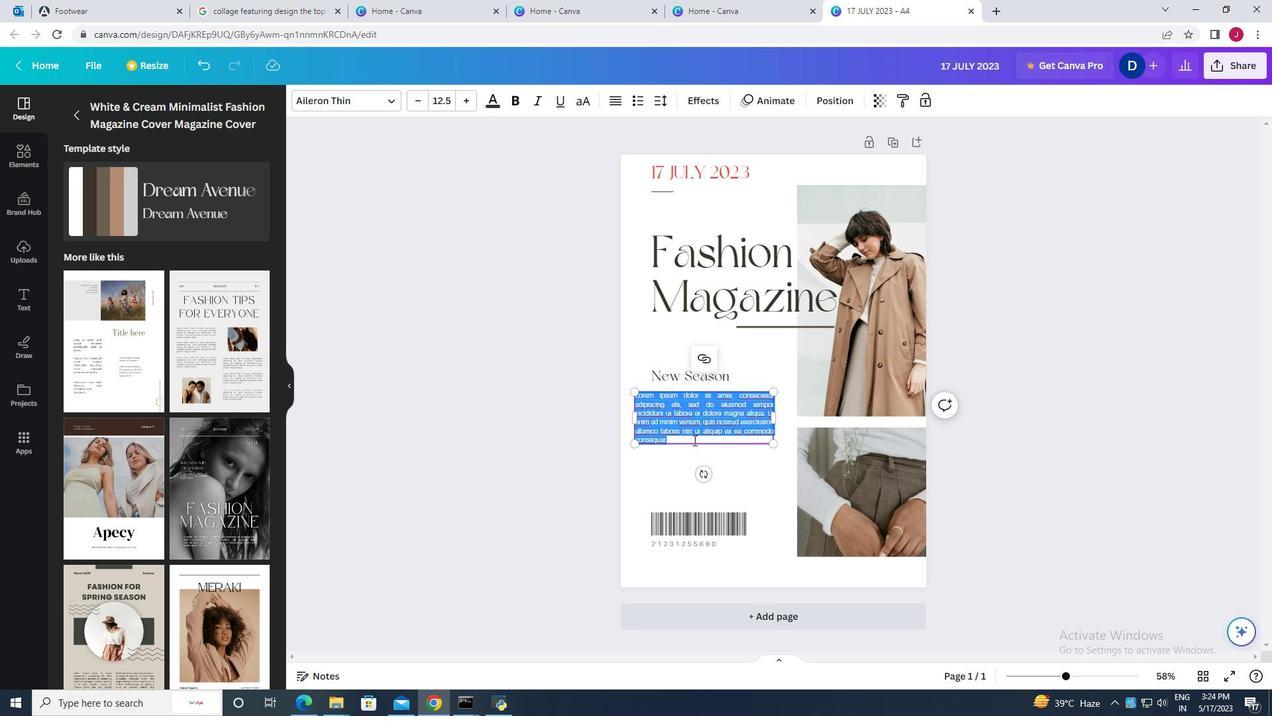 
Action: Mouse moved to (693, 444)
Screenshot: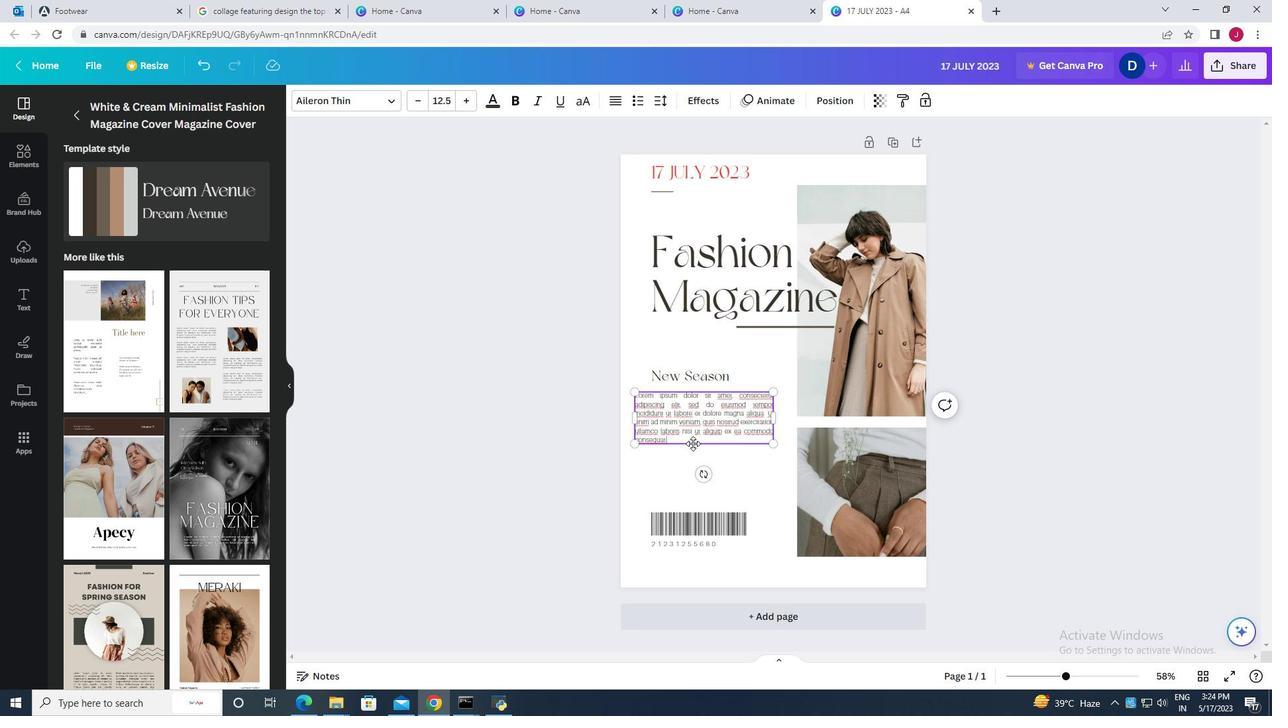 
Action: Mouse pressed left at (693, 444)
Screenshot: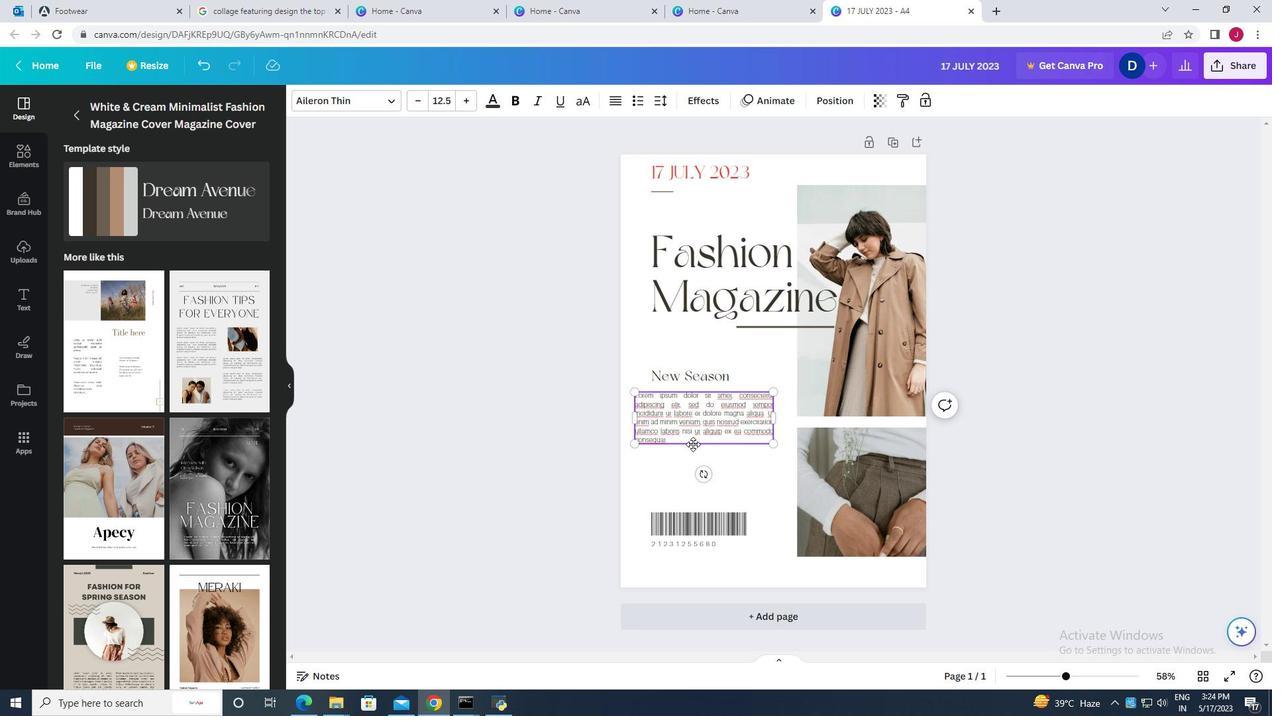 
Action: Mouse moved to (686, 478)
Screenshot: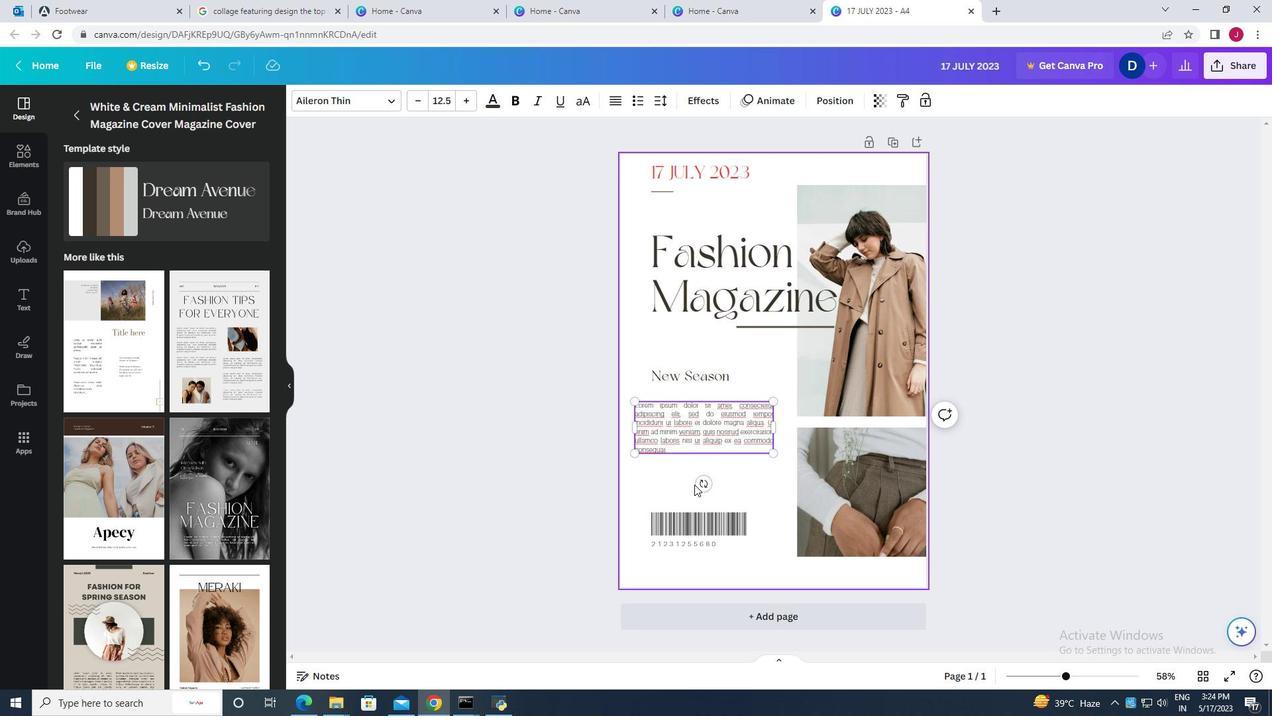 
Action: Mouse scrolled (686, 477) with delta (0, 0)
Screenshot: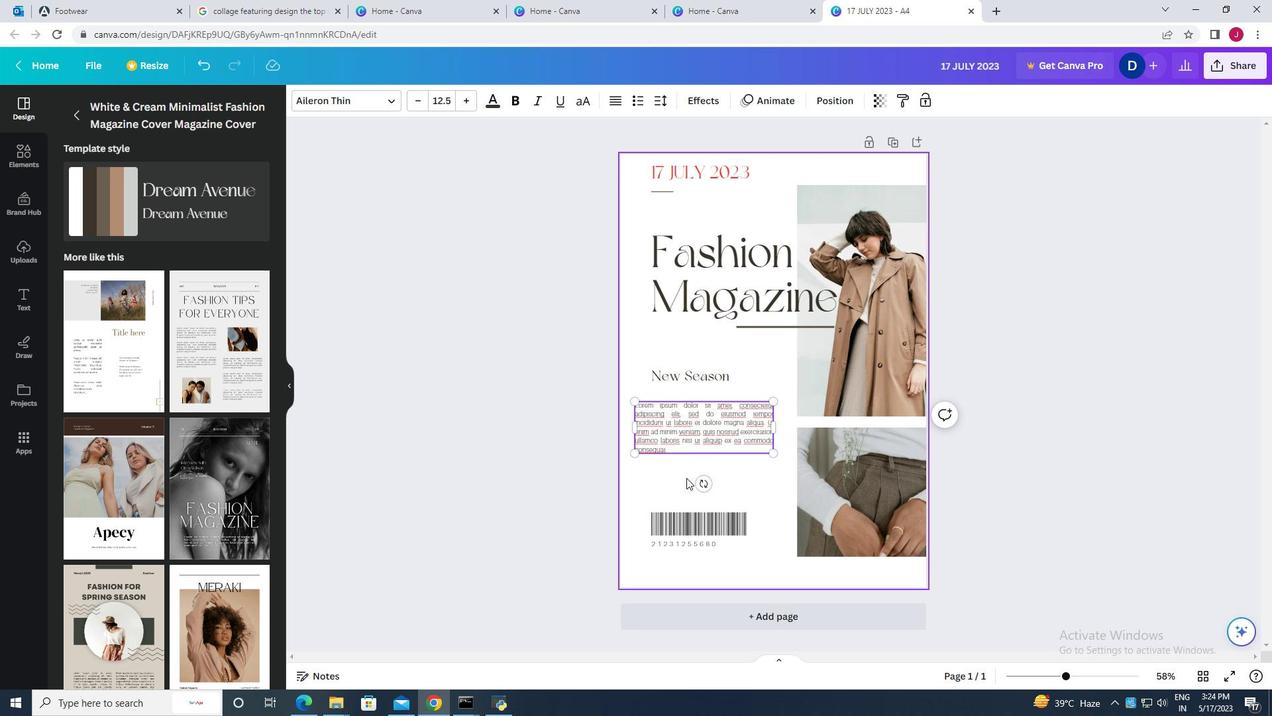 
Action: Mouse scrolled (686, 477) with delta (0, 0)
Screenshot: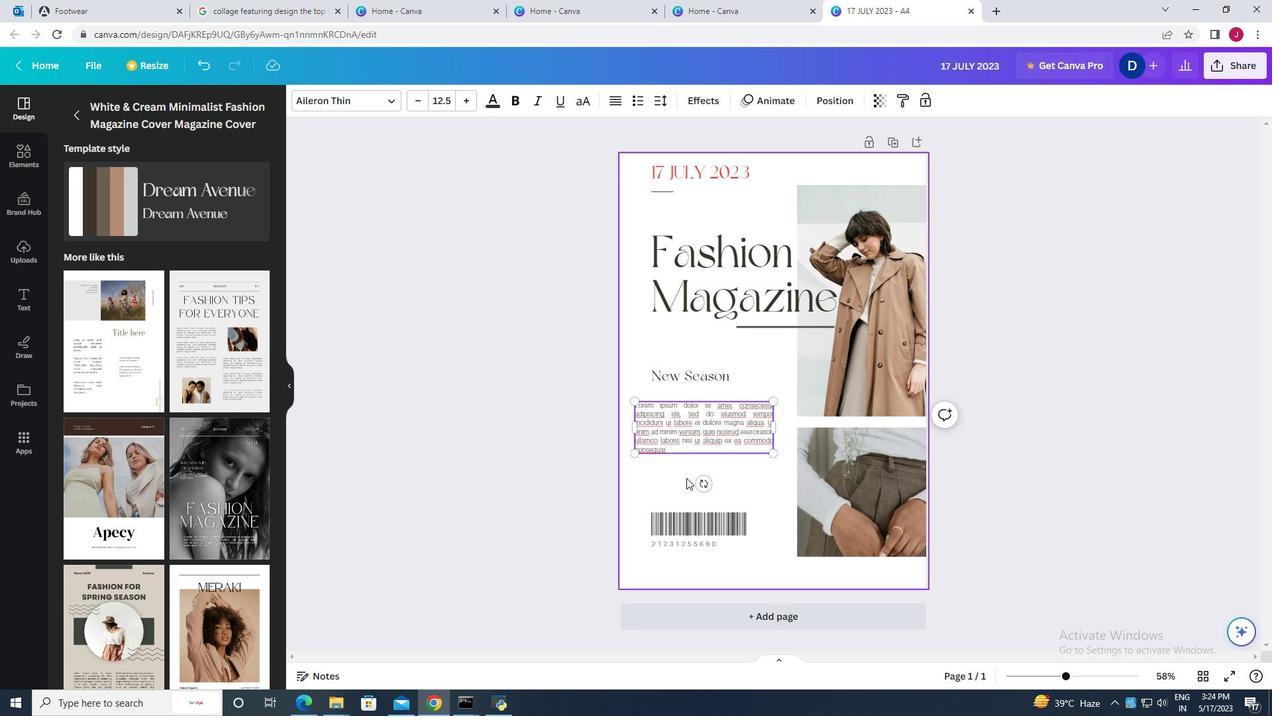 
Action: Mouse scrolled (686, 477) with delta (0, 0)
Screenshot: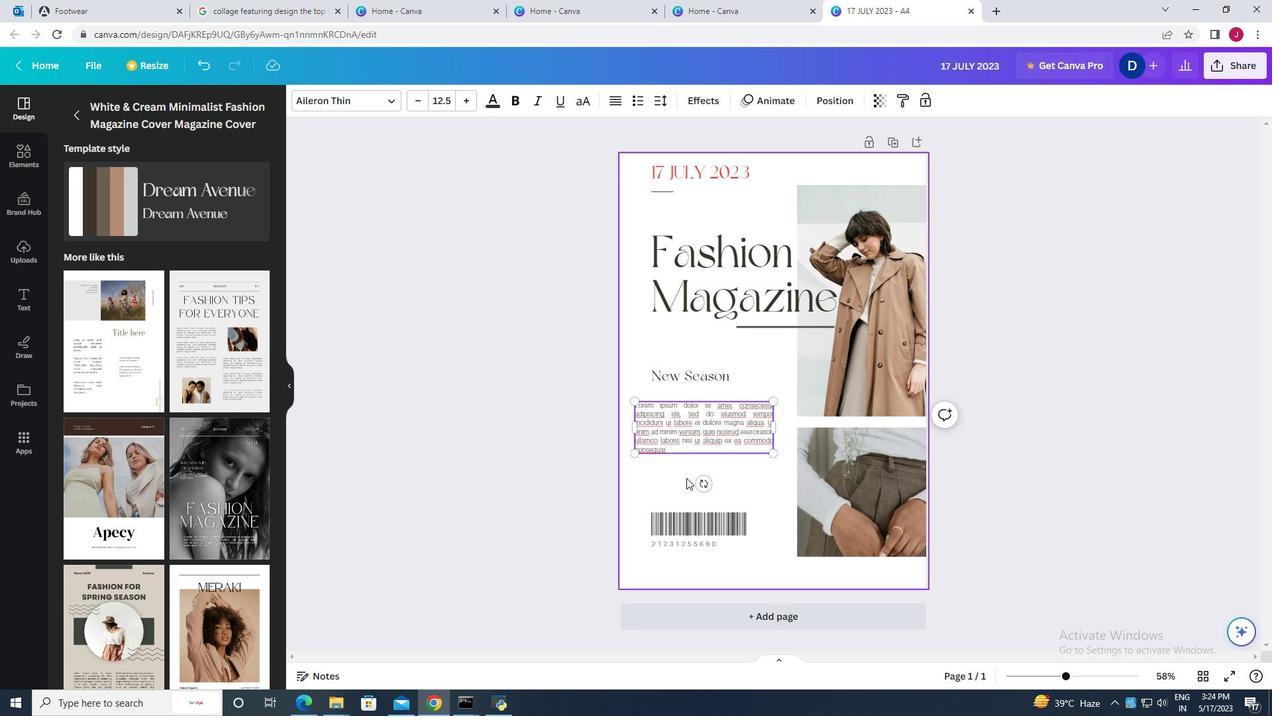 
Action: Mouse scrolled (686, 477) with delta (0, 0)
Screenshot: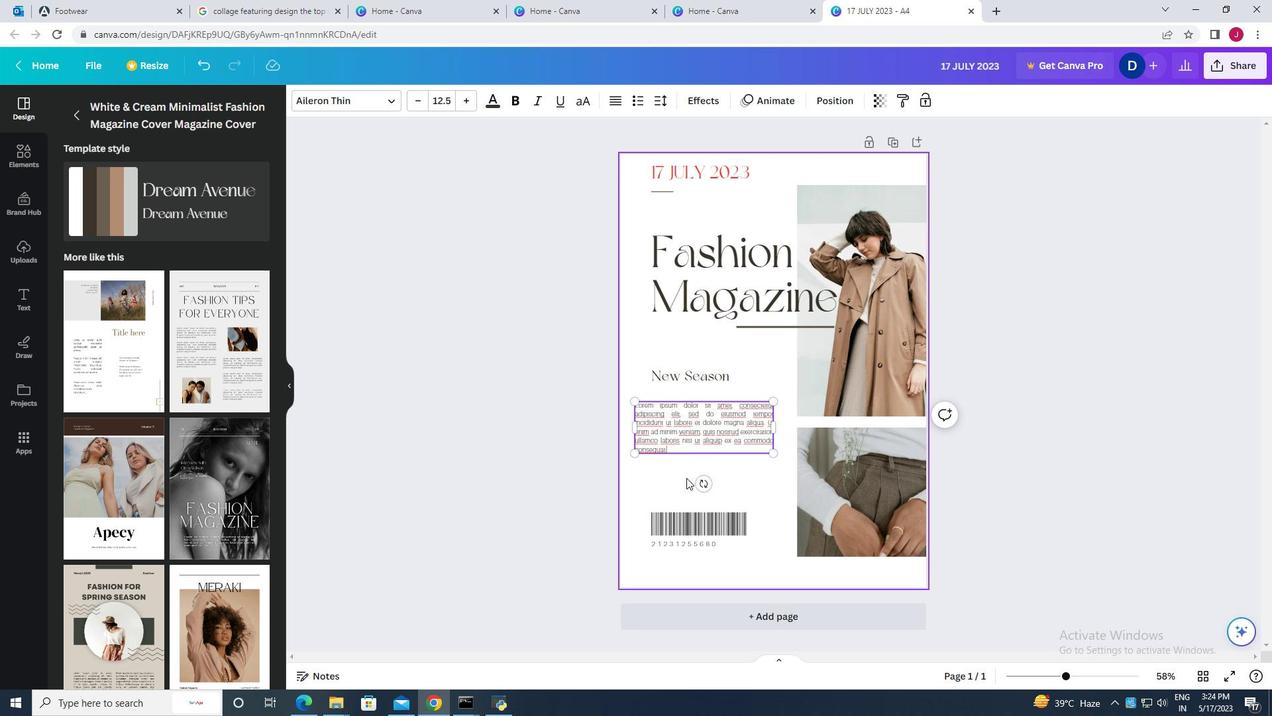 
Action: Mouse moved to (684, 518)
Screenshot: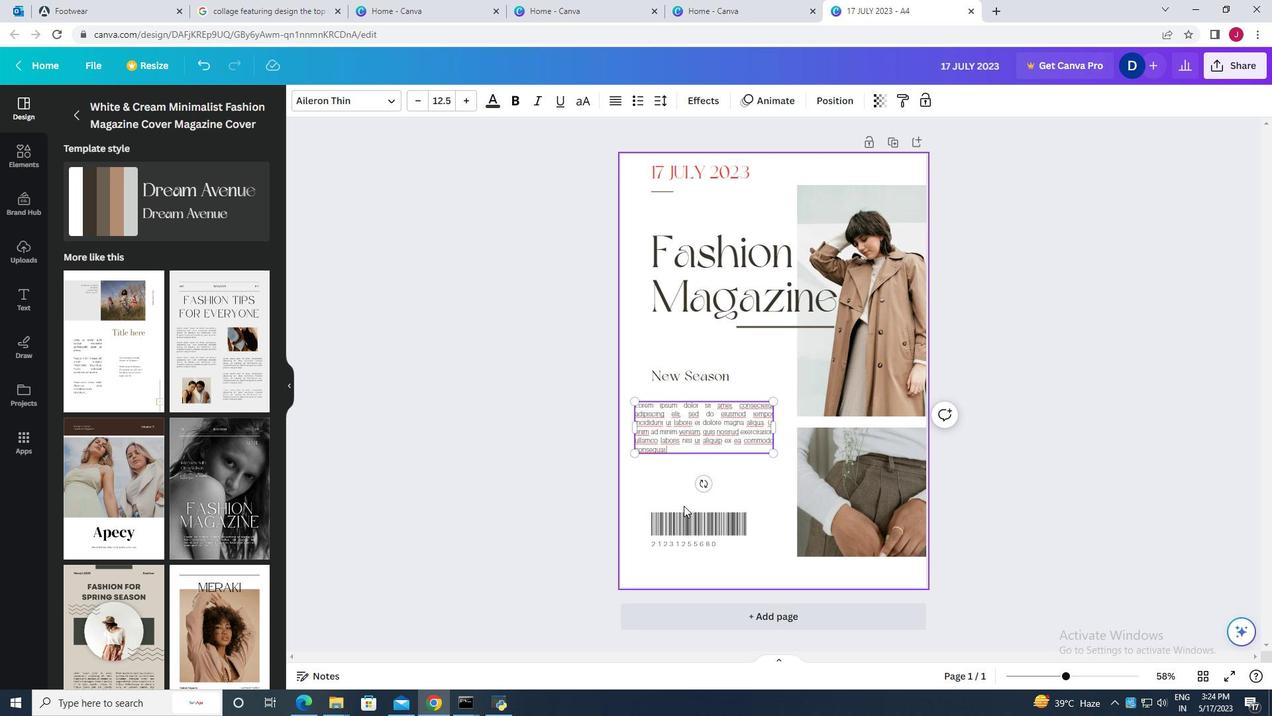 
Action: Mouse pressed left at (684, 518)
Screenshot: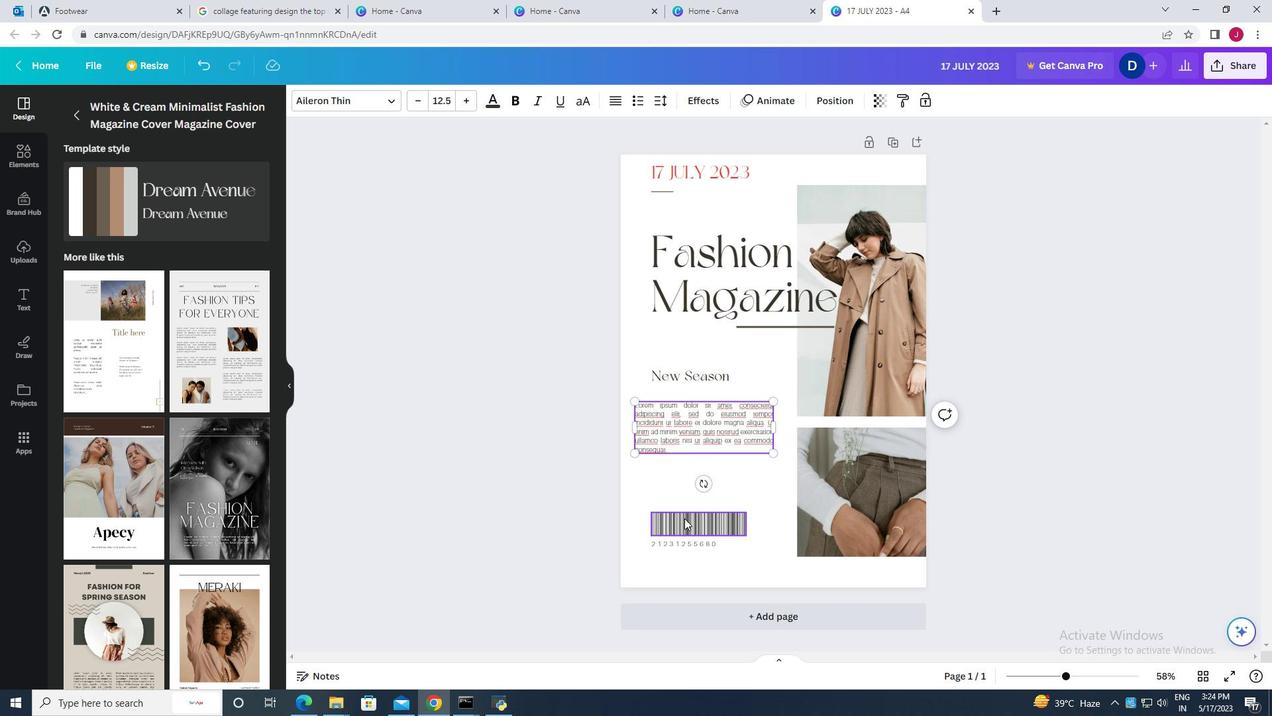 
Action: Mouse moved to (482, 444)
Screenshot: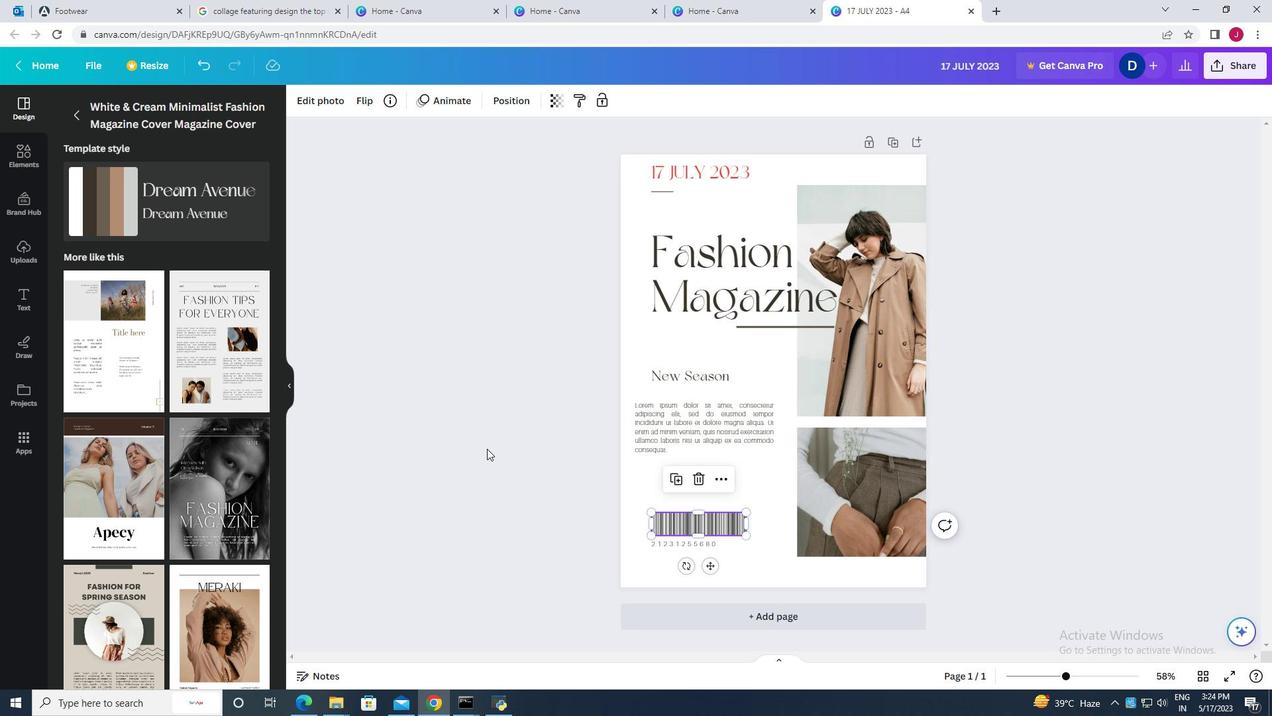 
Action: Mouse pressed left at (482, 444)
Screenshot: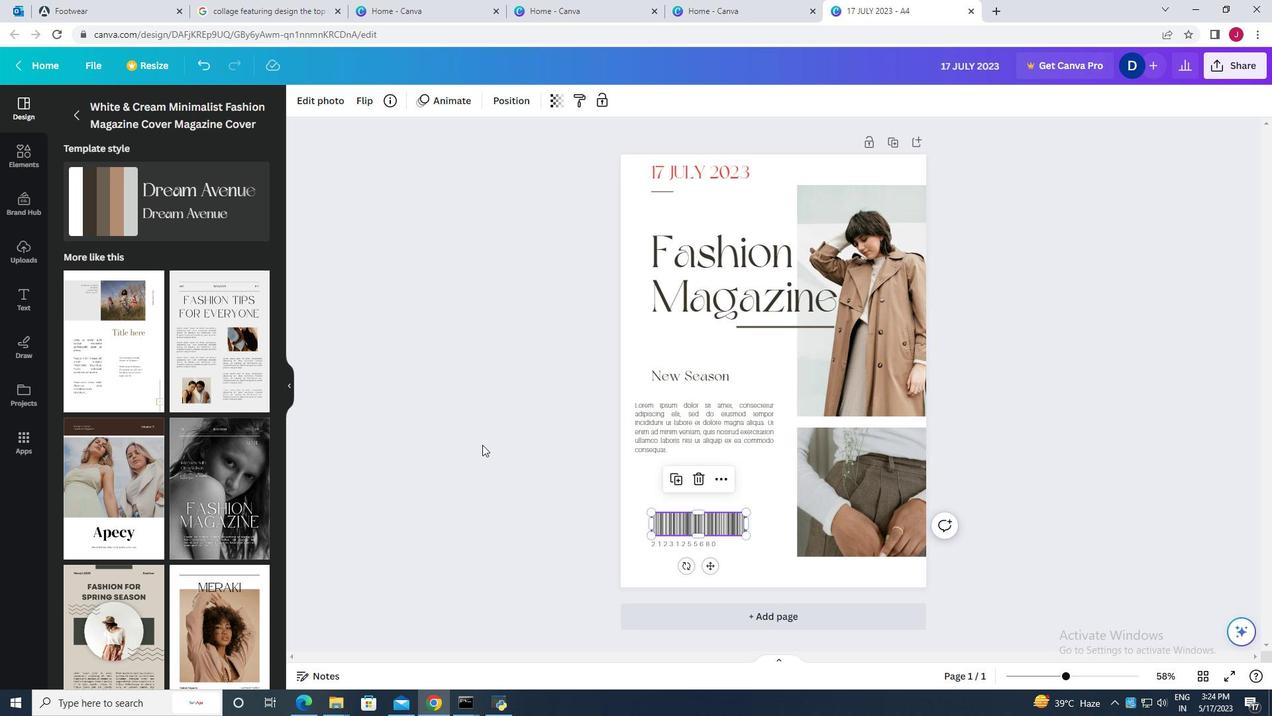 
Action: Mouse moved to (953, 418)
Screenshot: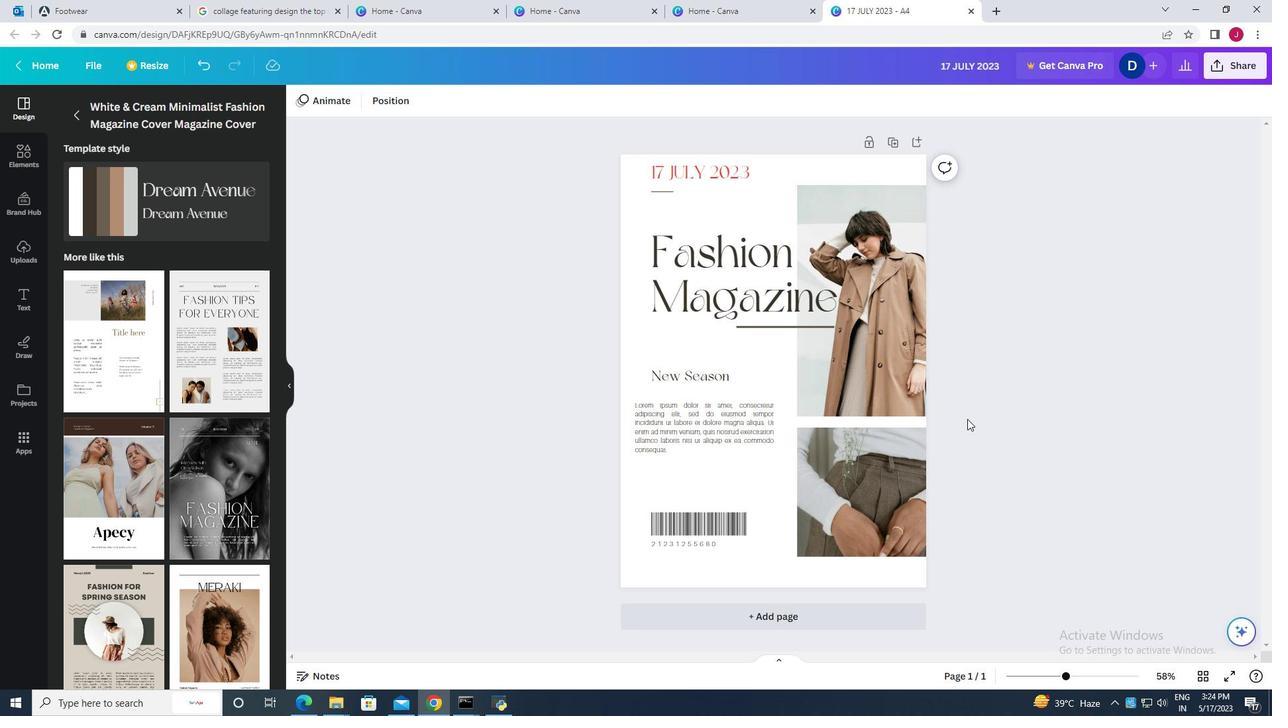 
Action: Mouse scrolled (953, 417) with delta (0, 0)
Screenshot: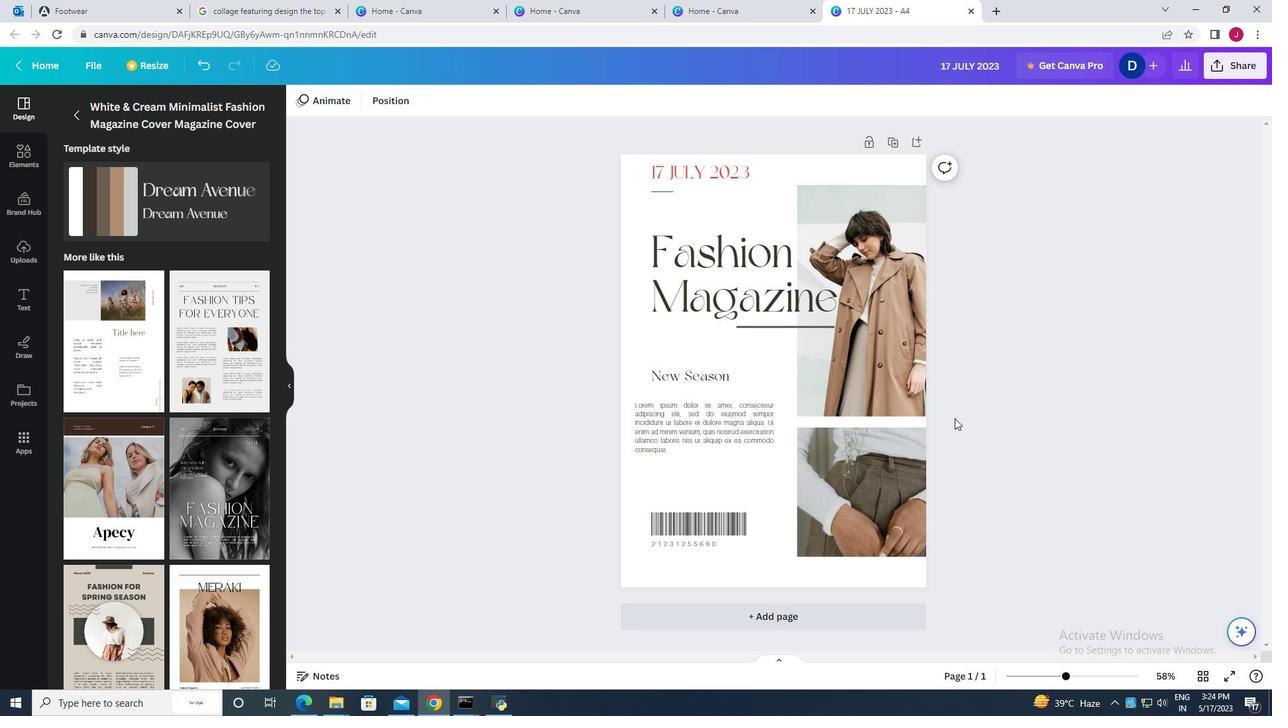 
Action: Mouse moved to (952, 418)
Screenshot: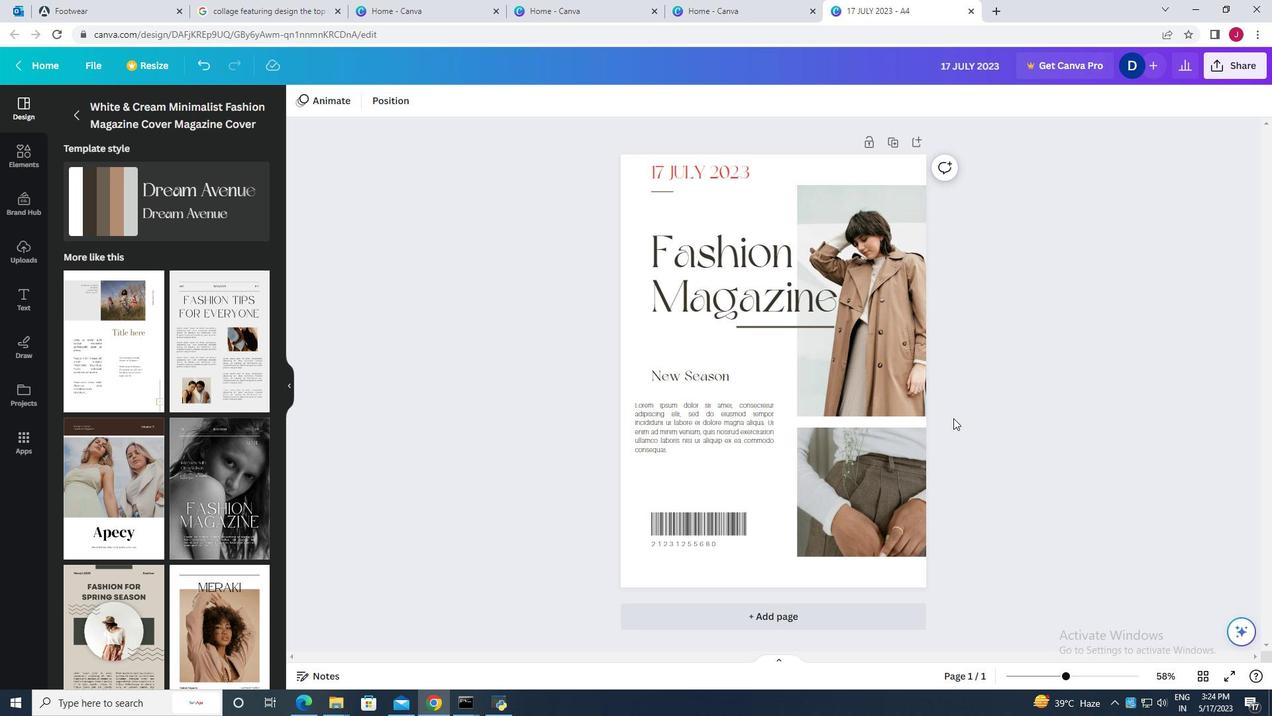 
Action: Mouse scrolled (952, 417) with delta (0, 0)
Screenshot: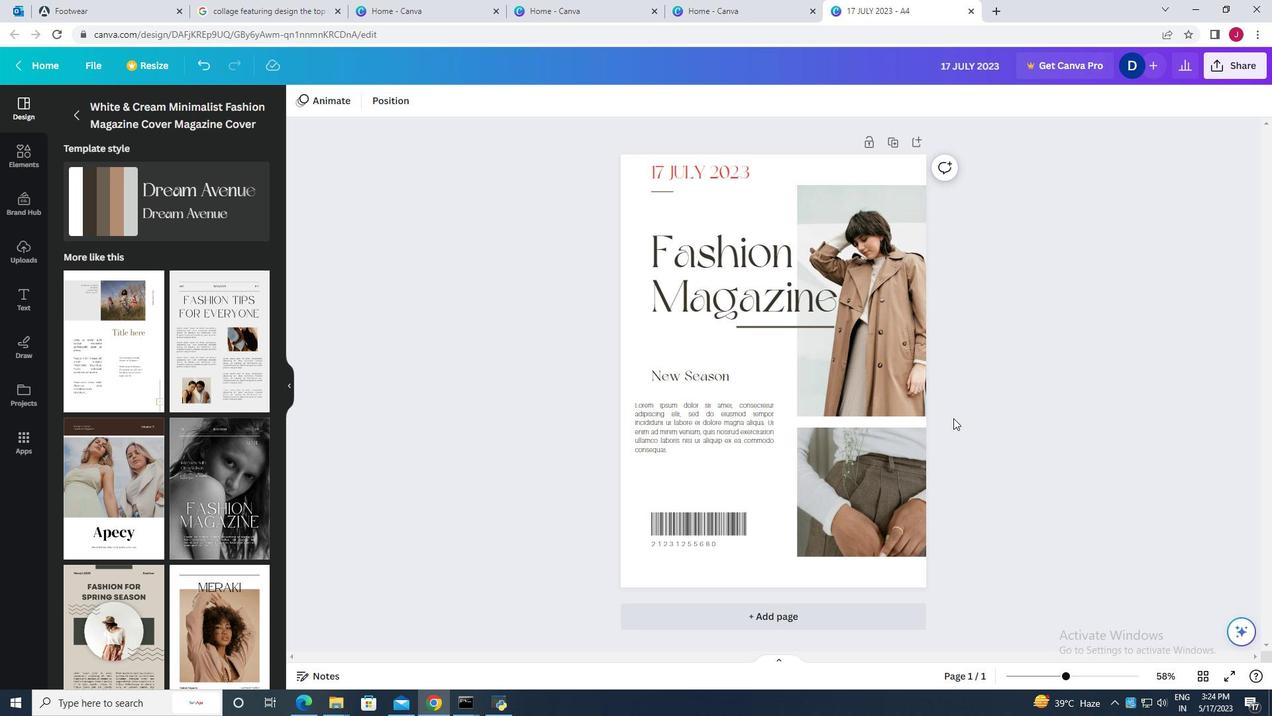 
Action: Mouse scrolled (952, 417) with delta (0, 0)
Screenshot: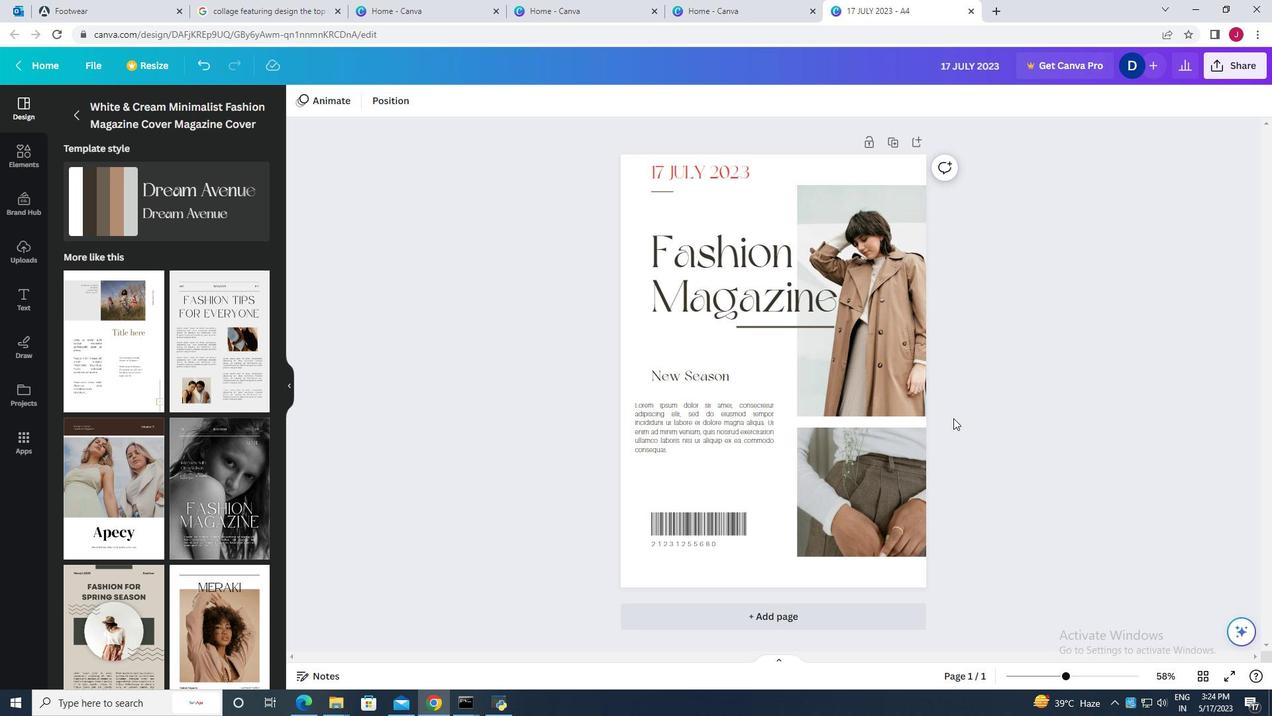 
Action: Mouse moved to (952, 418)
Screenshot: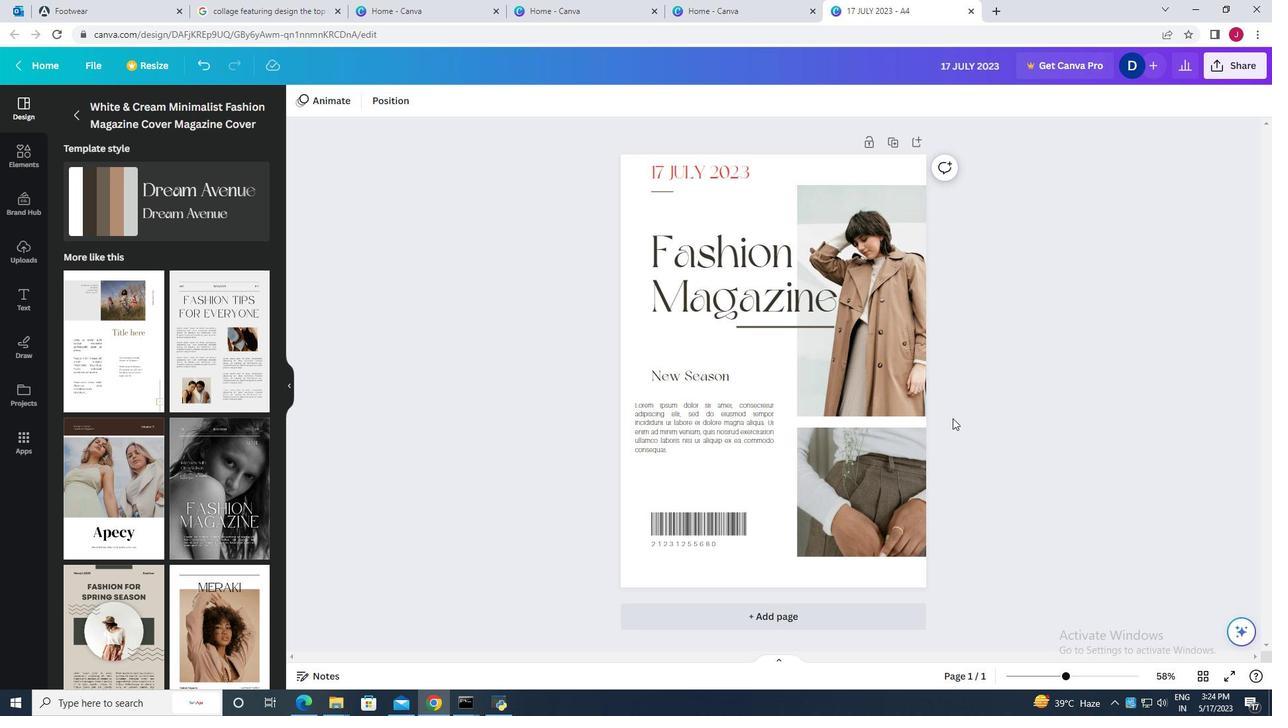 
Action: Mouse scrolled (952, 417) with delta (0, 0)
Screenshot: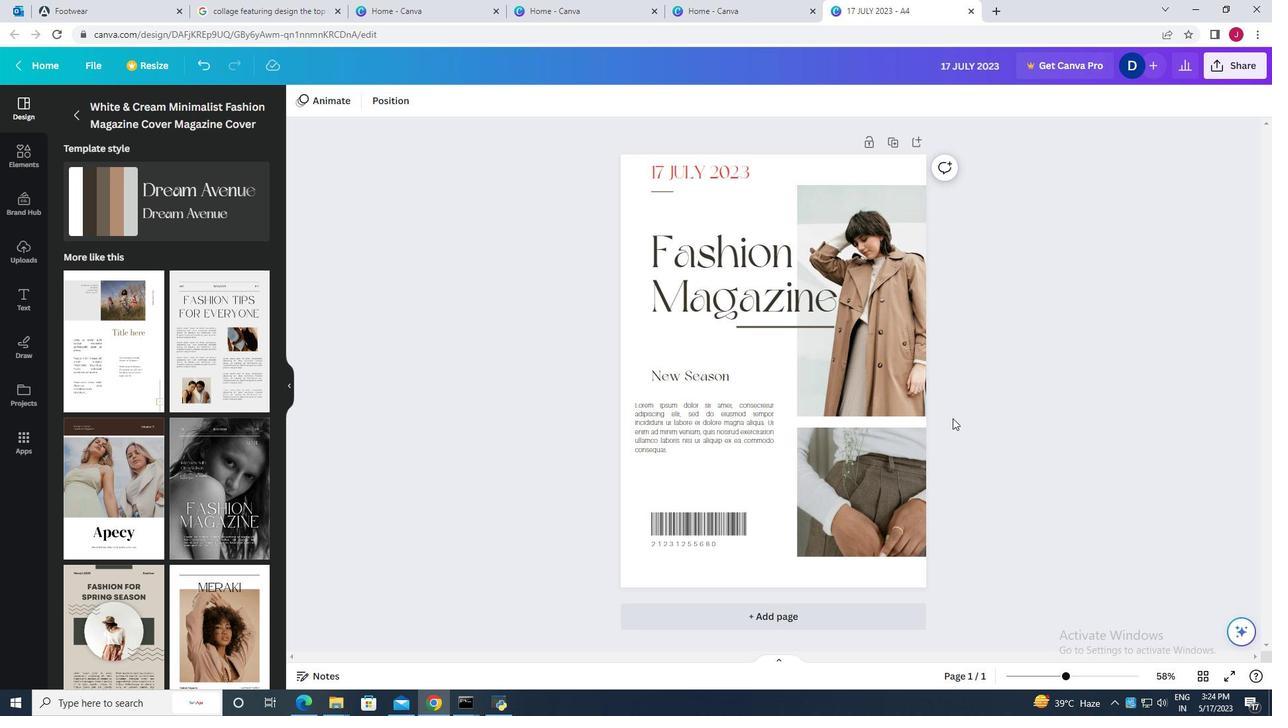 
Action: Mouse moved to (798, 470)
Screenshot: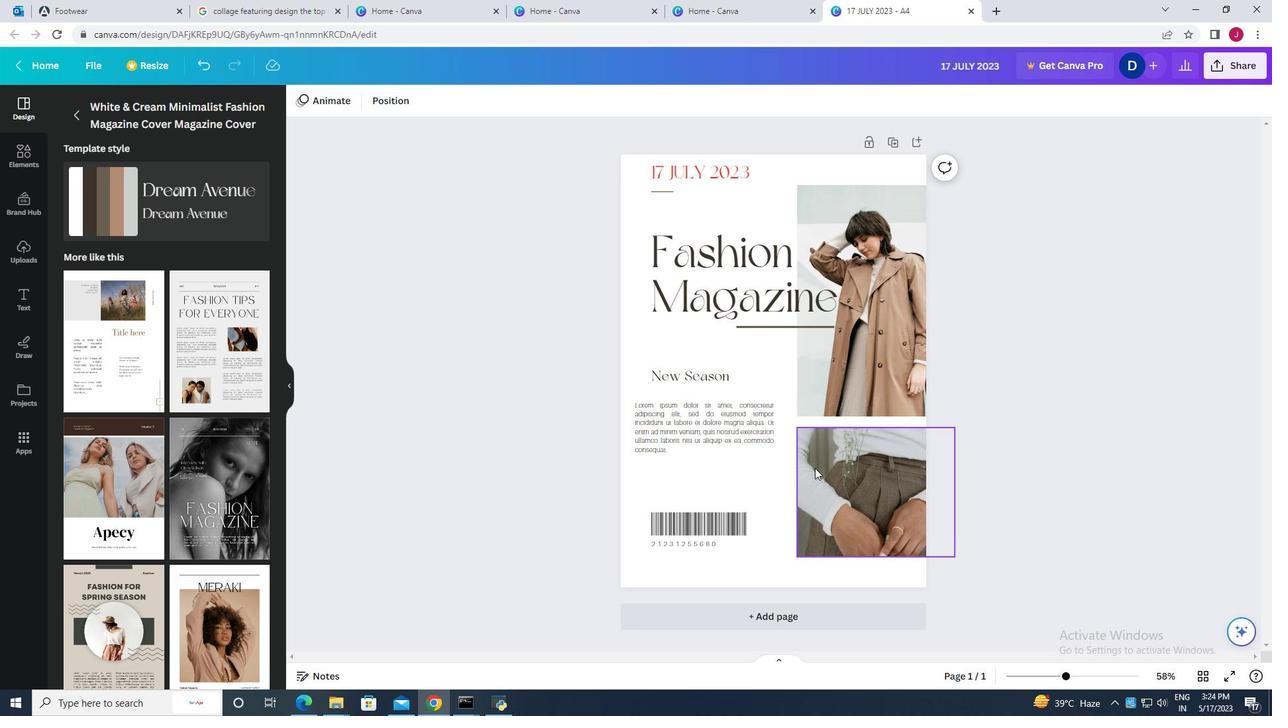 
Action: Mouse scrolled (798, 470) with delta (0, 0)
Screenshot: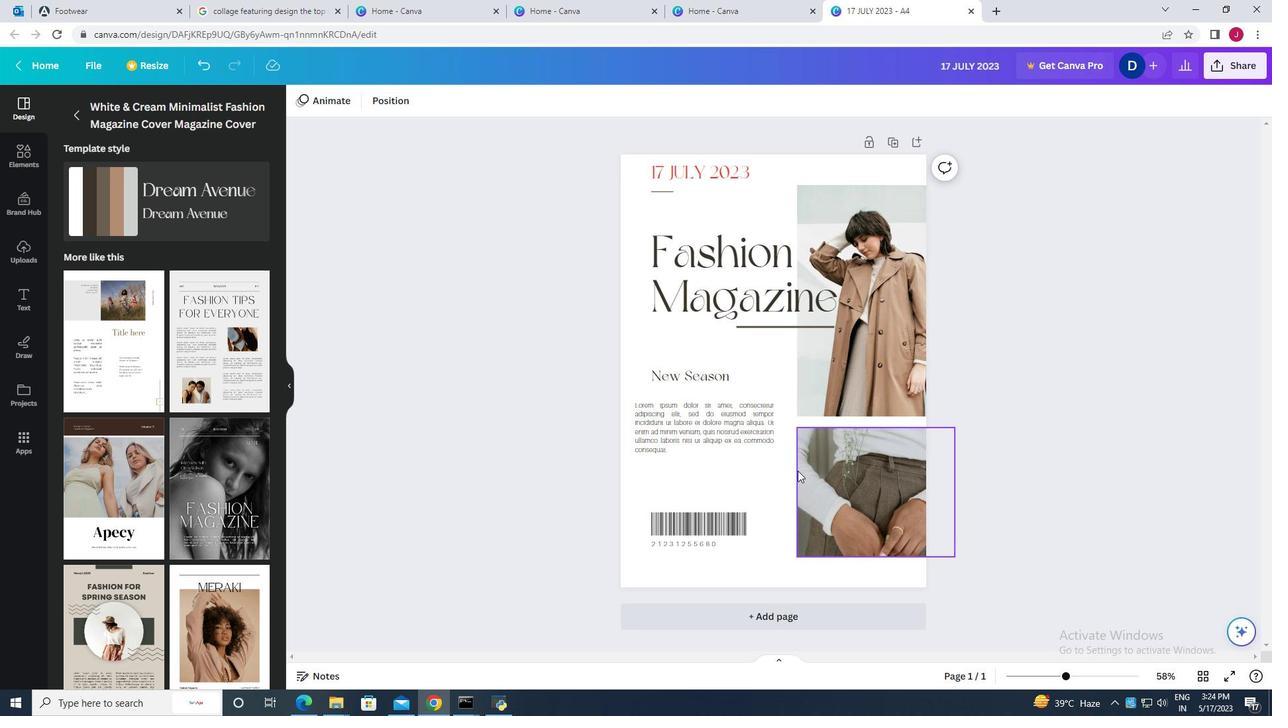 
Action: Mouse scrolled (798, 470) with delta (0, 0)
Screenshot: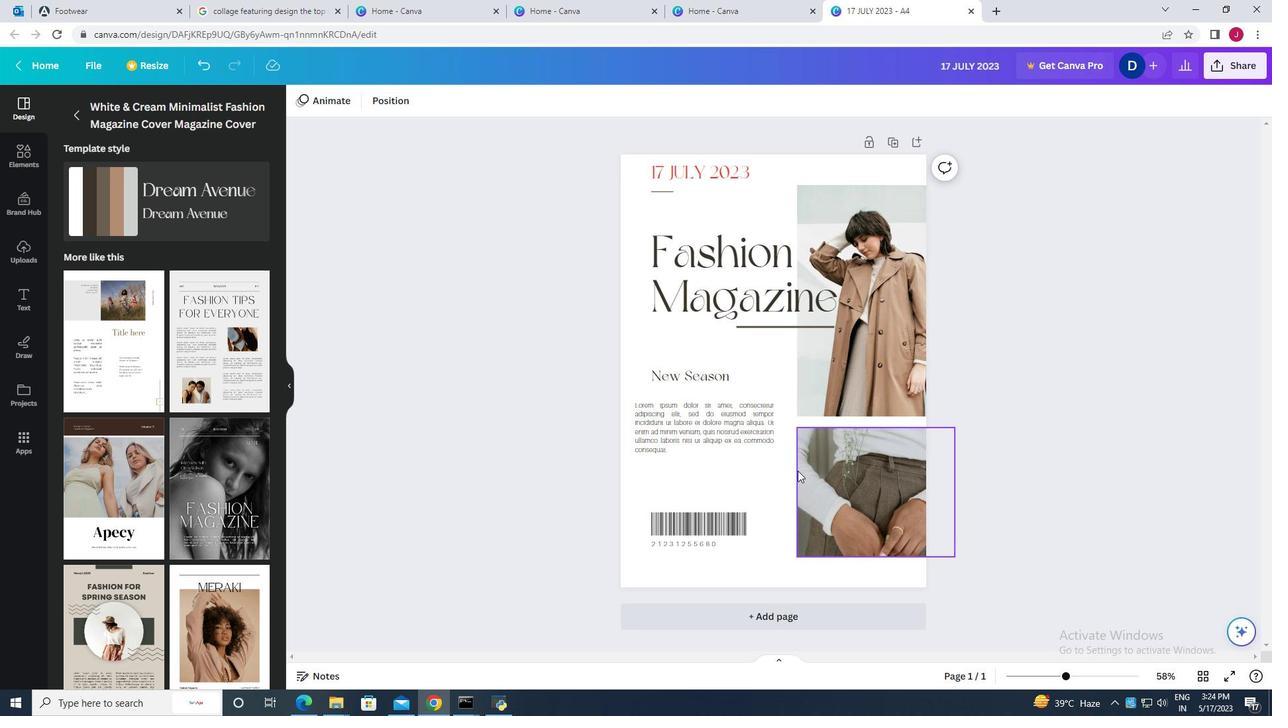 
Action: Mouse scrolled (798, 470) with delta (0, 0)
Screenshot: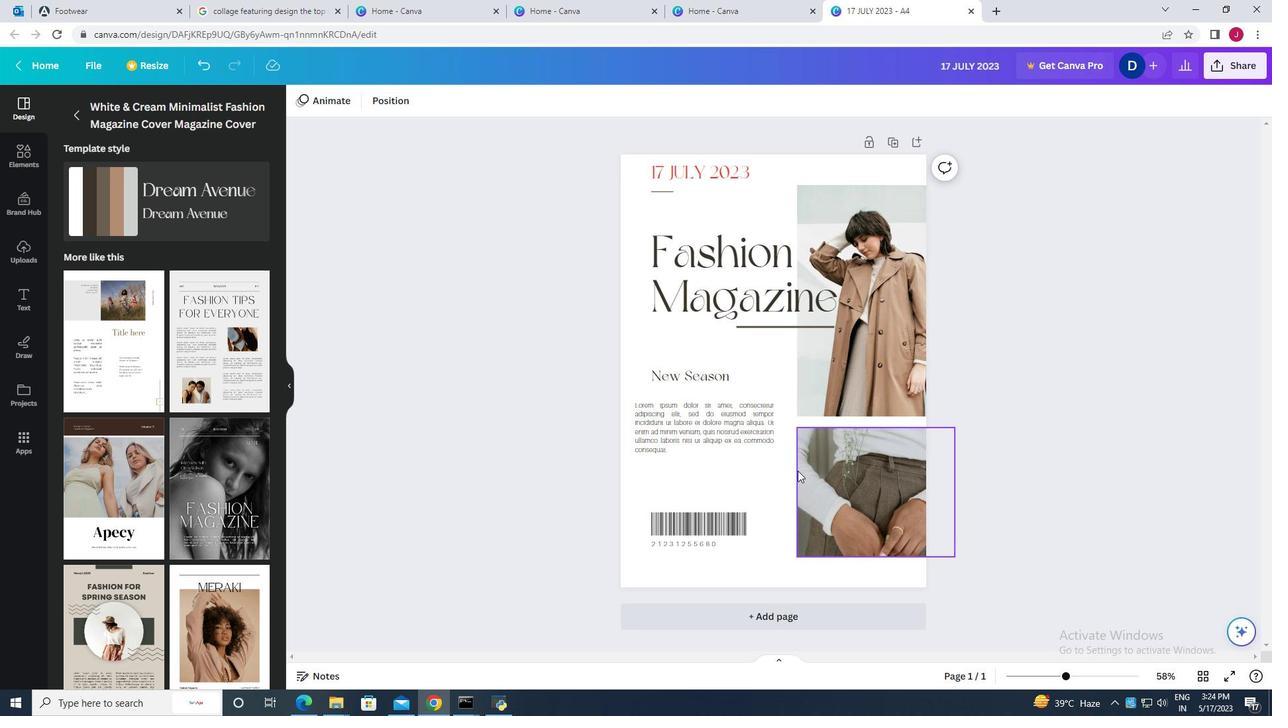 
Action: Mouse scrolled (798, 470) with delta (0, 0)
Screenshot: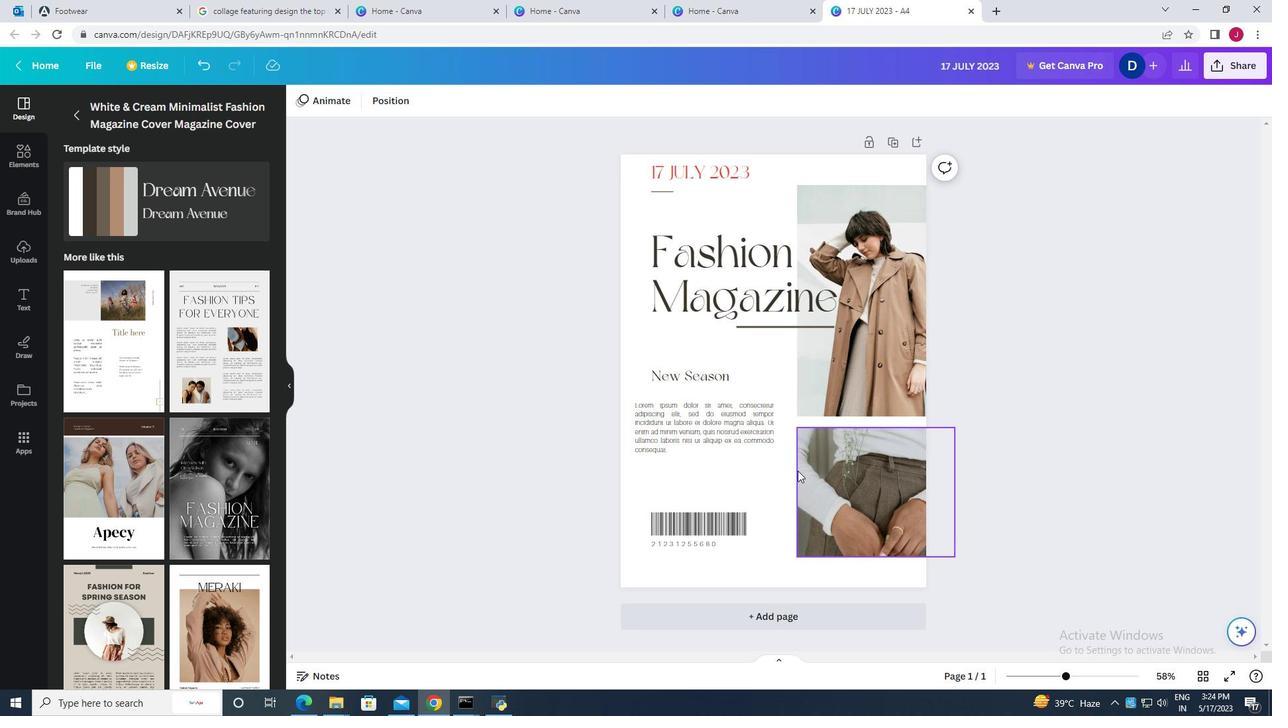 
Action: Mouse moved to (709, 434)
Screenshot: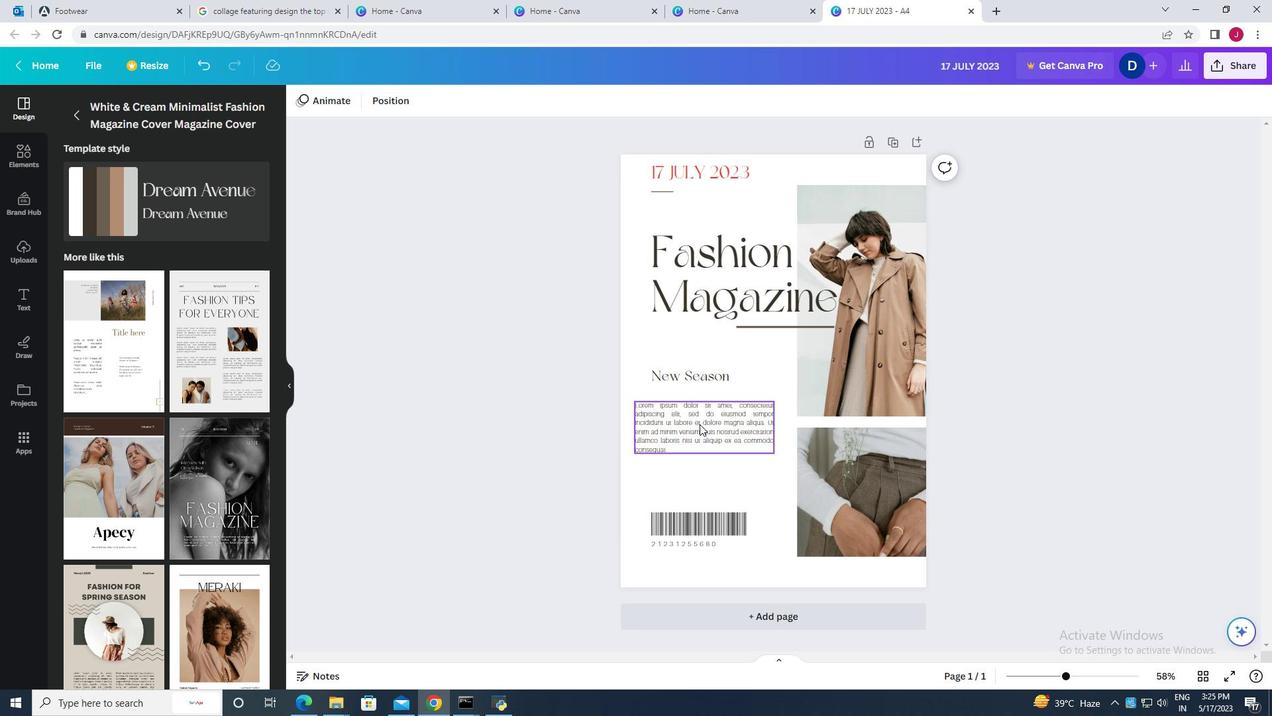 
Action: Mouse scrolled (709, 433) with delta (0, 0)
Screenshot: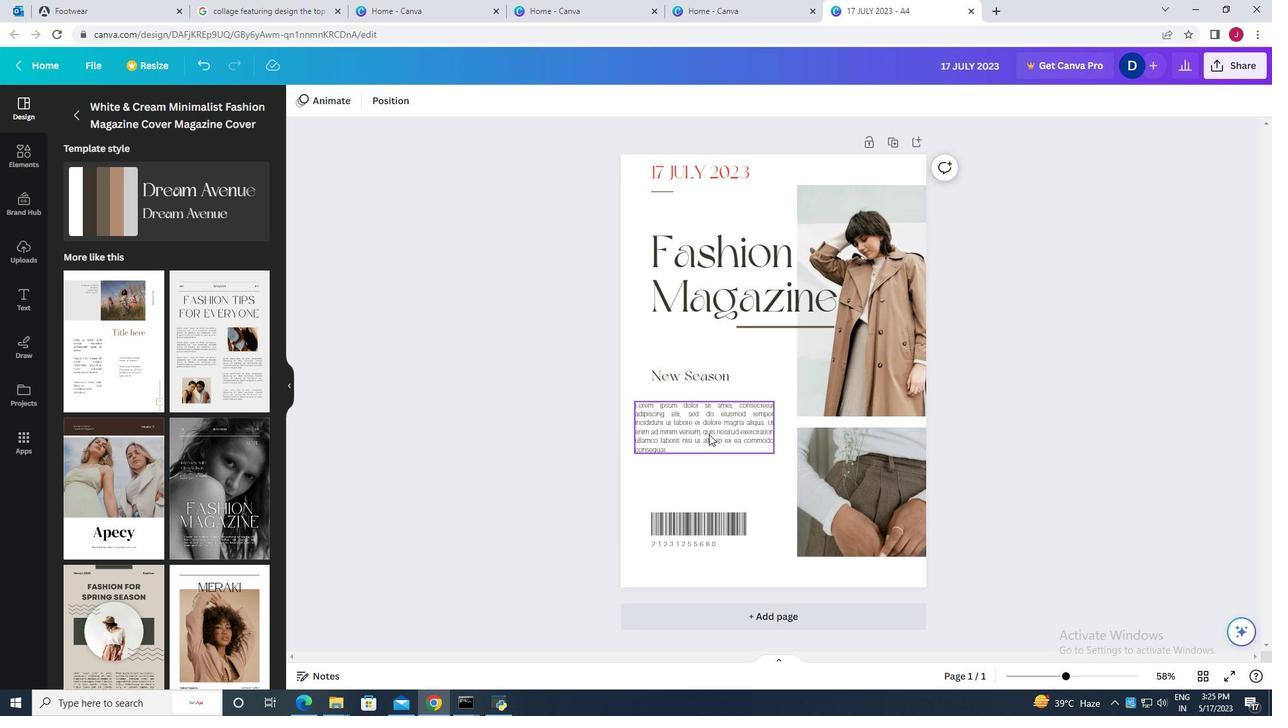 
Action: Mouse scrolled (709, 433) with delta (0, 0)
Screenshot: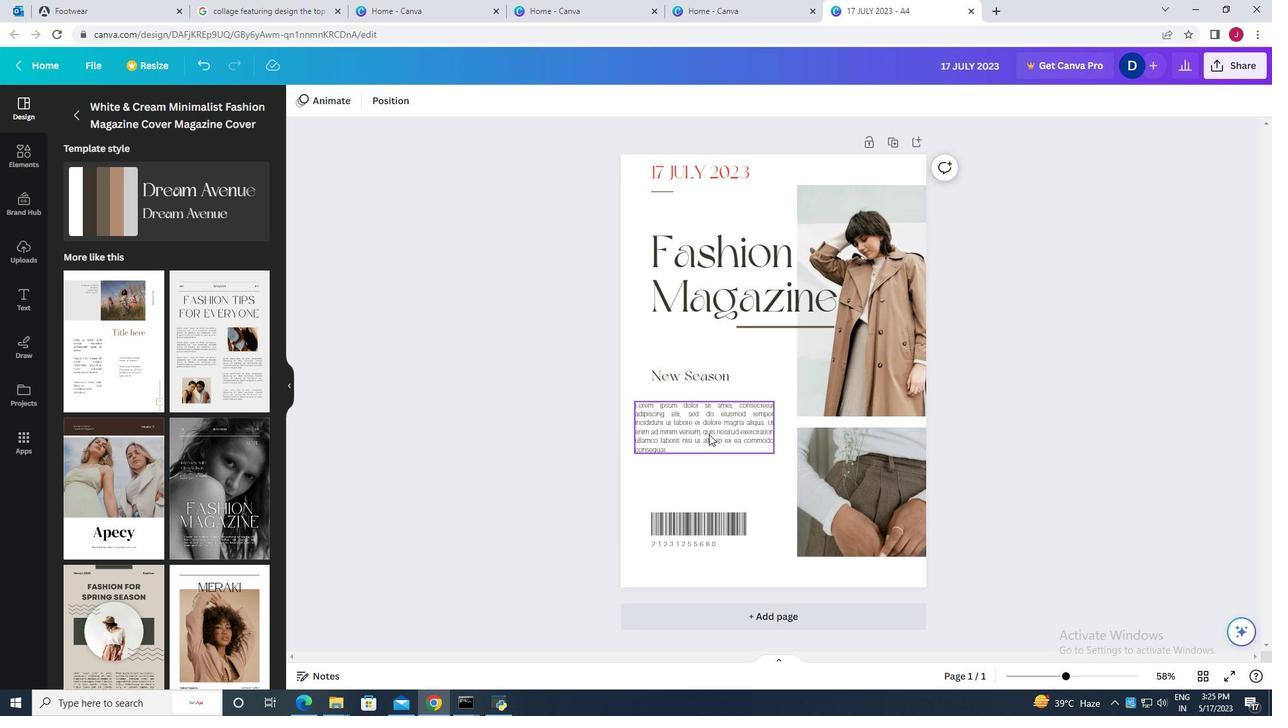 
Action: Mouse scrolled (709, 433) with delta (0, 0)
Screenshot: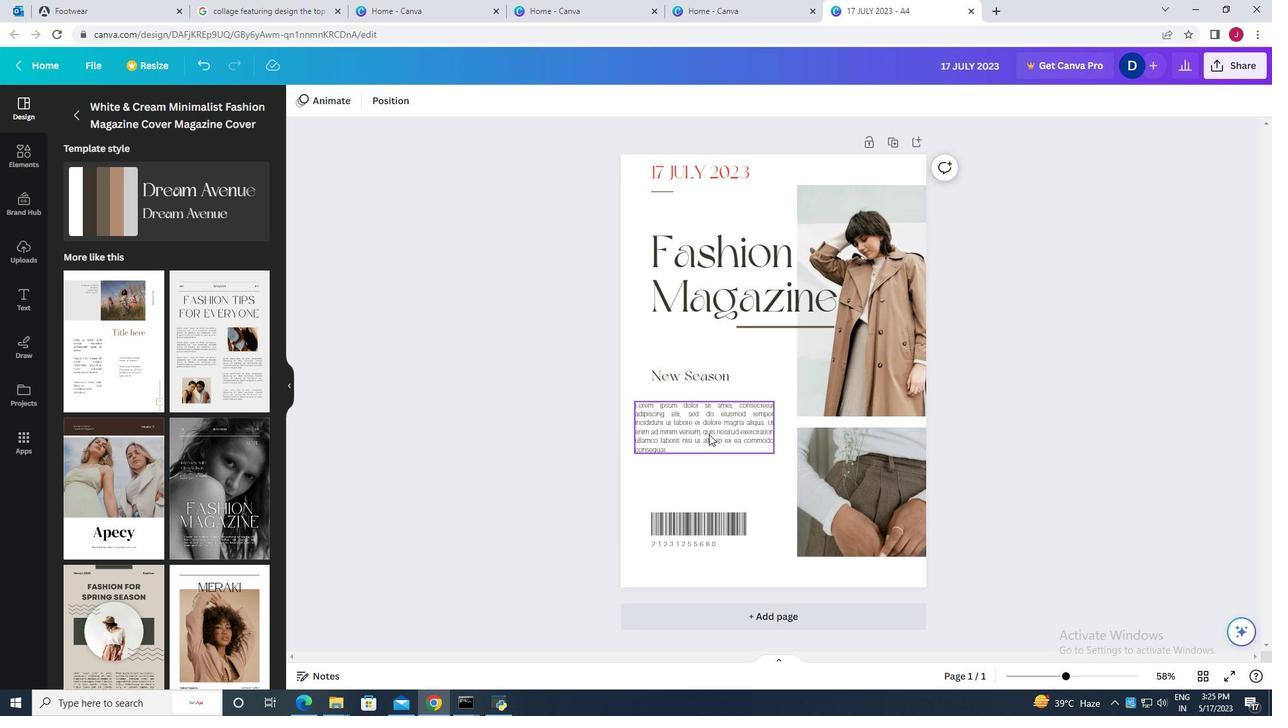 
Action: Mouse scrolled (709, 433) with delta (0, 0)
Screenshot: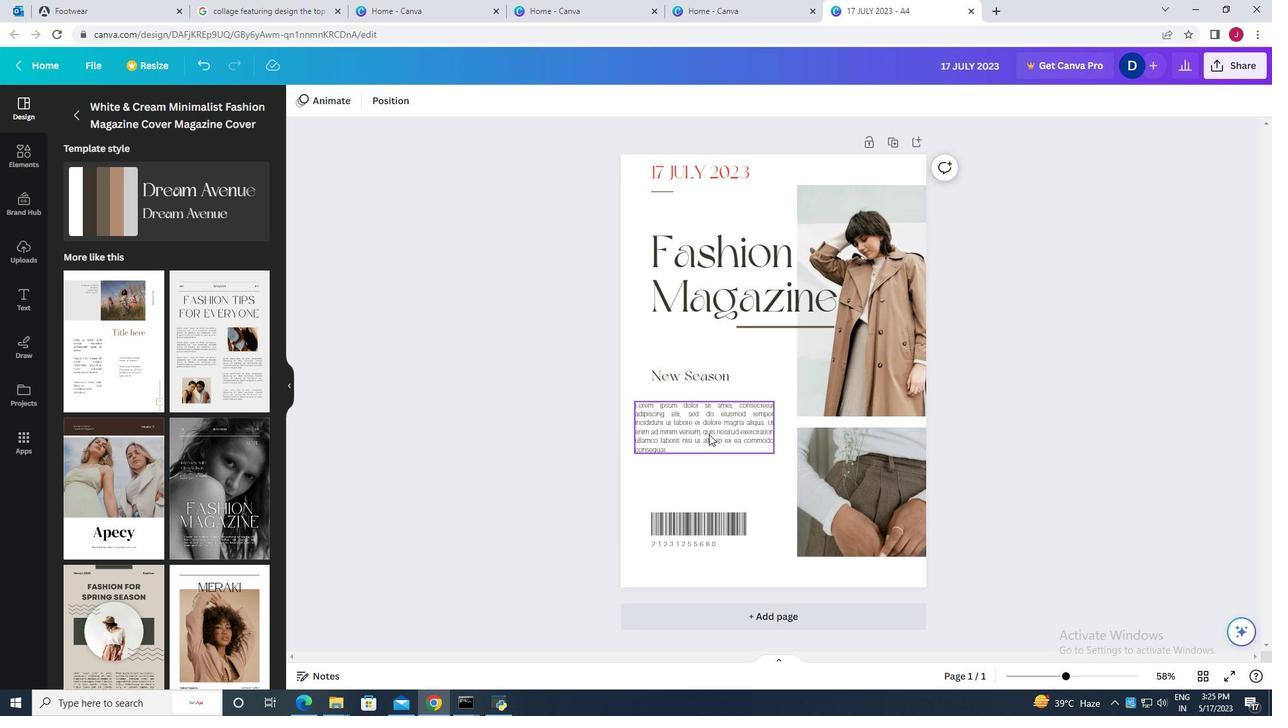 
Action: Mouse scrolled (709, 433) with delta (0, 0)
Screenshot: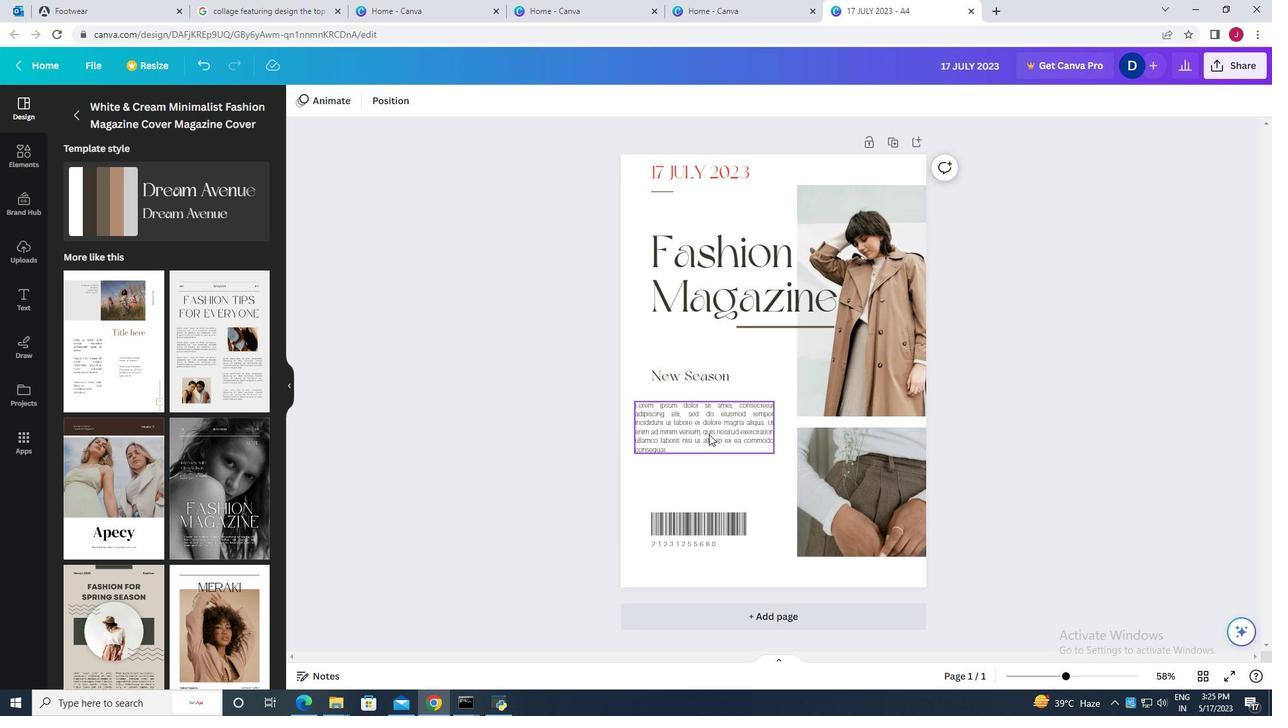 
Action: Mouse moved to (413, 444)
Screenshot: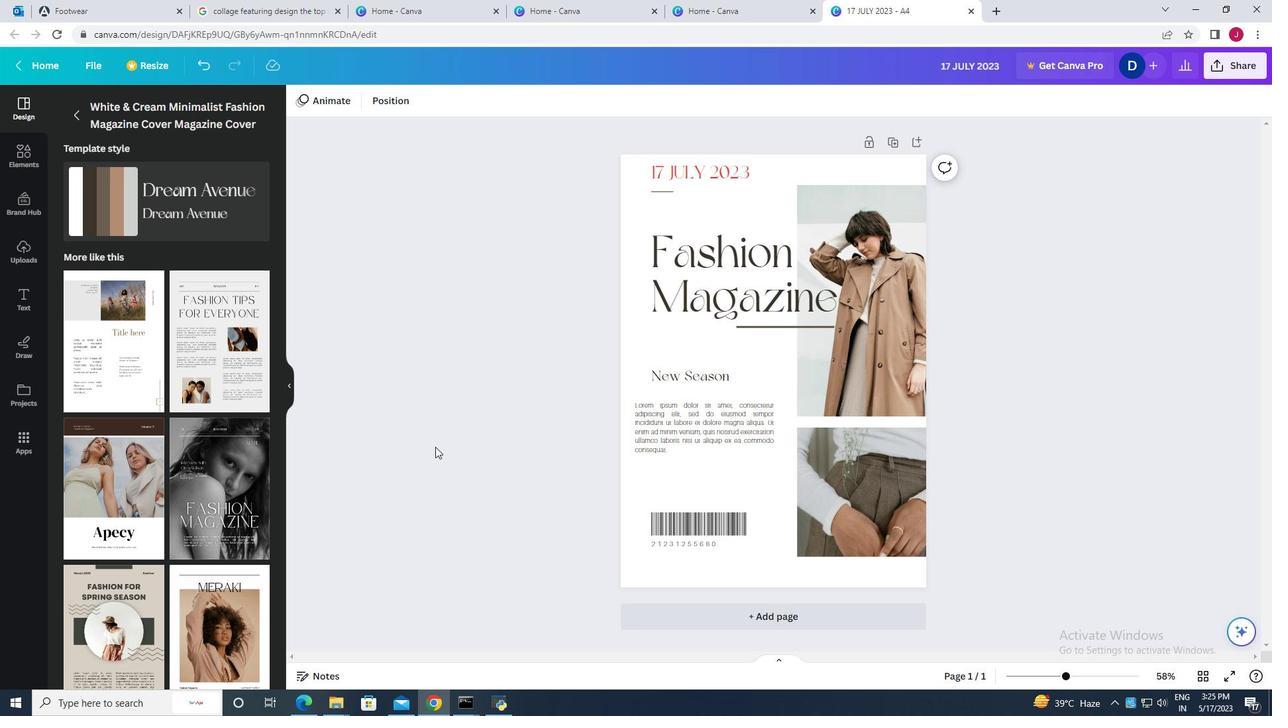 
Action: Mouse scrolled (413, 444) with delta (0, 0)
Screenshot: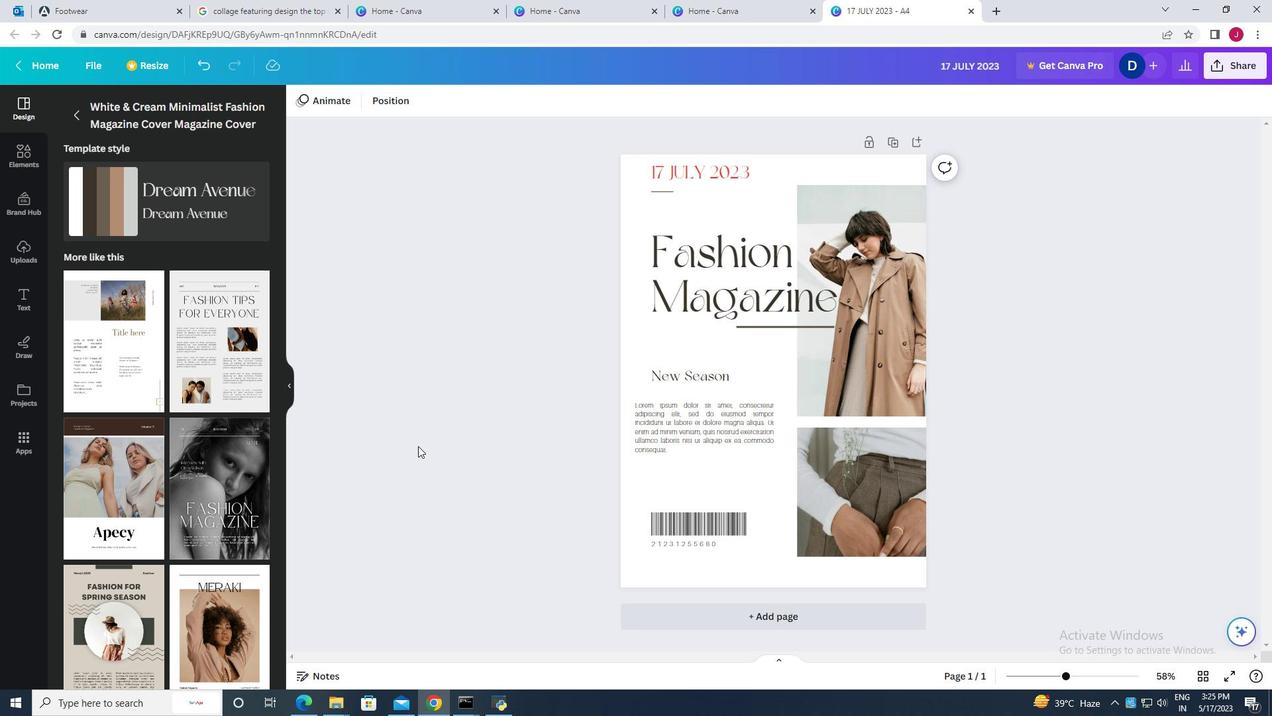 
Action: Mouse scrolled (413, 444) with delta (0, 0)
Screenshot: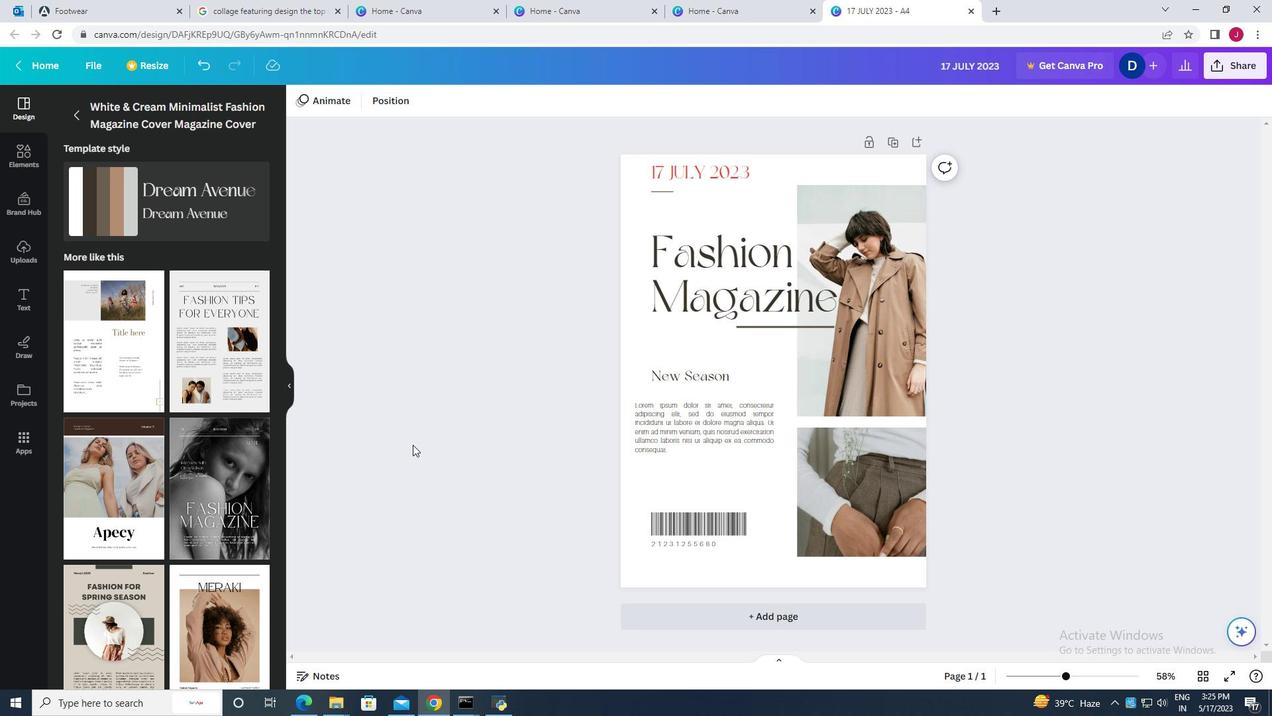 
Action: Mouse scrolled (413, 444) with delta (0, 0)
Screenshot: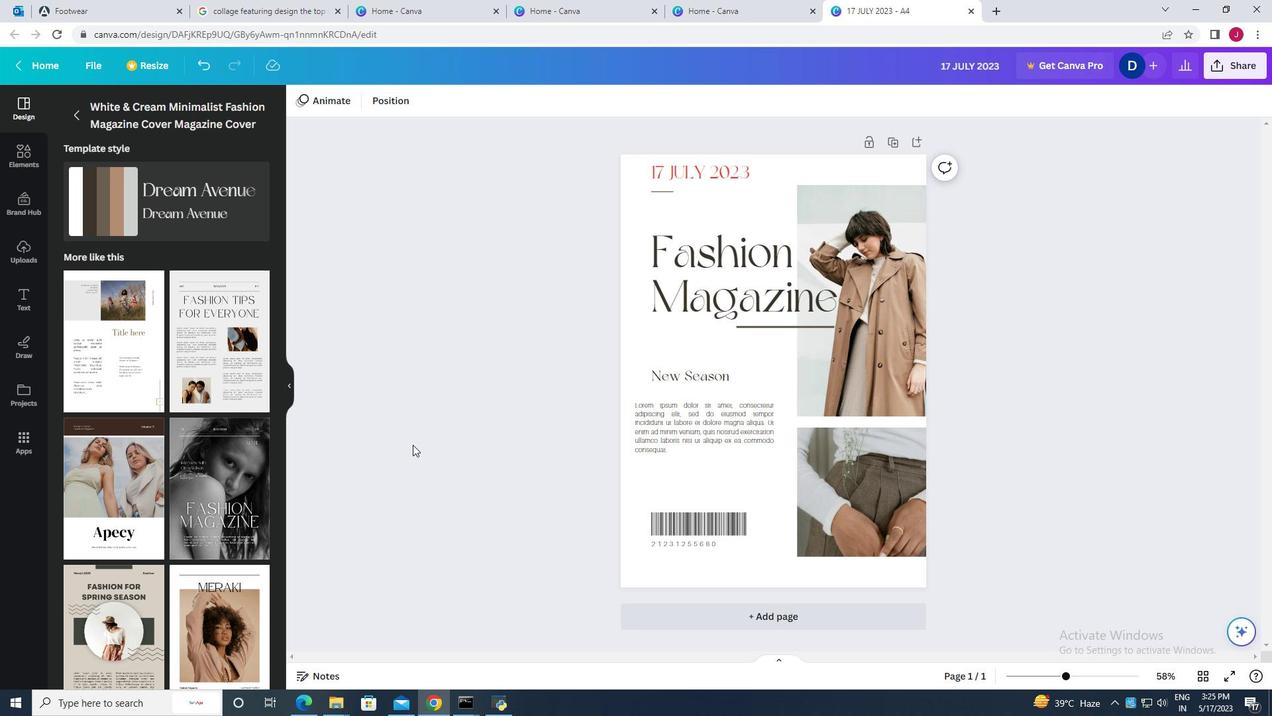 
Action: Mouse moved to (760, 615)
Screenshot: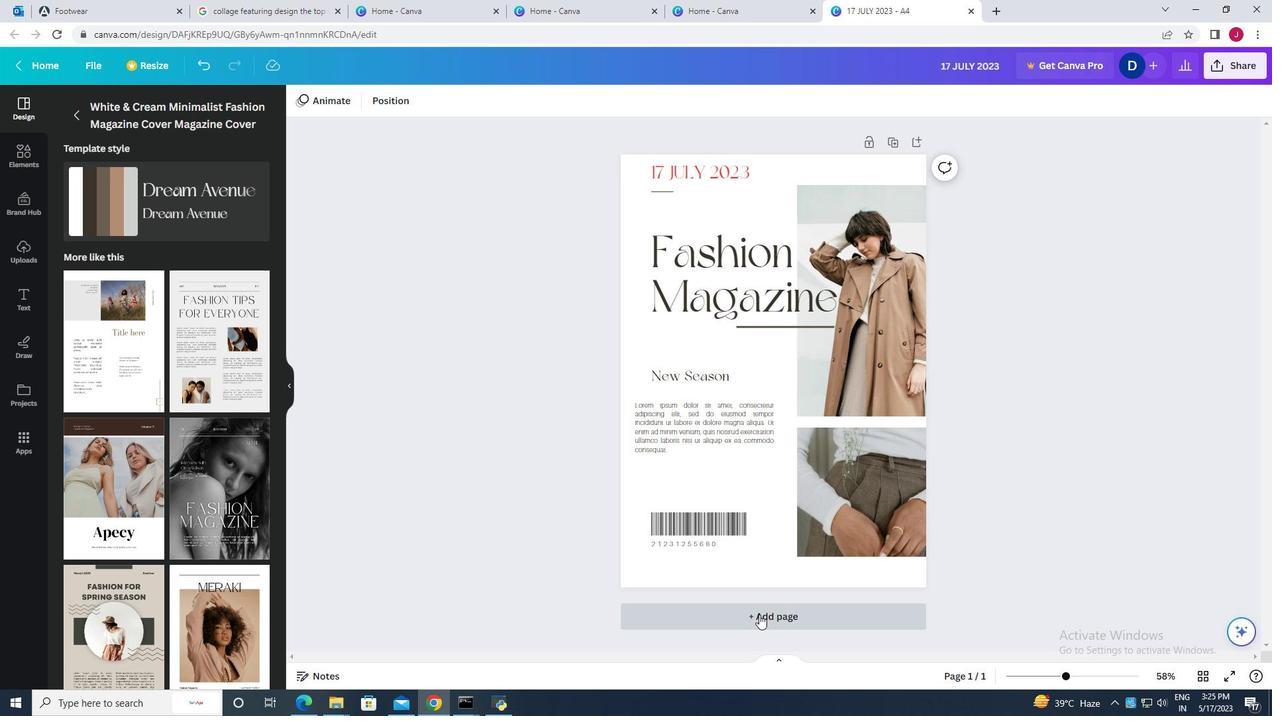 
Action: Mouse pressed left at (760, 615)
Screenshot: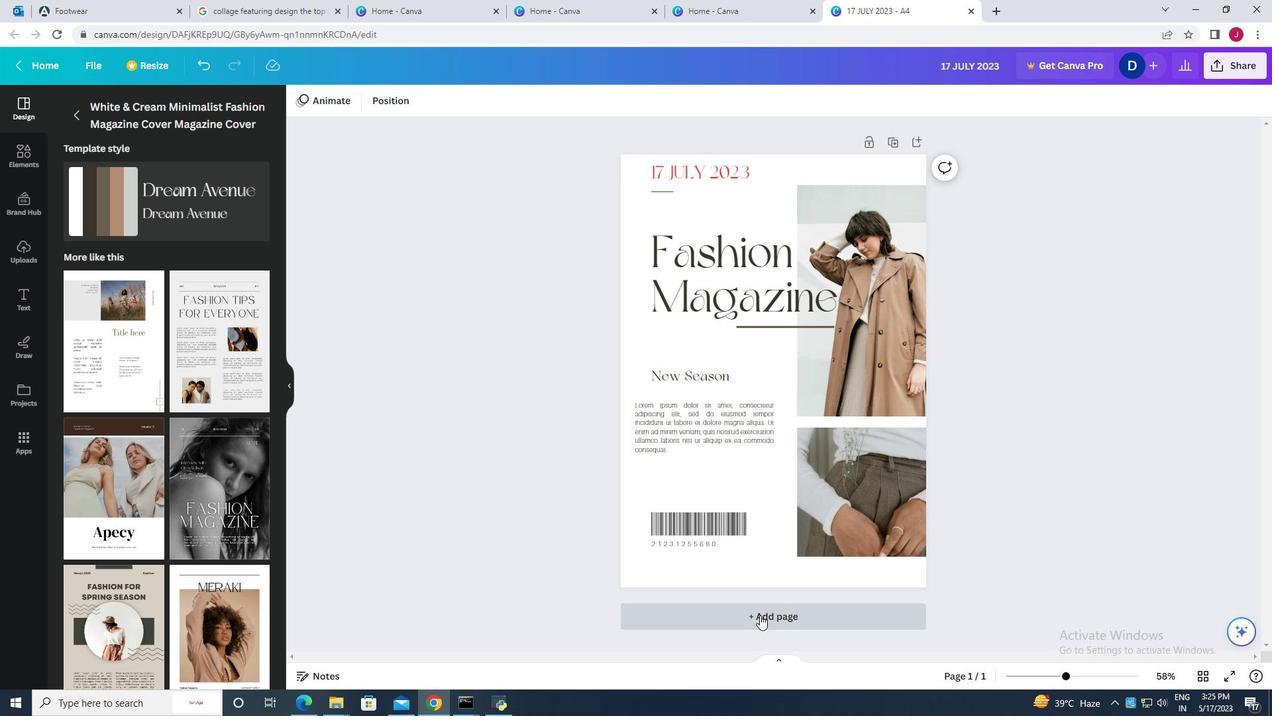 
Action: Mouse moved to (212, 347)
Screenshot: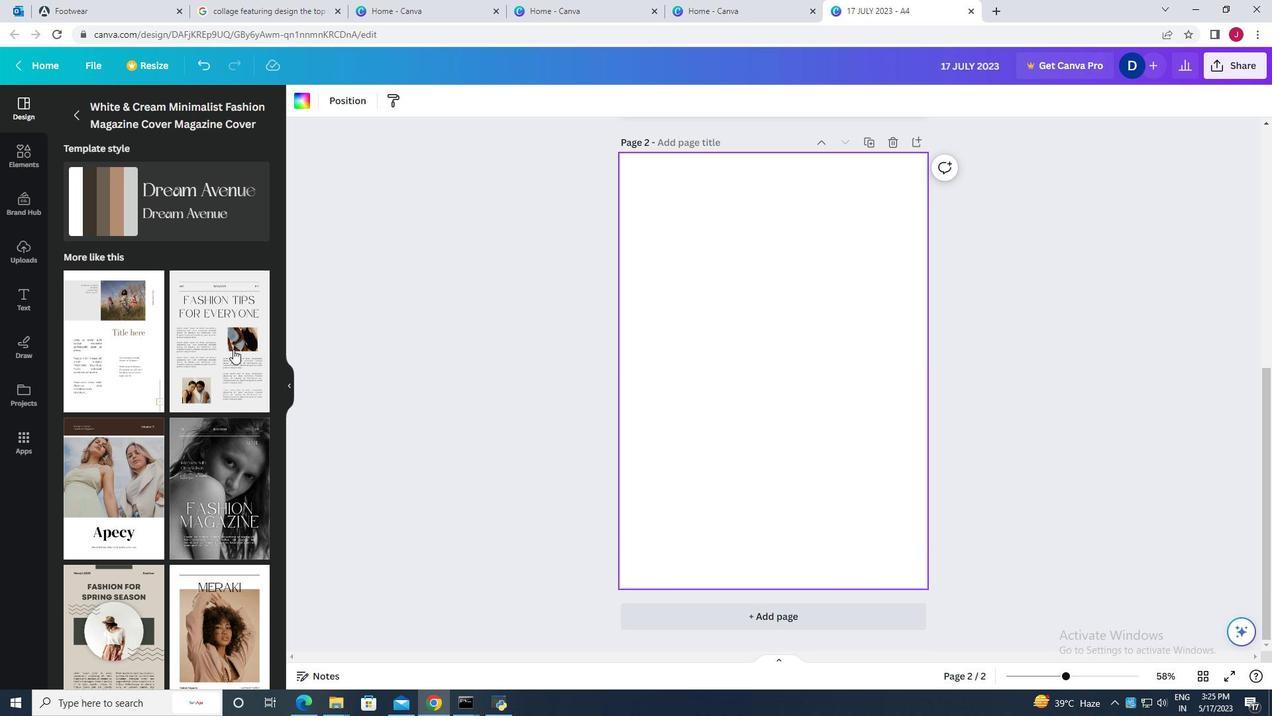 
Action: Mouse pressed left at (212, 347)
Screenshot: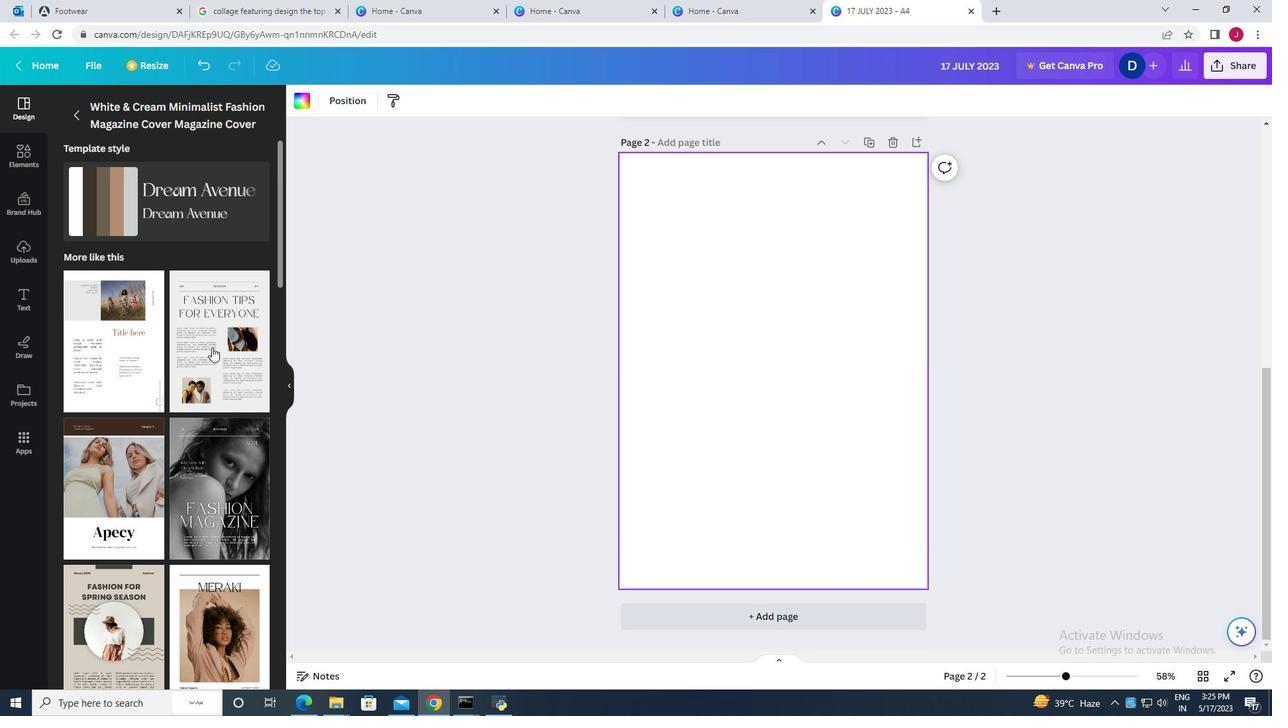 
Action: Mouse moved to (771, 201)
Screenshot: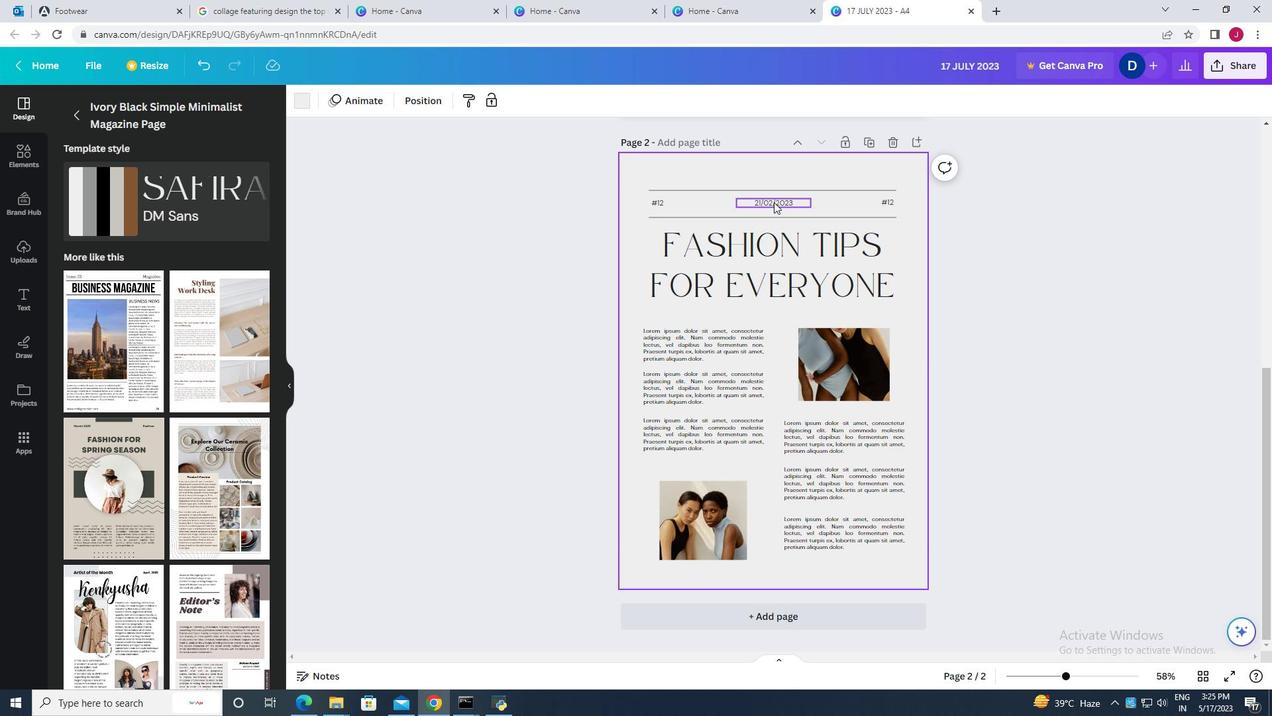 
Action: Mouse pressed left at (771, 201)
Screenshot: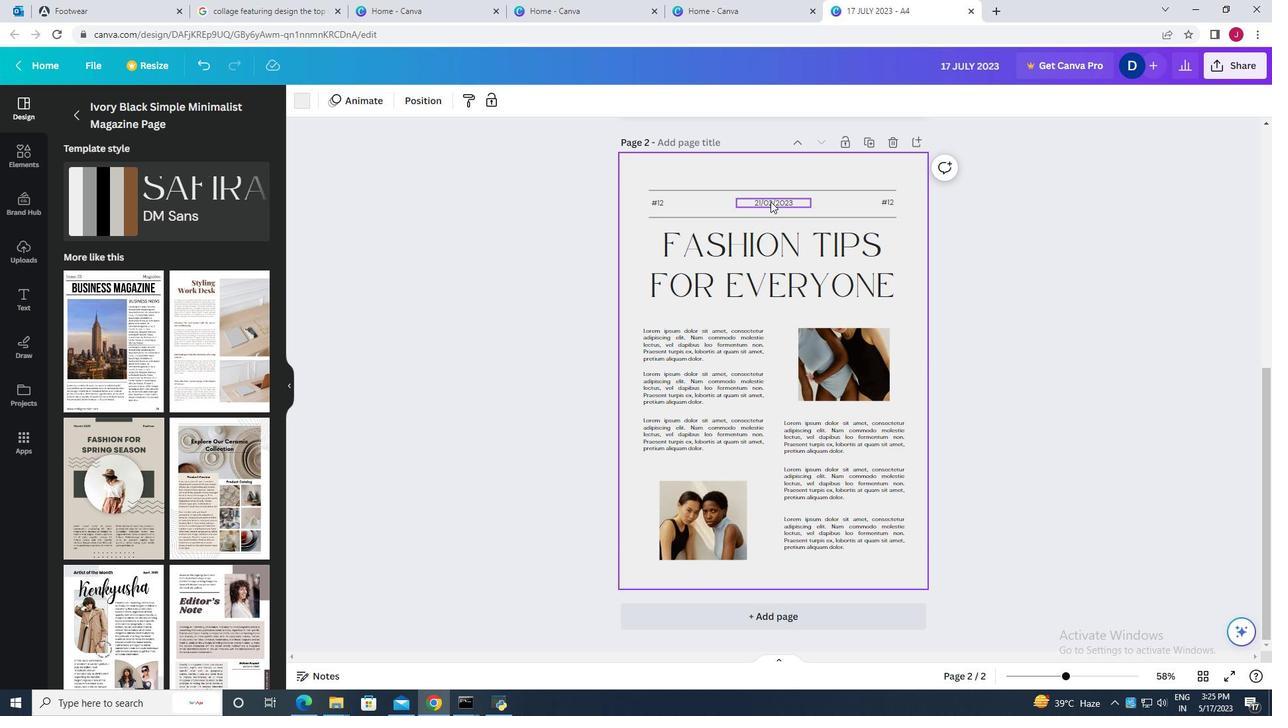 
Action: Mouse moved to (759, 202)
Screenshot: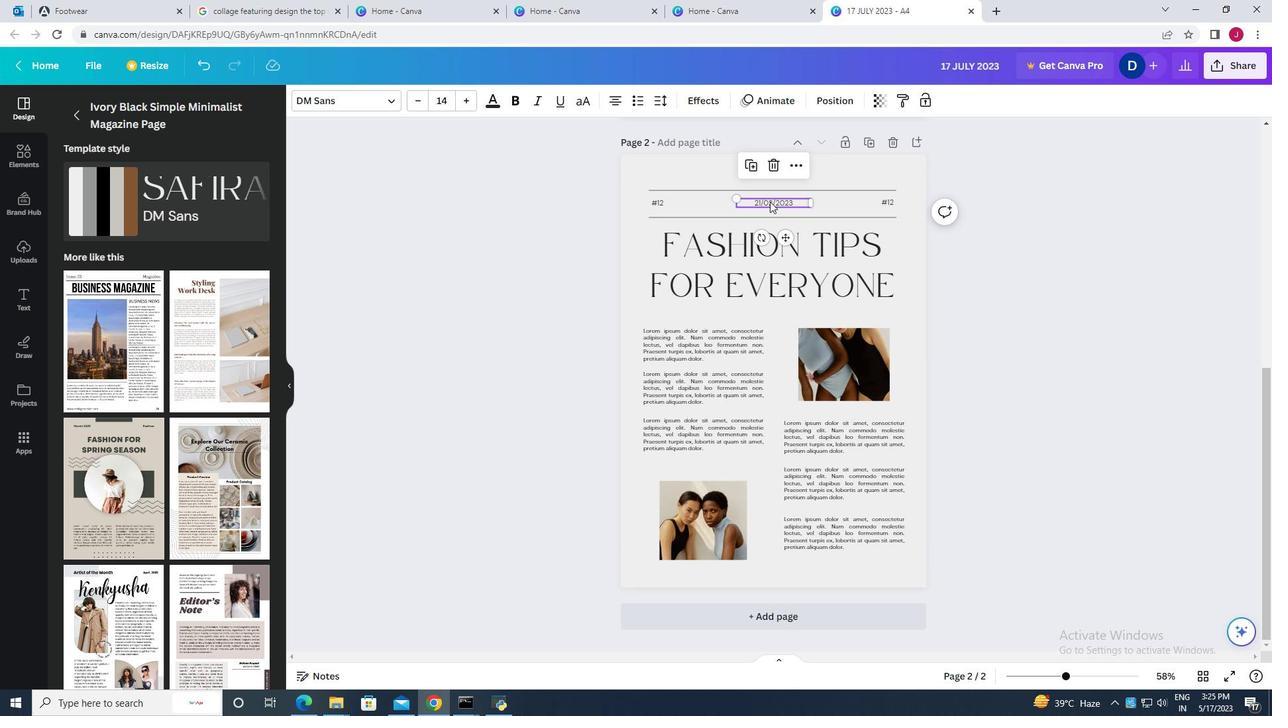 
Action: Mouse pressed left at (759, 202)
Screenshot: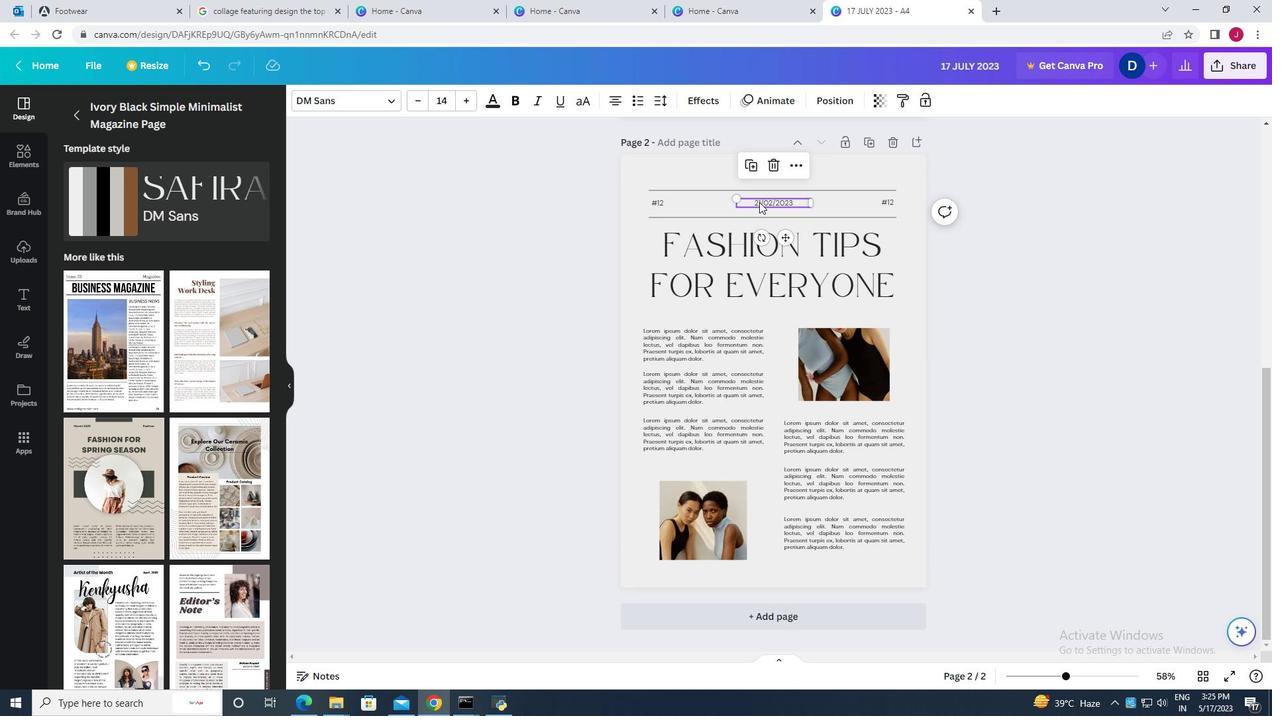 
Action: Mouse moved to (762, 198)
Screenshot: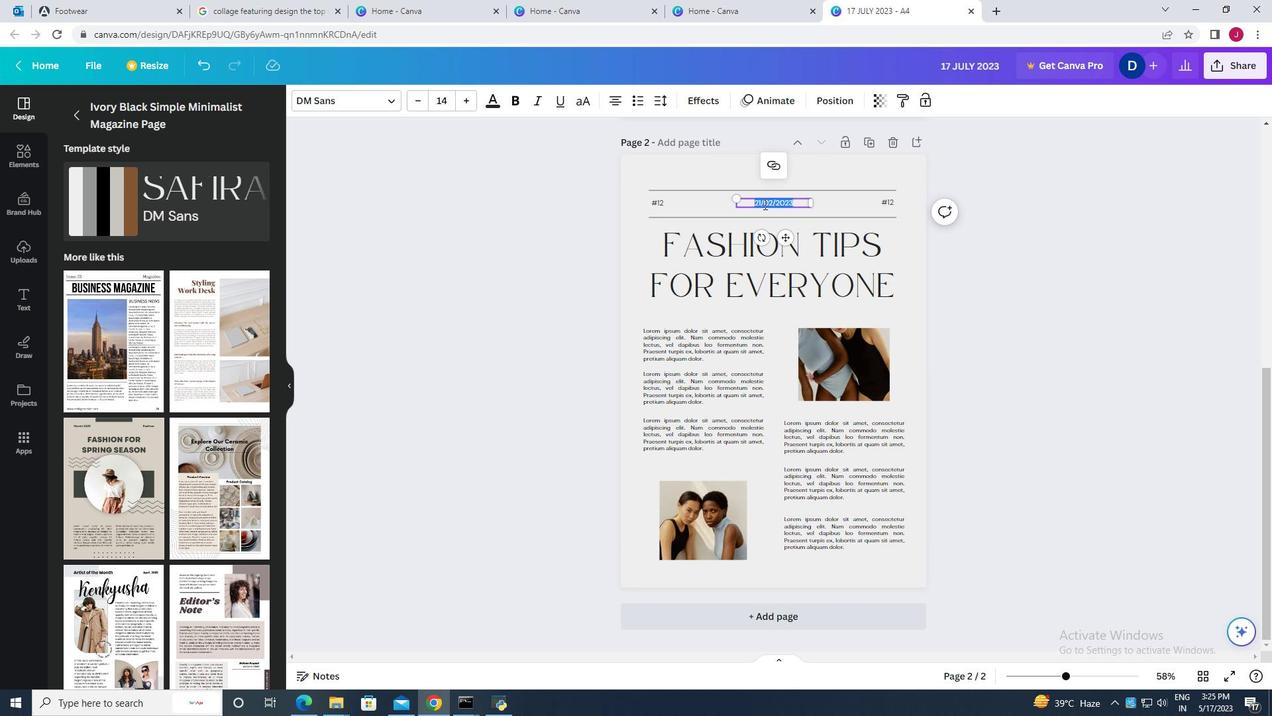 
Action: Mouse pressed left at (762, 198)
Screenshot: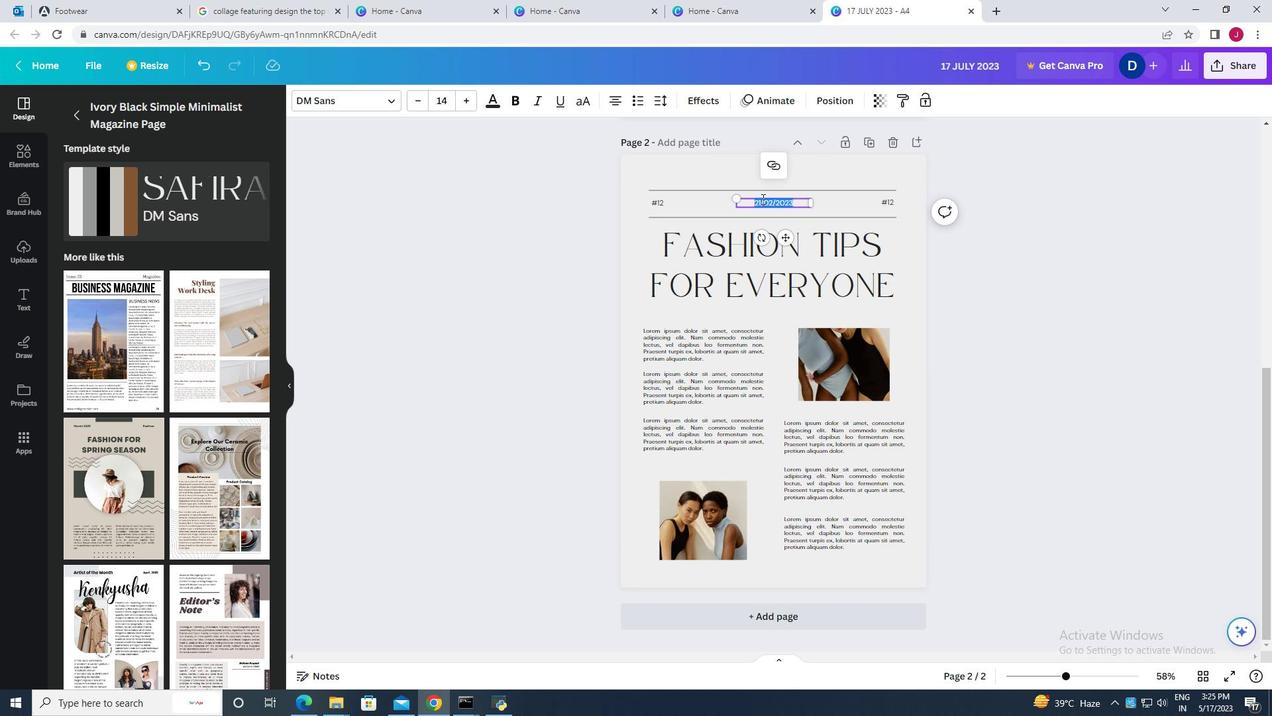 
Action: Mouse moved to (765, 207)
Screenshot: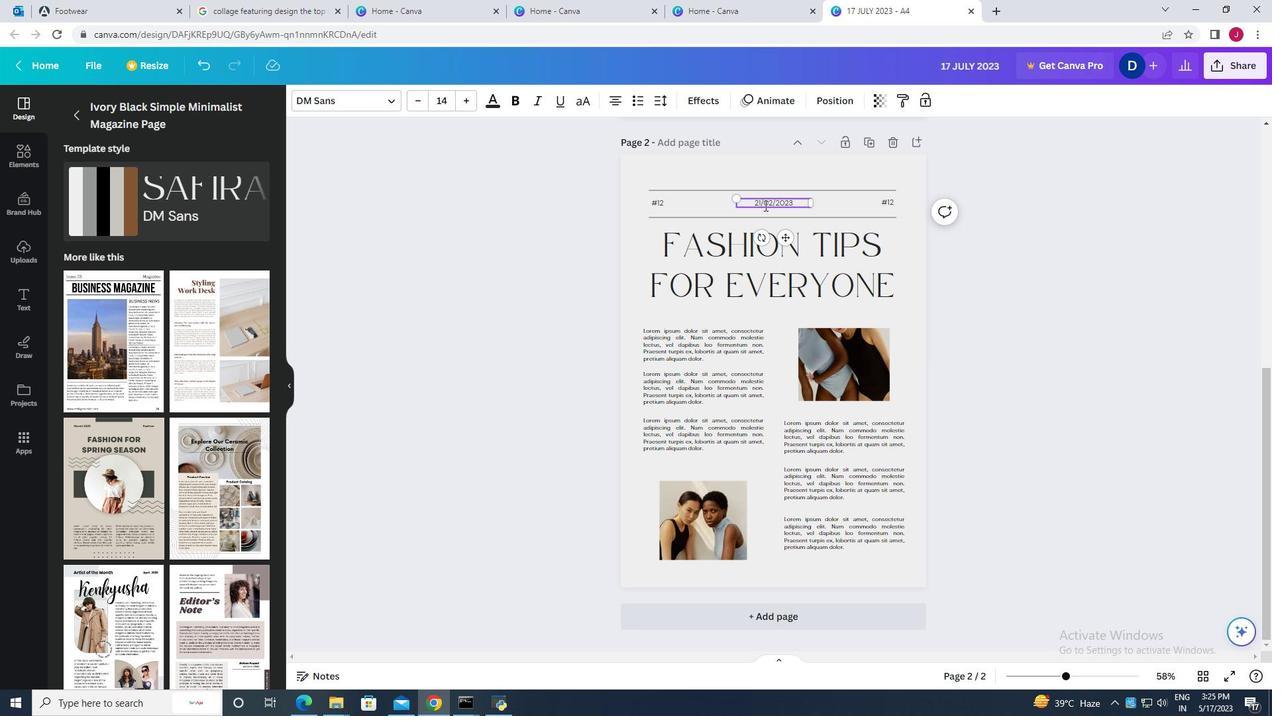 
Action: Key pressed <Key.backspace><Key.backspace>17
Screenshot: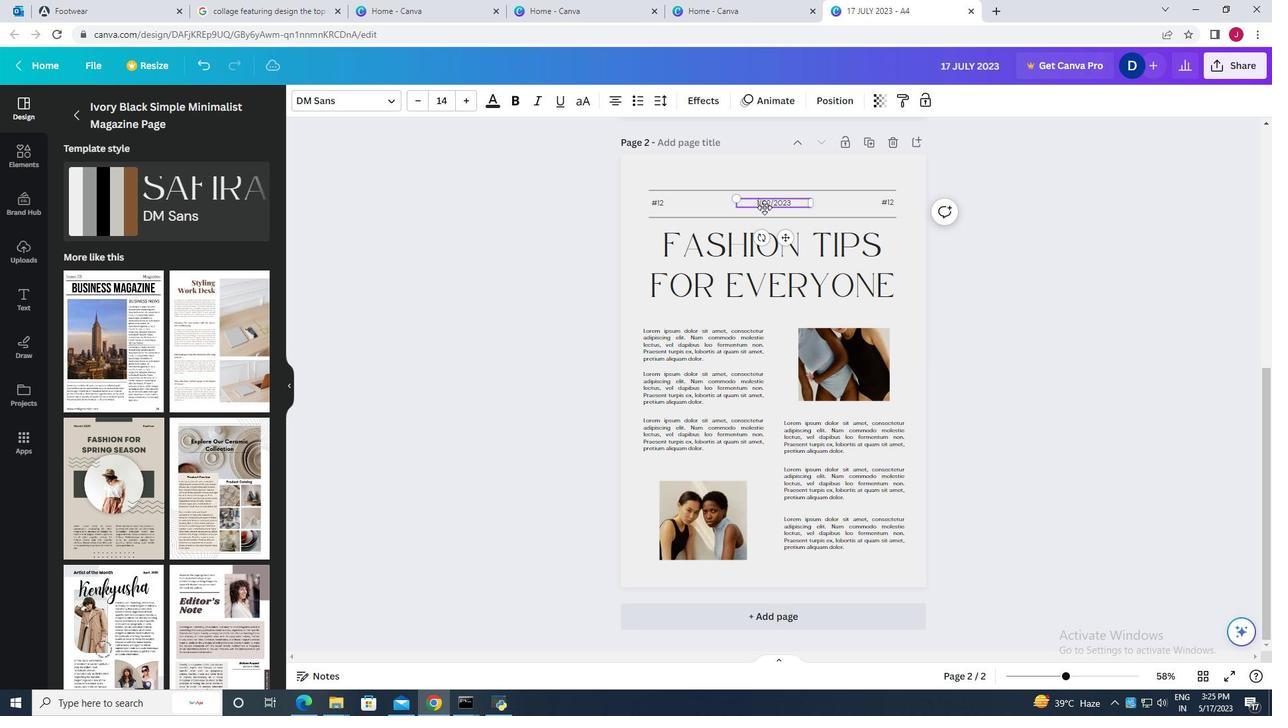 
Action: Mouse moved to (772, 199)
Screenshot: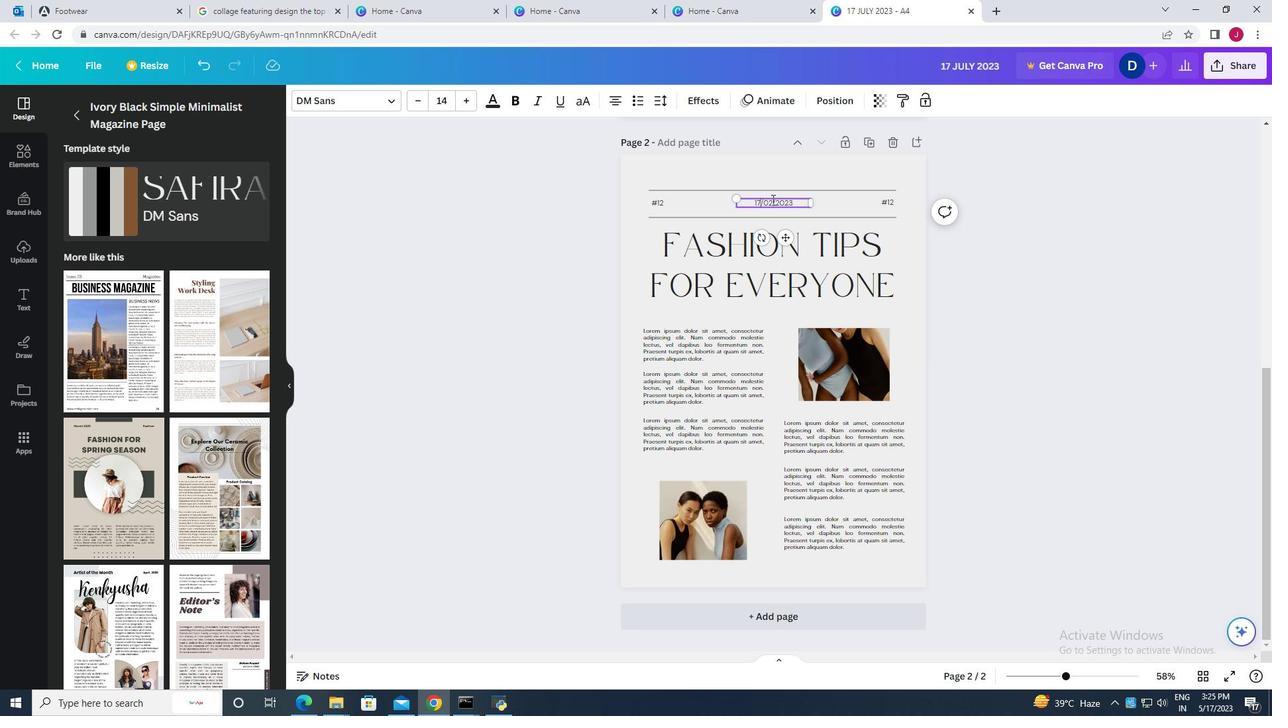 
Action: Mouse pressed left at (772, 199)
Screenshot: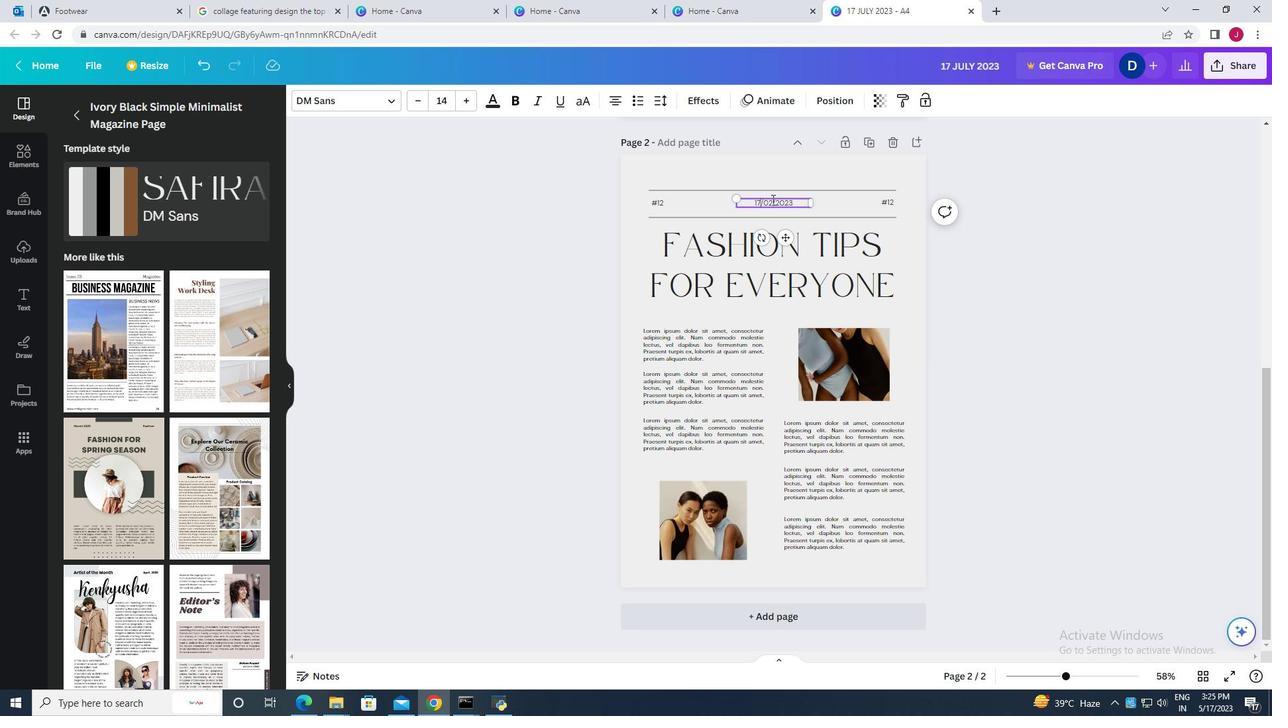 
Action: Mouse moved to (775, 201)
Screenshot: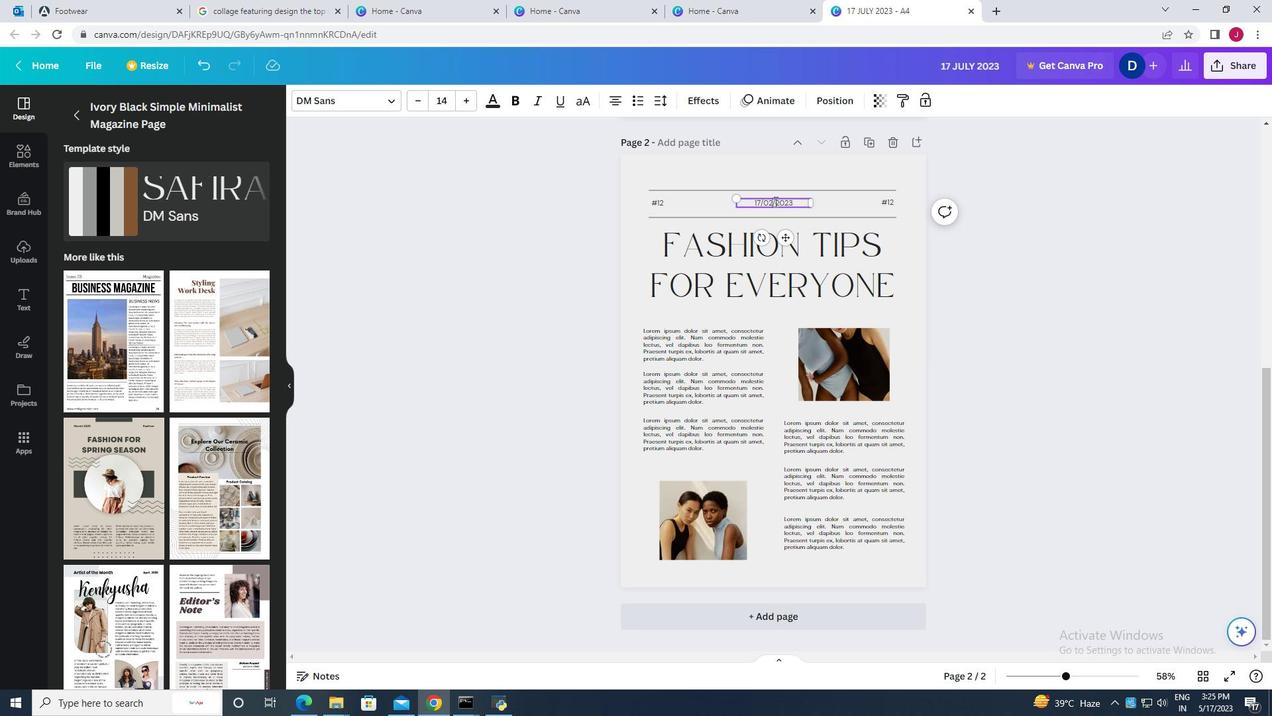 
Action: Key pressed <Key.backspace>5
Screenshot: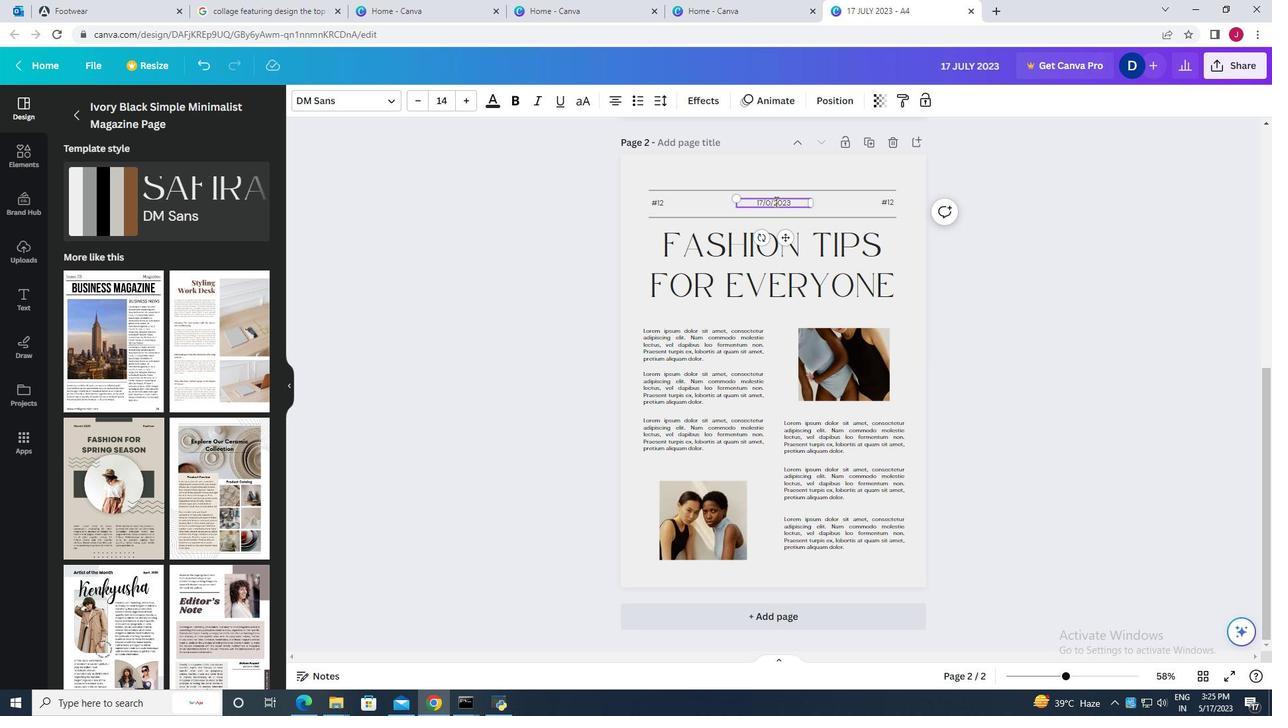 
Action: Mouse moved to (662, 200)
Screenshot: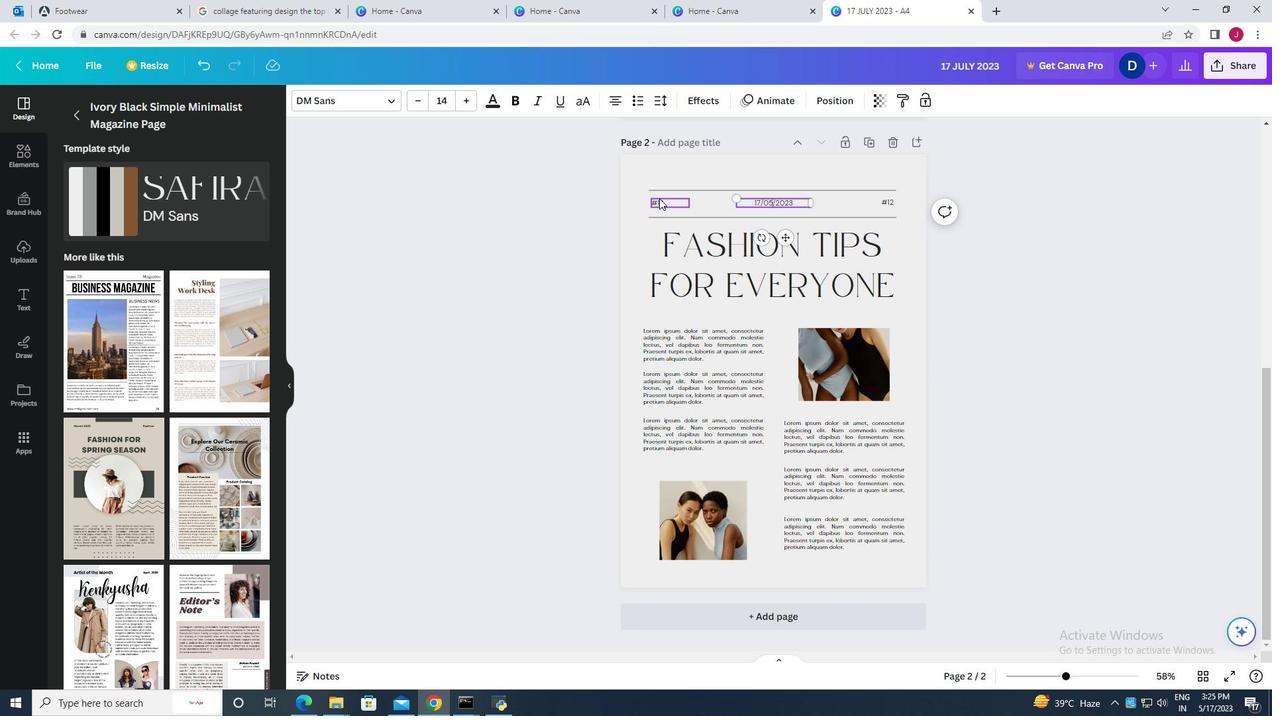 
Action: Mouse pressed left at (662, 200)
Screenshot: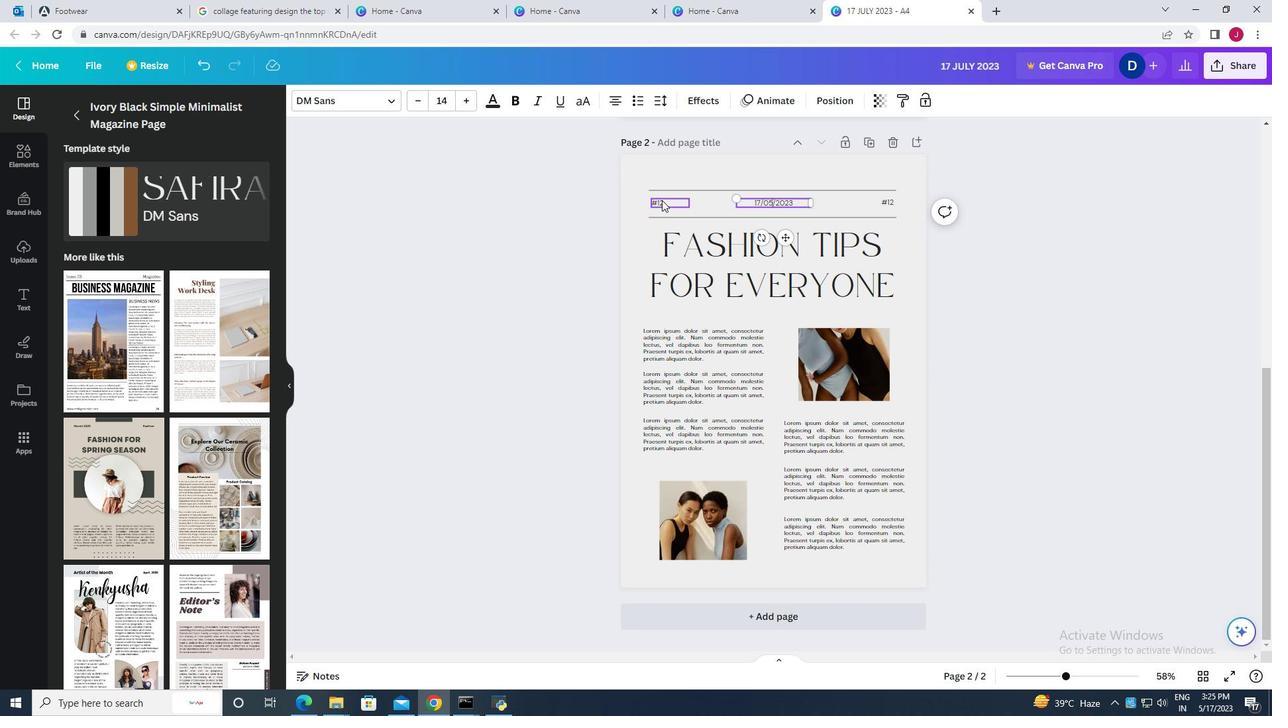 
Action: Mouse moved to (670, 166)
Screenshot: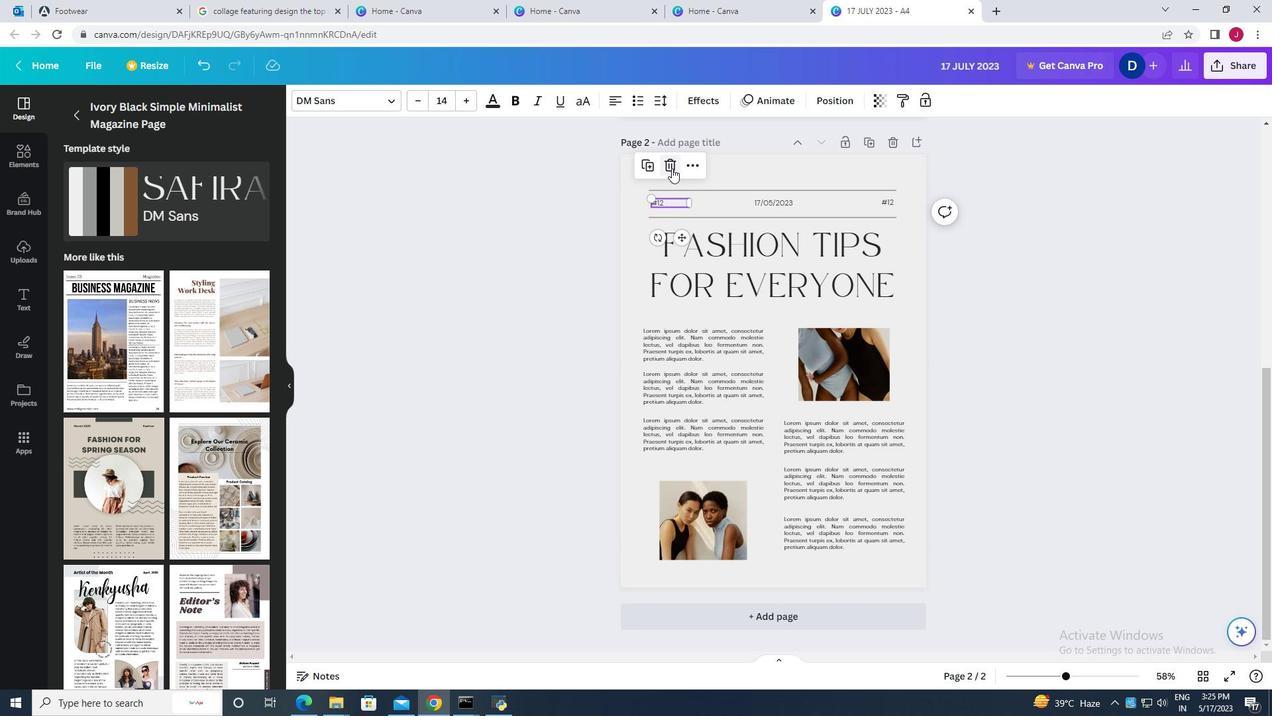 
Action: Mouse pressed left at (670, 166)
Screenshot: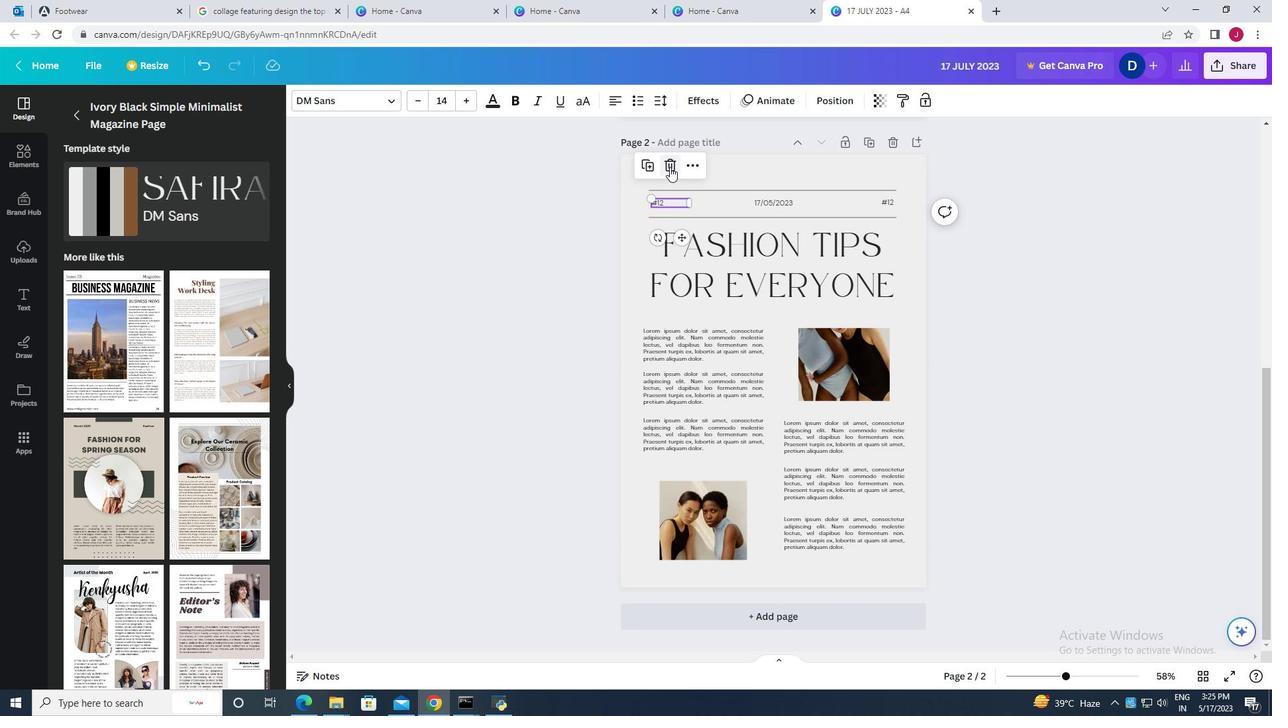
Action: Mouse moved to (886, 203)
Screenshot: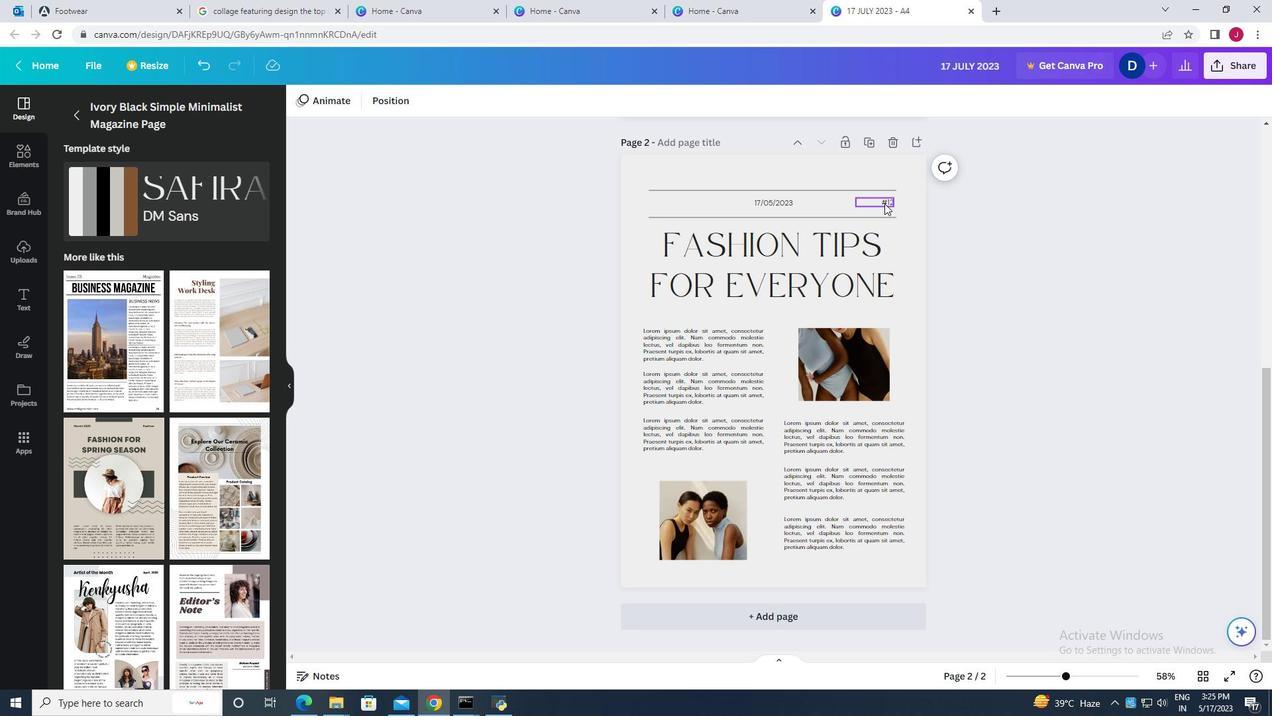 
Action: Mouse pressed left at (886, 203)
Screenshot: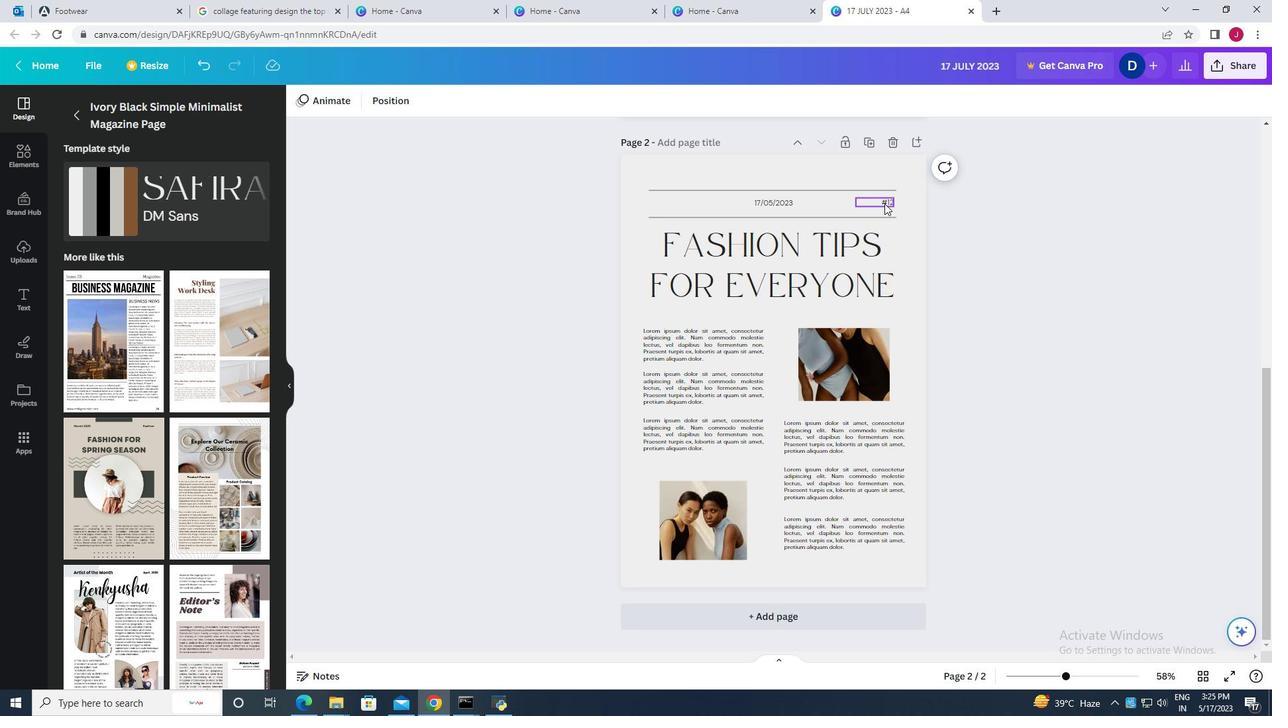 
Action: Mouse moved to (879, 161)
Screenshot: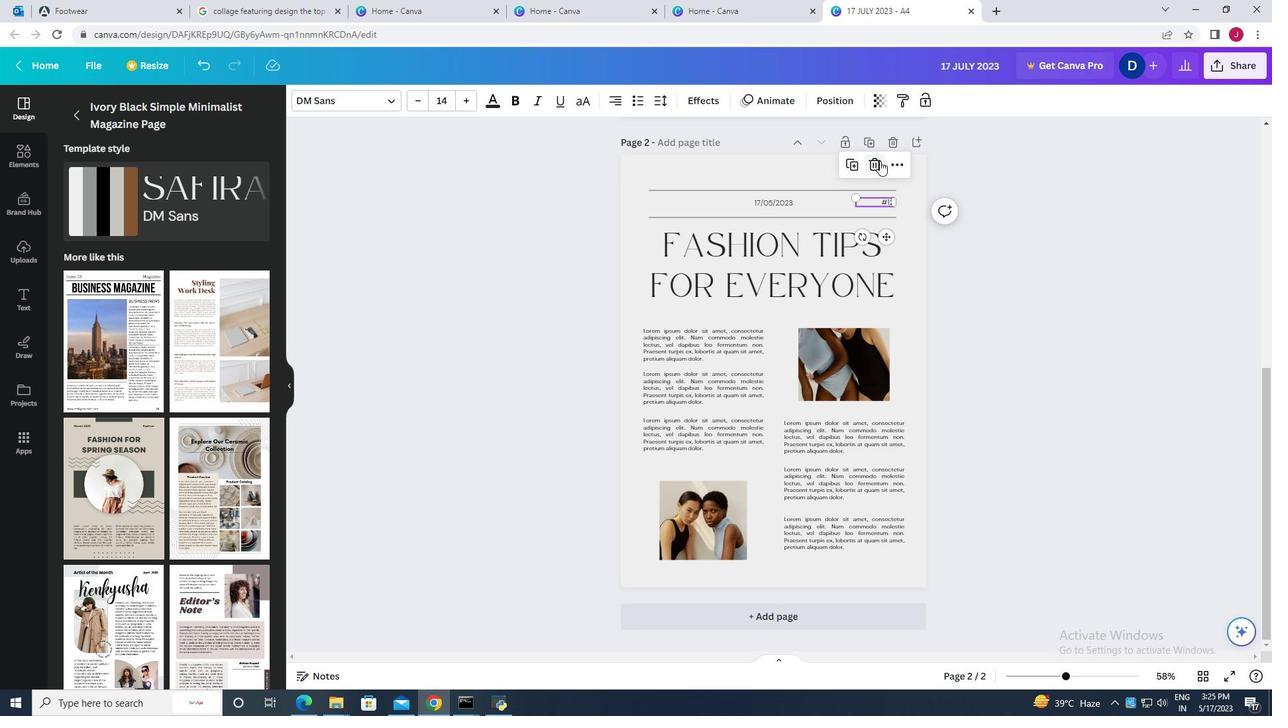 
Action: Mouse pressed left at (879, 161)
Screenshot: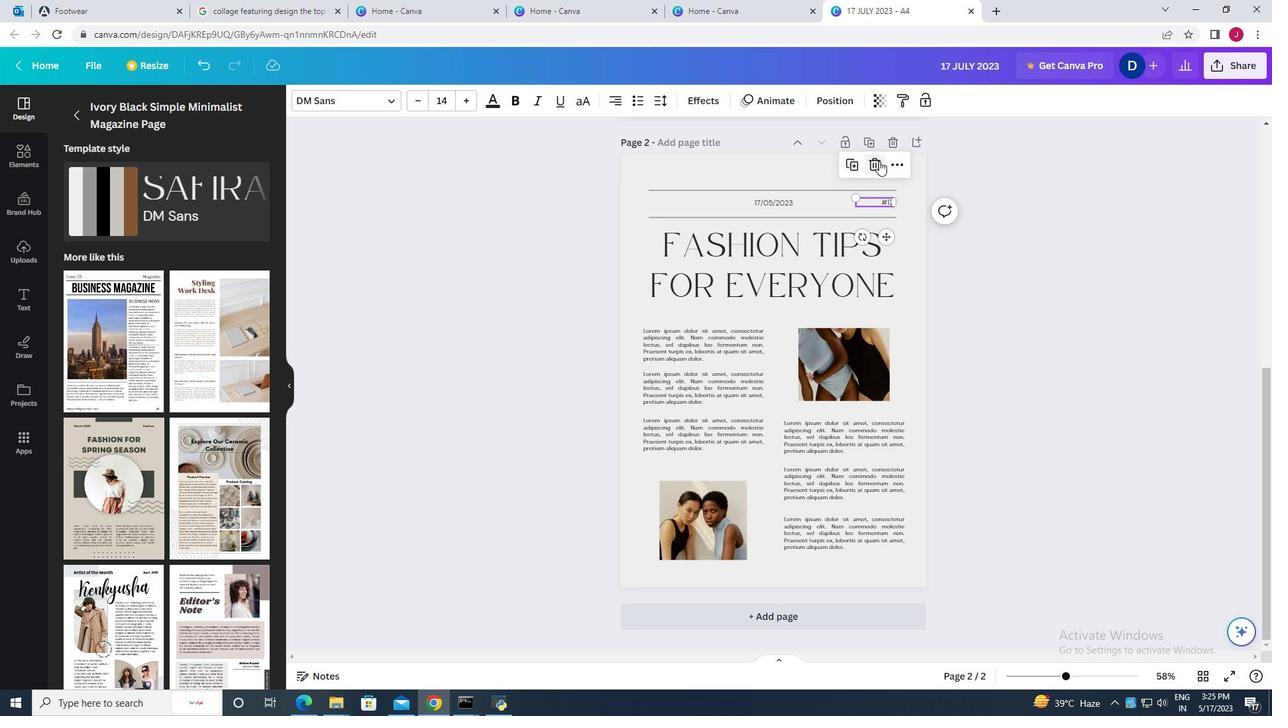 
Action: Mouse moved to (769, 336)
Screenshot: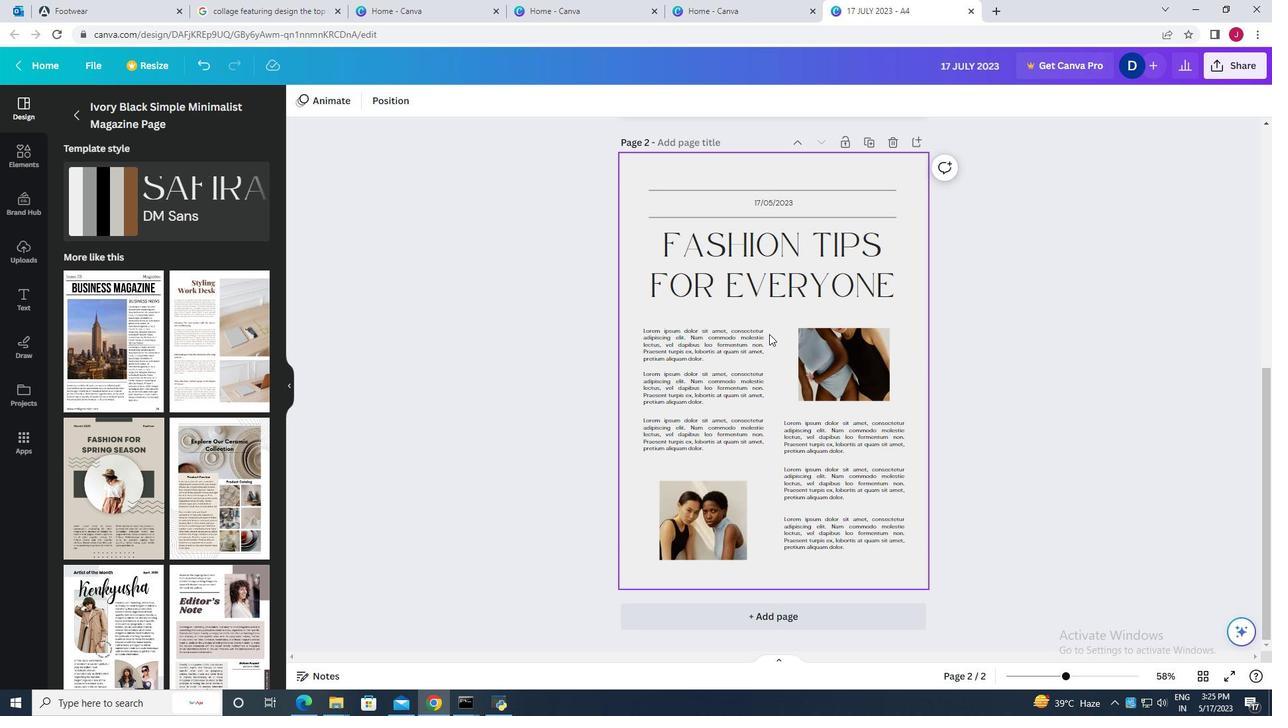 
Action: Mouse scrolled (769, 335) with delta (0, 0)
Screenshot: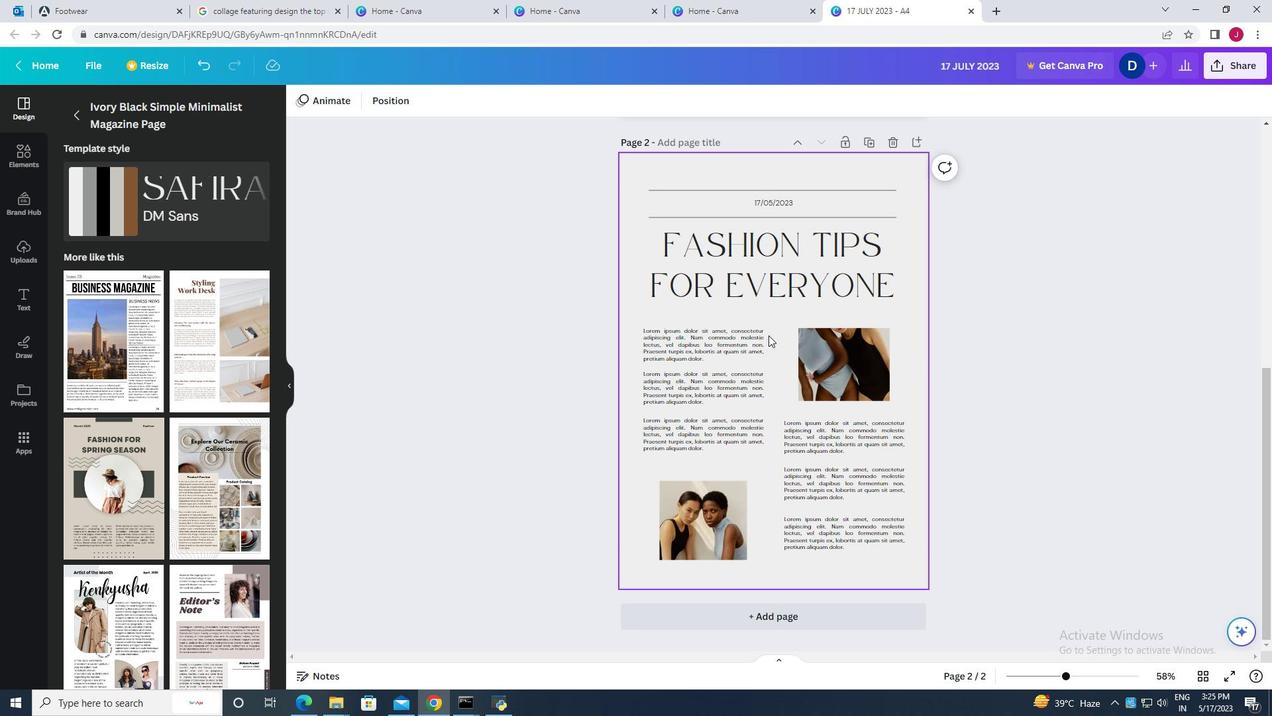 
Action: Mouse moved to (769, 336)
Screenshot: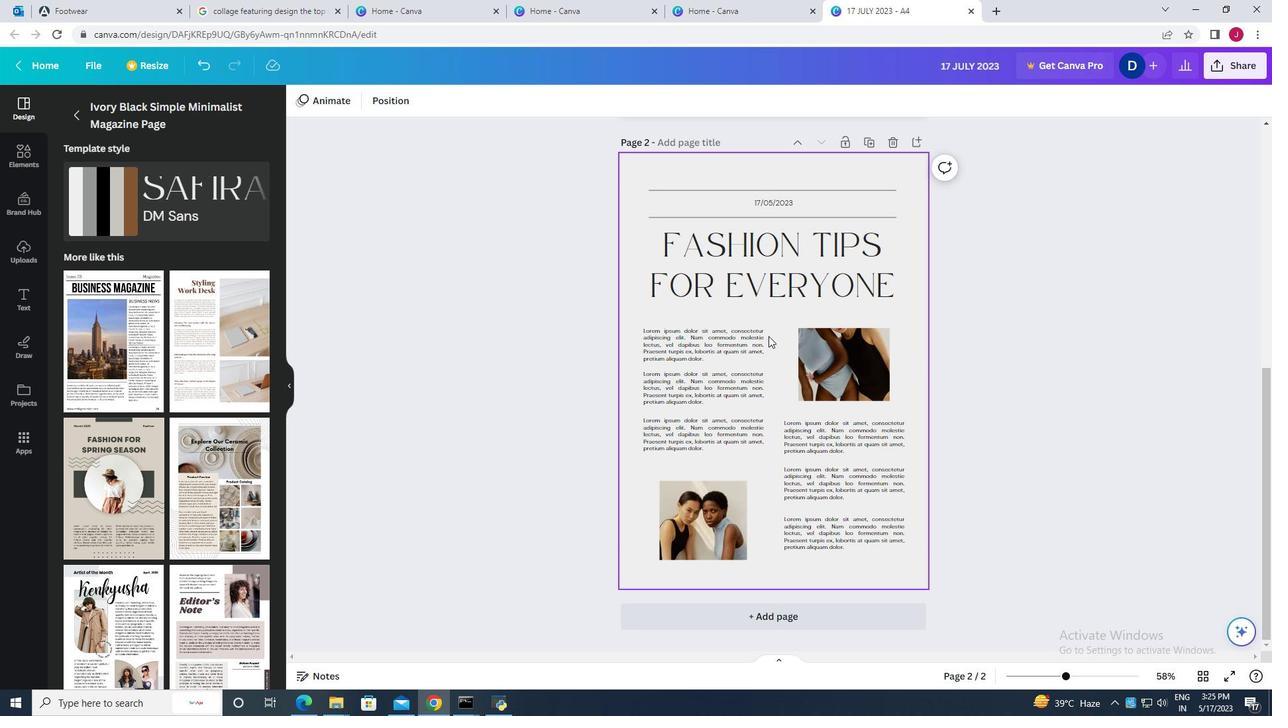 
Action: Mouse scrolled (769, 336) with delta (0, 0)
Screenshot: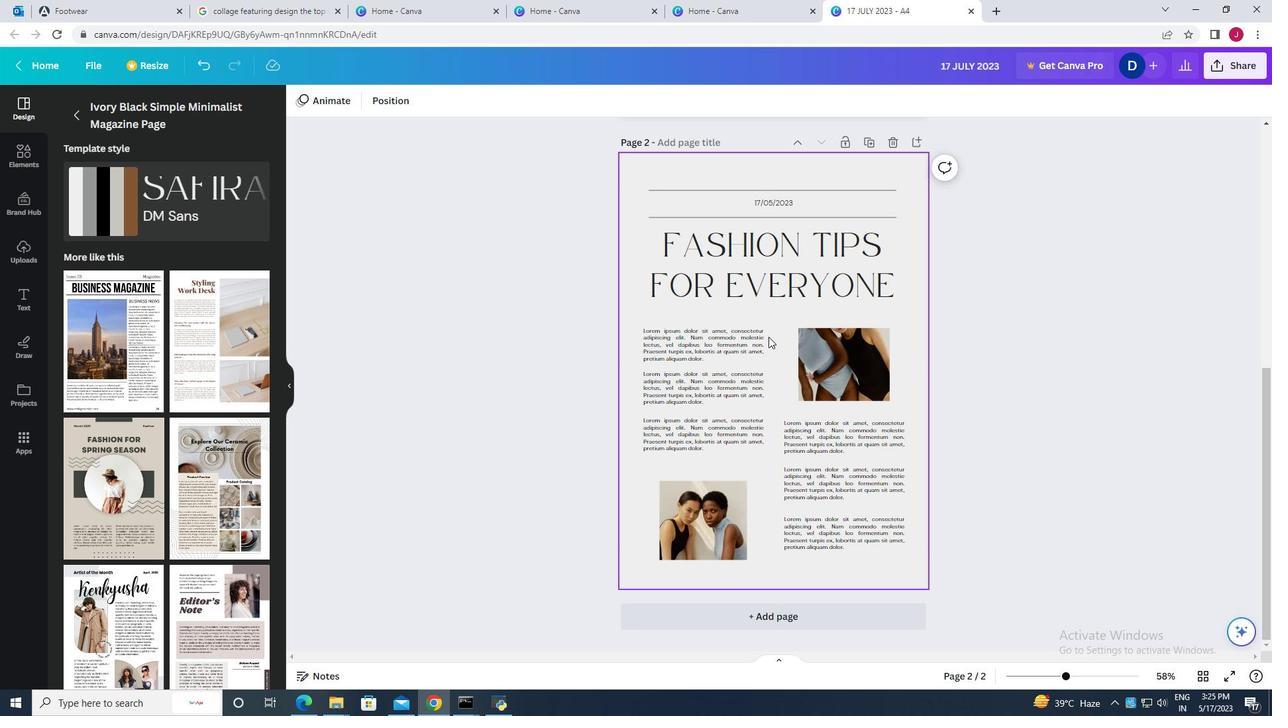 
Action: Mouse scrolled (769, 336) with delta (0, 0)
Screenshot: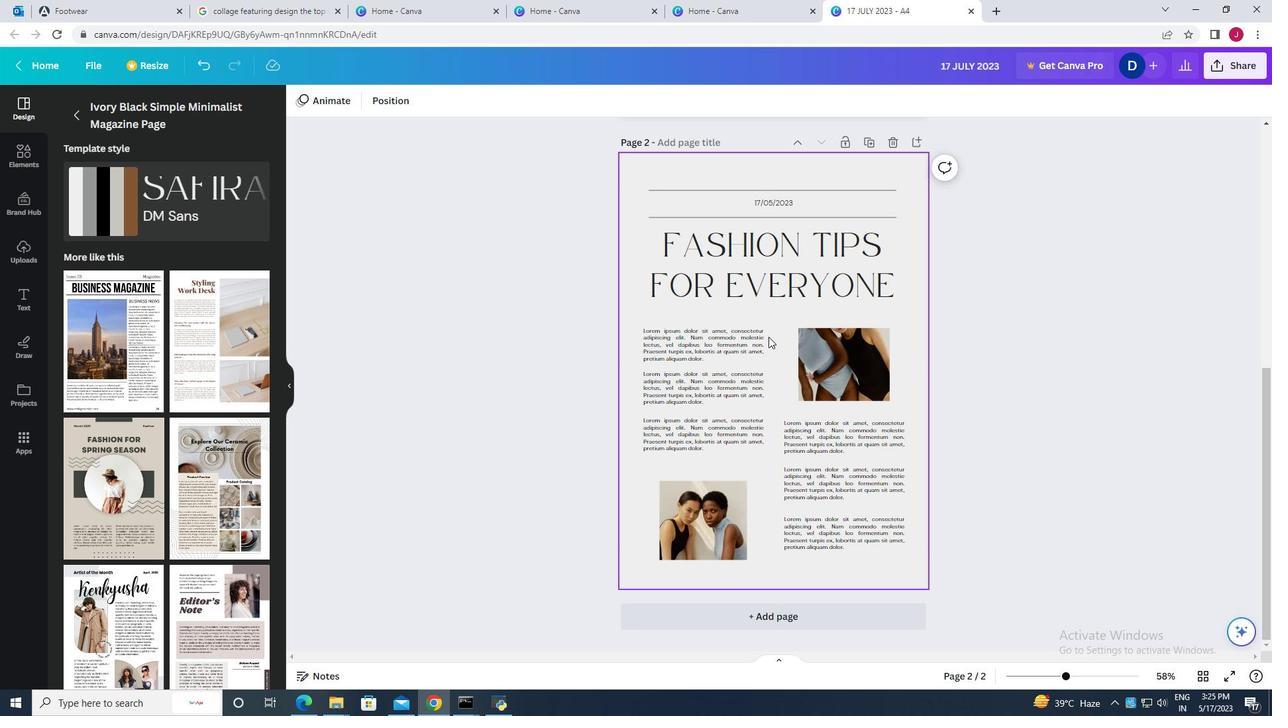 
Action: Mouse moved to (777, 359)
Screenshot: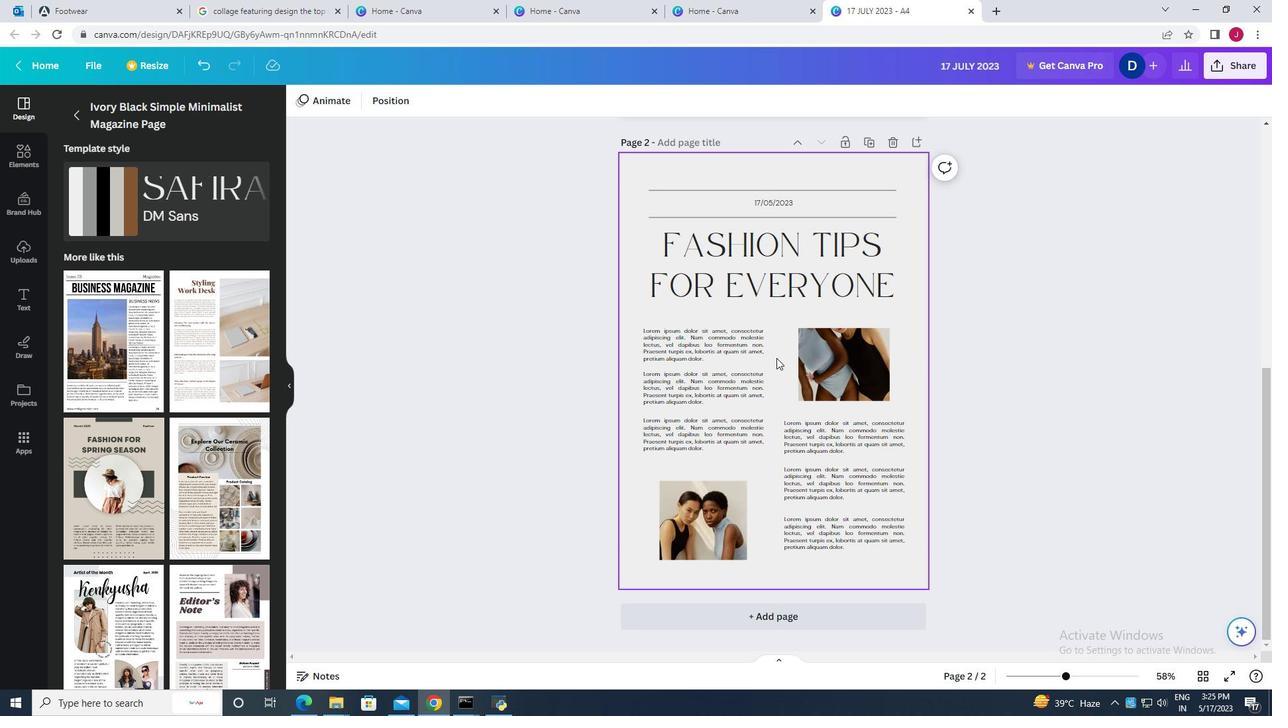 
Action: Mouse scrolled (777, 360) with delta (0, 0)
Screenshot: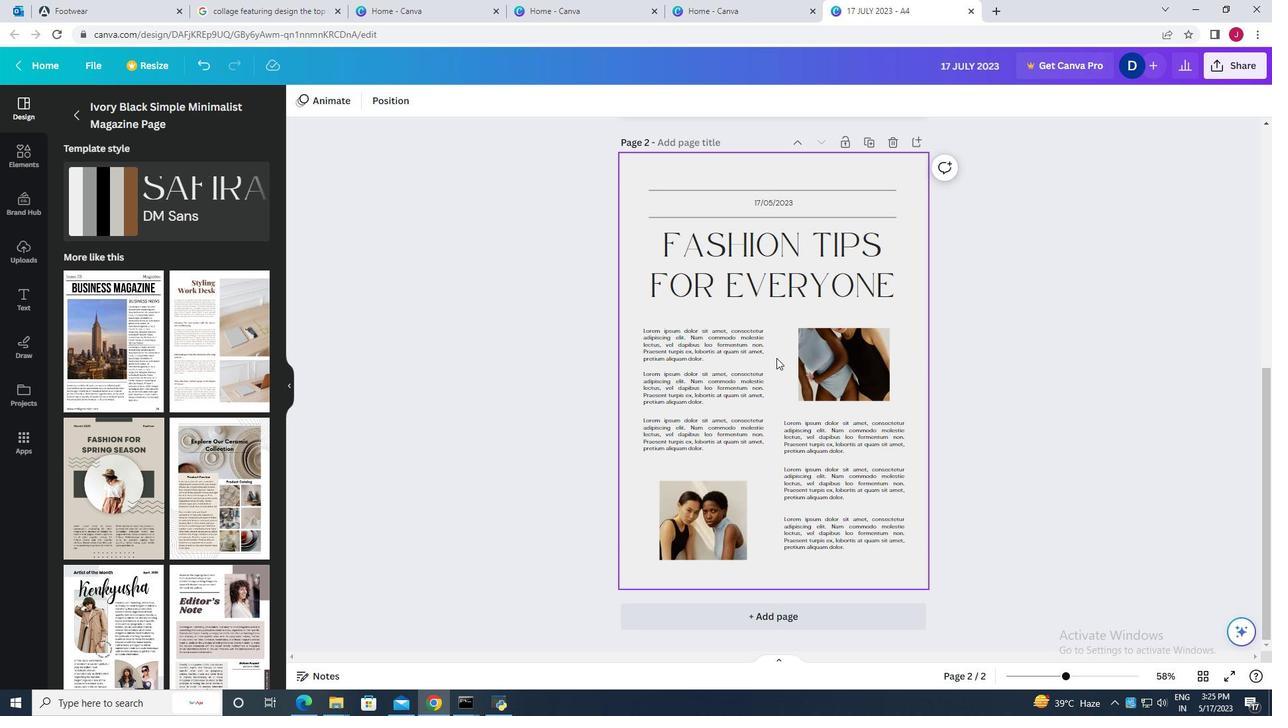 
Action: Mouse scrolled (777, 360) with delta (0, 0)
Screenshot: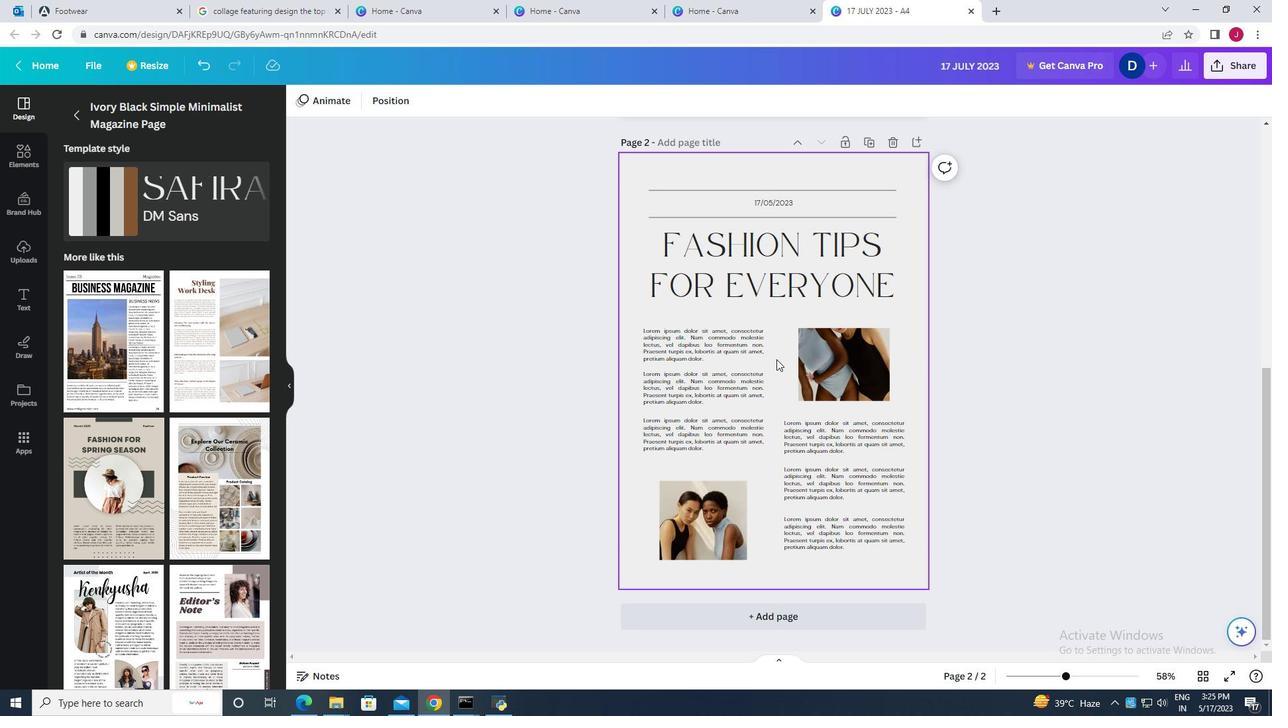 
Action: Mouse scrolled (777, 360) with delta (0, 0)
Screenshot: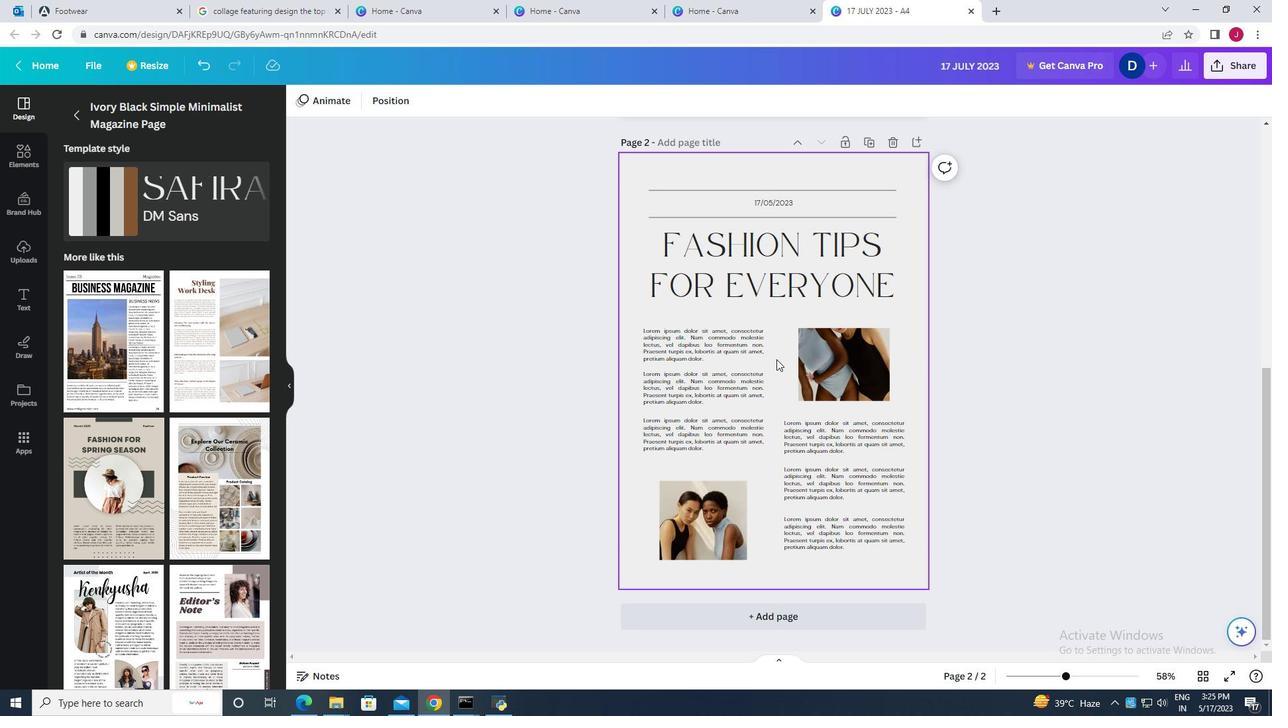 
Action: Mouse moved to (775, 359)
Screenshot: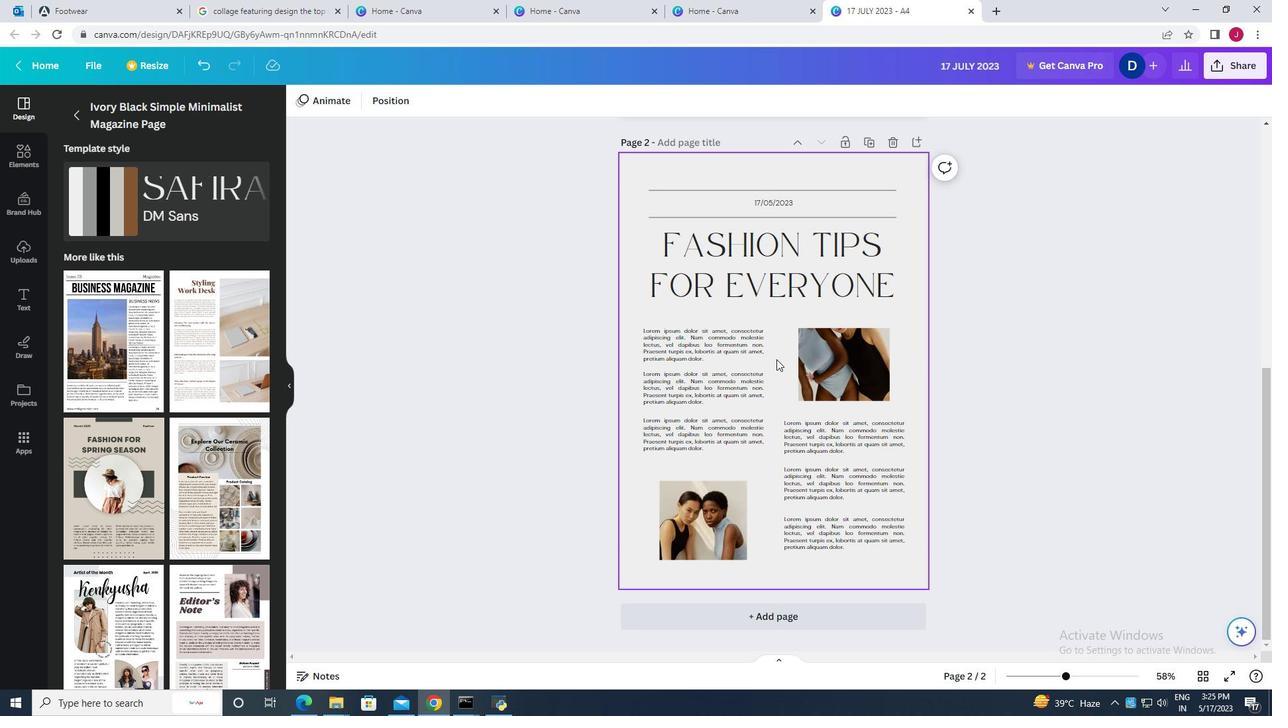 
Action: Mouse scrolled (775, 360) with delta (0, 0)
Screenshot: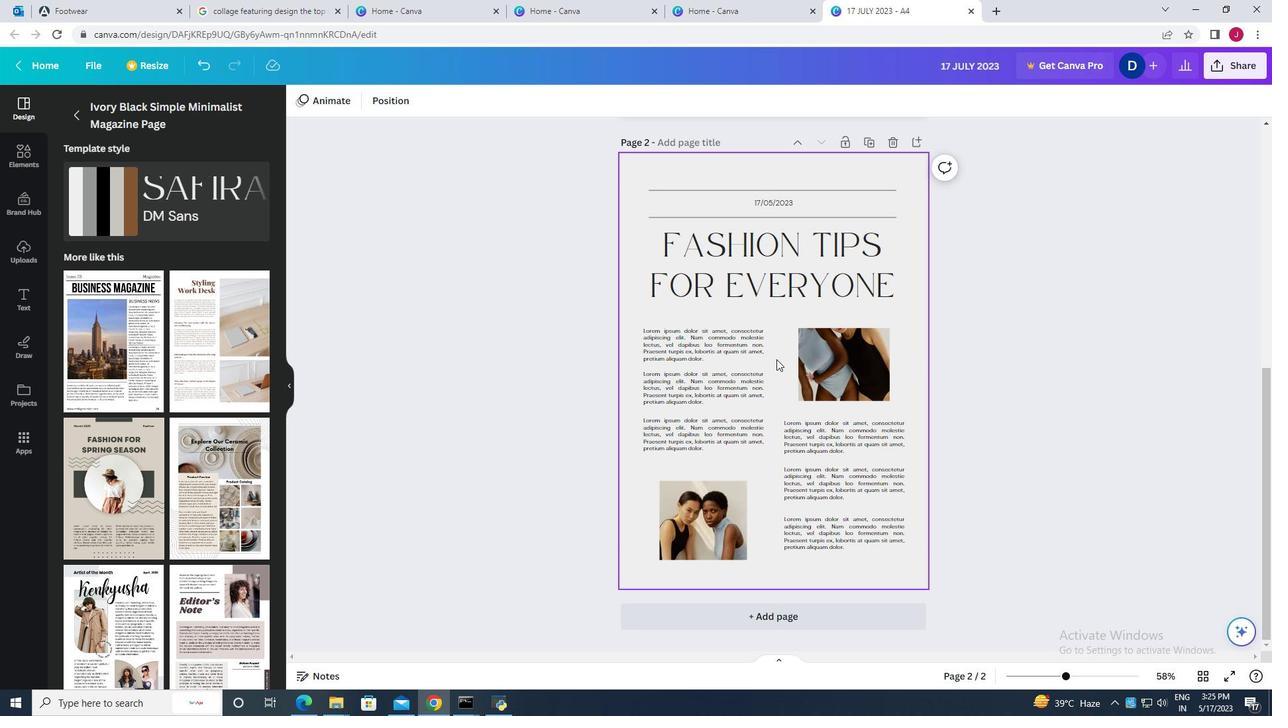 
Action: Mouse moved to (769, 363)
Screenshot: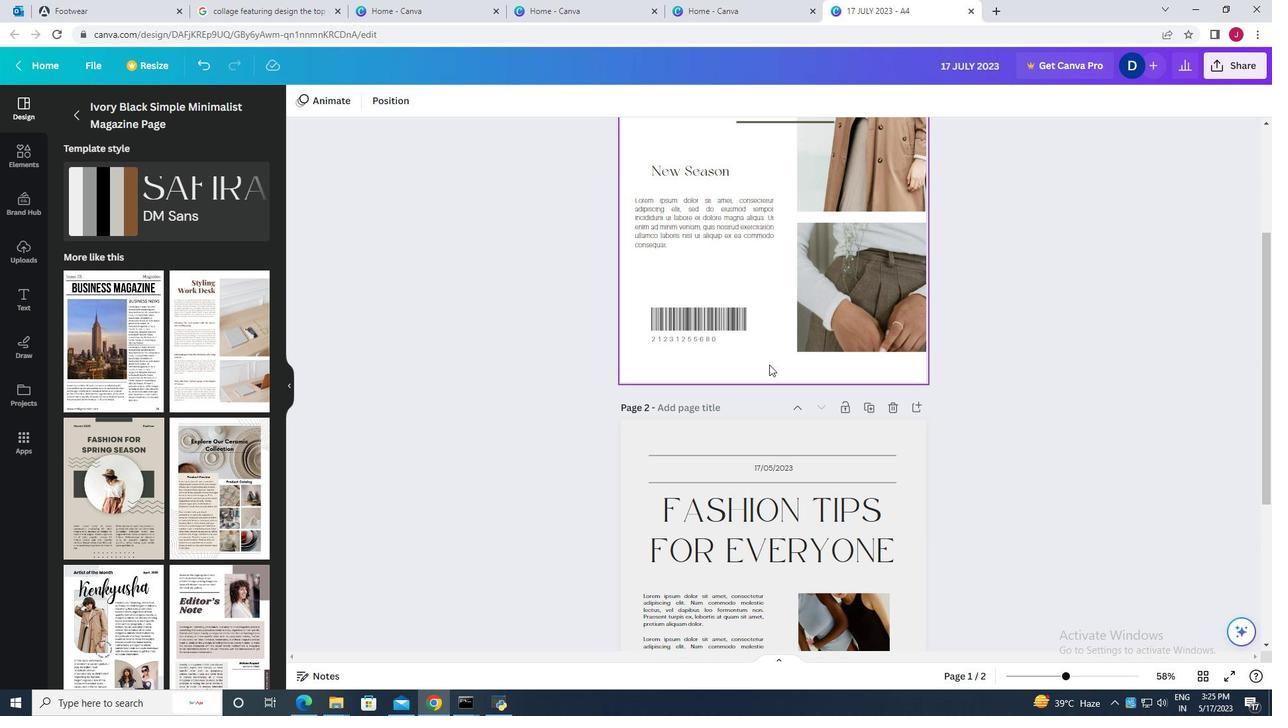 
Action: Mouse scrolled (769, 364) with delta (0, 0)
Screenshot: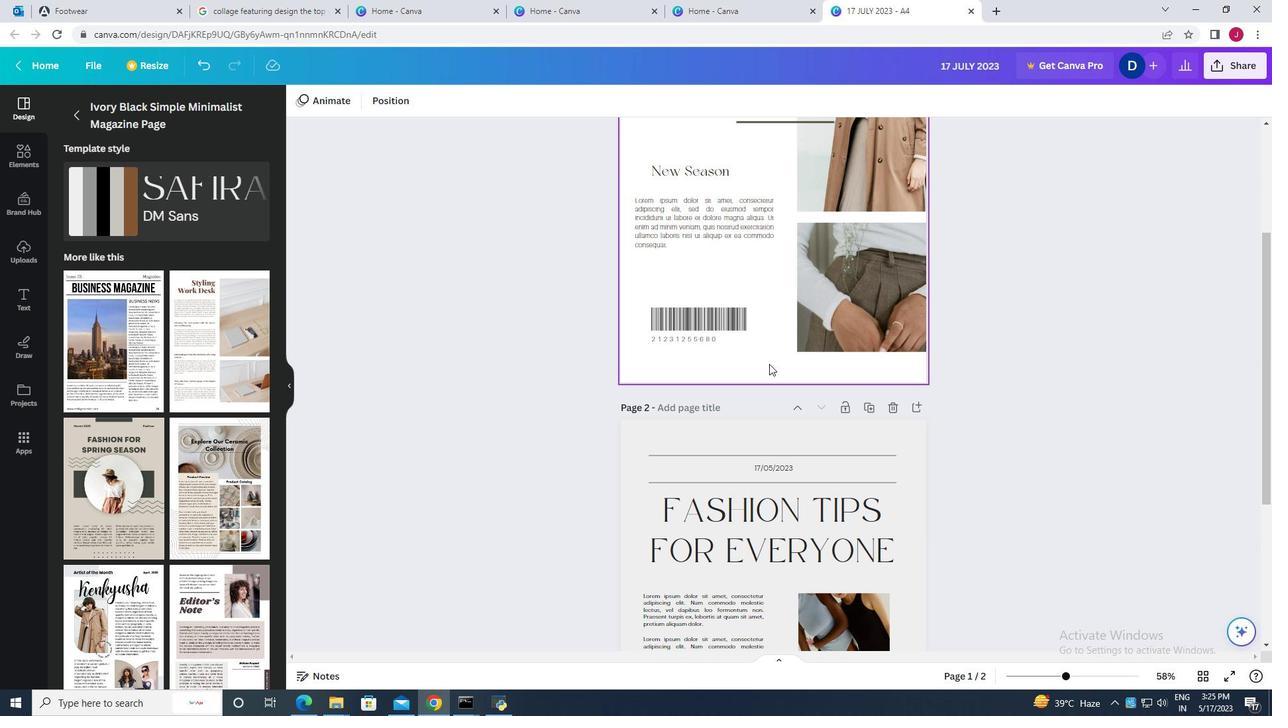 
Action: Mouse scrolled (769, 364) with delta (0, 0)
Screenshot: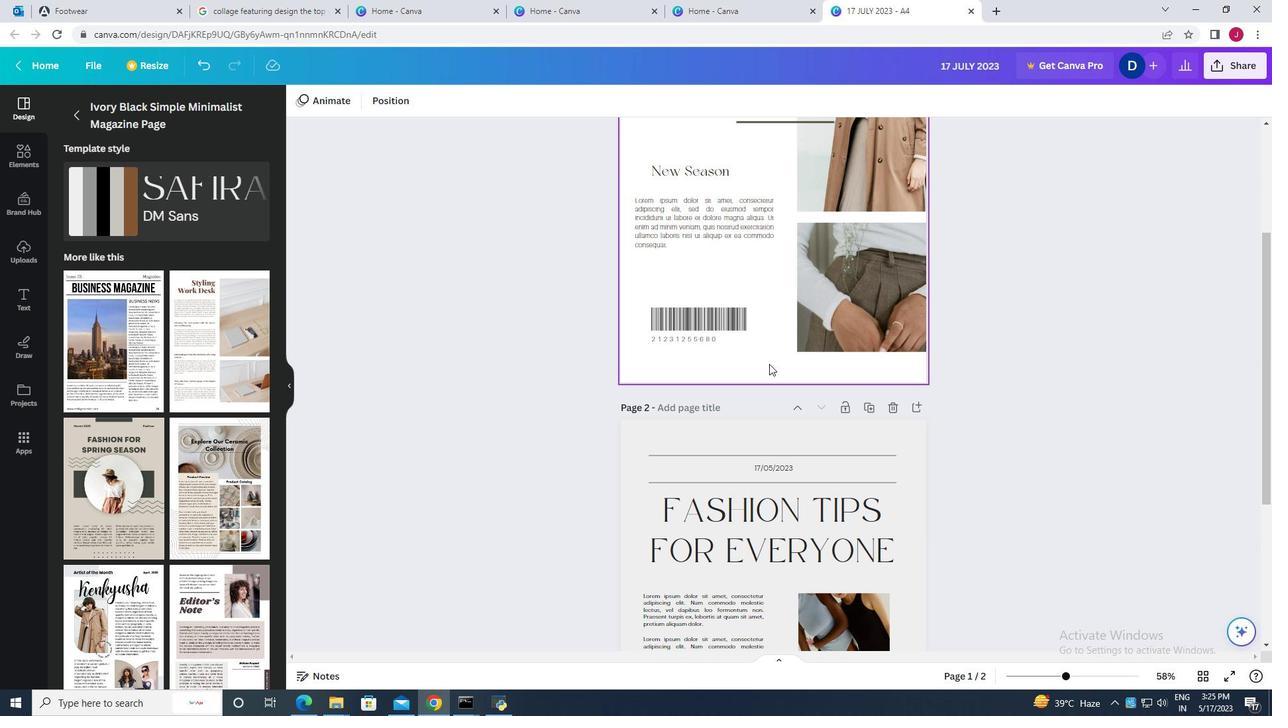 
Action: Mouse scrolled (769, 364) with delta (0, 0)
Screenshot: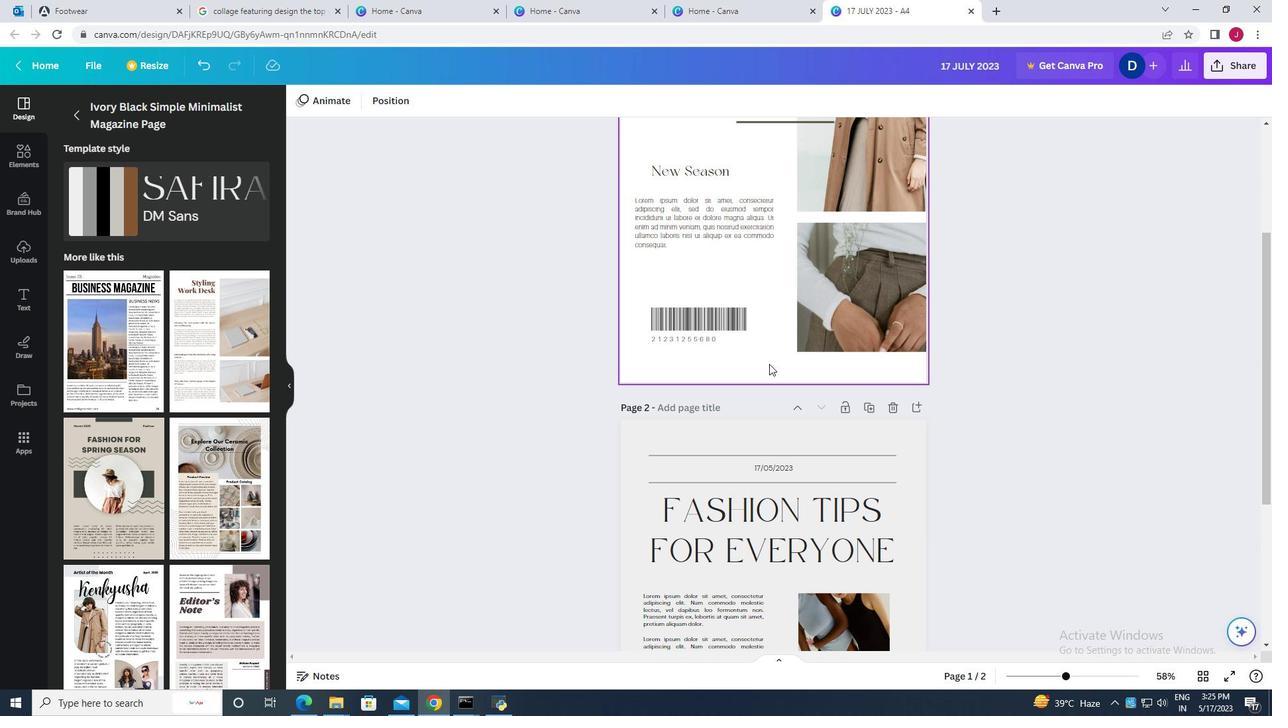 
Action: Mouse scrolled (769, 364) with delta (0, 0)
Screenshot: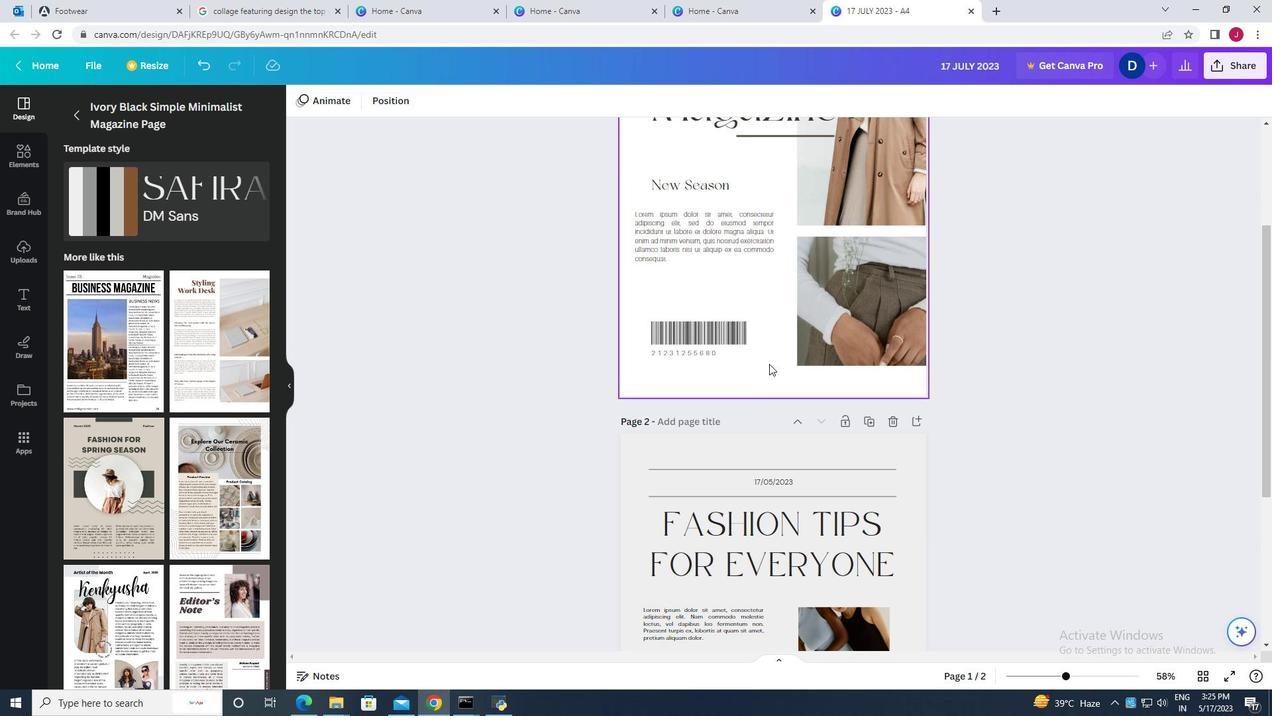 
Action: Mouse scrolled (769, 364) with delta (0, 0)
Screenshot: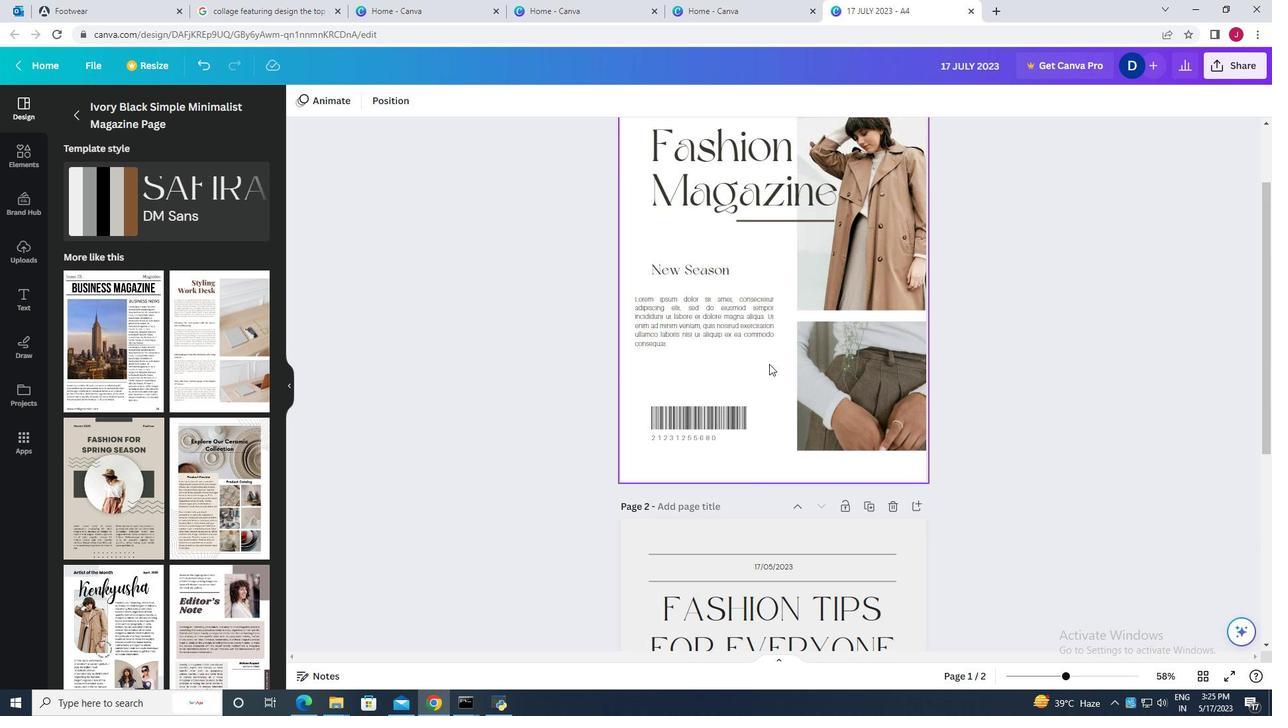 
Action: Mouse scrolled (769, 363) with delta (0, 0)
Screenshot: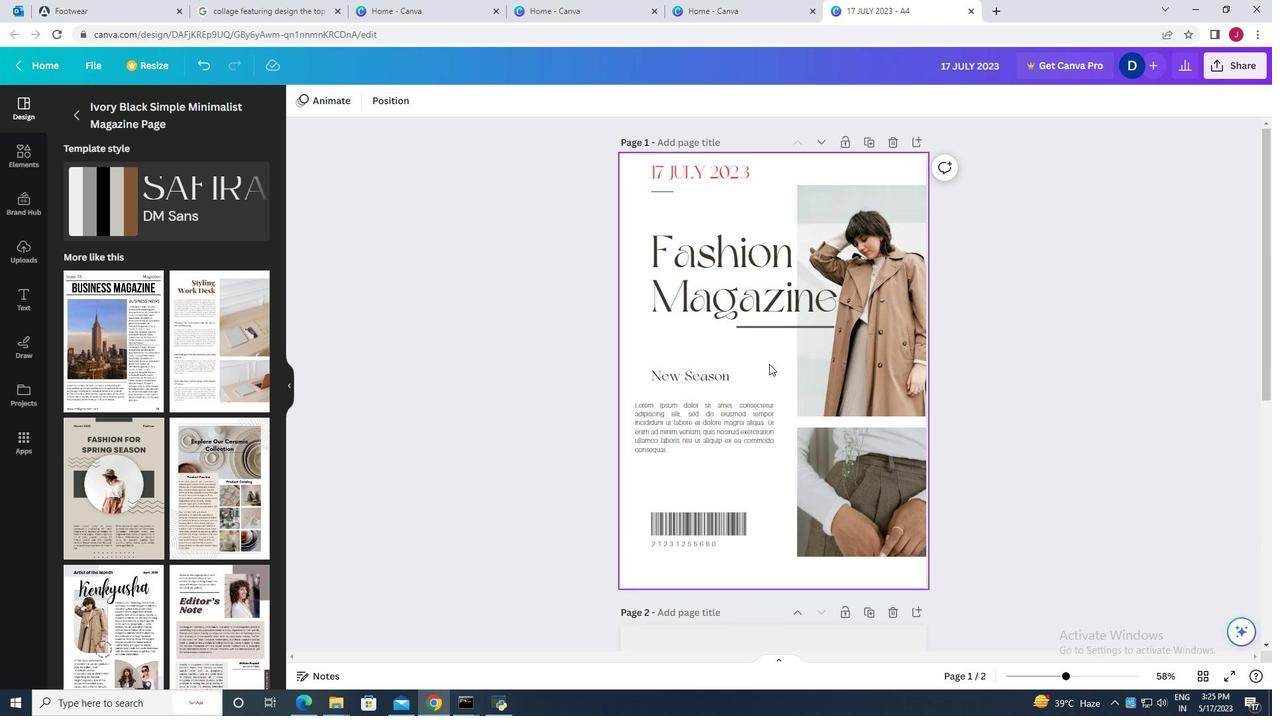 
Action: Mouse scrolled (769, 363) with delta (0, 0)
Screenshot: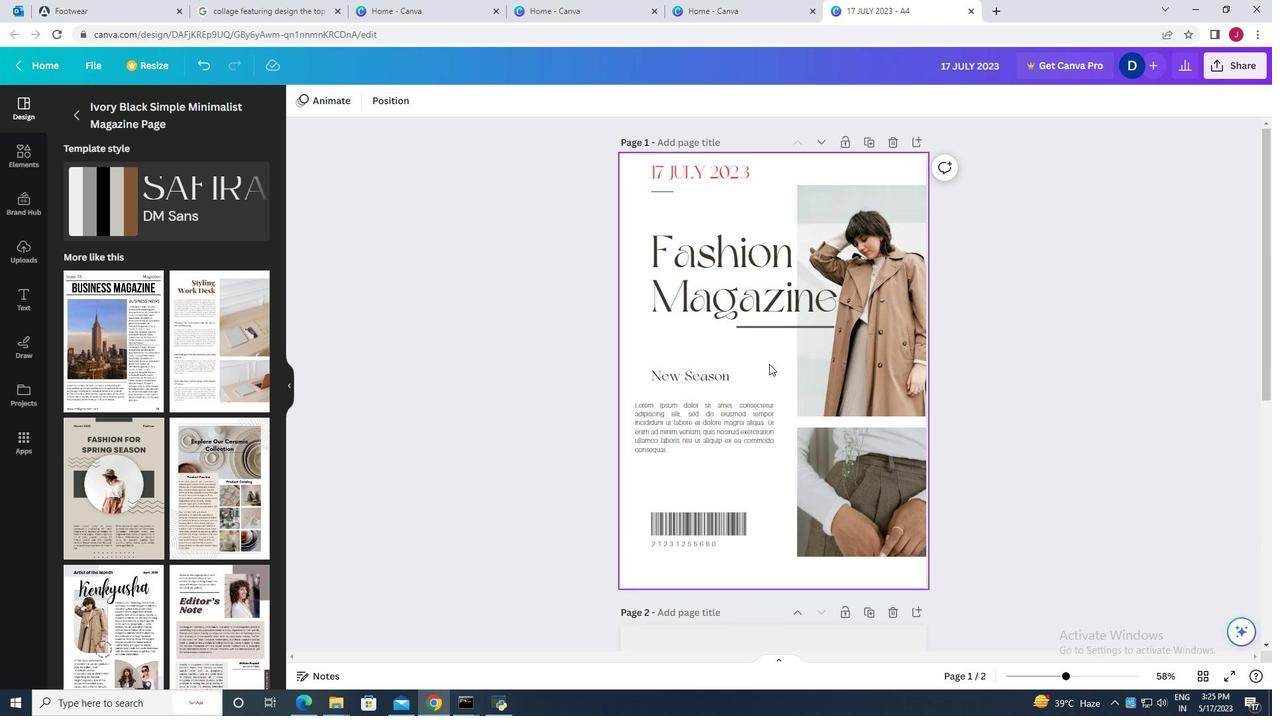 
Action: Mouse scrolled (769, 363) with delta (0, 0)
Screenshot: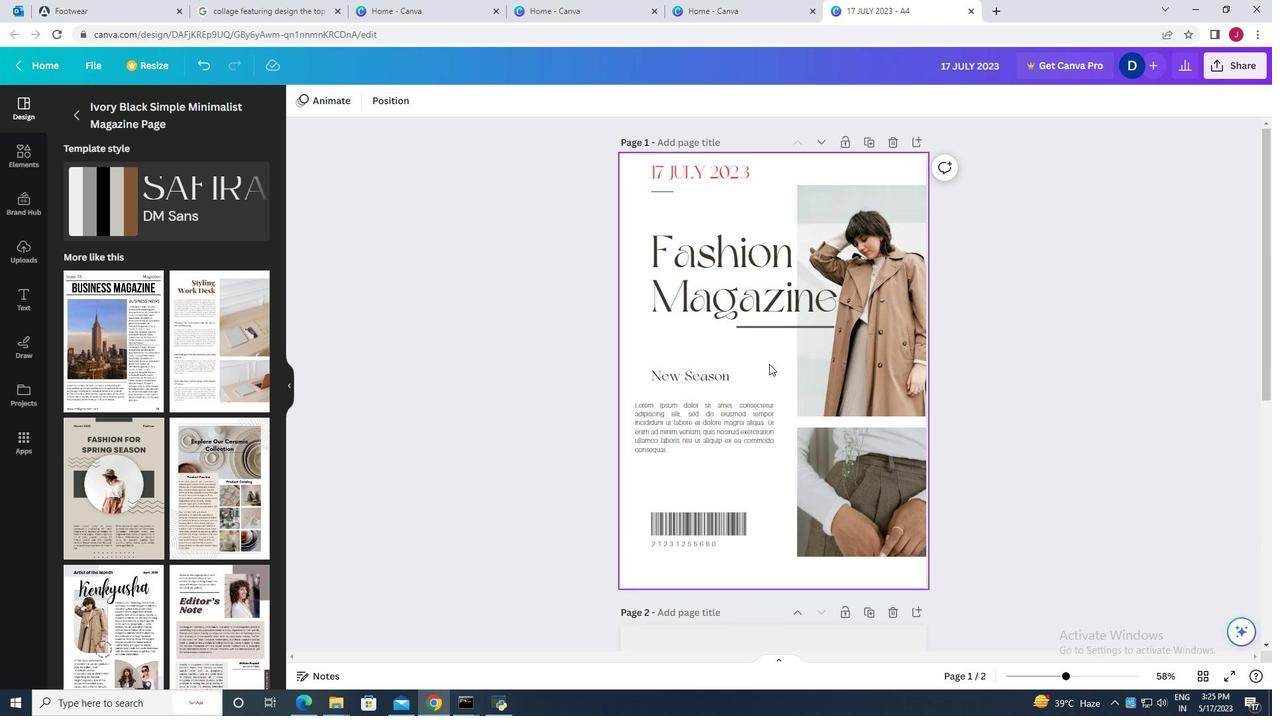 
Action: Mouse scrolled (769, 363) with delta (0, 0)
Screenshot: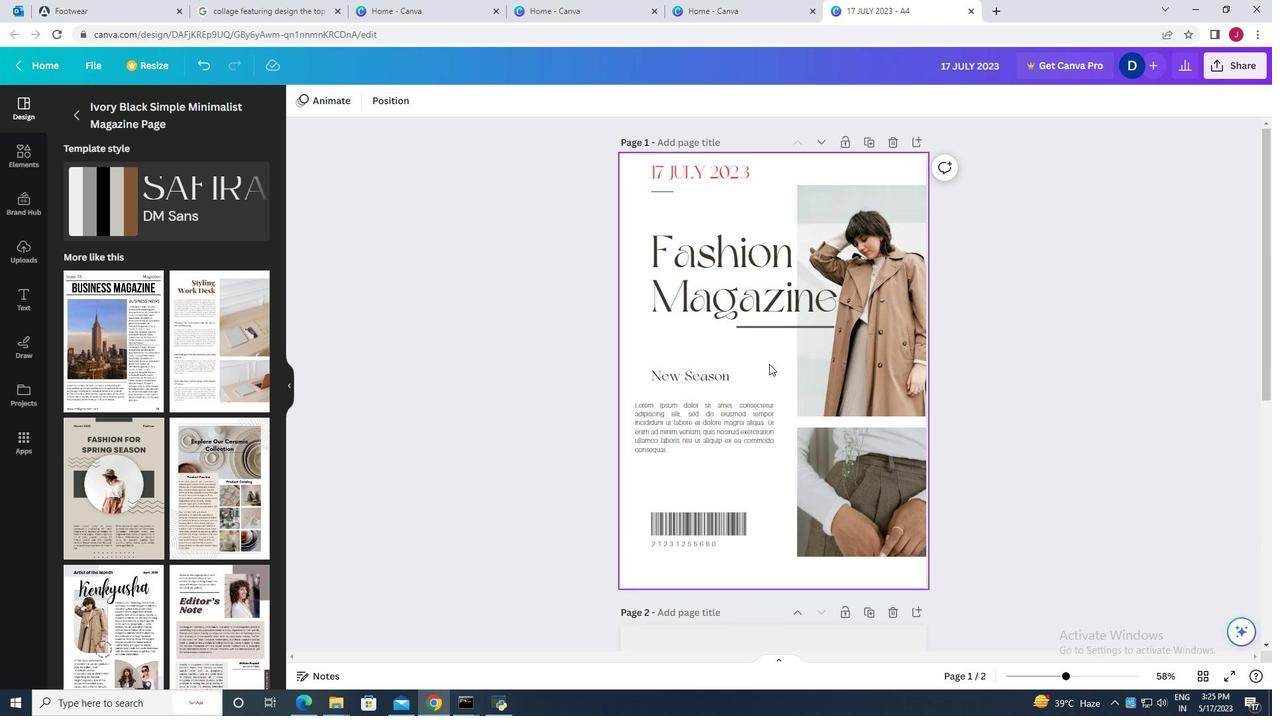 
Action: Mouse scrolled (769, 363) with delta (0, 0)
Screenshot: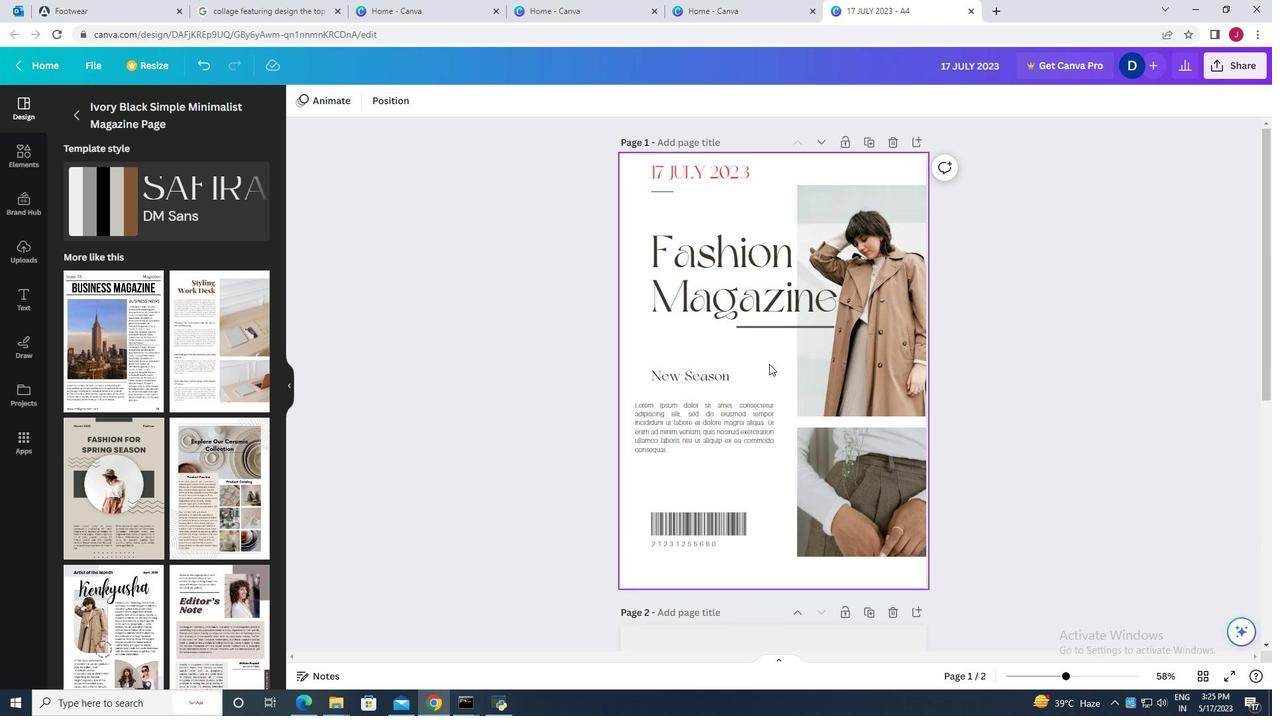
Action: Mouse scrolled (769, 363) with delta (0, 0)
Screenshot: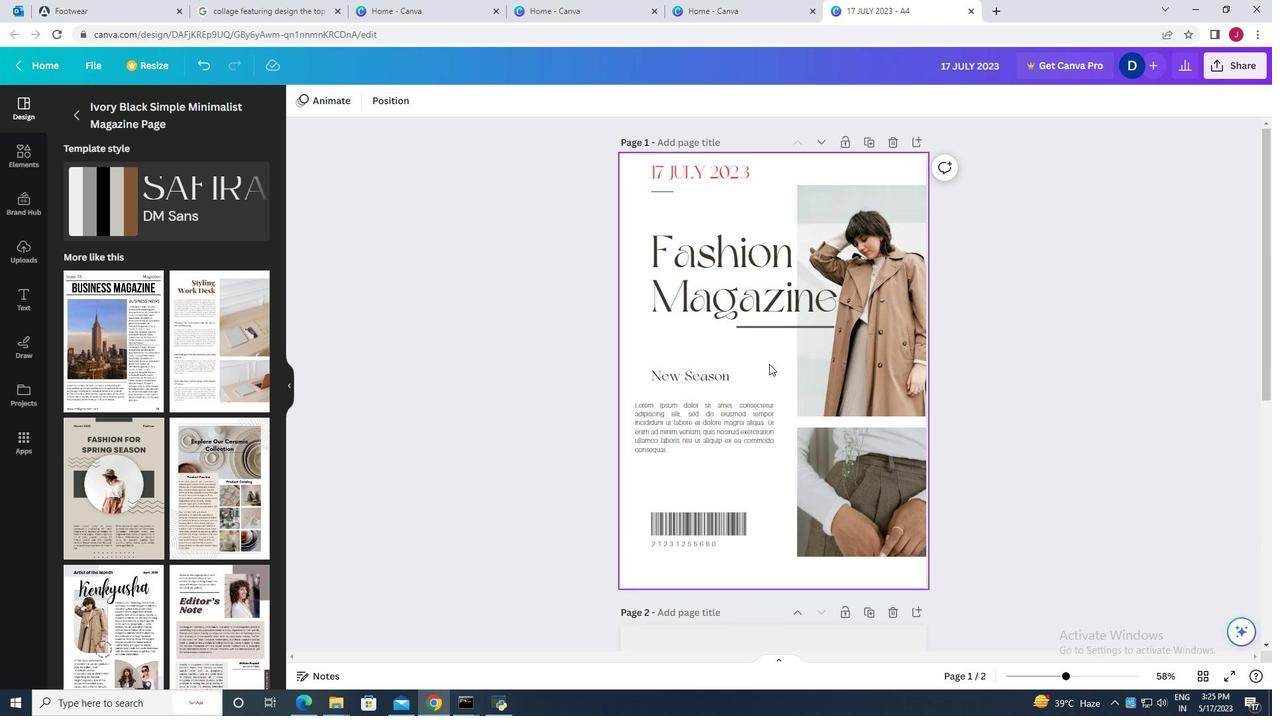 
Action: Mouse scrolled (769, 363) with delta (0, 0)
Screenshot: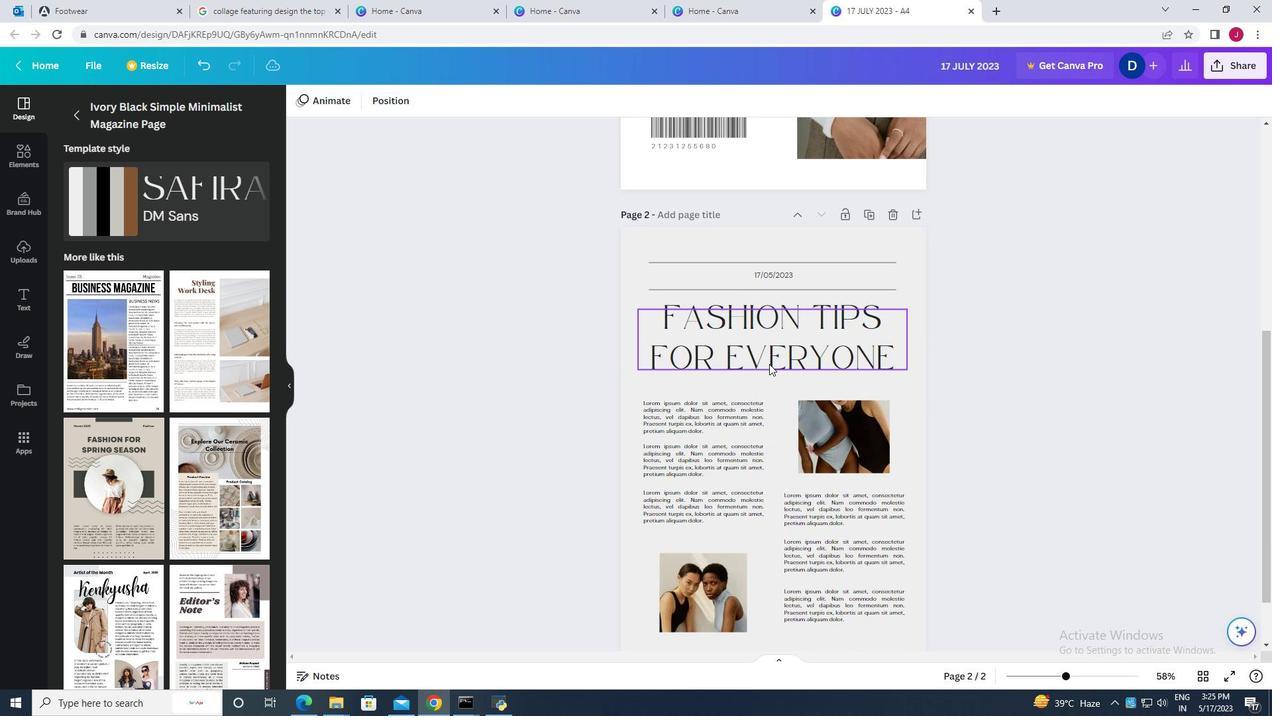 
Action: Mouse scrolled (769, 363) with delta (0, 0)
Screenshot: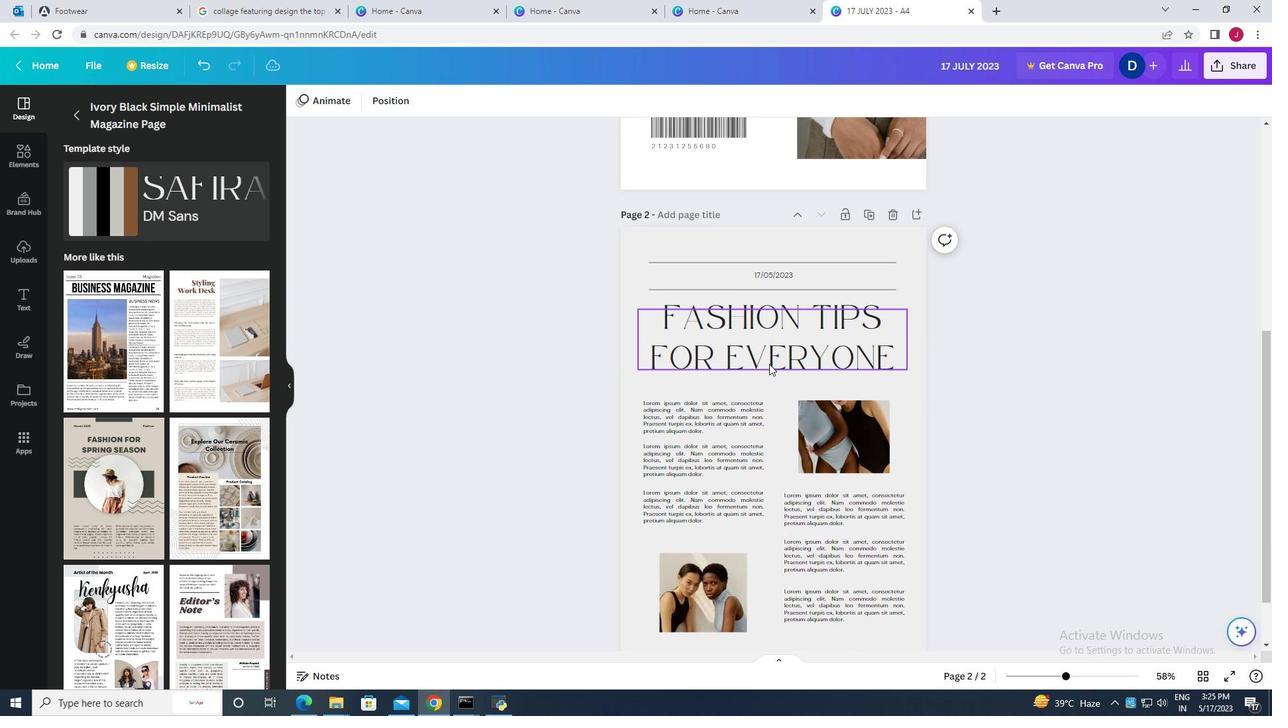 
Action: Mouse scrolled (769, 363) with delta (0, 0)
Screenshot: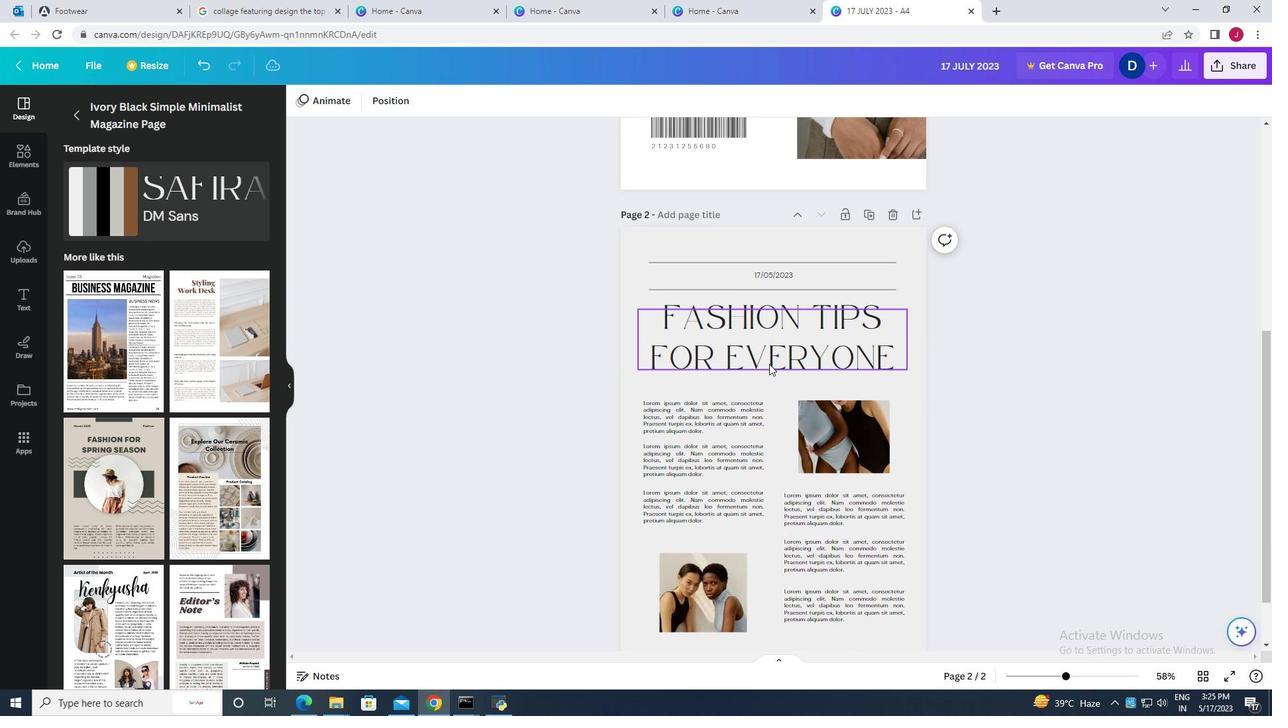 
Action: Mouse scrolled (769, 363) with delta (0, 0)
Screenshot: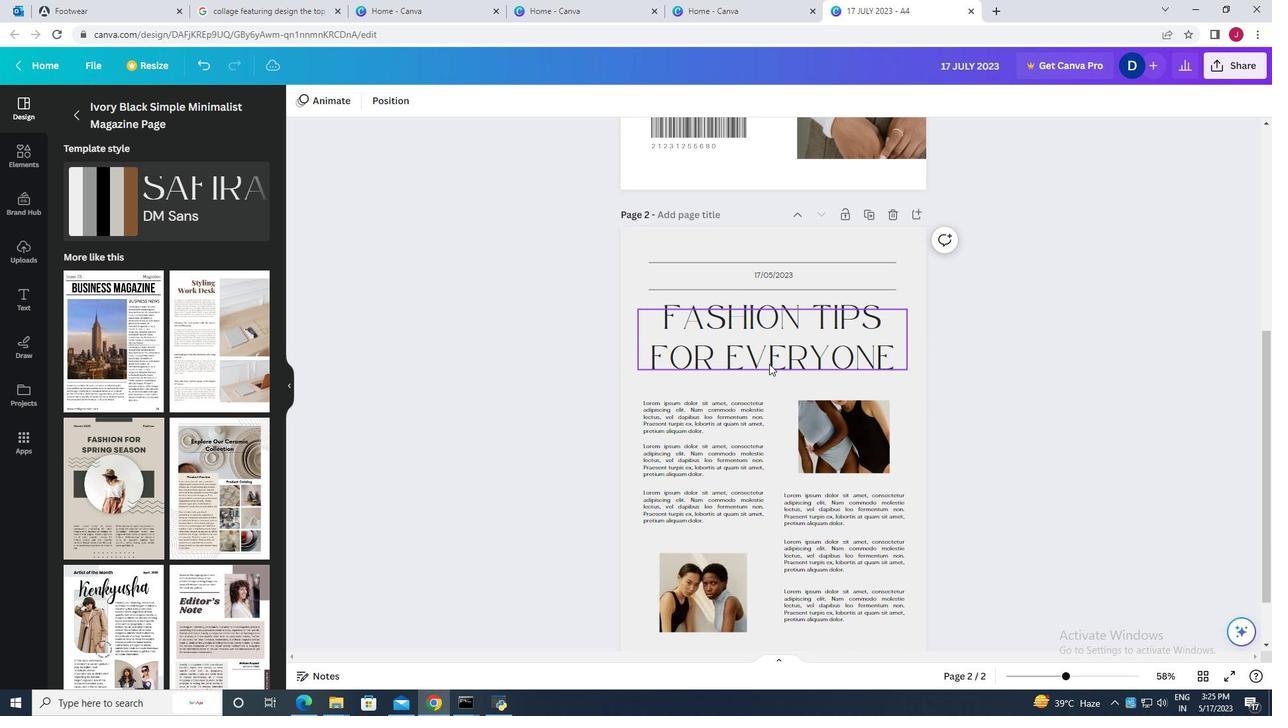 
Action: Mouse scrolled (769, 363) with delta (0, 0)
Screenshot: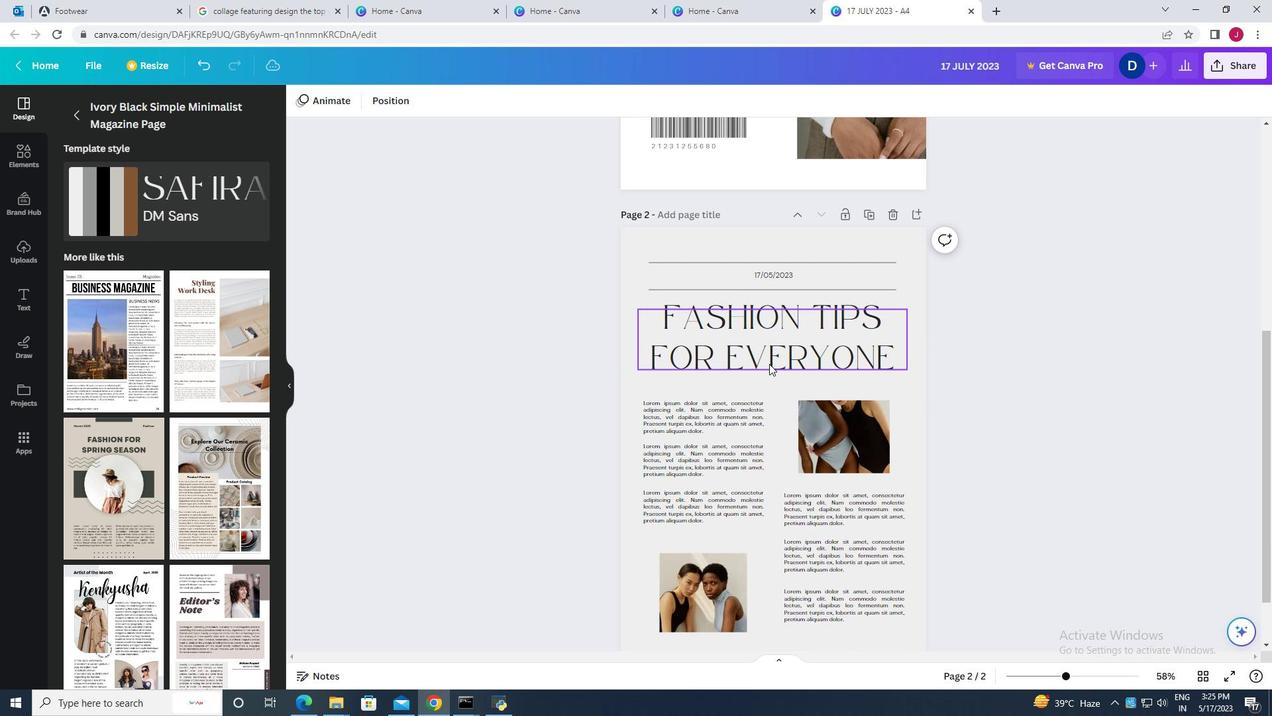 
Action: Mouse moved to (769, 273)
Screenshot: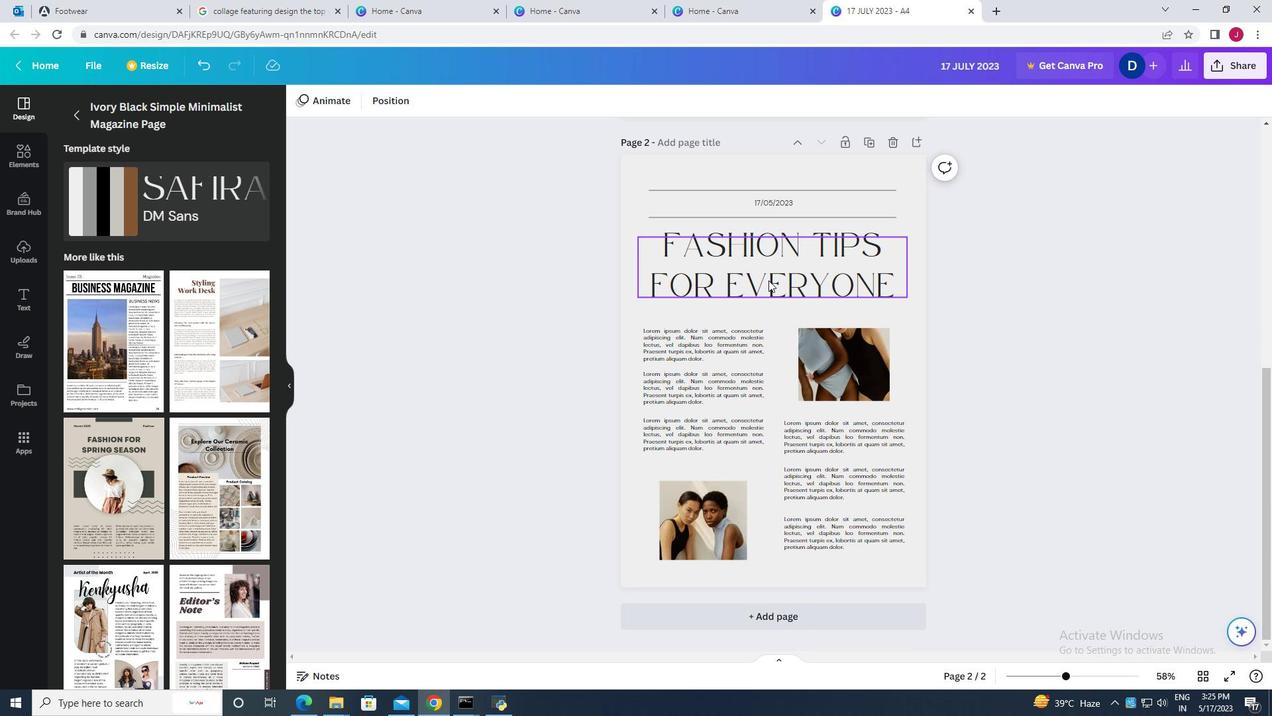 
Action: Mouse scrolled (769, 274) with delta (0, 0)
Screenshot: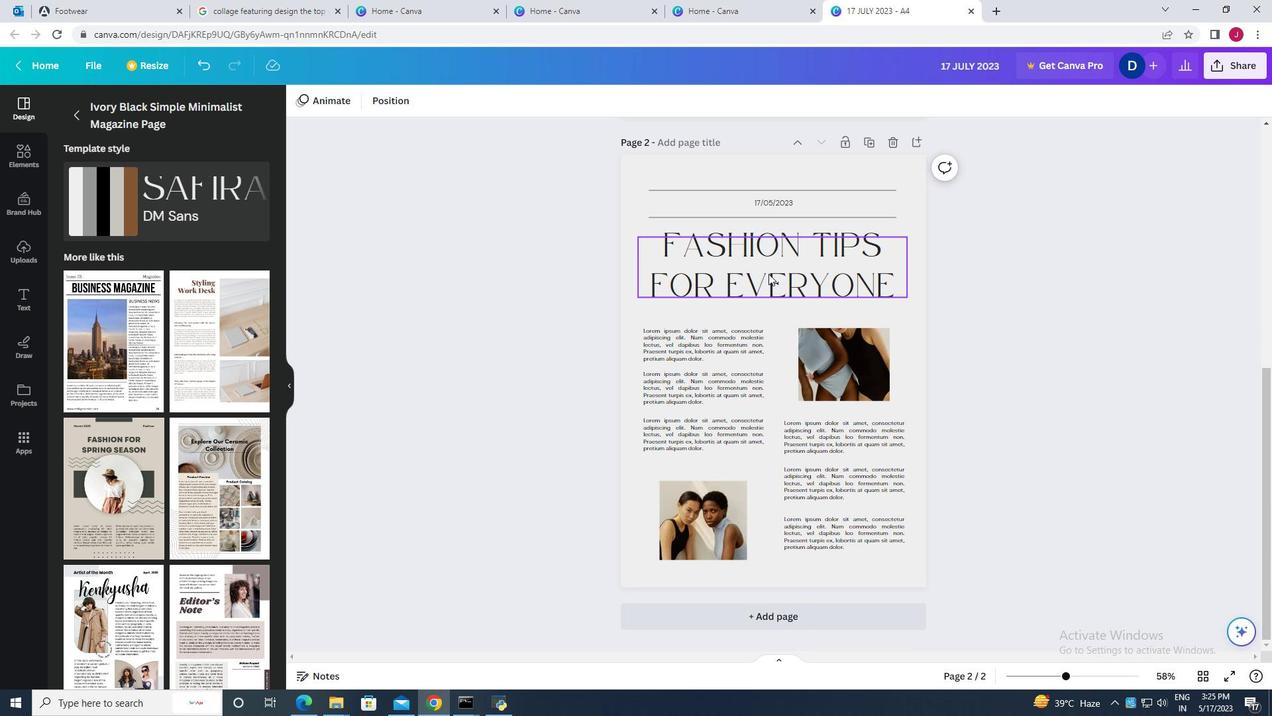 
Action: Mouse scrolled (769, 274) with delta (0, 0)
Screenshot: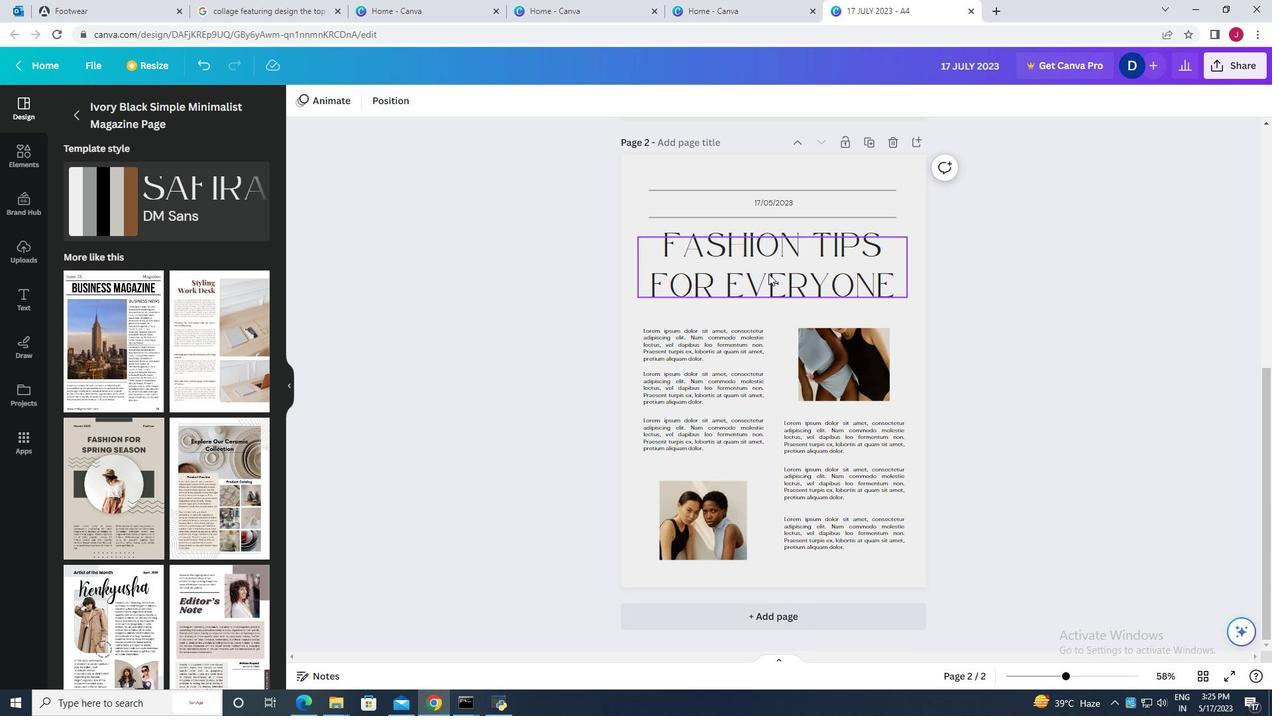 
Action: Mouse scrolled (769, 274) with delta (0, 0)
Screenshot: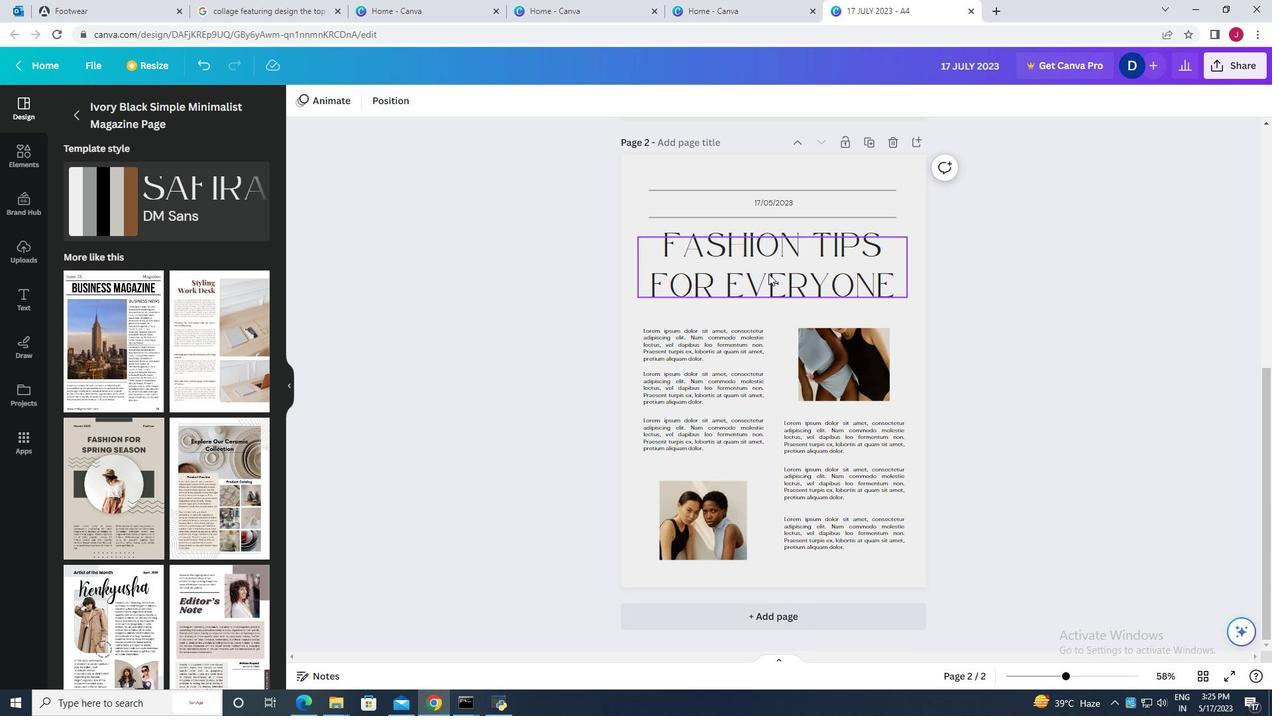 
Action: Mouse scrolled (769, 274) with delta (0, 0)
Screenshot: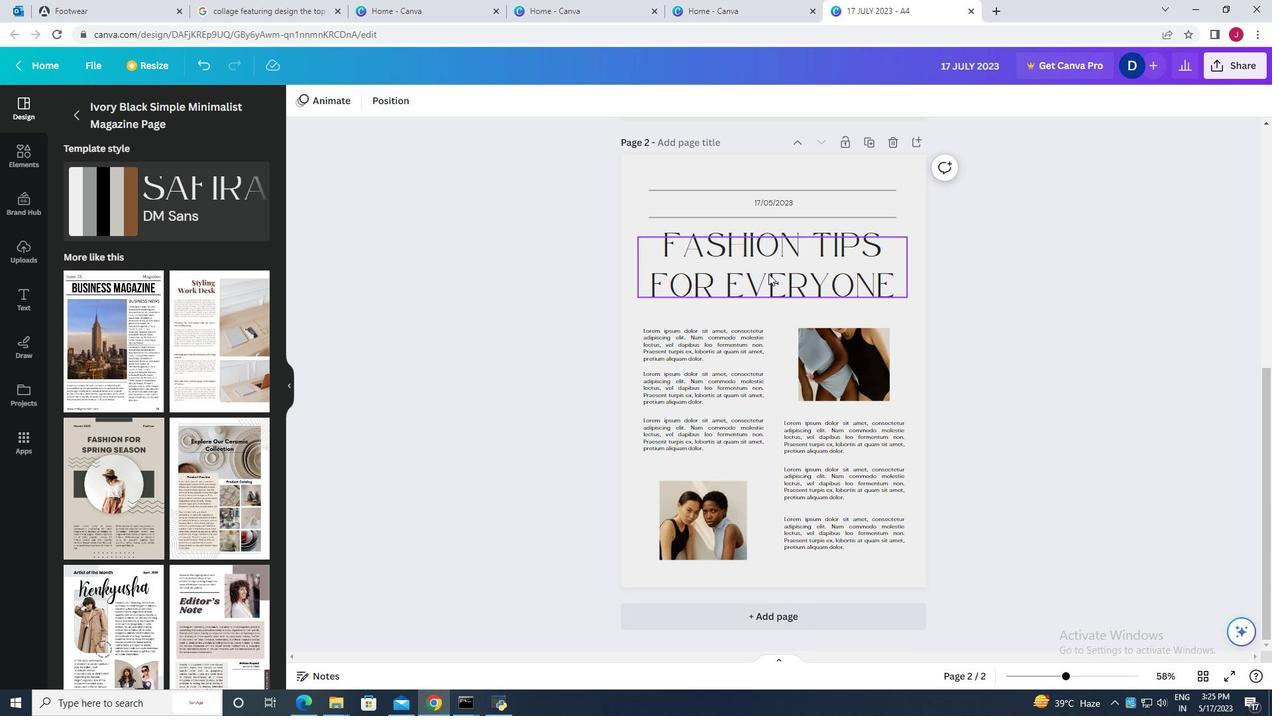
Action: Mouse moved to (769, 272)
Screenshot: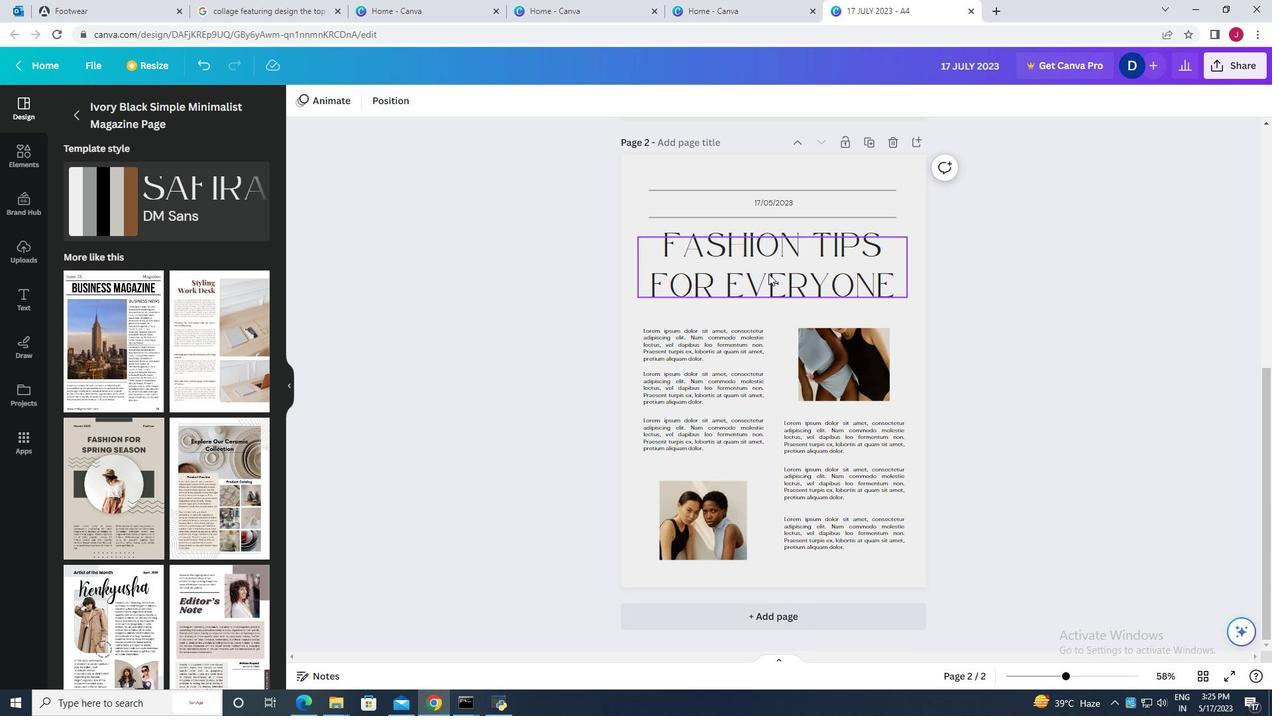 
Action: Mouse scrolled (769, 273) with delta (0, 0)
